Task: Create a split lighting setup to divide the face or scene into equal halves with contrasting light and shadow.
Action: Mouse moved to (56, 72)
Screenshot: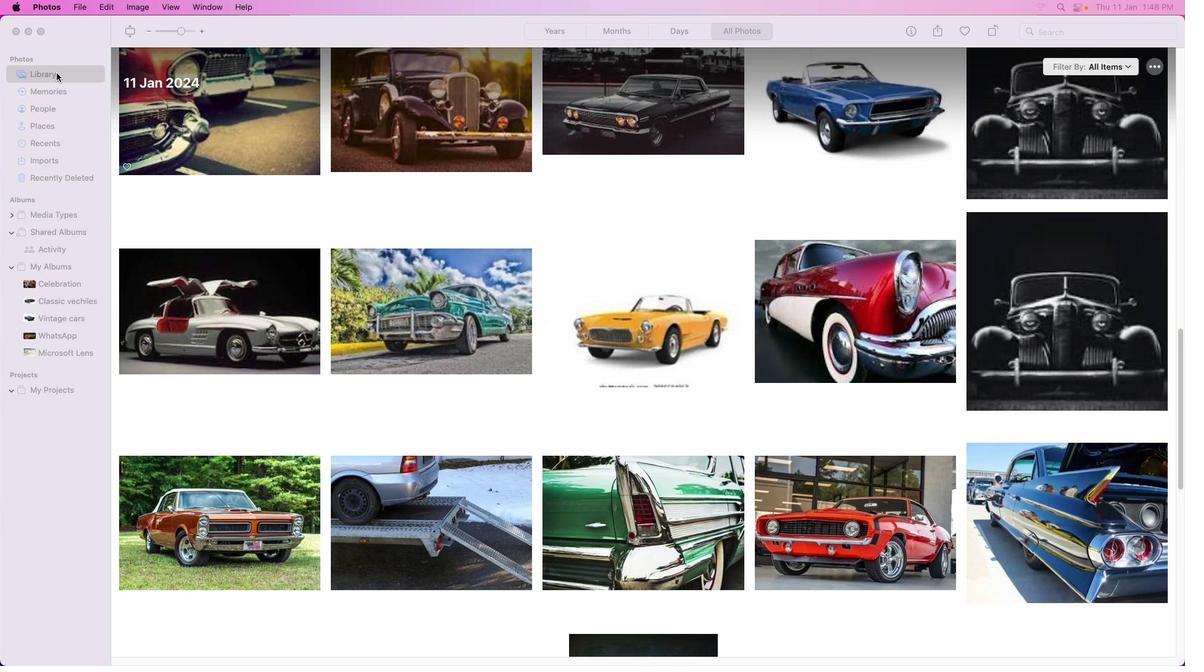 
Action: Mouse pressed left at (56, 72)
Screenshot: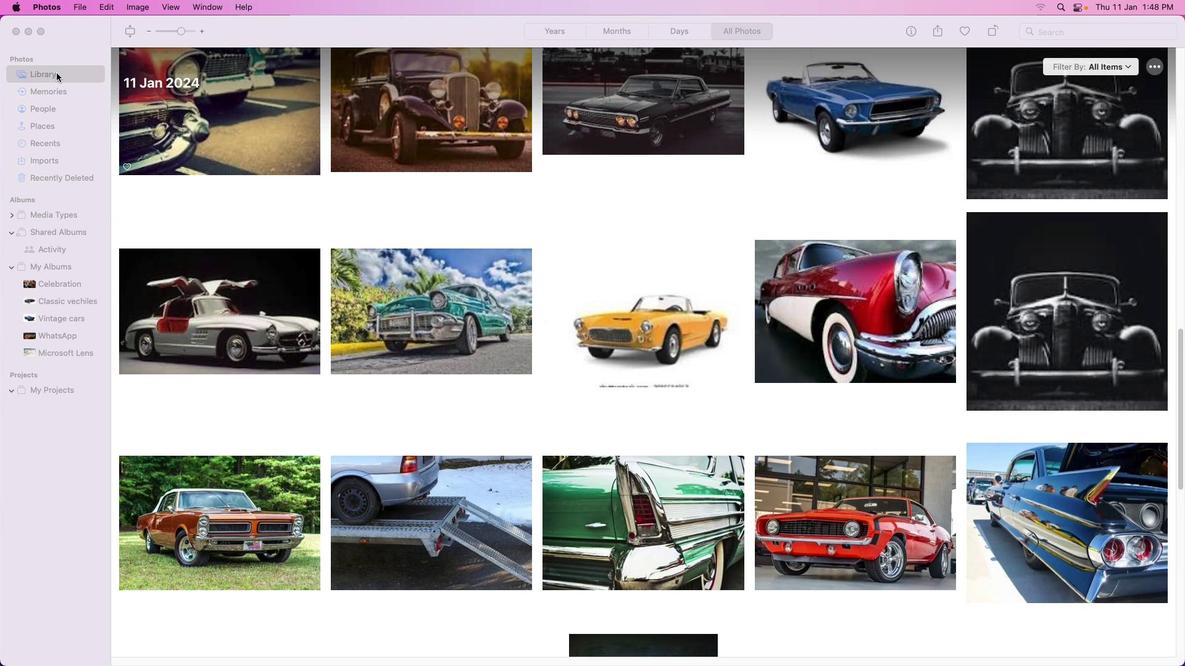 
Action: Mouse moved to (230, 243)
Screenshot: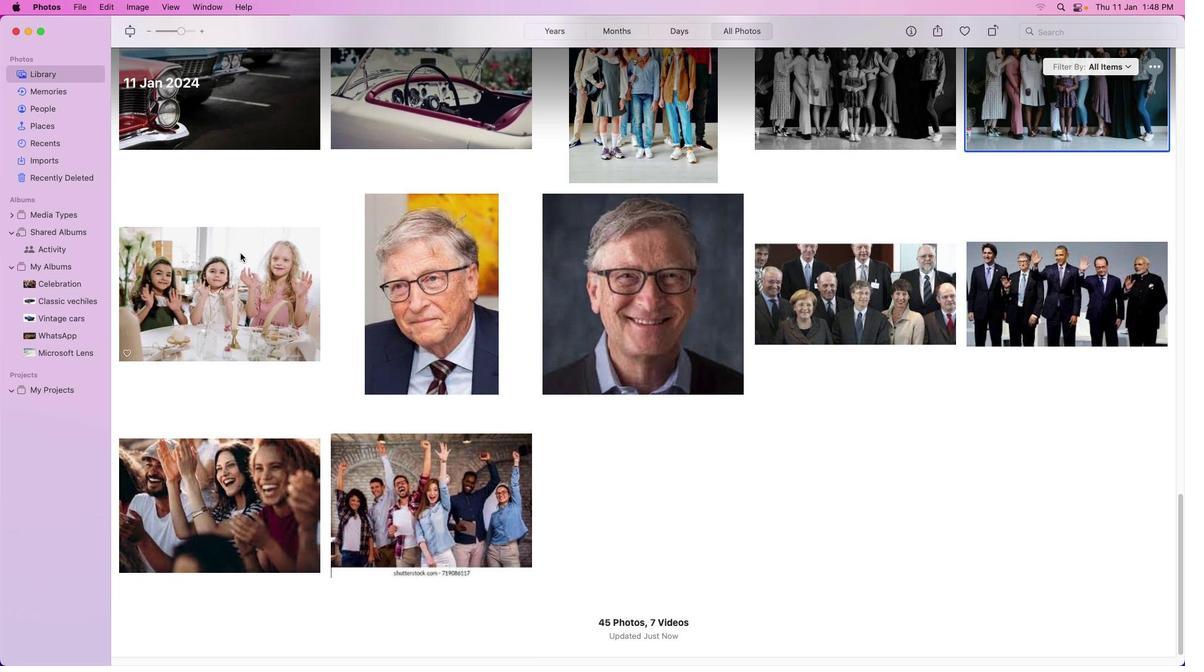 
Action: Mouse scrolled (230, 243) with delta (0, 0)
Screenshot: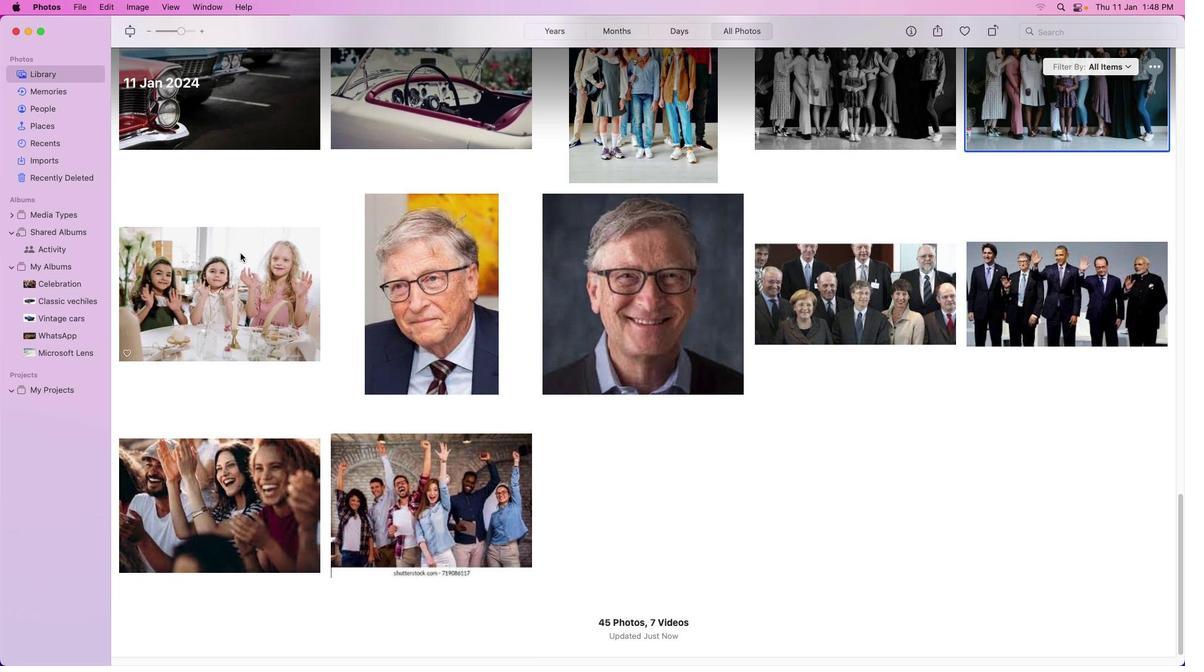 
Action: Mouse moved to (236, 248)
Screenshot: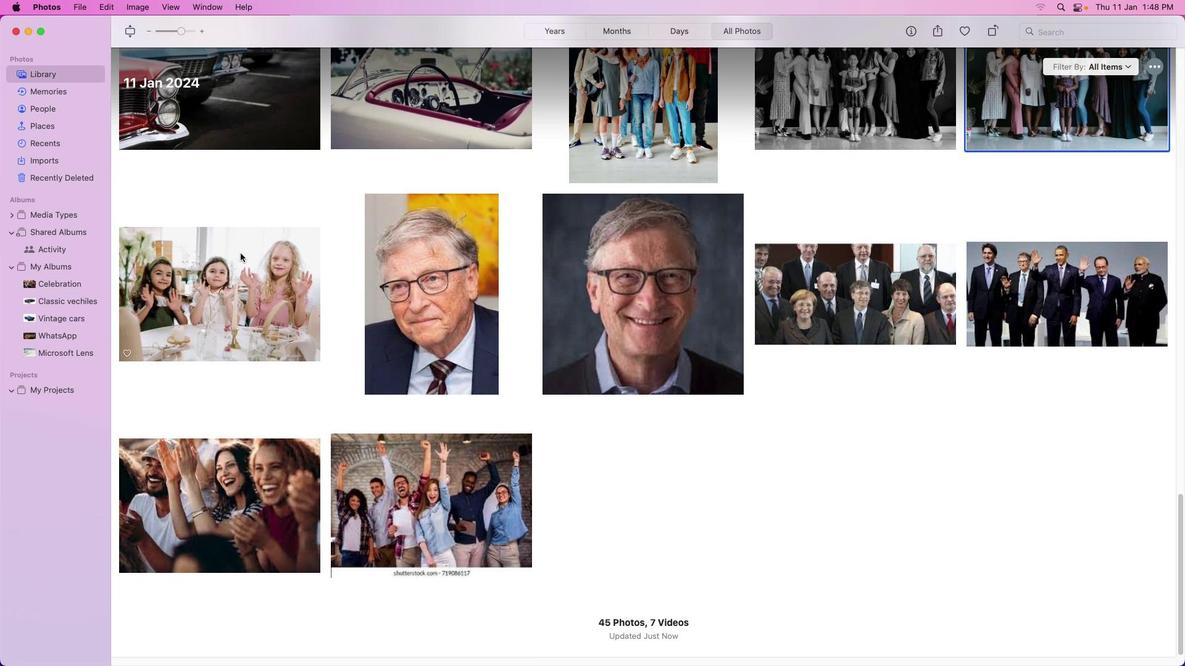 
Action: Mouse scrolled (236, 248) with delta (0, 0)
Screenshot: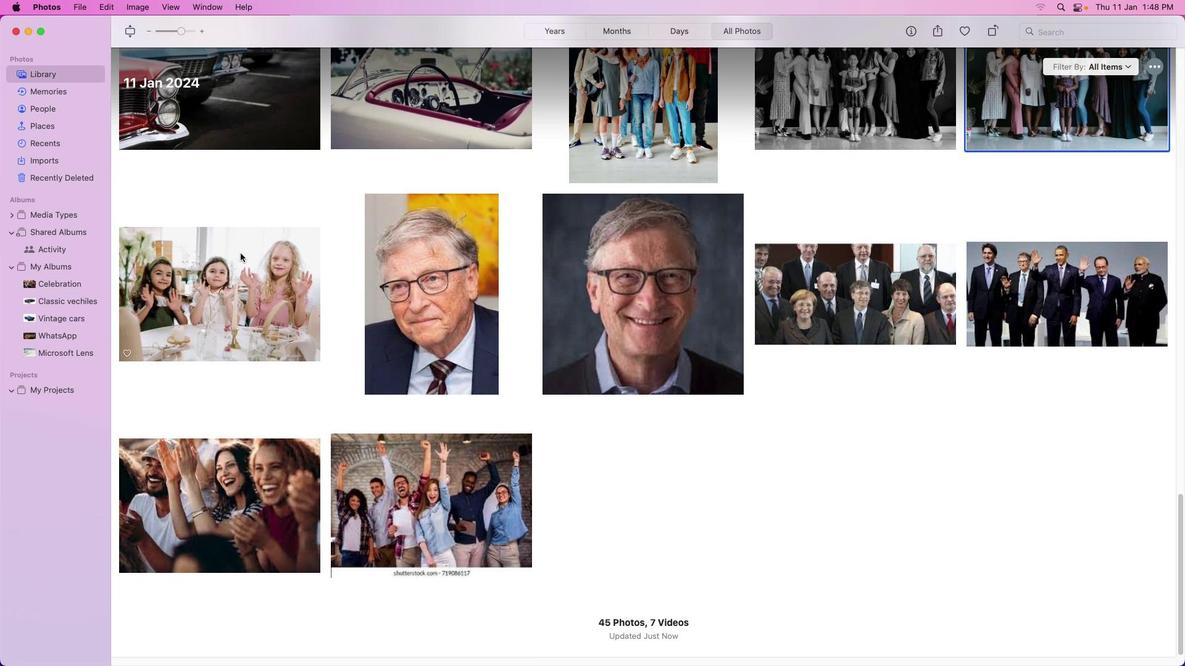 
Action: Mouse moved to (238, 251)
Screenshot: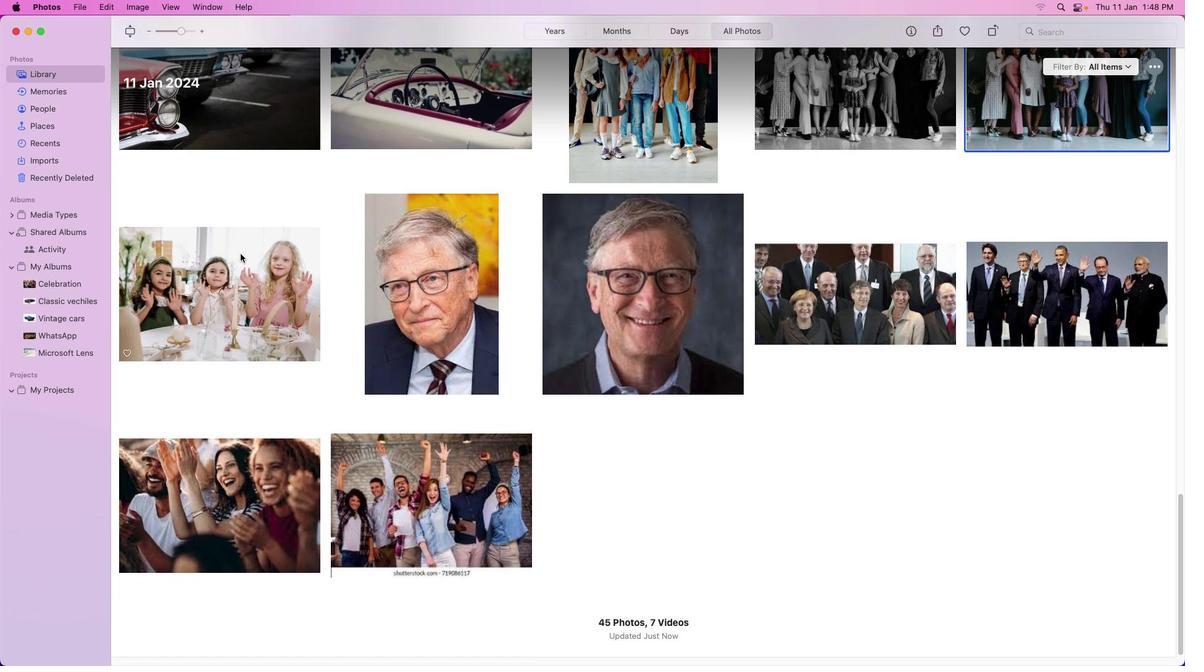
Action: Mouse scrolled (238, 251) with delta (0, -1)
Screenshot: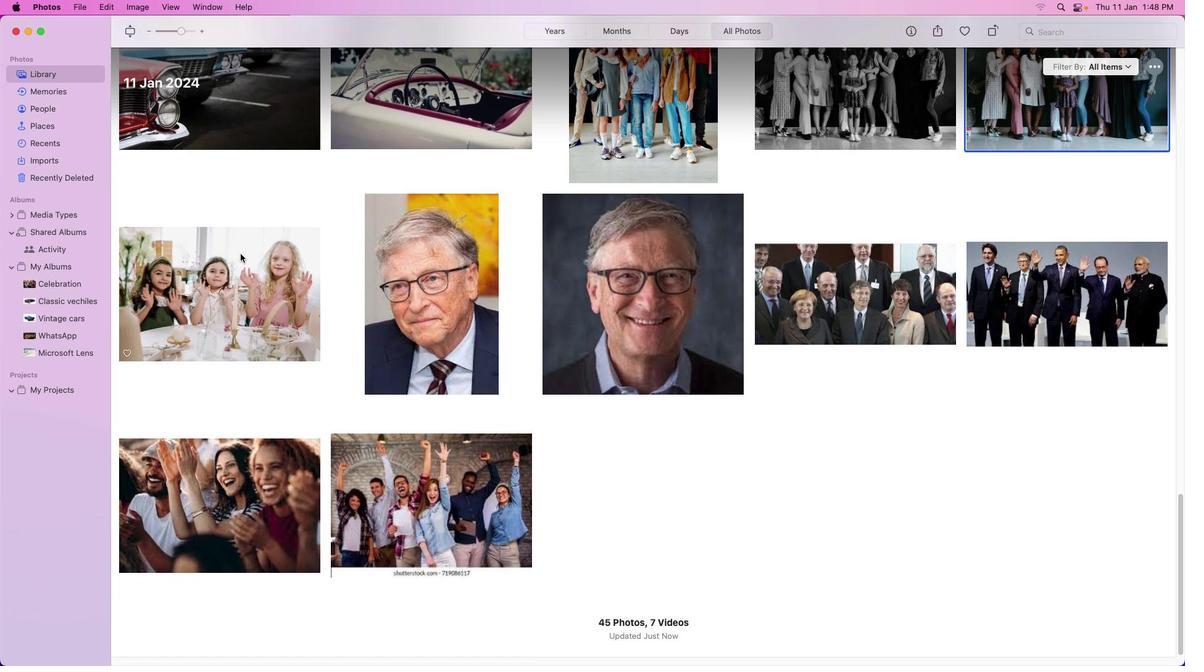 
Action: Mouse moved to (239, 253)
Screenshot: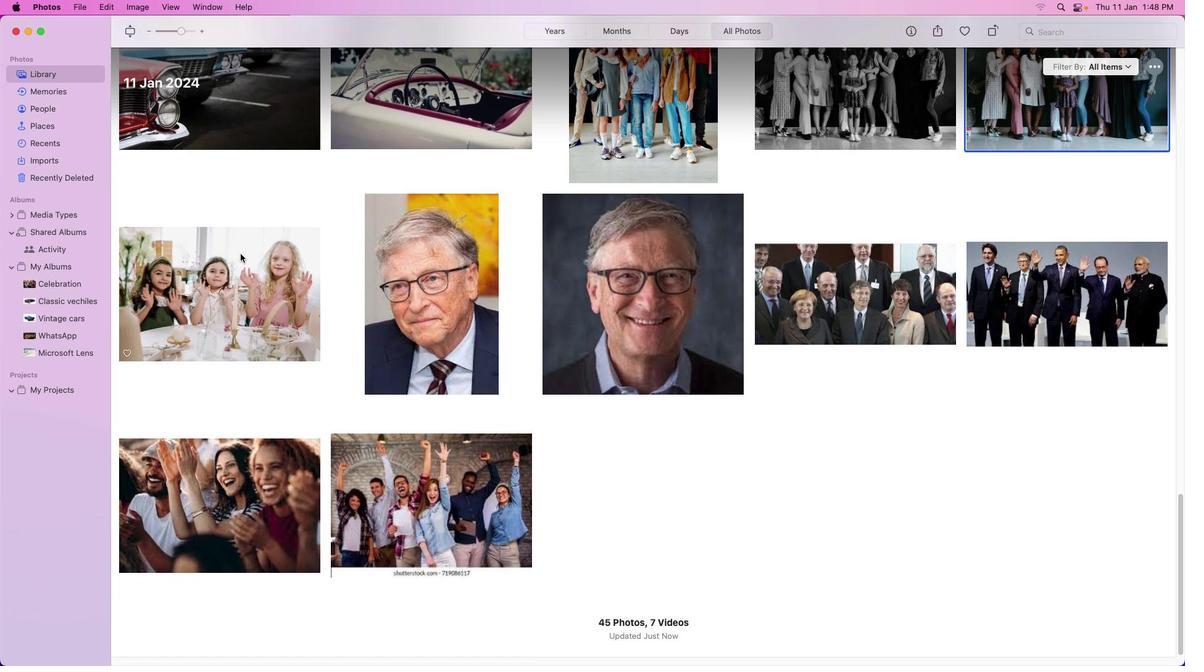 
Action: Mouse scrolled (239, 253) with delta (0, -3)
Screenshot: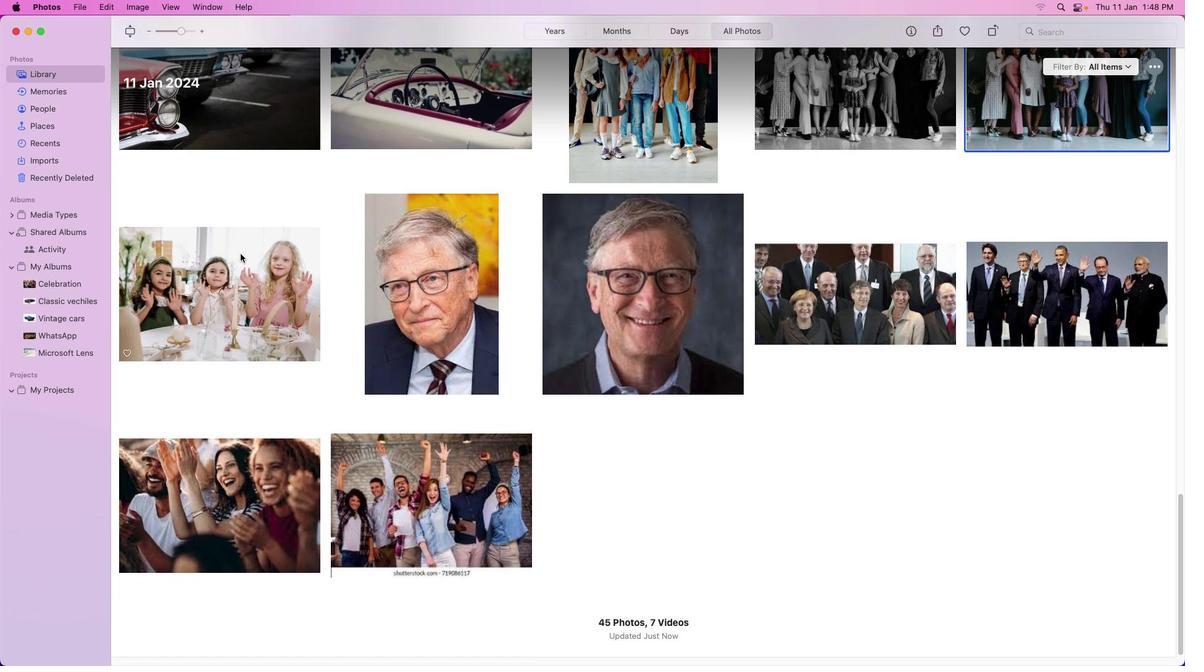 
Action: Mouse moved to (240, 253)
Screenshot: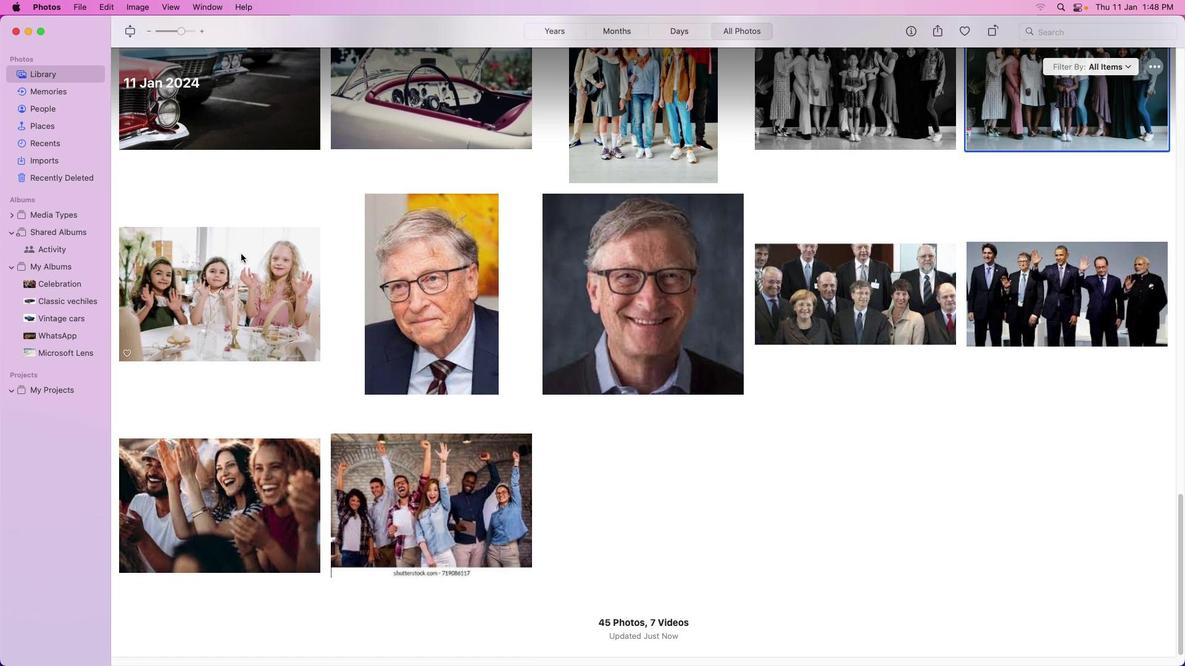 
Action: Mouse scrolled (240, 253) with delta (0, -3)
Screenshot: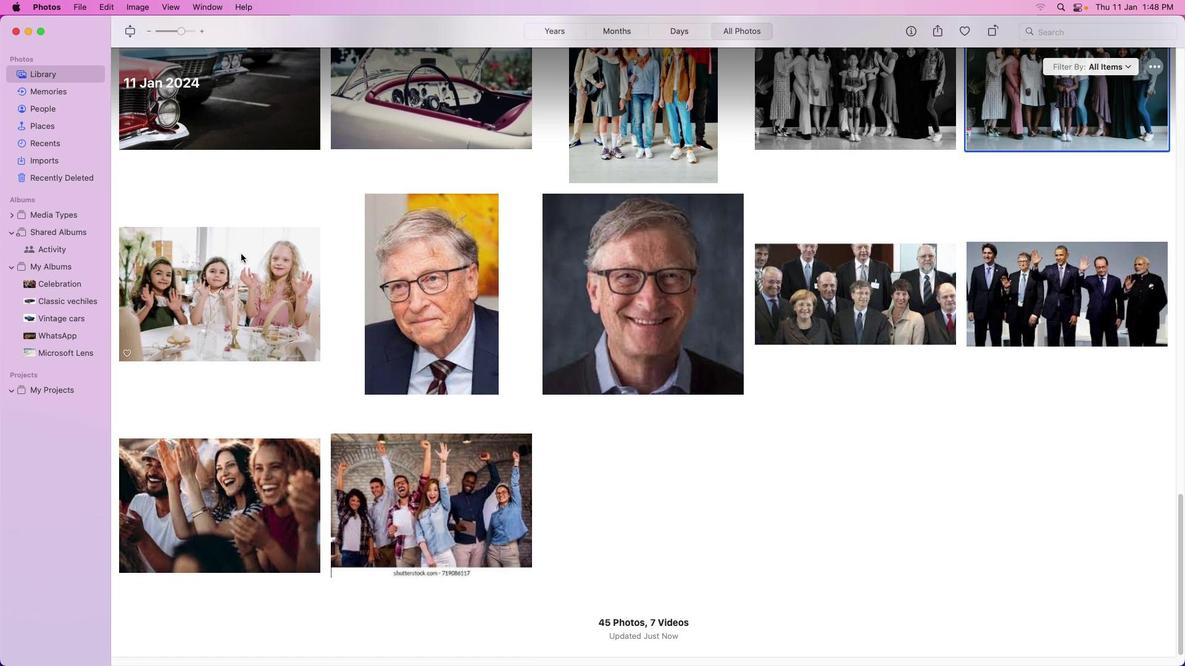 
Action: Mouse moved to (240, 253)
Screenshot: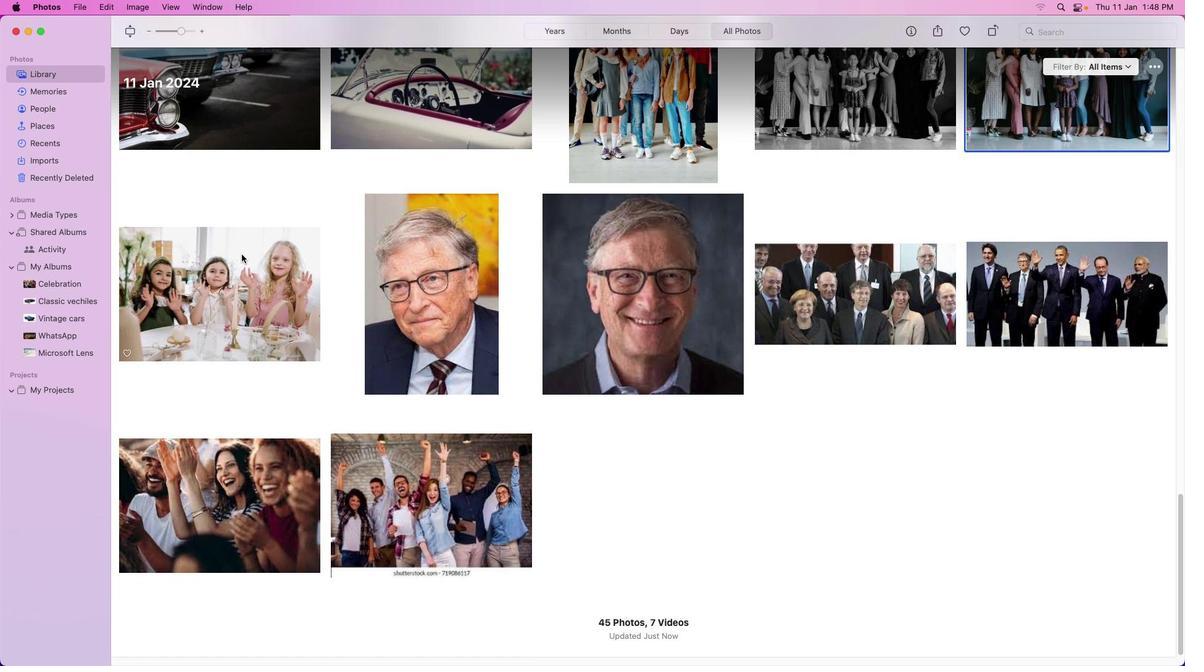 
Action: Mouse scrolled (240, 253) with delta (0, -3)
Screenshot: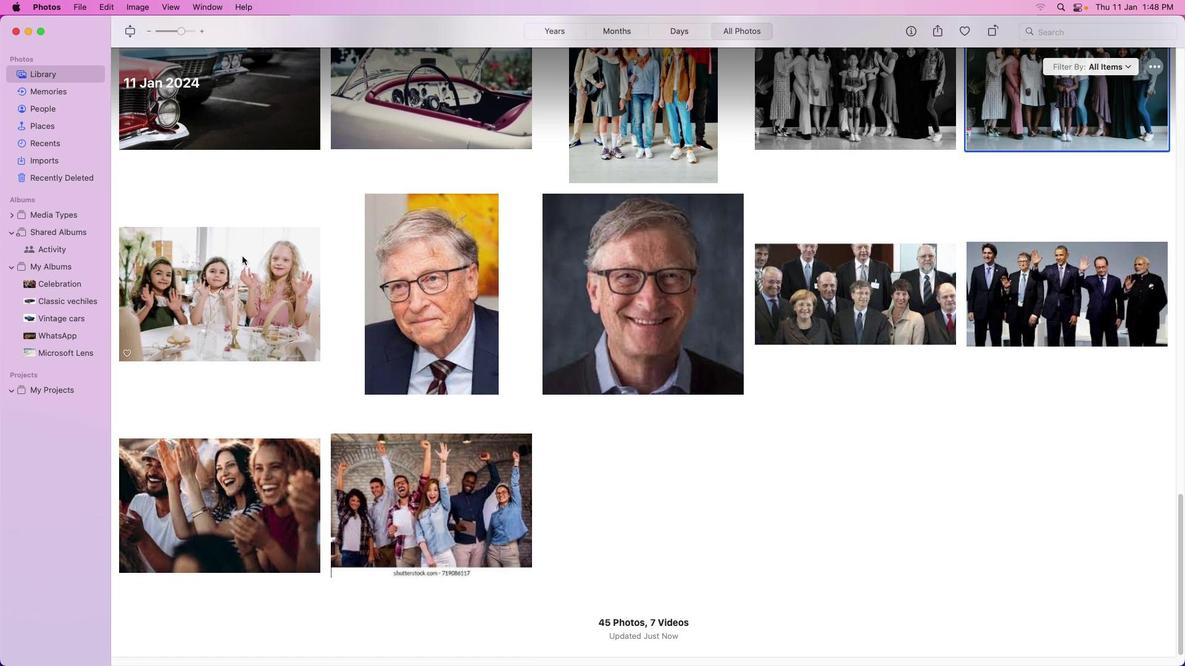 
Action: Mouse moved to (300, 312)
Screenshot: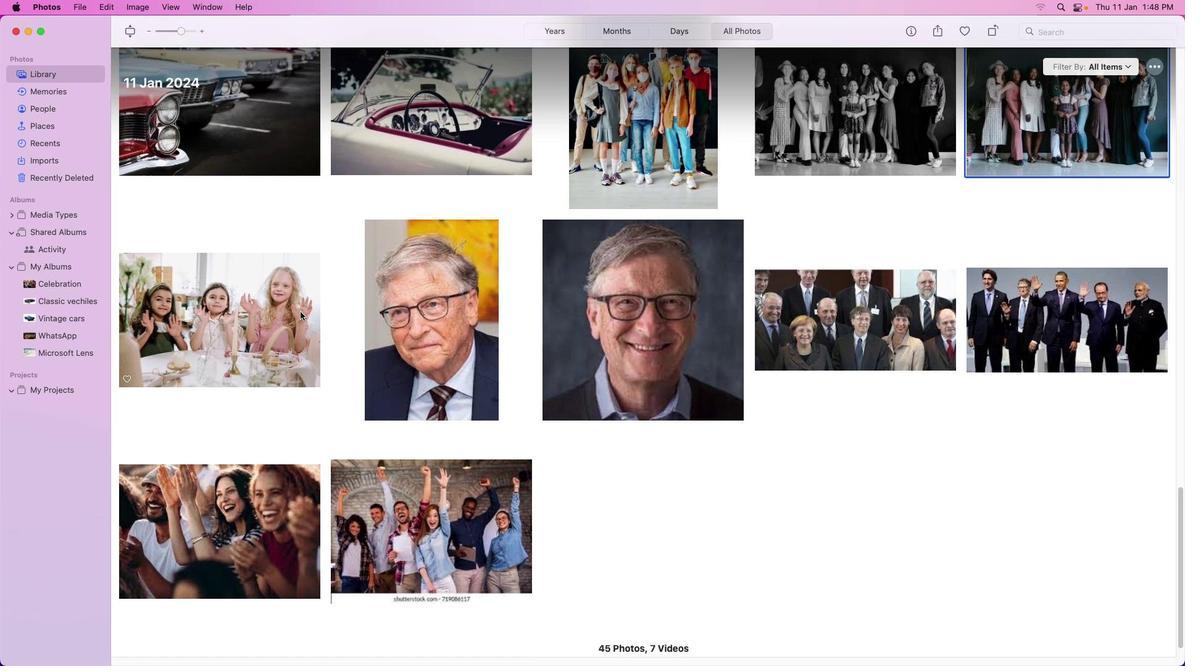 
Action: Mouse scrolled (300, 312) with delta (0, 0)
Screenshot: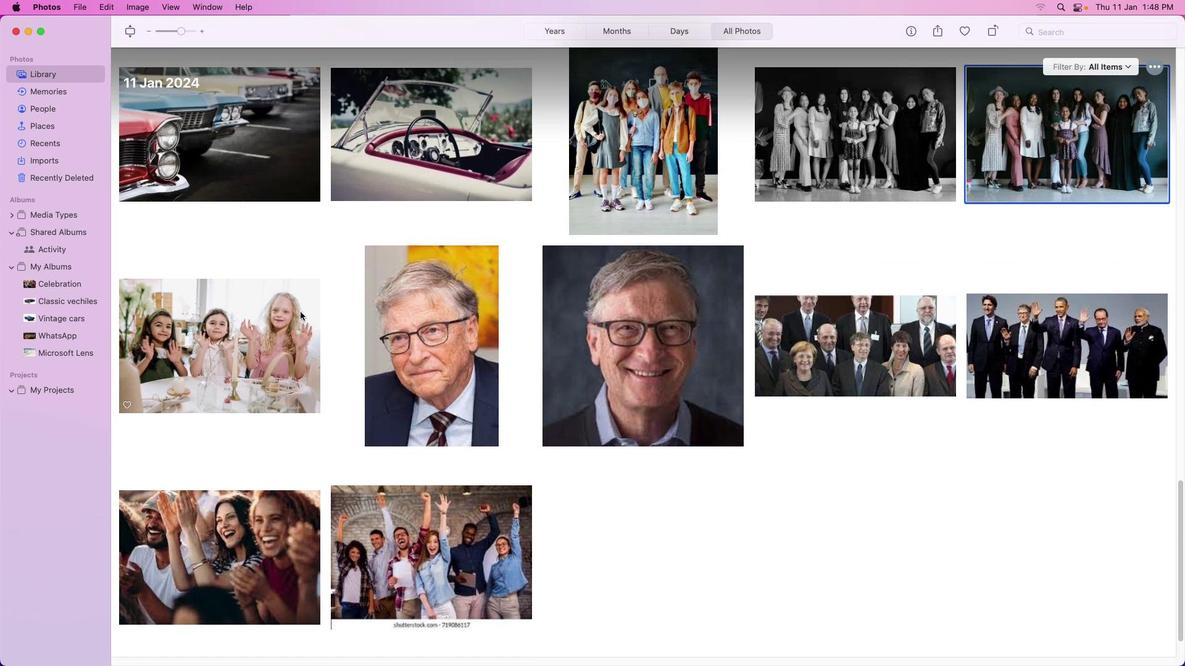 
Action: Mouse scrolled (300, 312) with delta (0, 0)
Screenshot: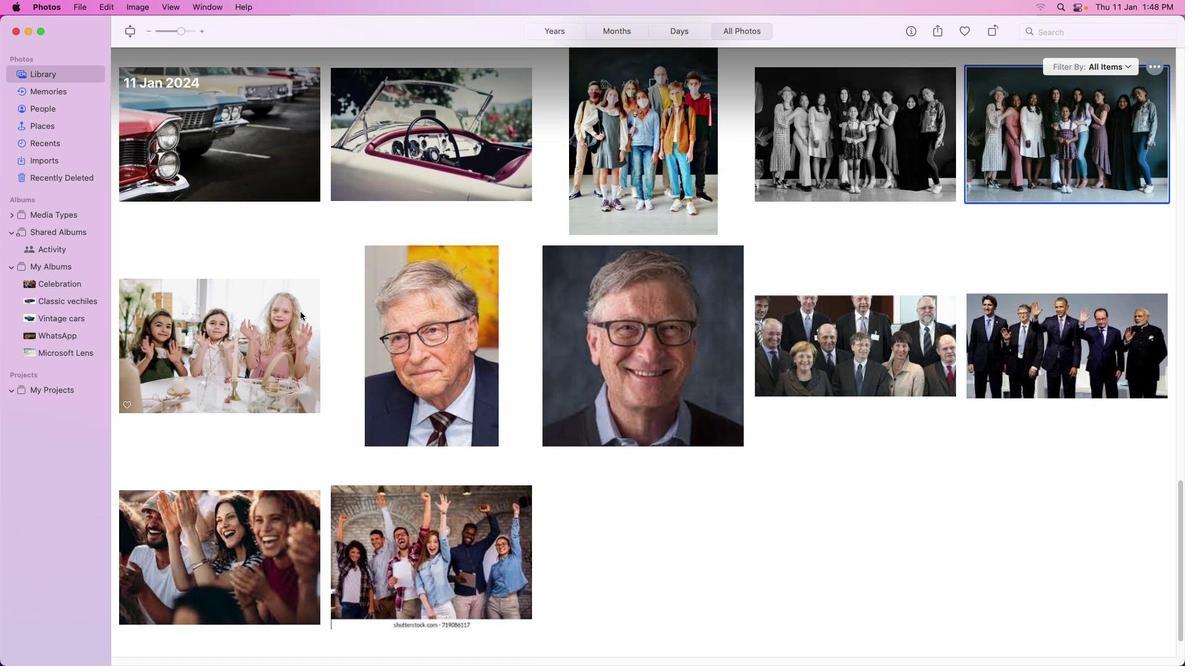 
Action: Mouse scrolled (300, 312) with delta (0, 1)
Screenshot: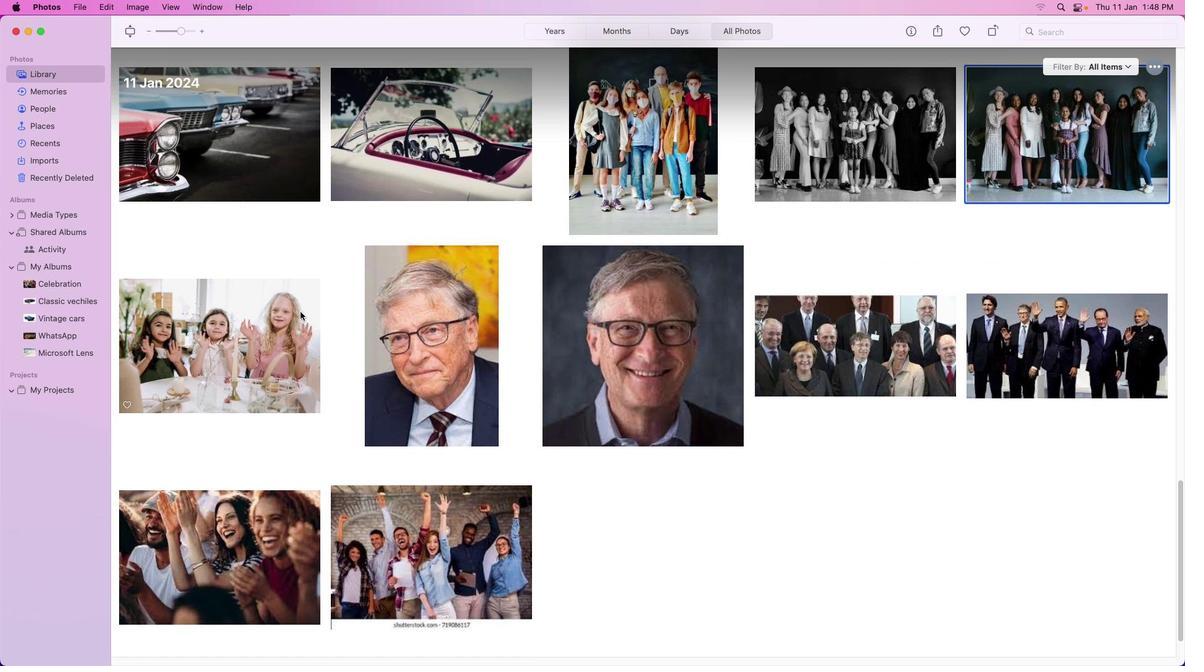 
Action: Mouse scrolled (300, 312) with delta (0, 2)
Screenshot: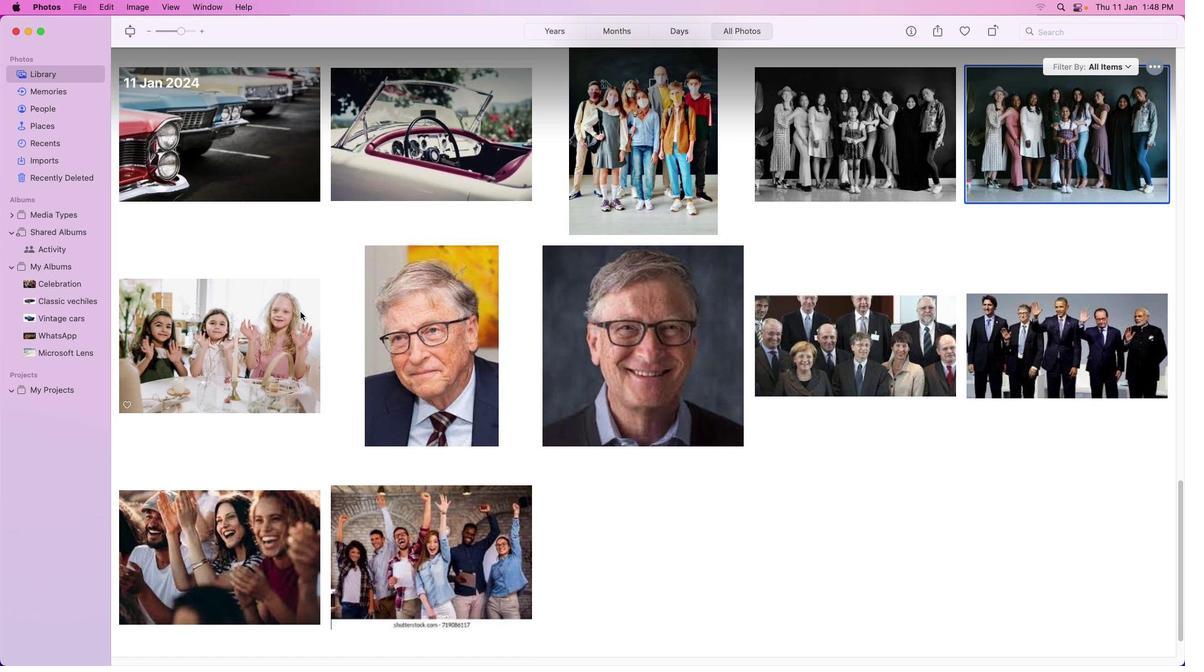 
Action: Mouse moved to (1077, 138)
Screenshot: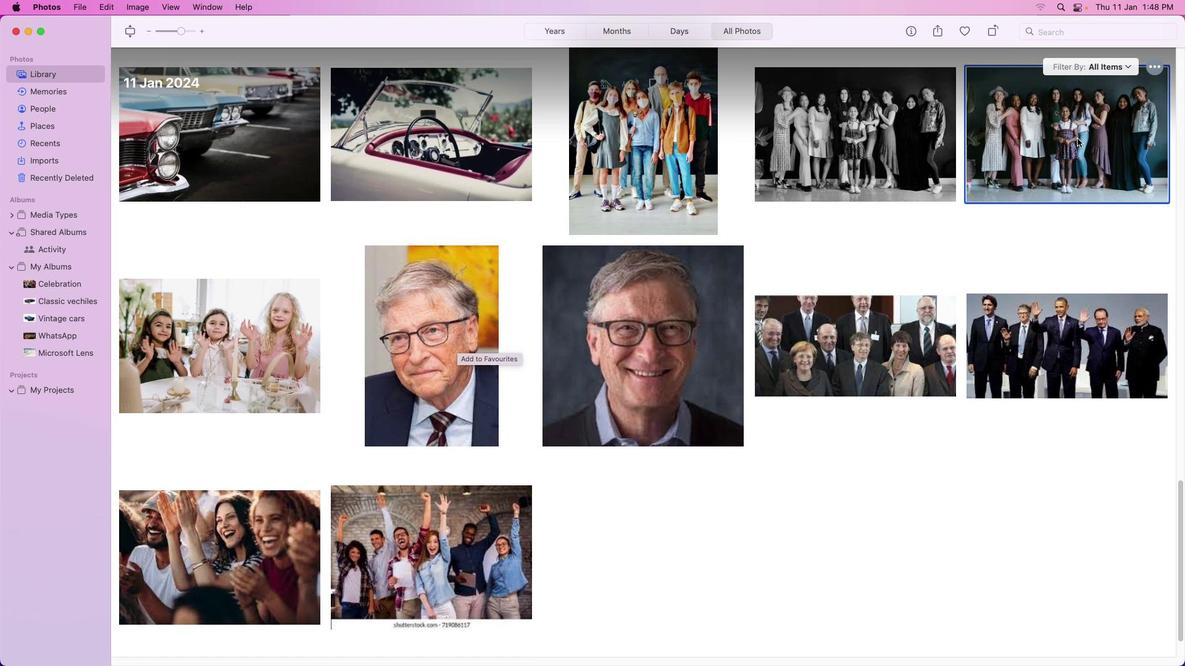 
Action: Mouse pressed left at (1077, 138)
Screenshot: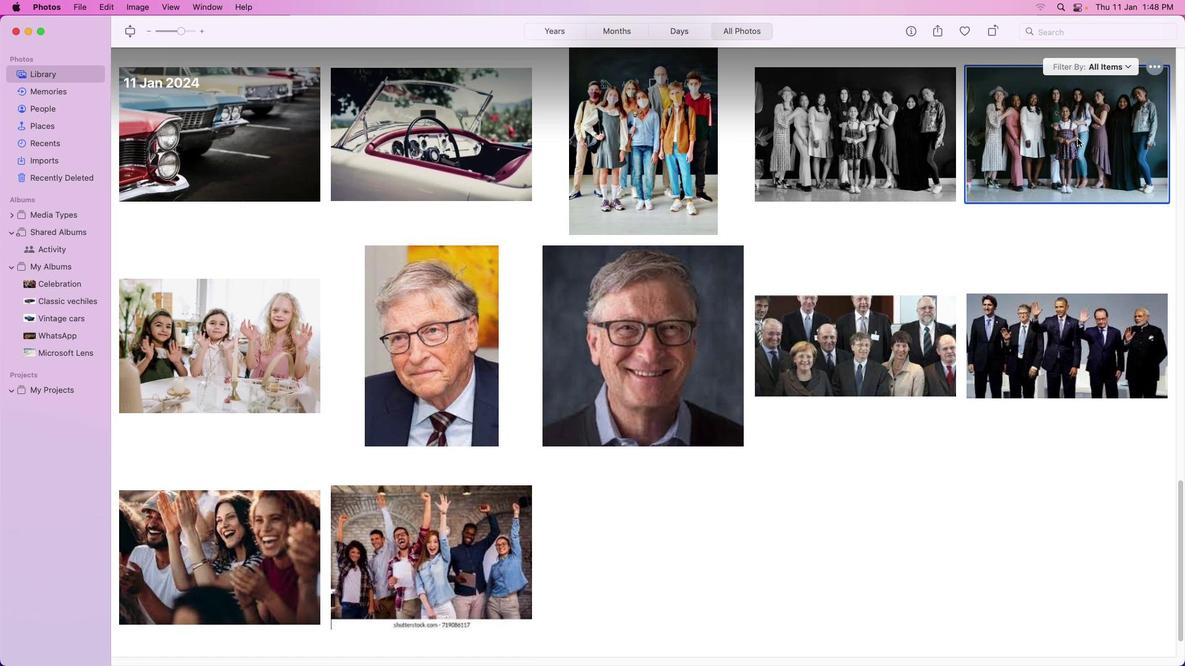
Action: Mouse pressed left at (1077, 138)
Screenshot: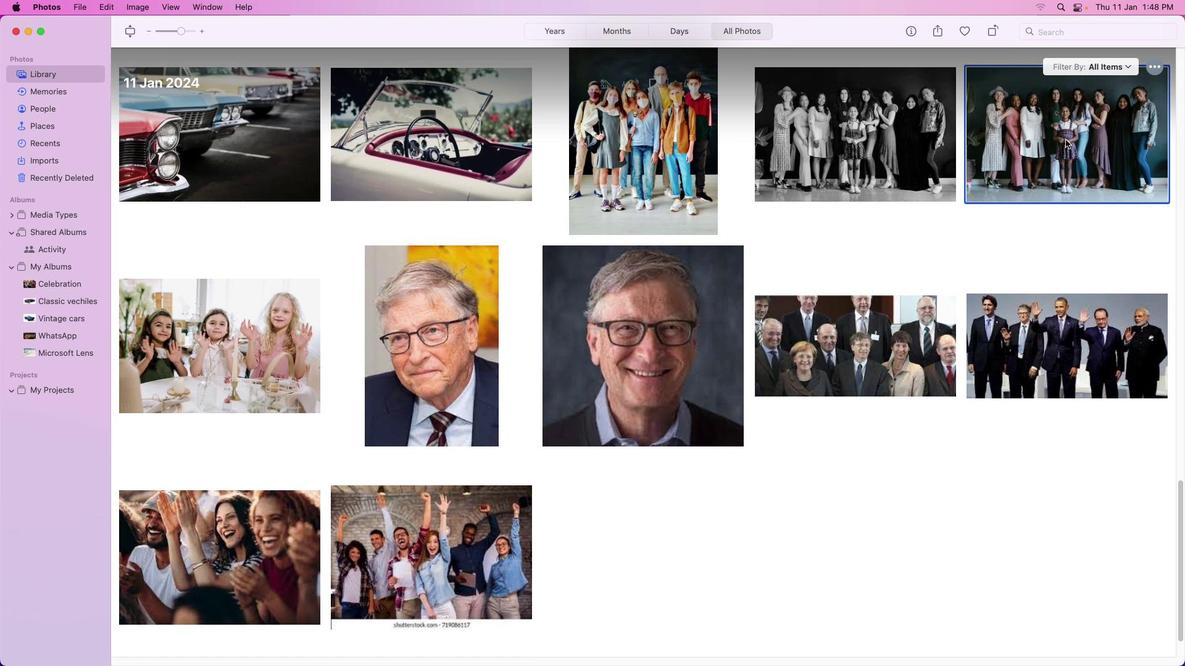 
Action: Mouse moved to (376, 219)
Screenshot: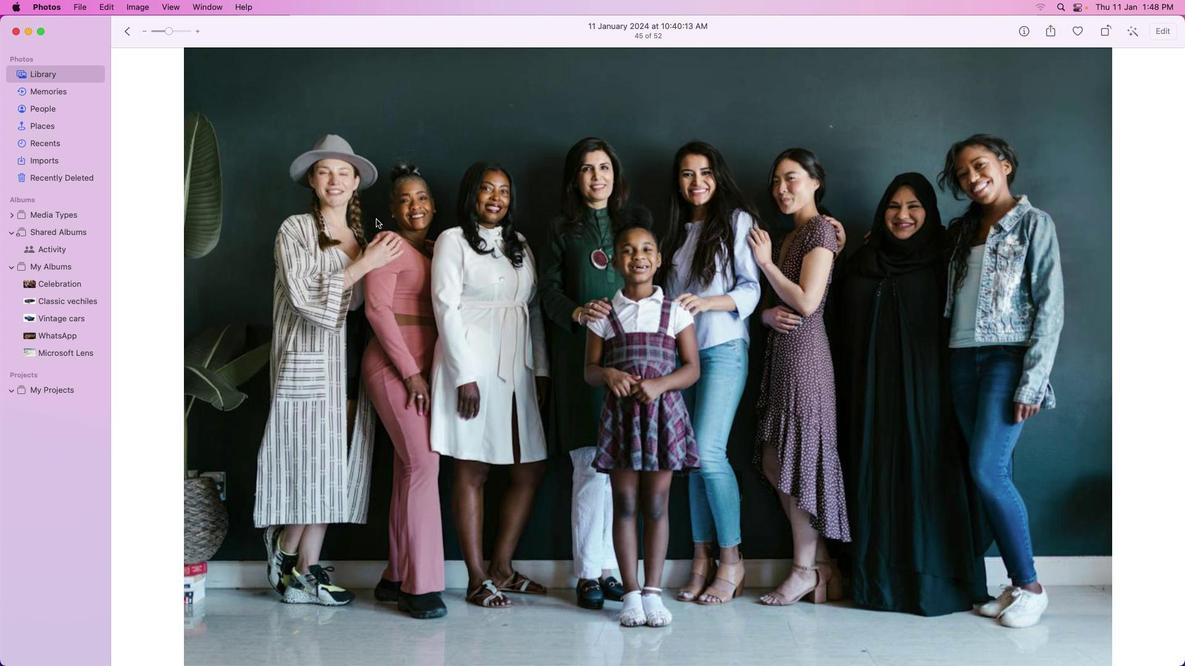 
Action: Mouse scrolled (376, 219) with delta (0, 0)
Screenshot: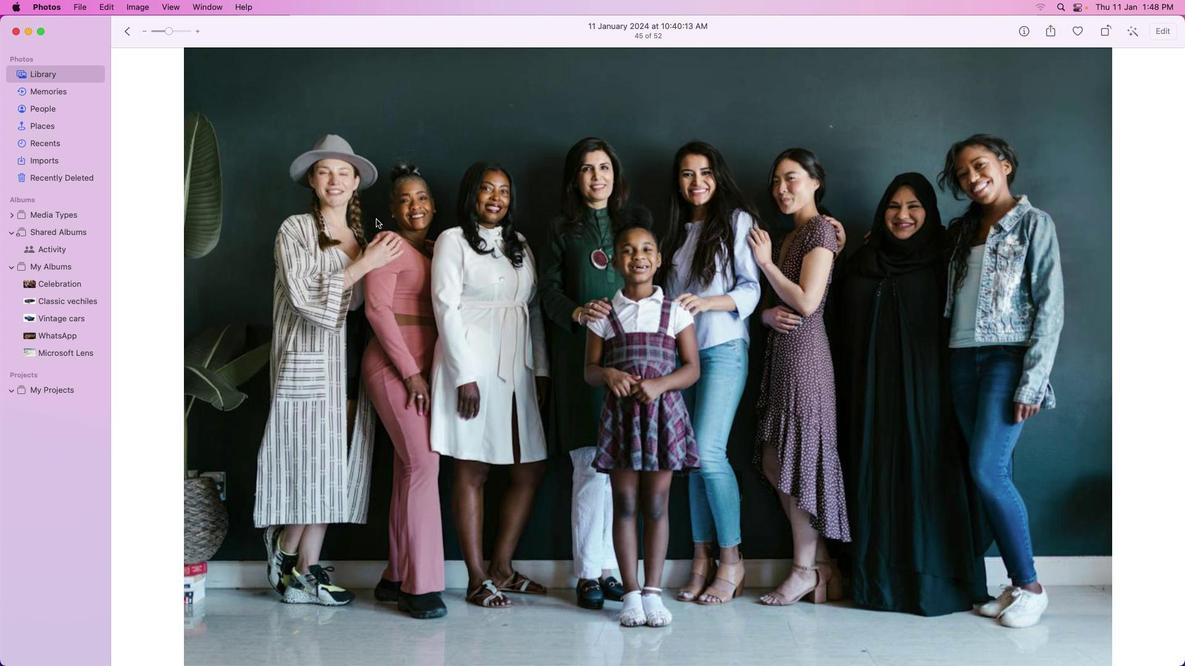 
Action: Mouse scrolled (376, 219) with delta (0, 0)
Screenshot: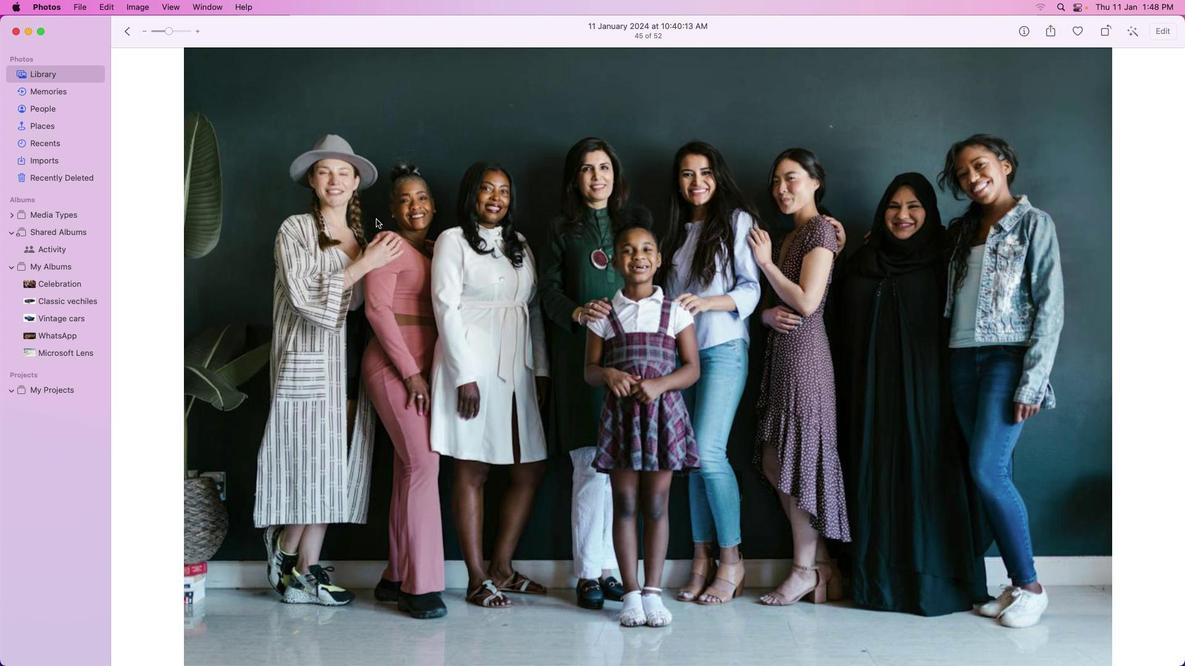 
Action: Mouse scrolled (376, 219) with delta (0, 1)
Screenshot: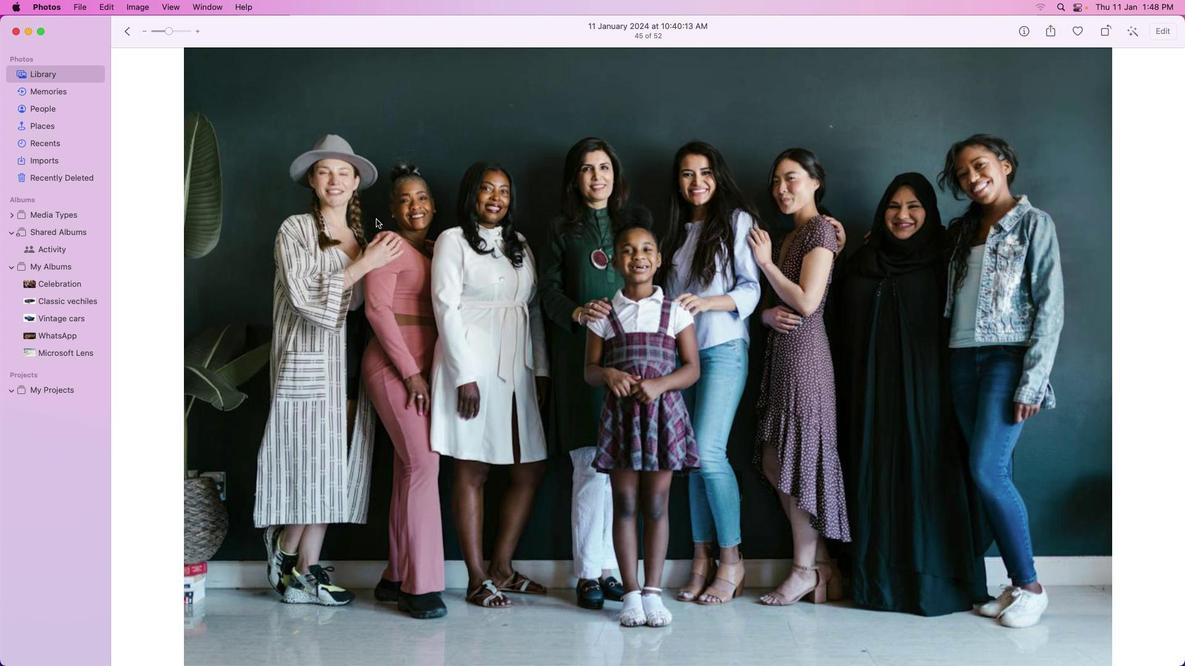 
Action: Mouse moved to (1138, 29)
Screenshot: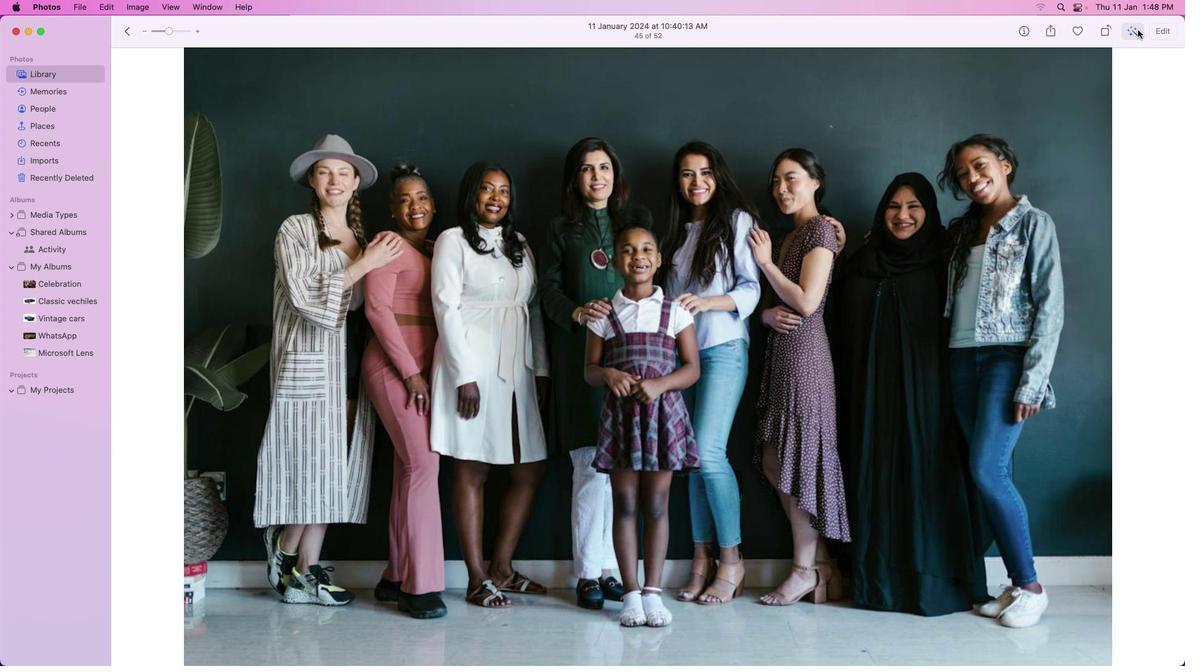 
Action: Mouse pressed left at (1138, 29)
Screenshot: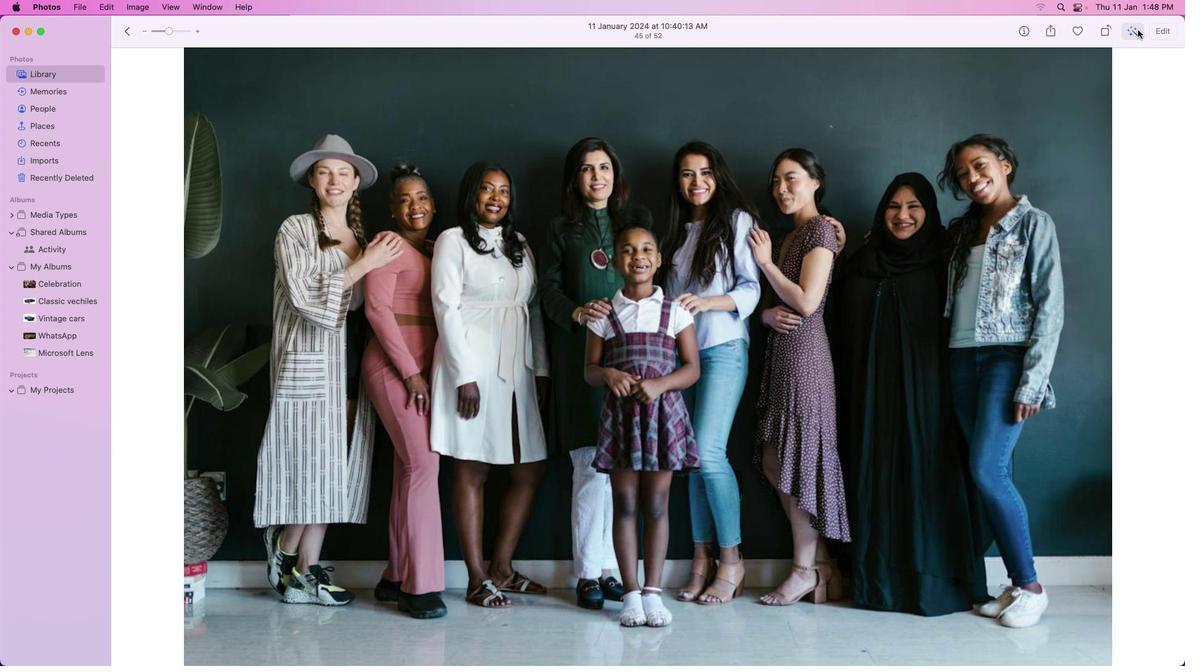 
Action: Mouse moved to (1170, 32)
Screenshot: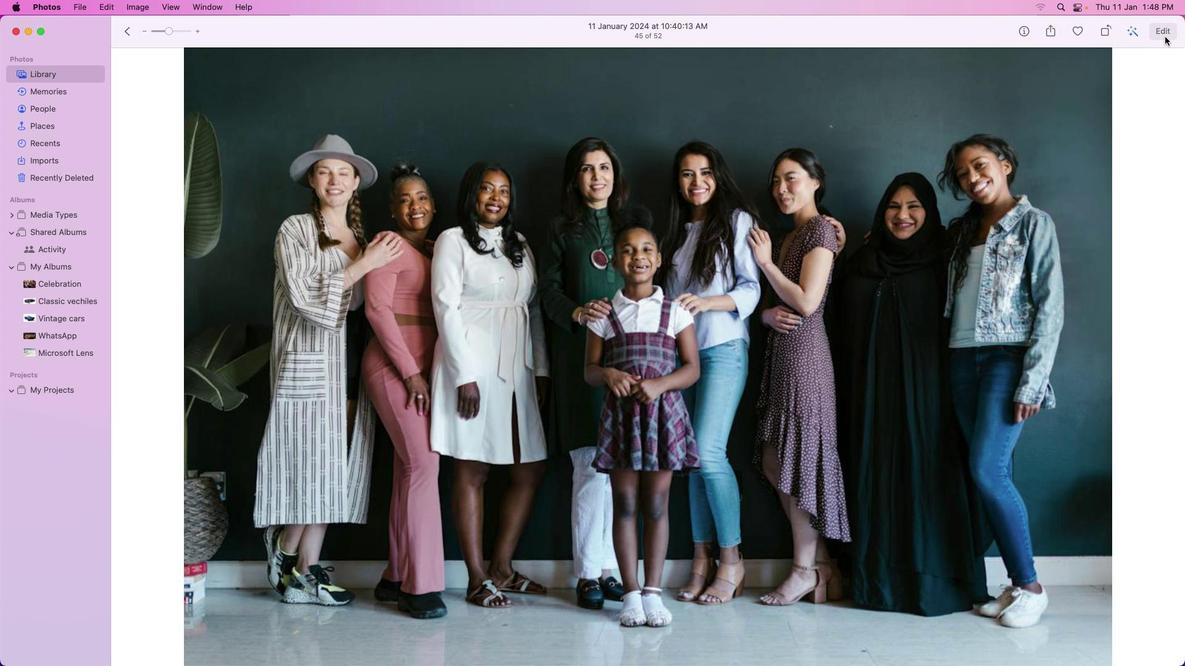 
Action: Mouse pressed left at (1170, 32)
Screenshot: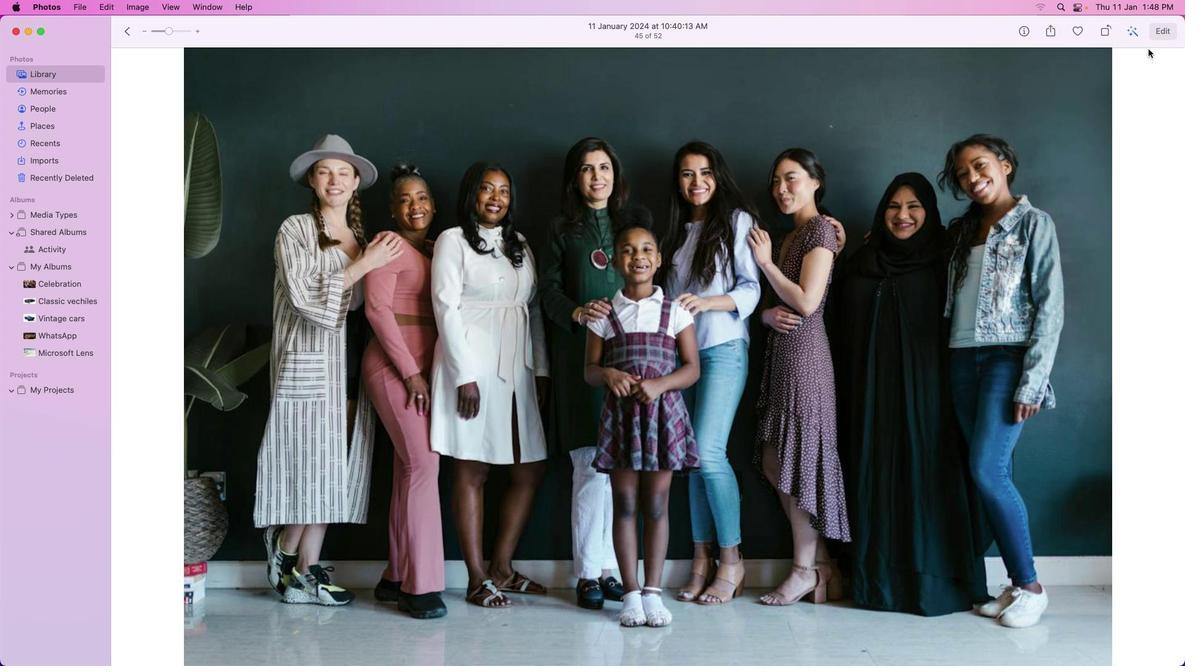 
Action: Mouse moved to (1121, 104)
Screenshot: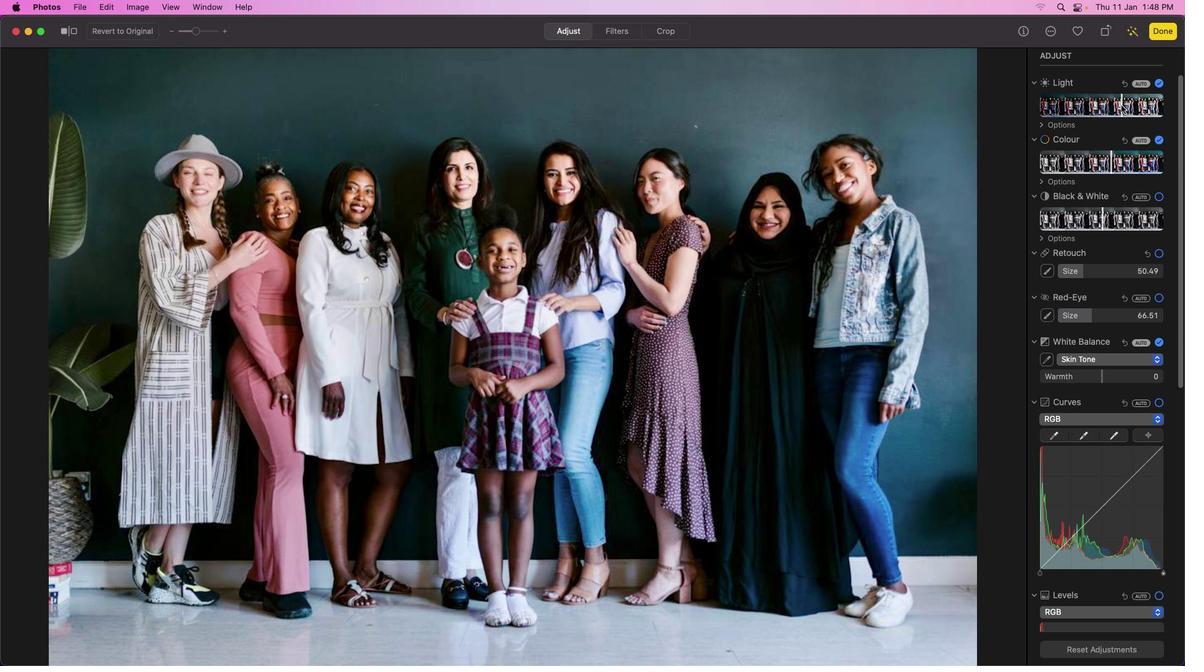 
Action: Mouse pressed left at (1121, 104)
Screenshot: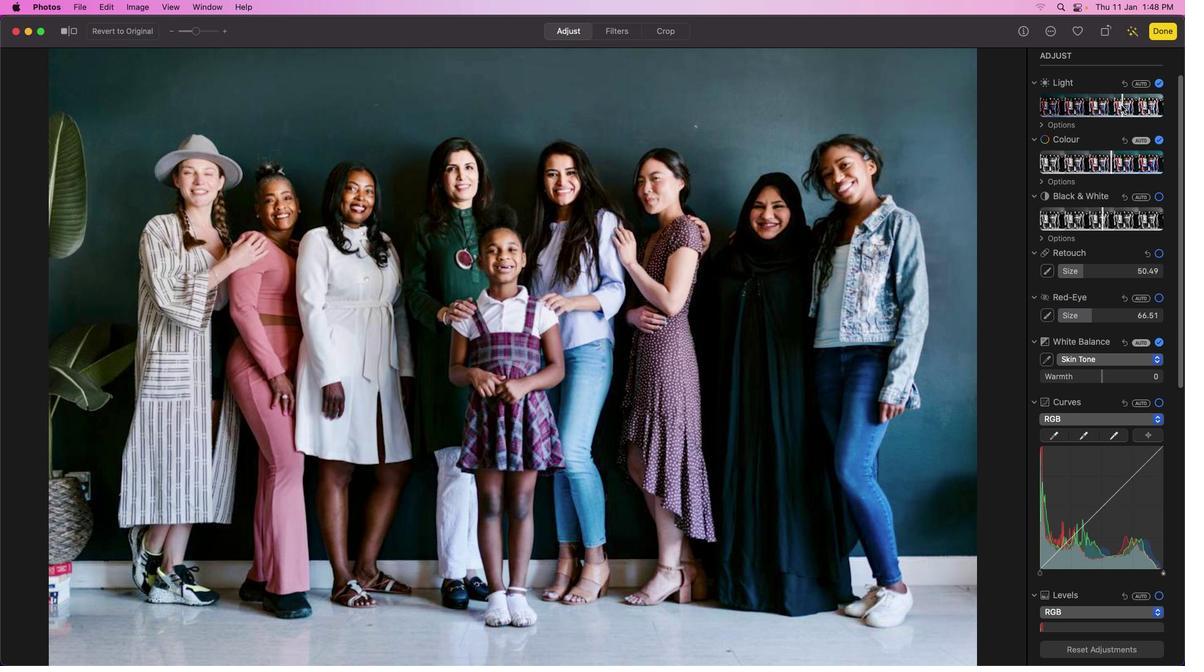 
Action: Mouse moved to (584, 313)
Screenshot: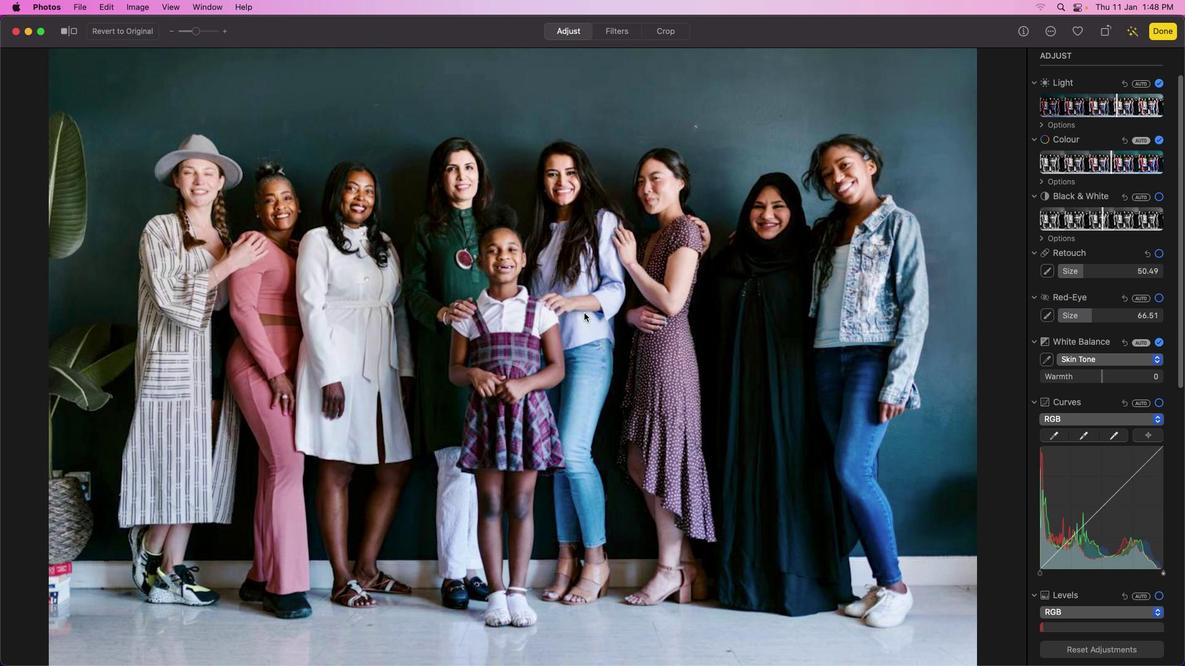 
Action: Mouse scrolled (584, 313) with delta (0, 0)
Screenshot: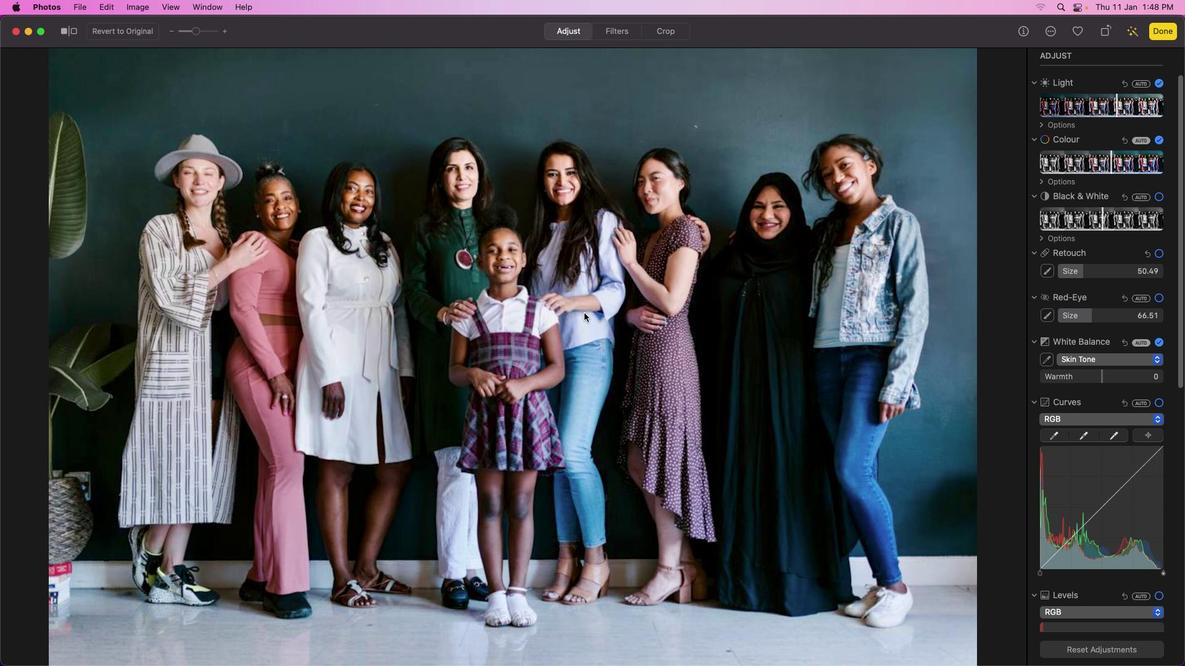 
Action: Mouse scrolled (584, 313) with delta (0, 0)
Screenshot: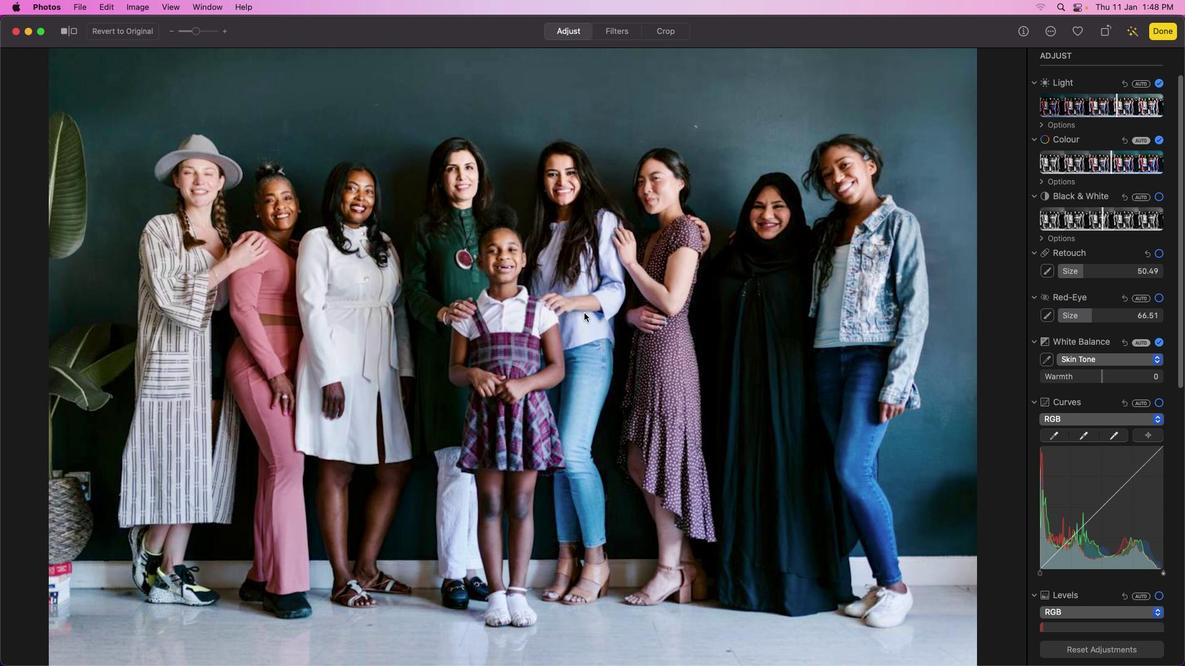 
Action: Mouse scrolled (584, 313) with delta (0, 0)
Screenshot: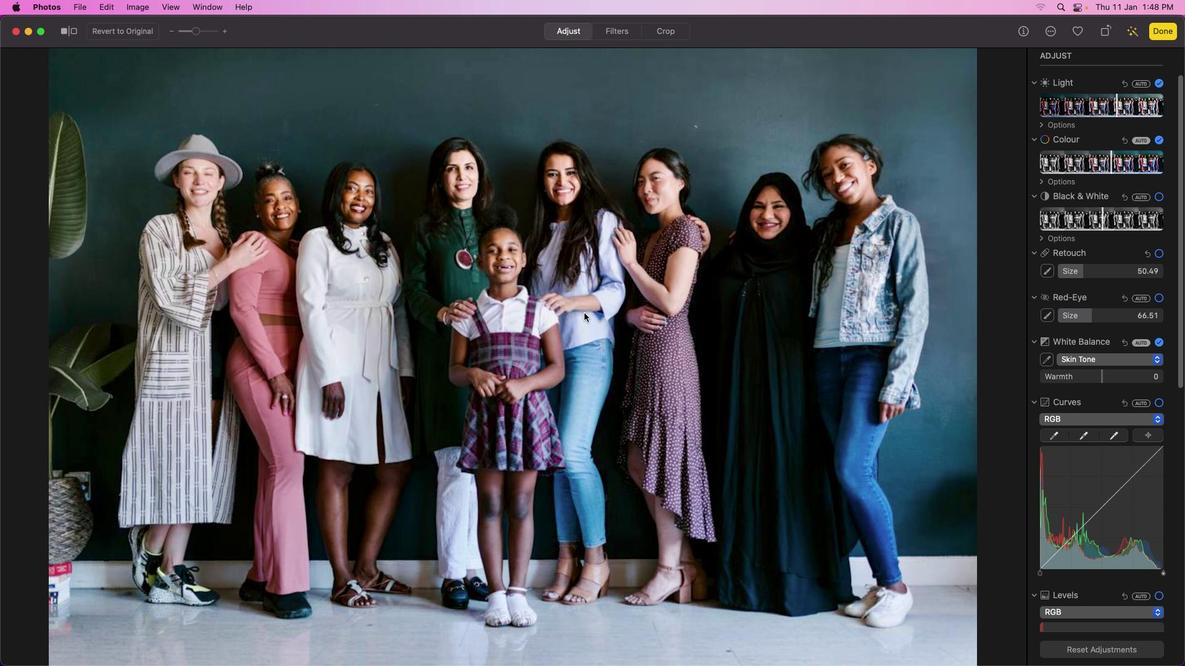 
Action: Mouse scrolled (584, 313) with delta (0, 0)
Screenshot: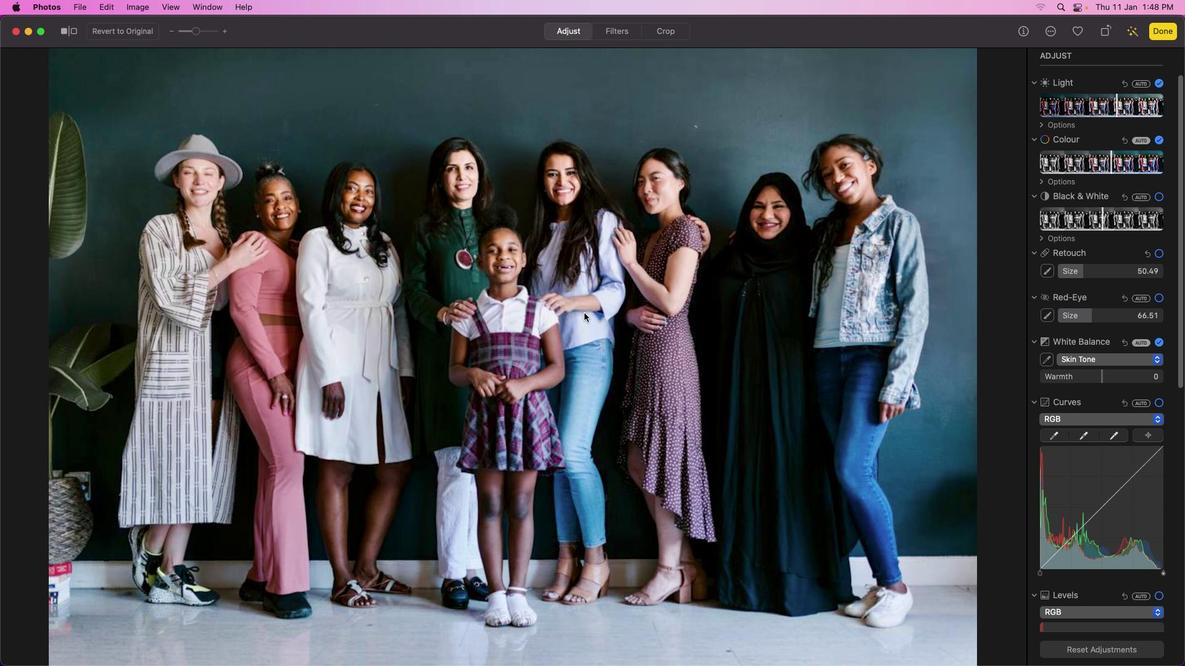 
Action: Mouse scrolled (584, 313) with delta (0, 0)
Screenshot: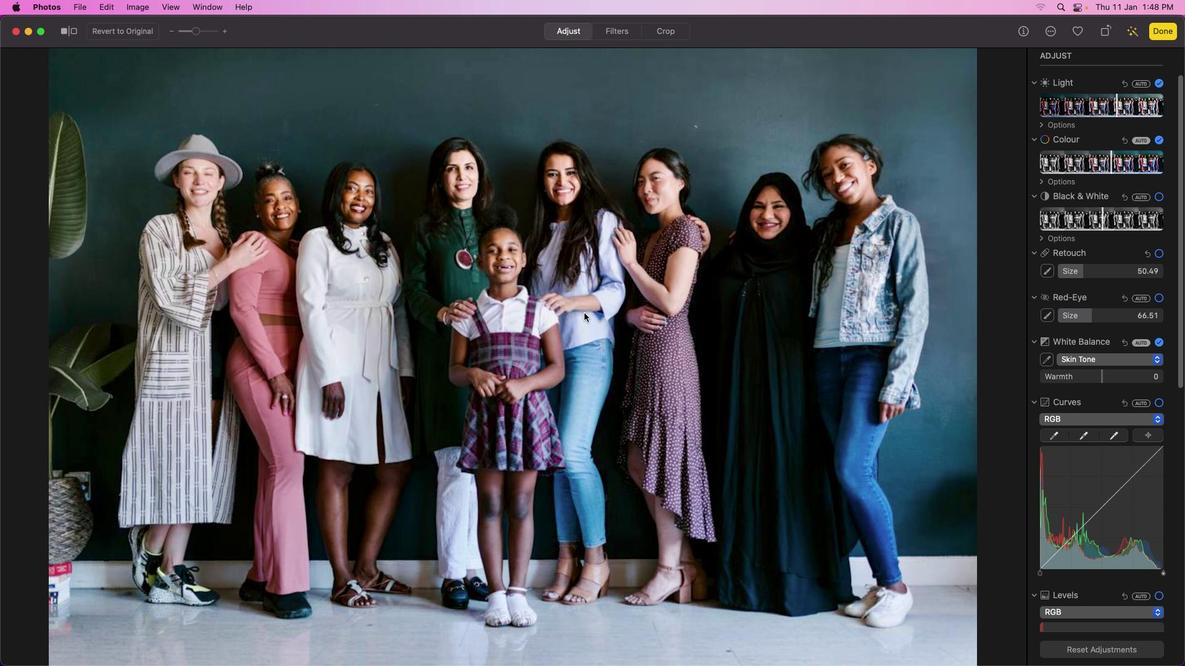 
Action: Mouse moved to (666, 32)
Screenshot: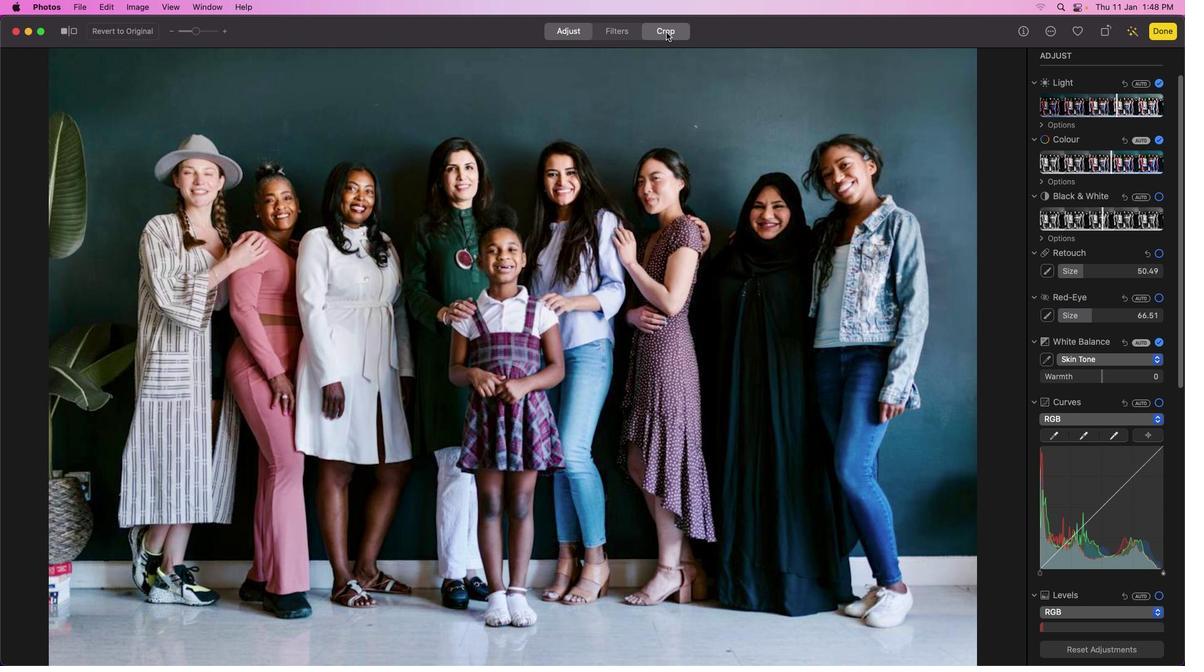
Action: Mouse pressed left at (666, 32)
Screenshot: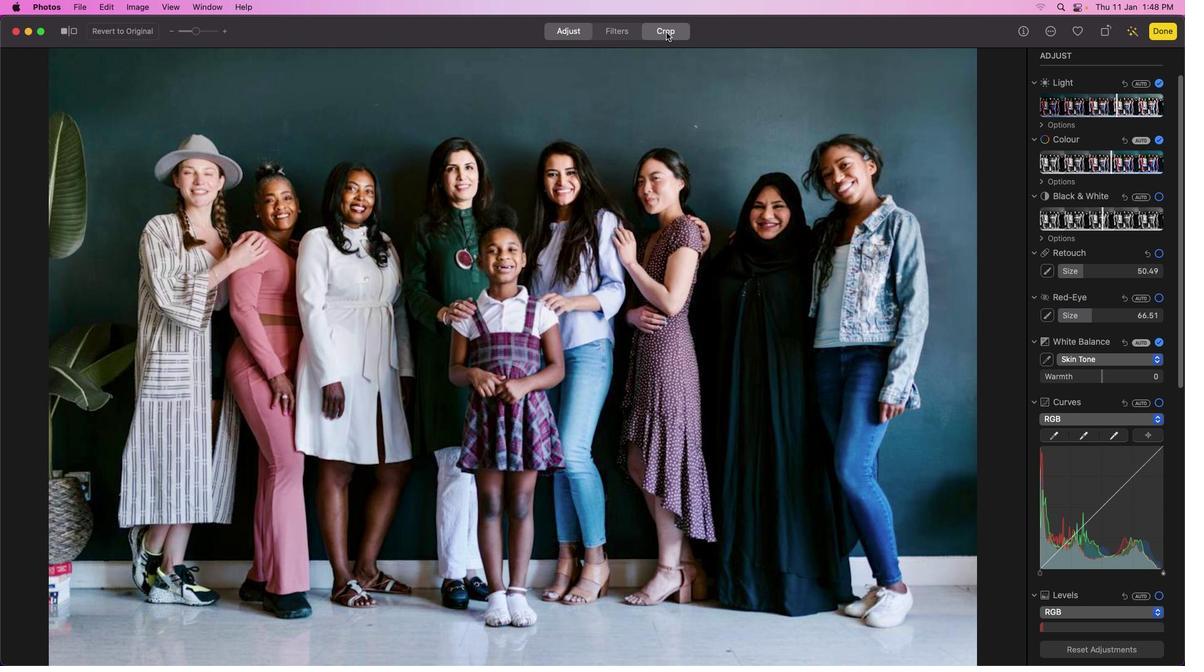 
Action: Mouse moved to (444, 204)
Screenshot: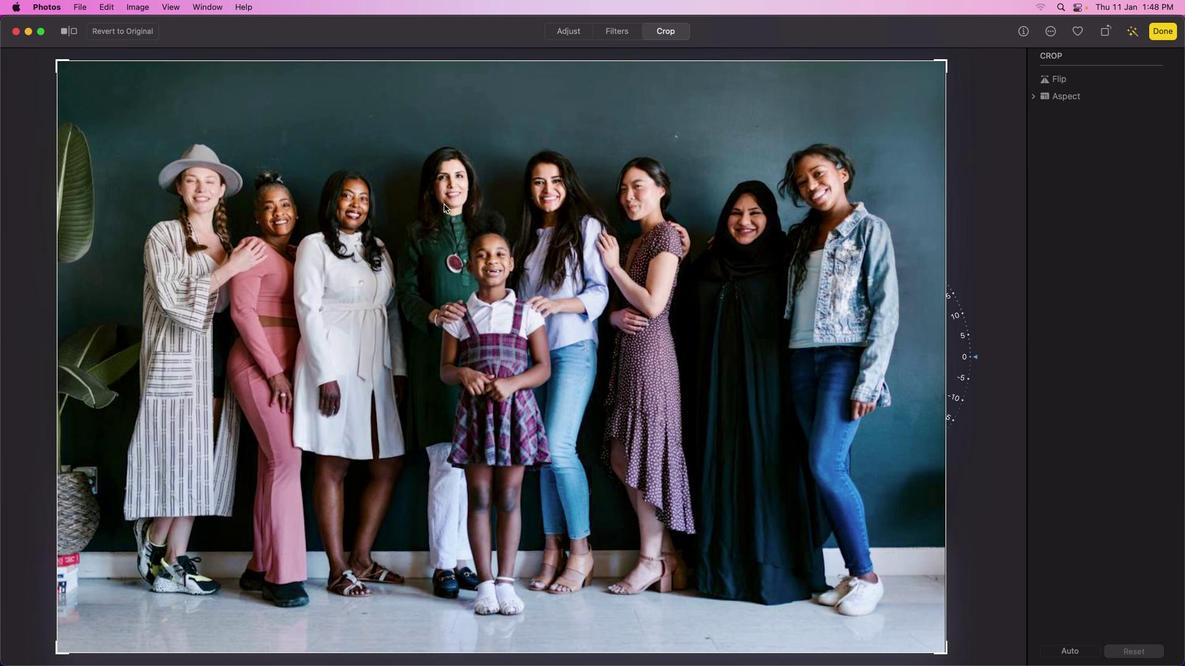 
Action: Mouse scrolled (444, 204) with delta (0, 0)
Screenshot: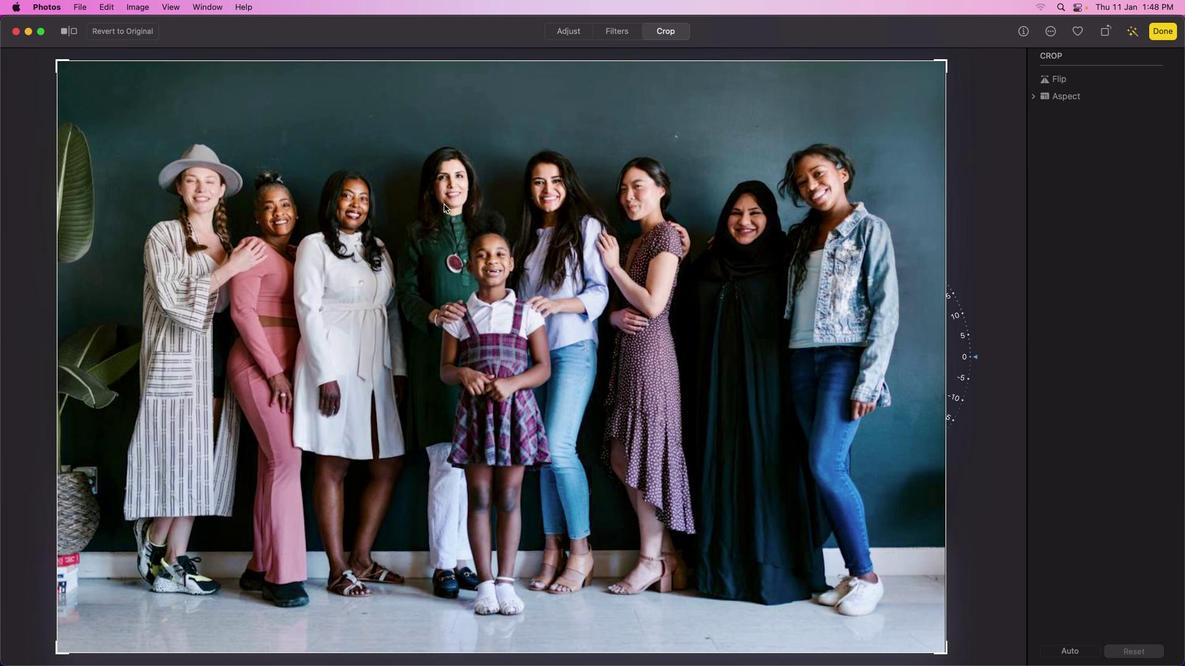 
Action: Mouse scrolled (444, 204) with delta (0, 0)
Screenshot: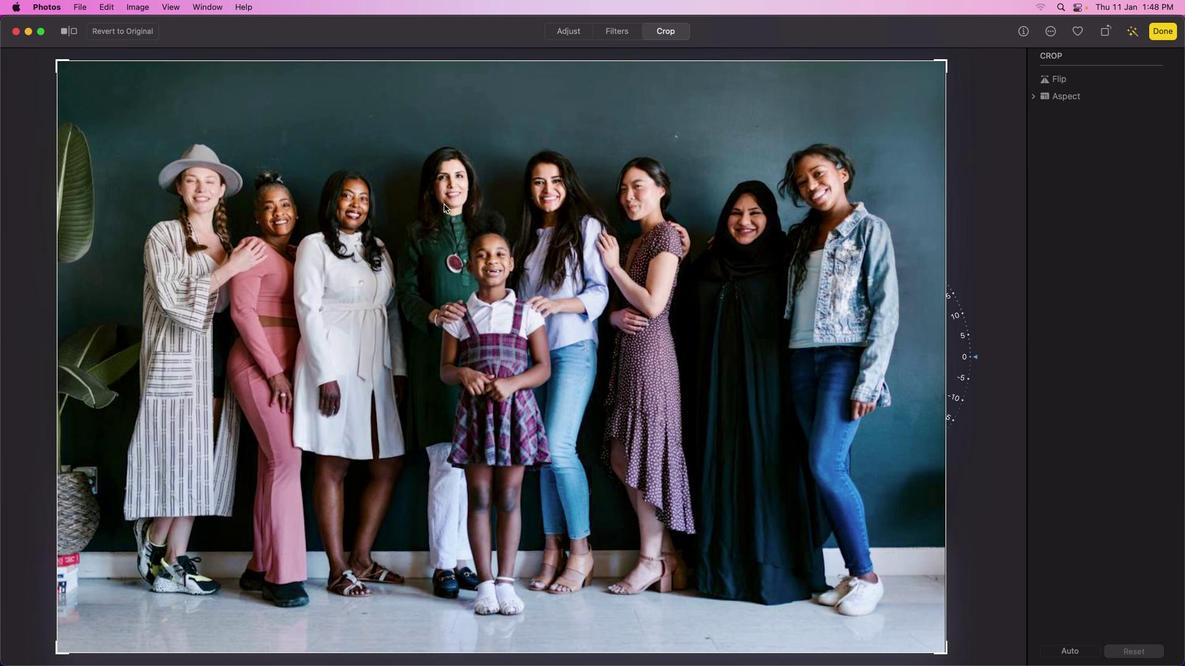 
Action: Mouse scrolled (444, 204) with delta (0, -1)
Screenshot: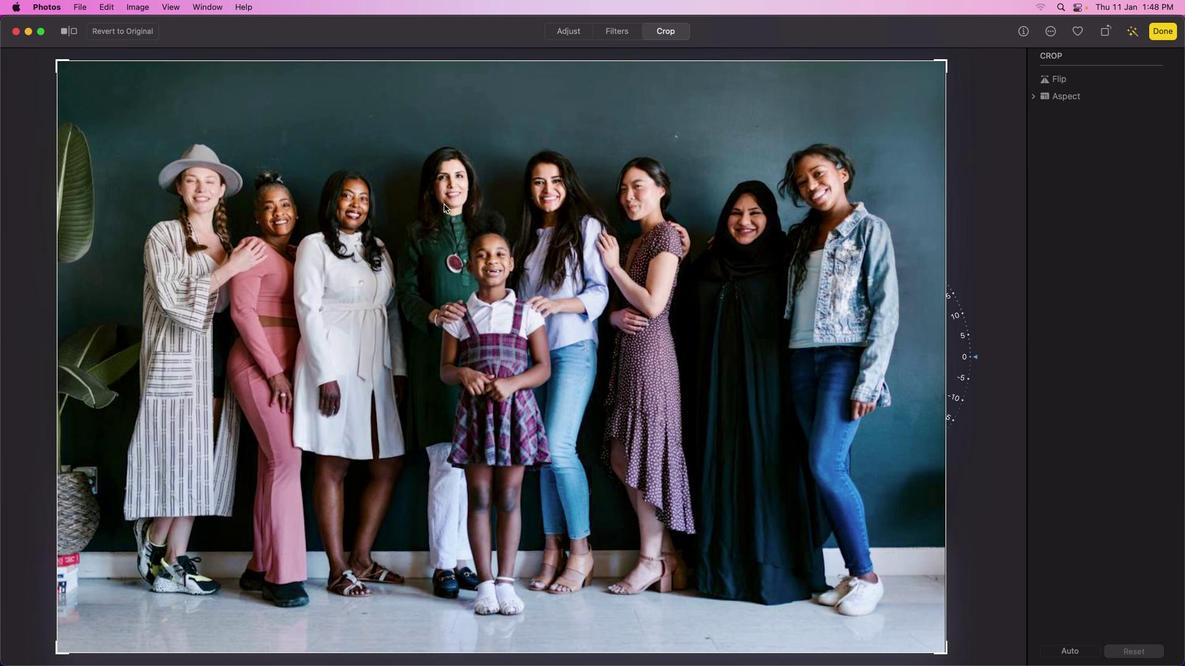 
Action: Mouse scrolled (444, 204) with delta (0, -1)
Screenshot: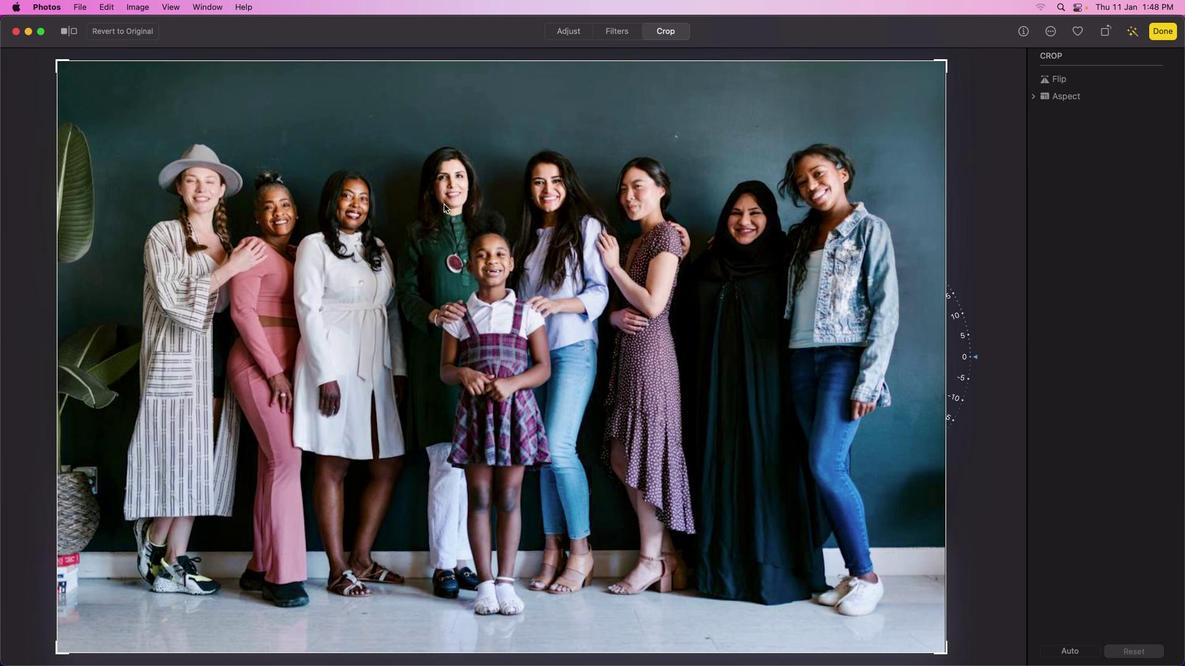 
Action: Mouse scrolled (444, 204) with delta (0, -2)
Screenshot: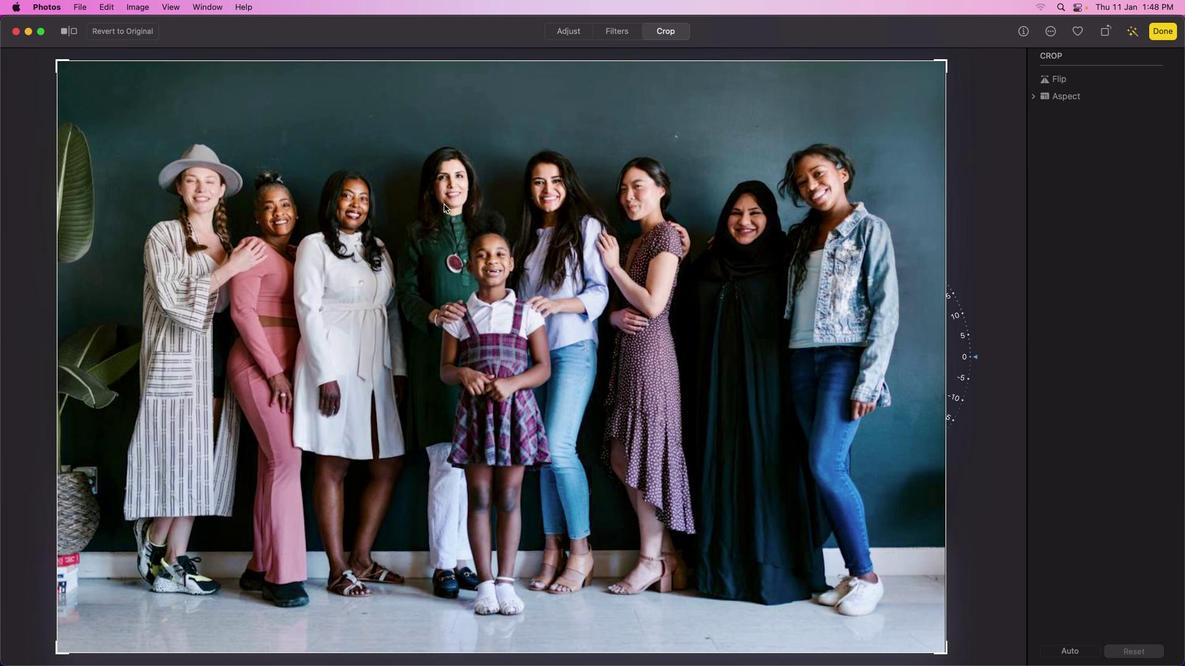
Action: Mouse moved to (946, 653)
Screenshot: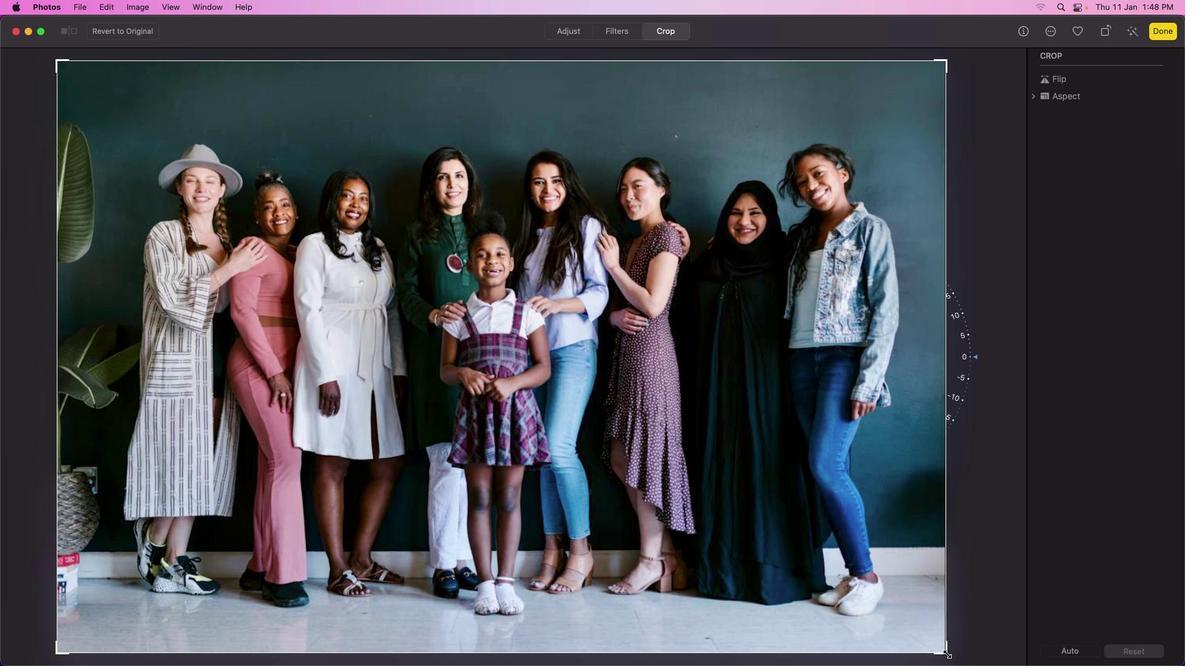 
Action: Mouse pressed left at (946, 653)
Screenshot: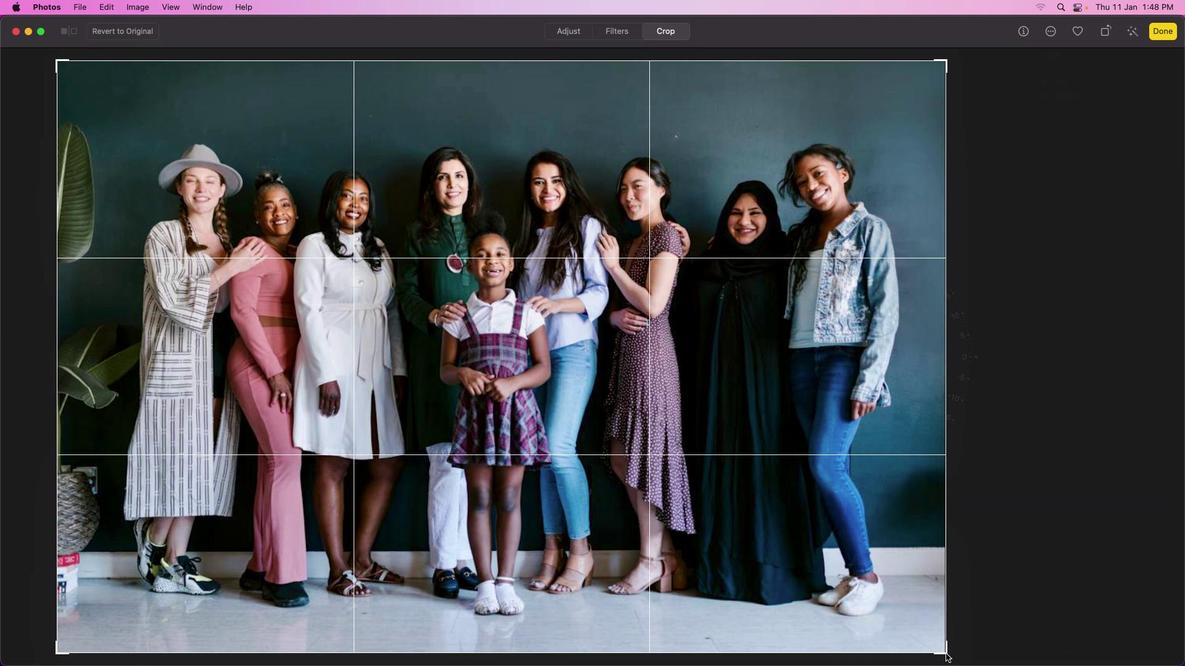 
Action: Mouse moved to (675, 32)
Screenshot: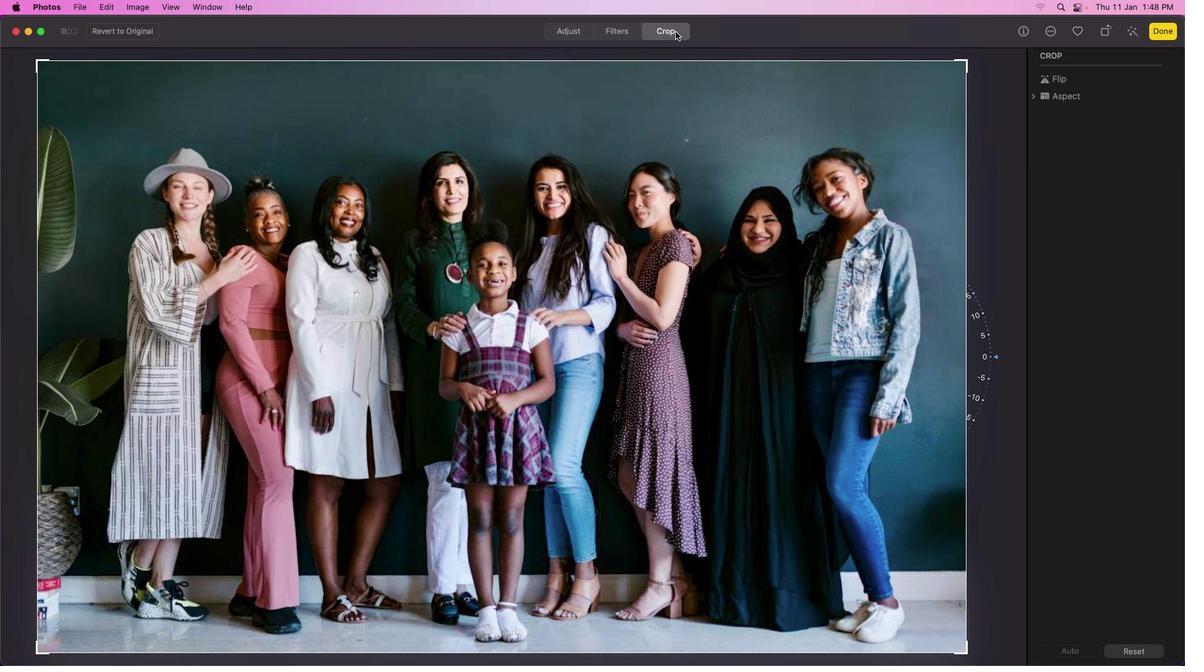 
Action: Mouse pressed left at (675, 32)
Screenshot: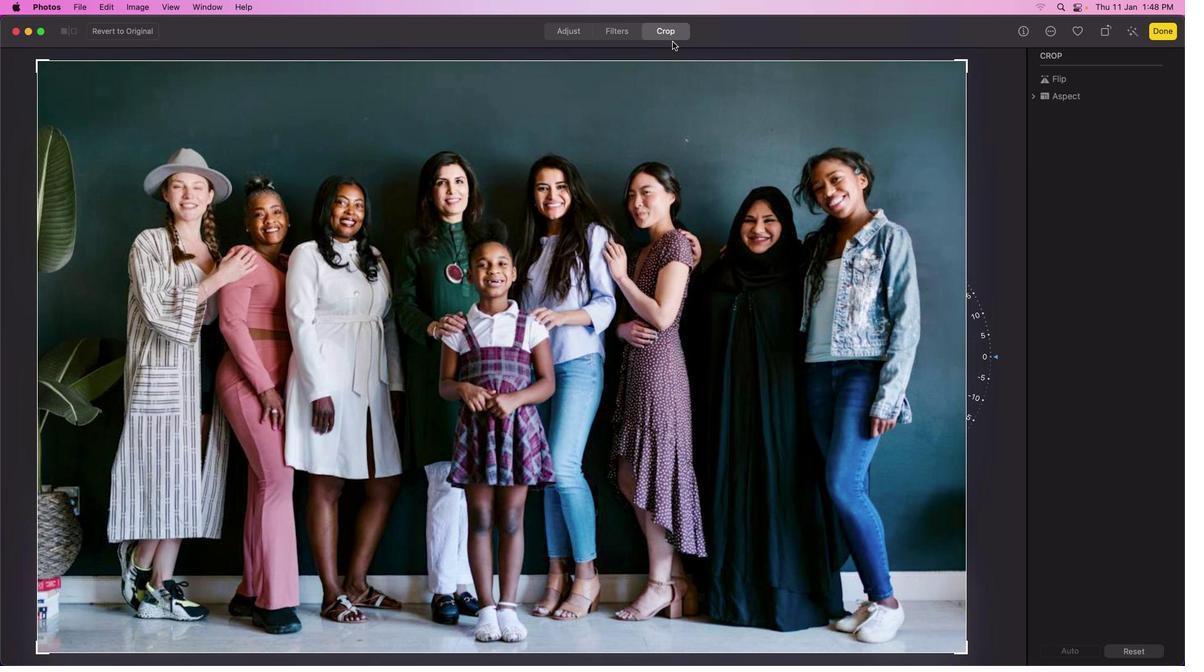 
Action: Mouse moved to (674, 30)
Screenshot: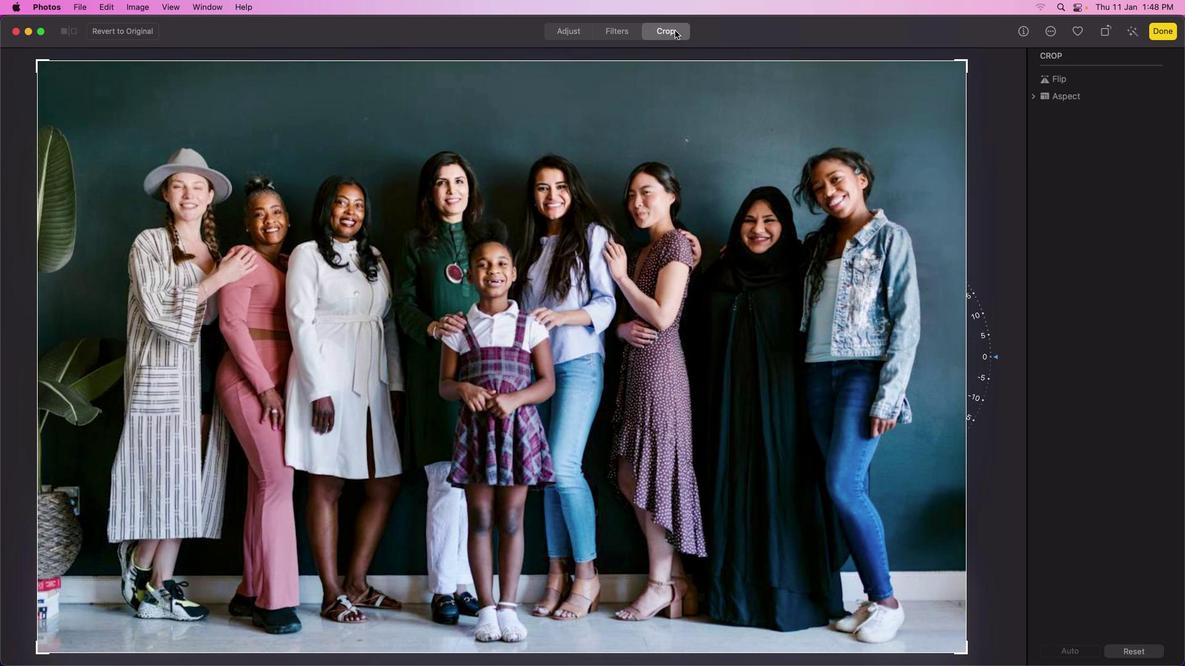 
Action: Mouse pressed left at (674, 30)
Screenshot: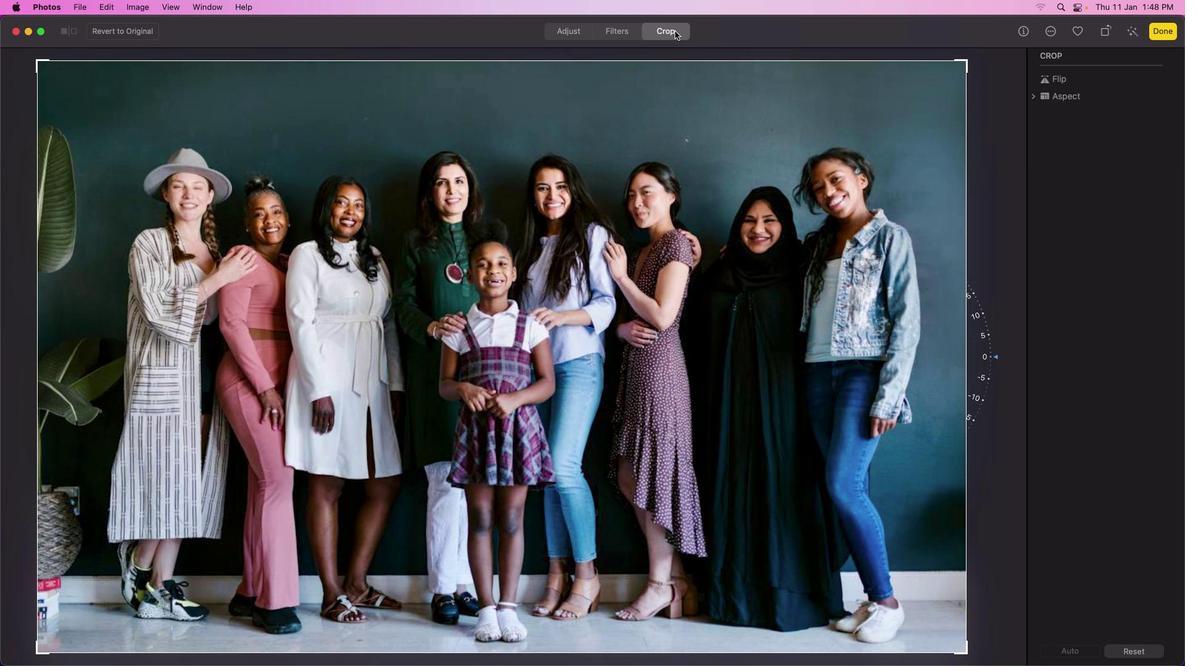 
Action: Mouse moved to (1156, 34)
Screenshot: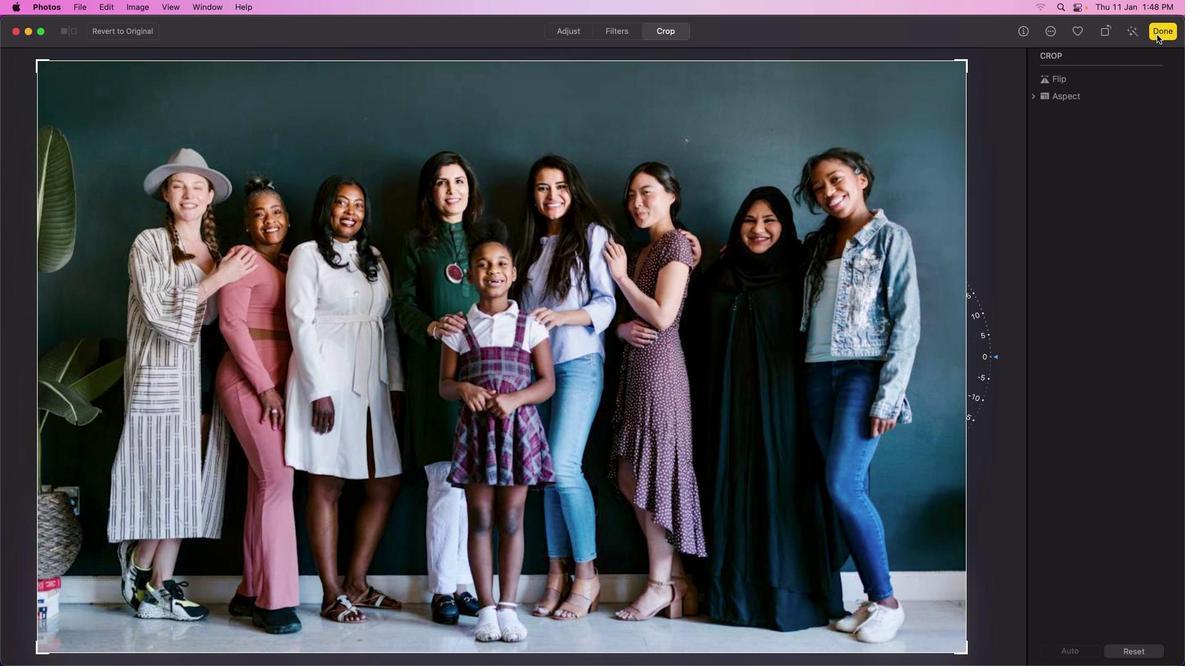 
Action: Mouse pressed left at (1156, 34)
Screenshot: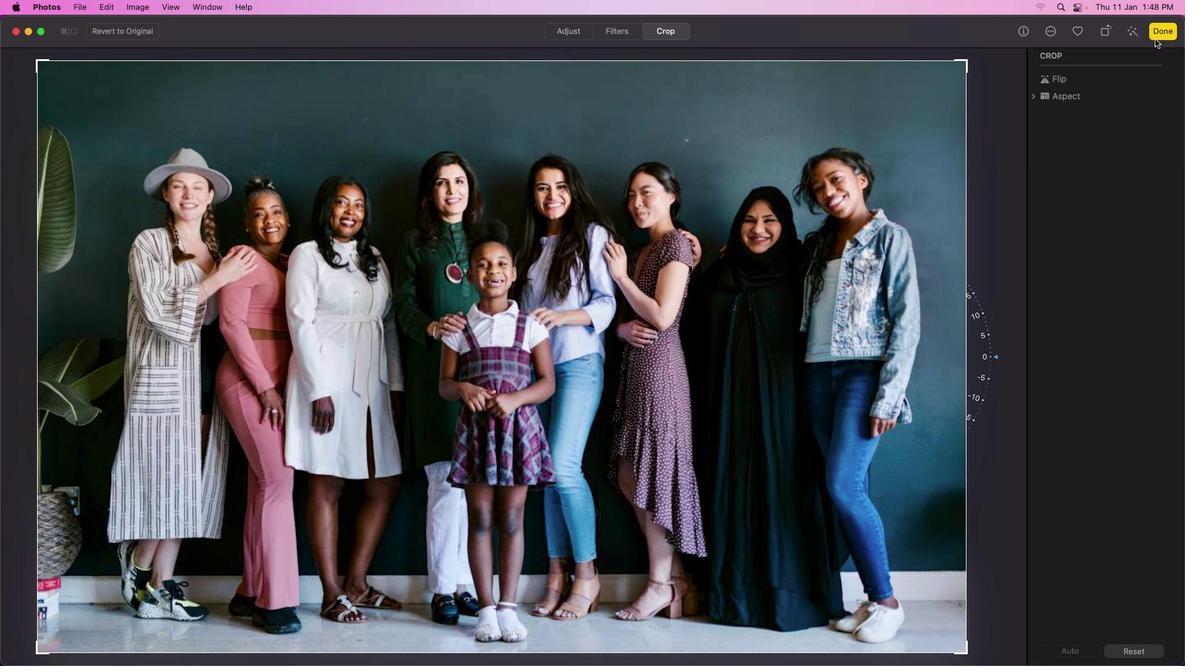 
Action: Mouse moved to (1141, 33)
Screenshot: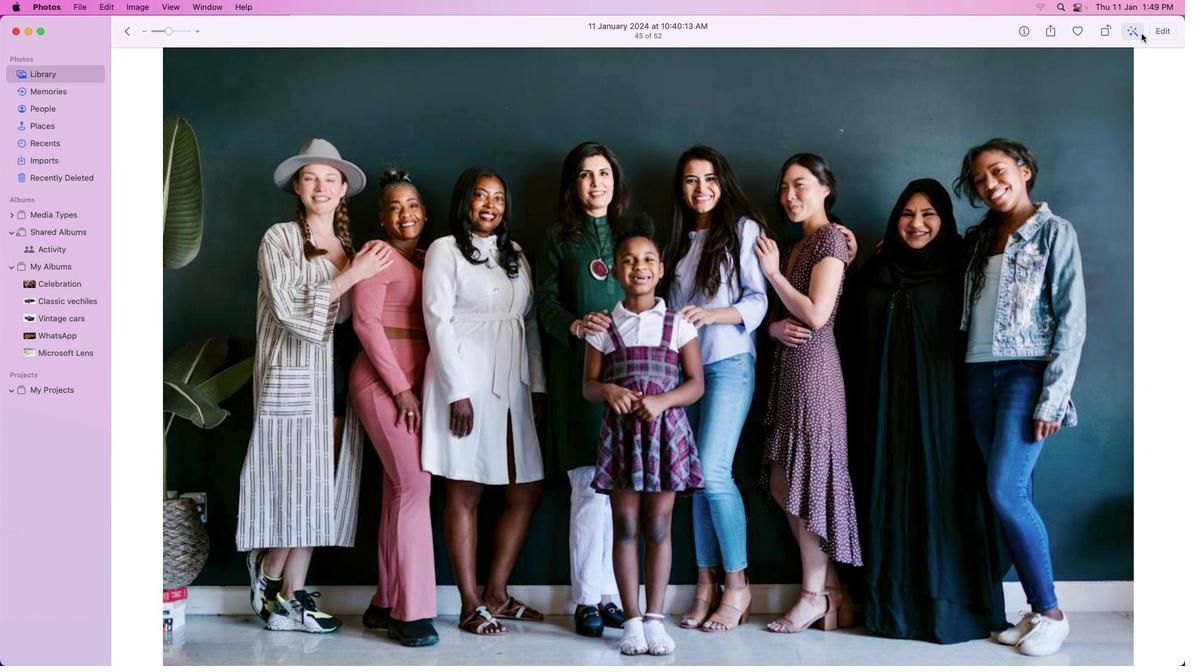 
Action: Mouse pressed left at (1141, 33)
Screenshot: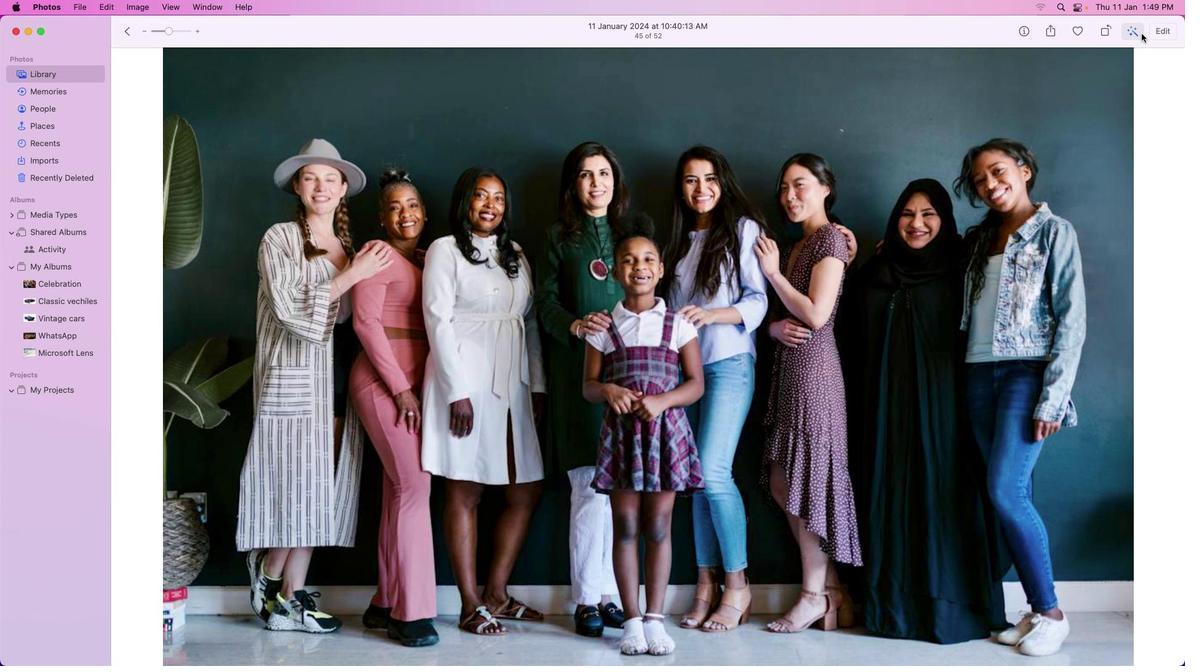 
Action: Mouse moved to (1166, 32)
Screenshot: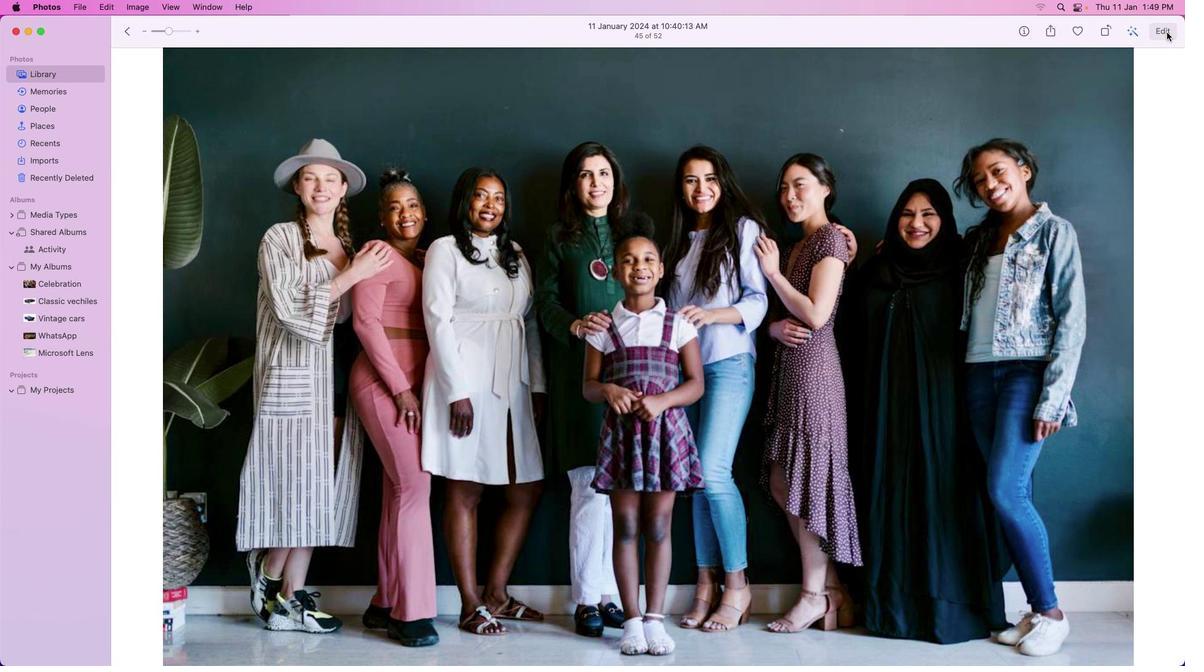 
Action: Mouse pressed left at (1166, 32)
Screenshot: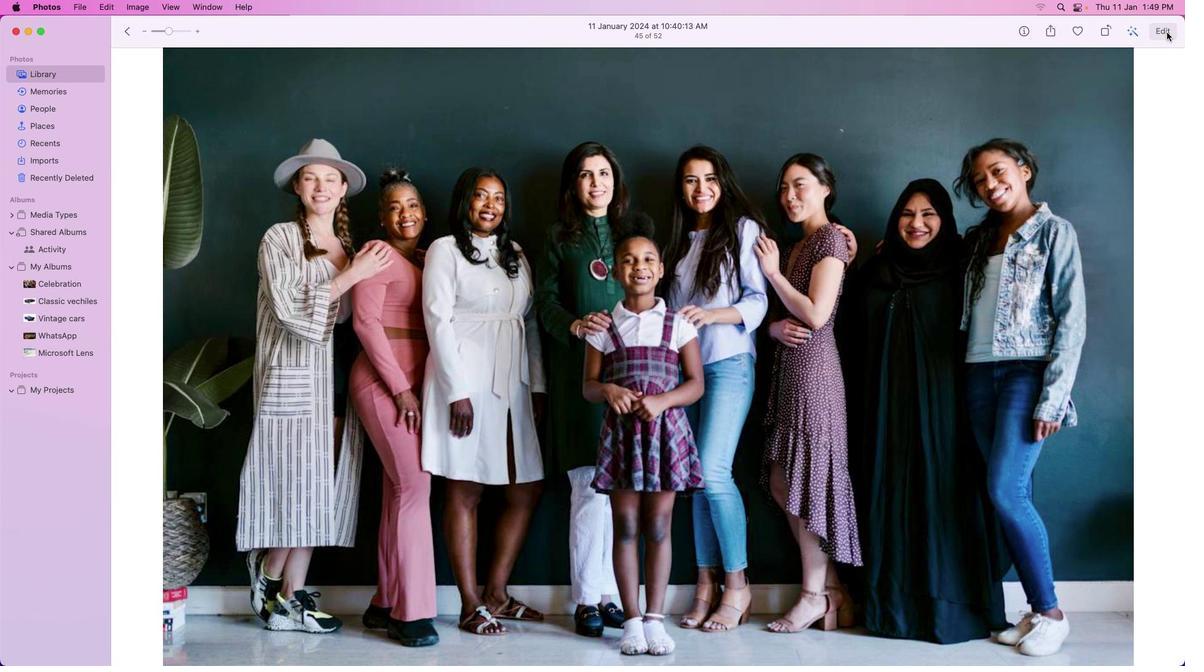 
Action: Mouse moved to (1129, 169)
Screenshot: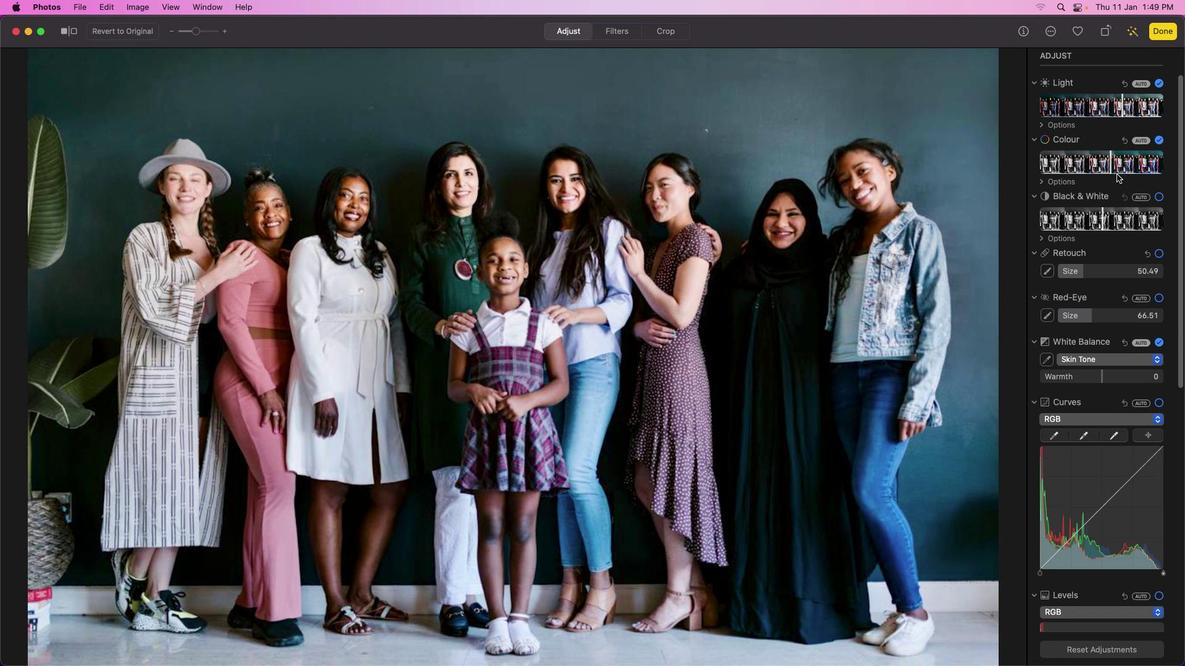 
Action: Mouse scrolled (1129, 169) with delta (0, 0)
Screenshot: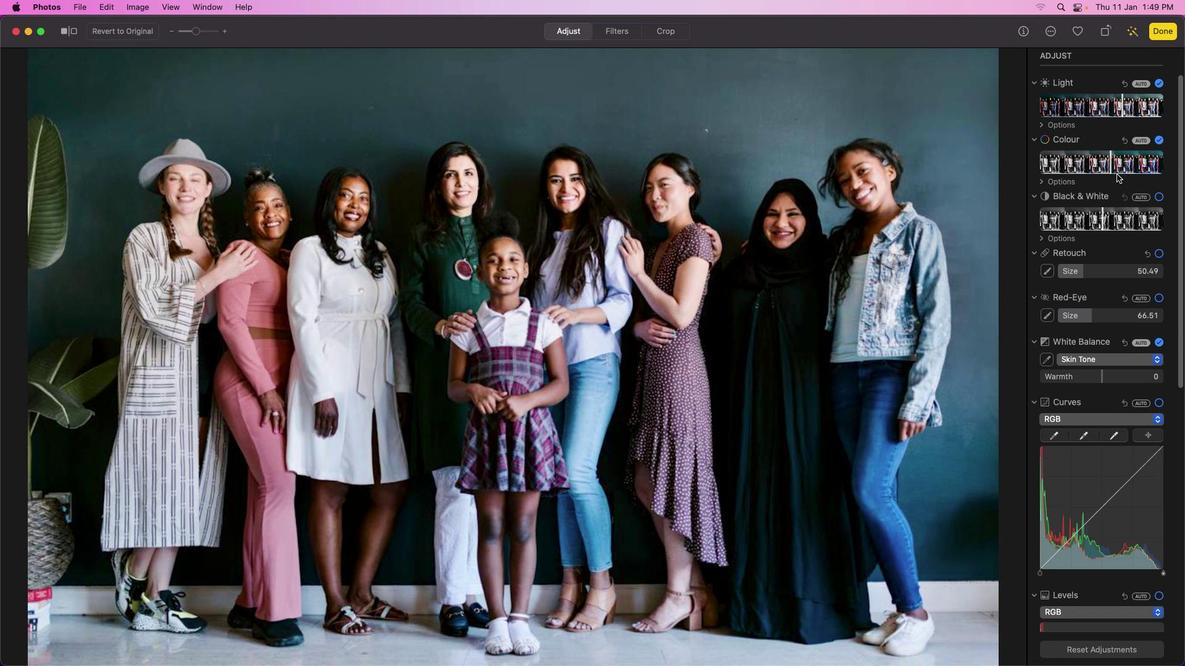 
Action: Mouse moved to (1121, 172)
Screenshot: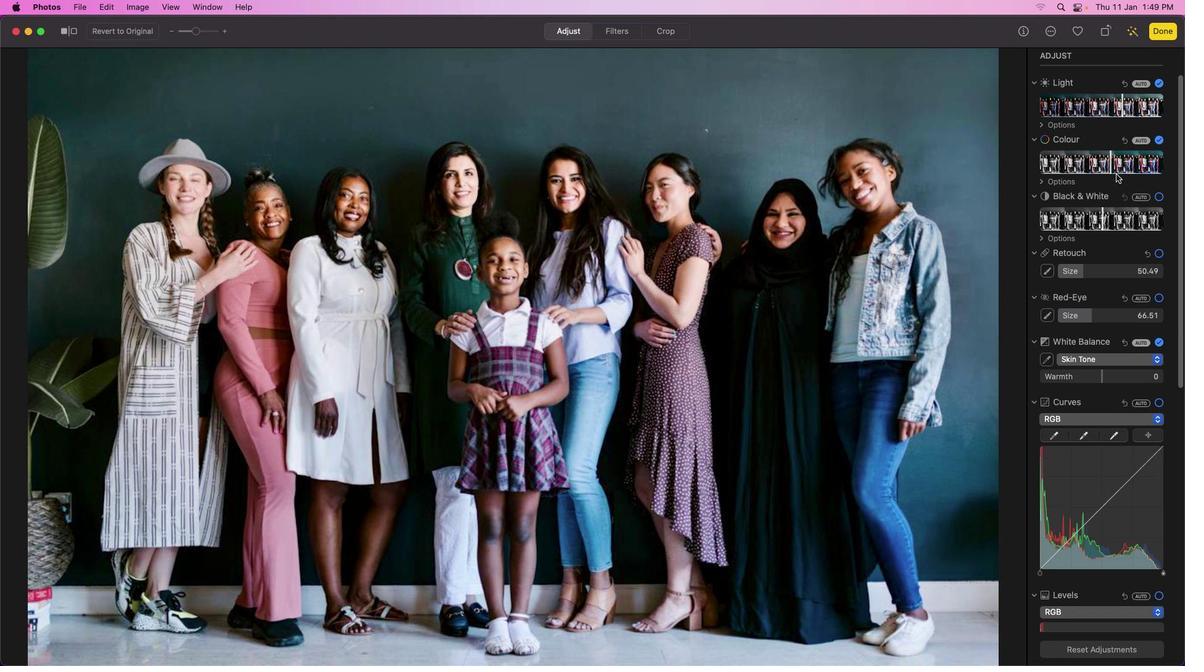 
Action: Mouse scrolled (1121, 172) with delta (0, 0)
Screenshot: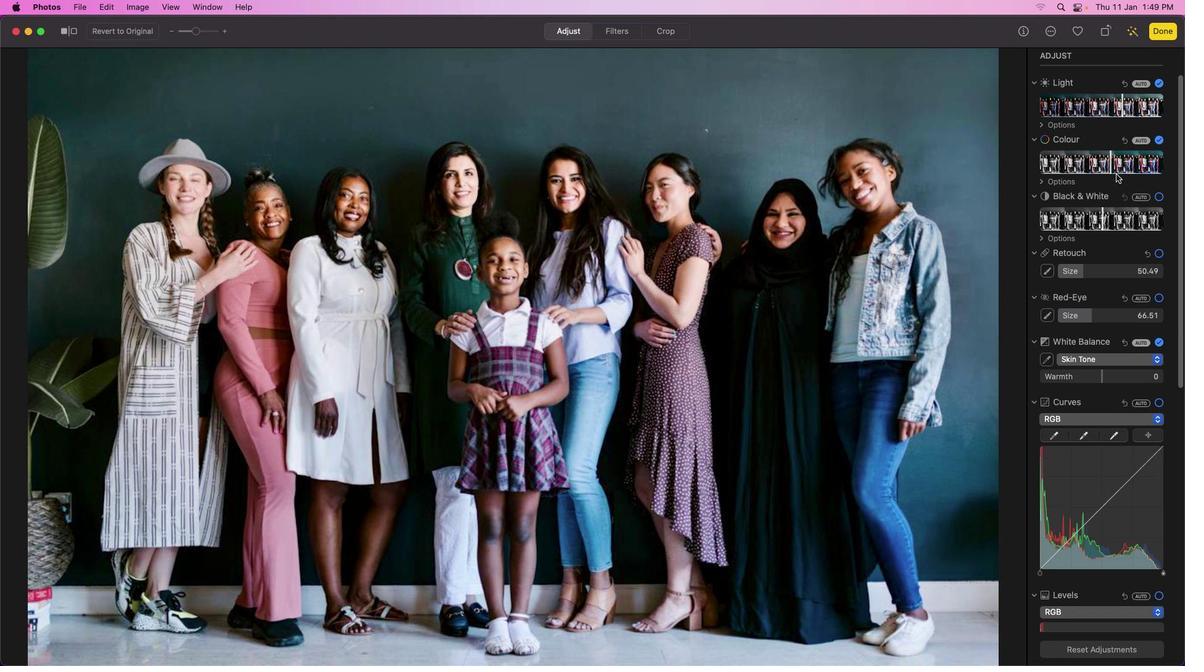 
Action: Mouse moved to (1117, 173)
Screenshot: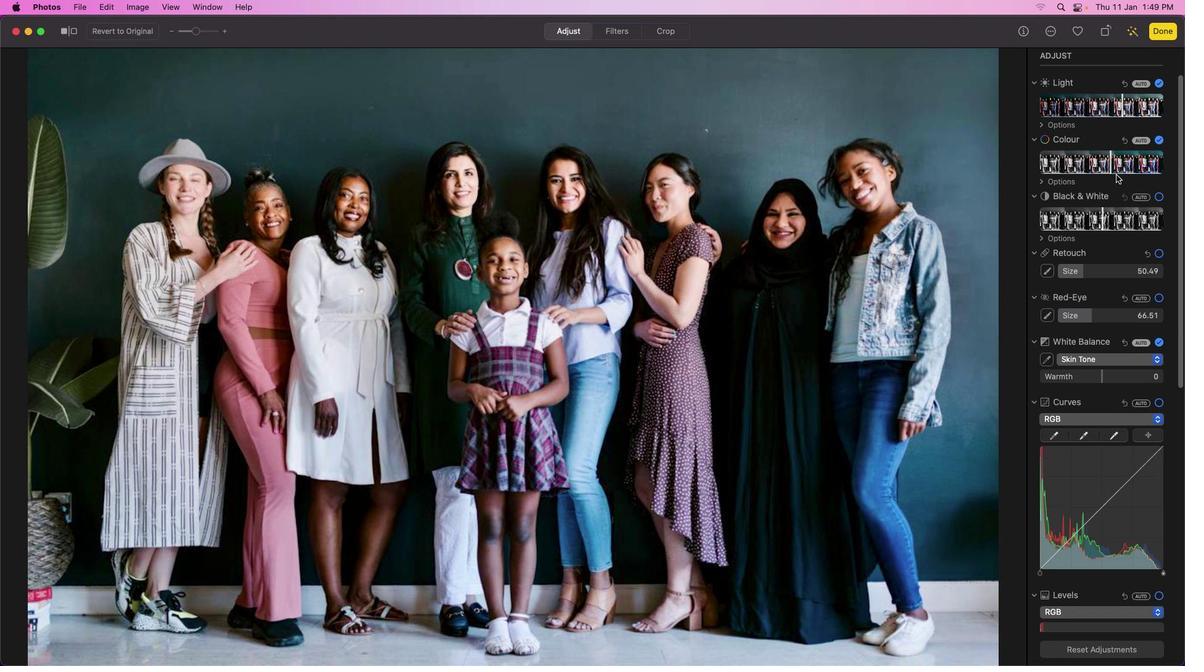 
Action: Mouse scrolled (1117, 173) with delta (0, 0)
Screenshot: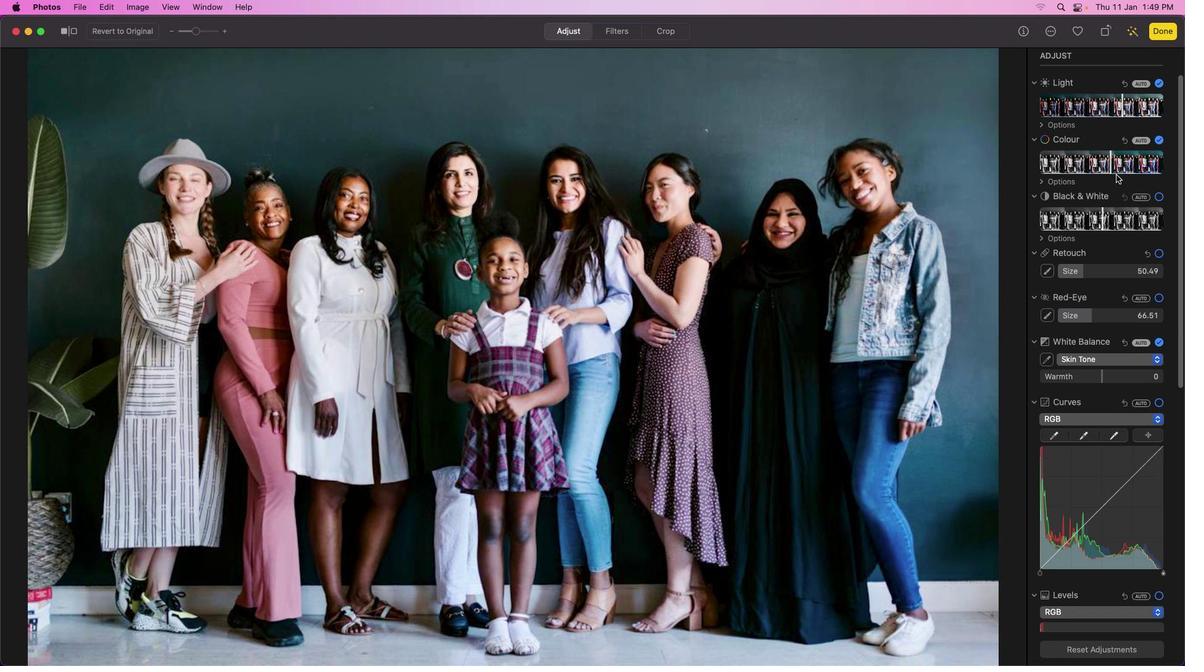 
Action: Mouse moved to (1117, 174)
Screenshot: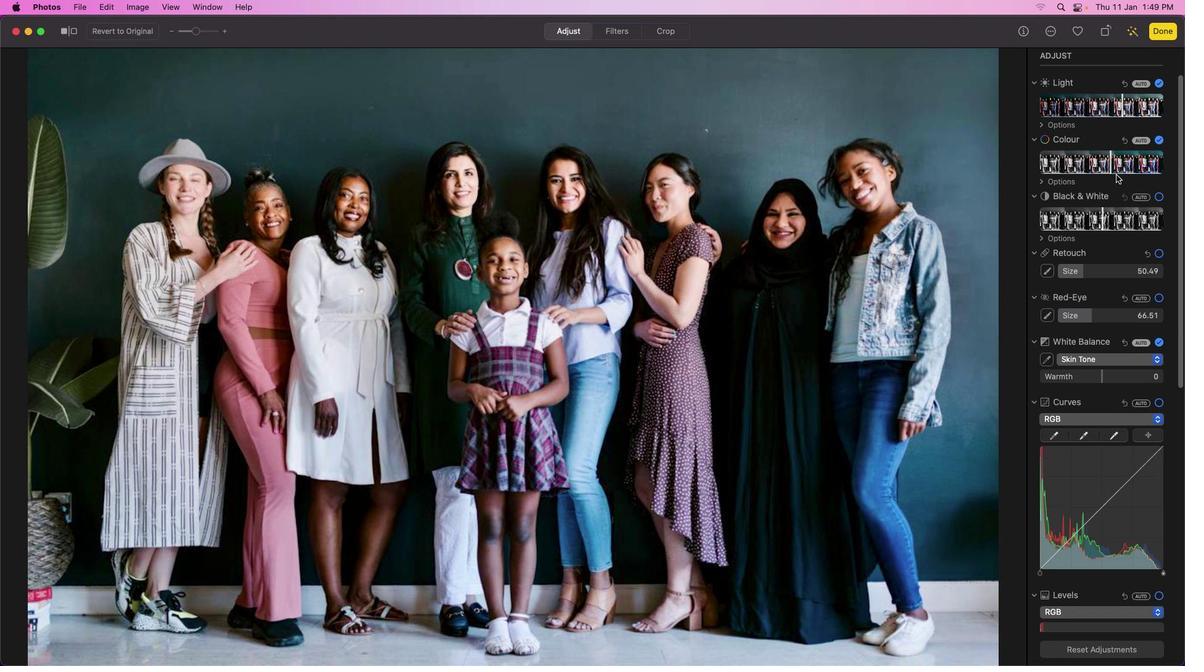 
Action: Mouse scrolled (1117, 174) with delta (0, 1)
Screenshot: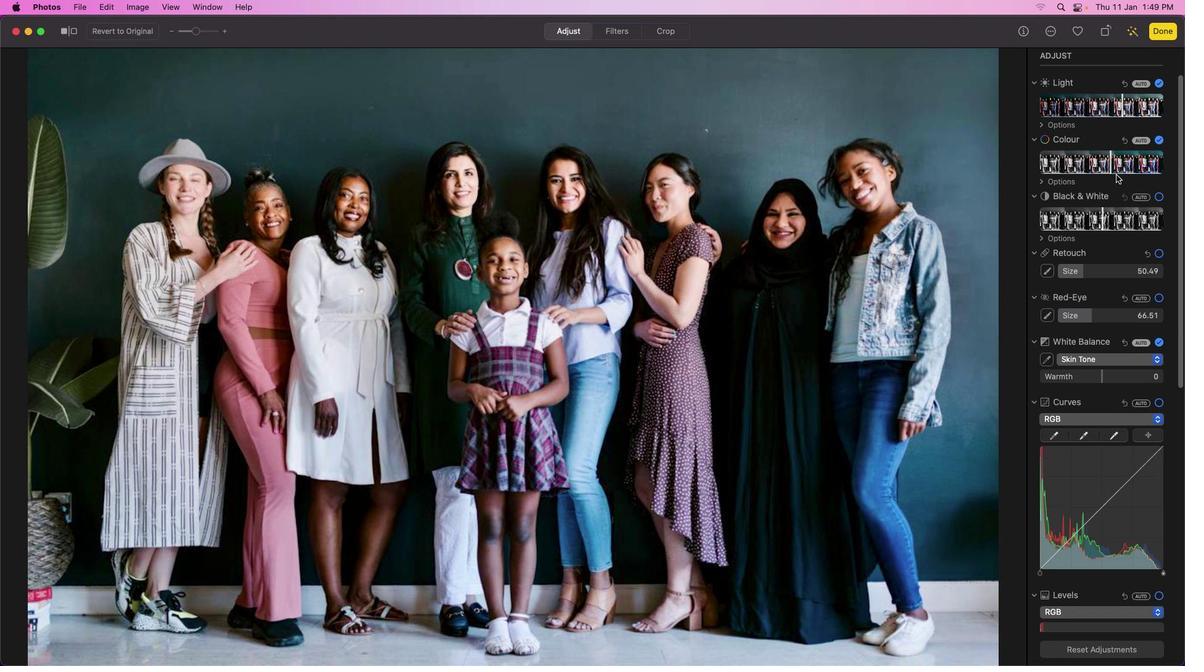 
Action: Mouse moved to (1116, 174)
Screenshot: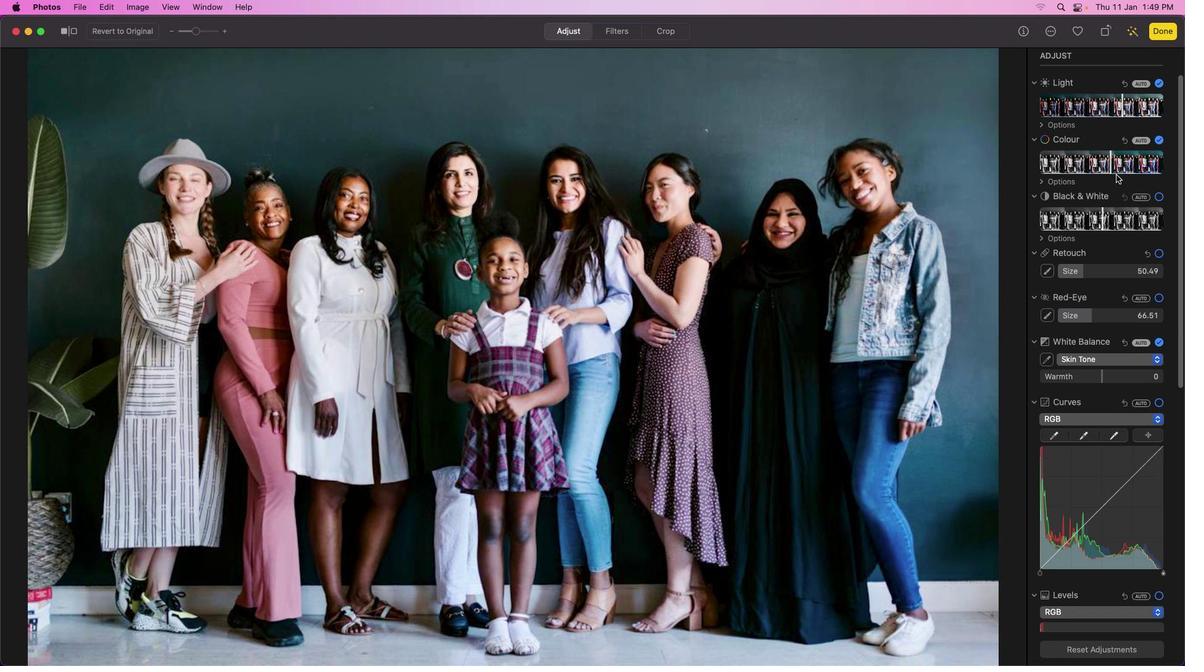 
Action: Mouse scrolled (1116, 174) with delta (0, 1)
Screenshot: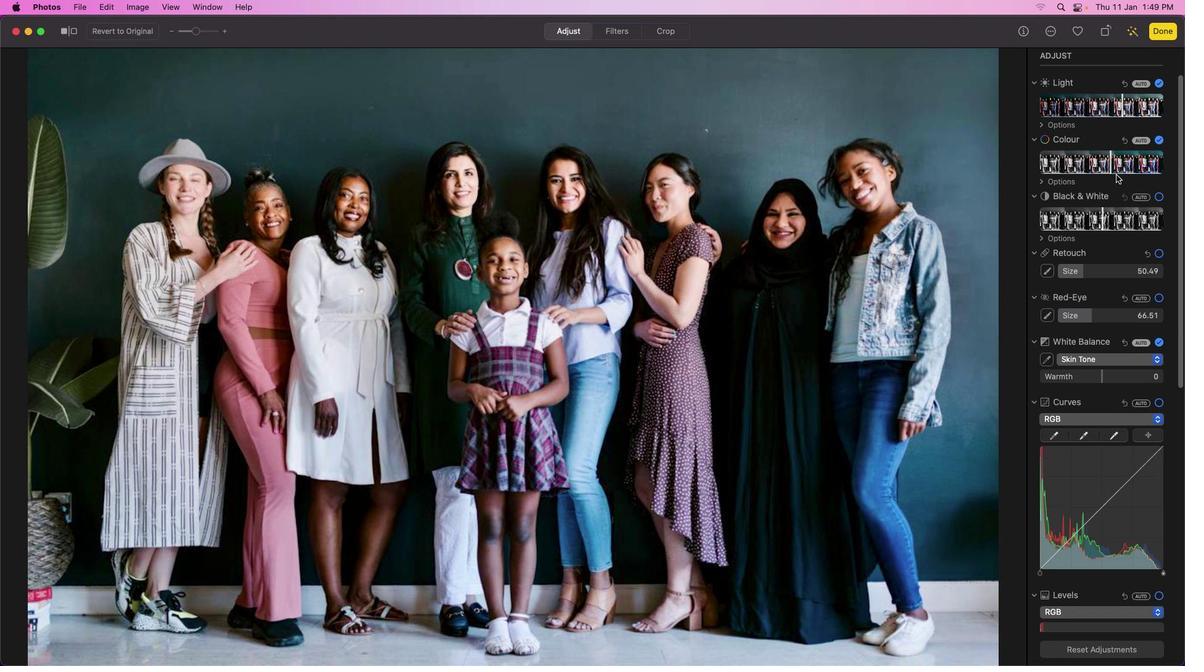 
Action: Mouse moved to (1120, 106)
Screenshot: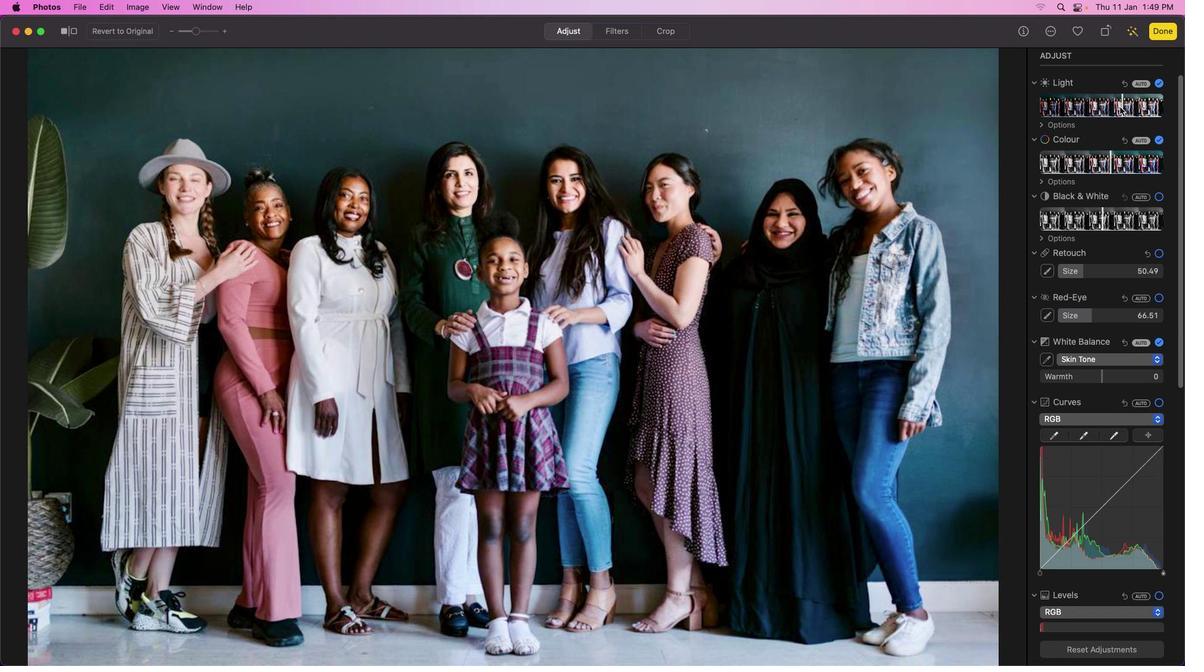 
Action: Mouse pressed left at (1120, 106)
Screenshot: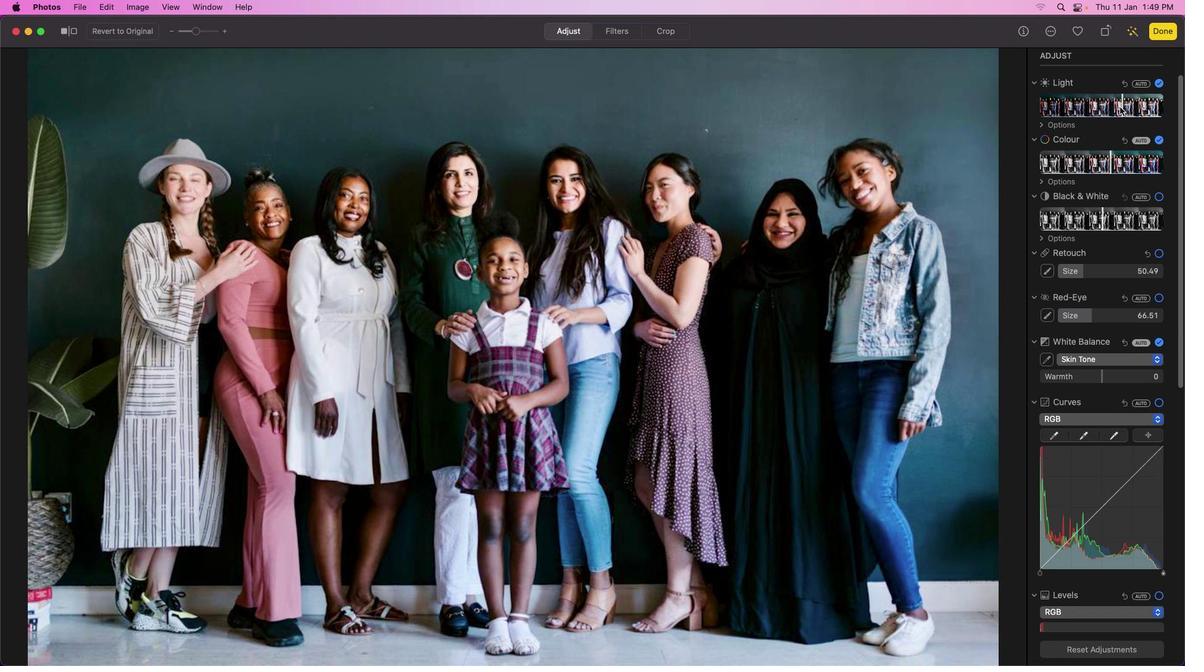 
Action: Mouse moved to (1038, 141)
Screenshot: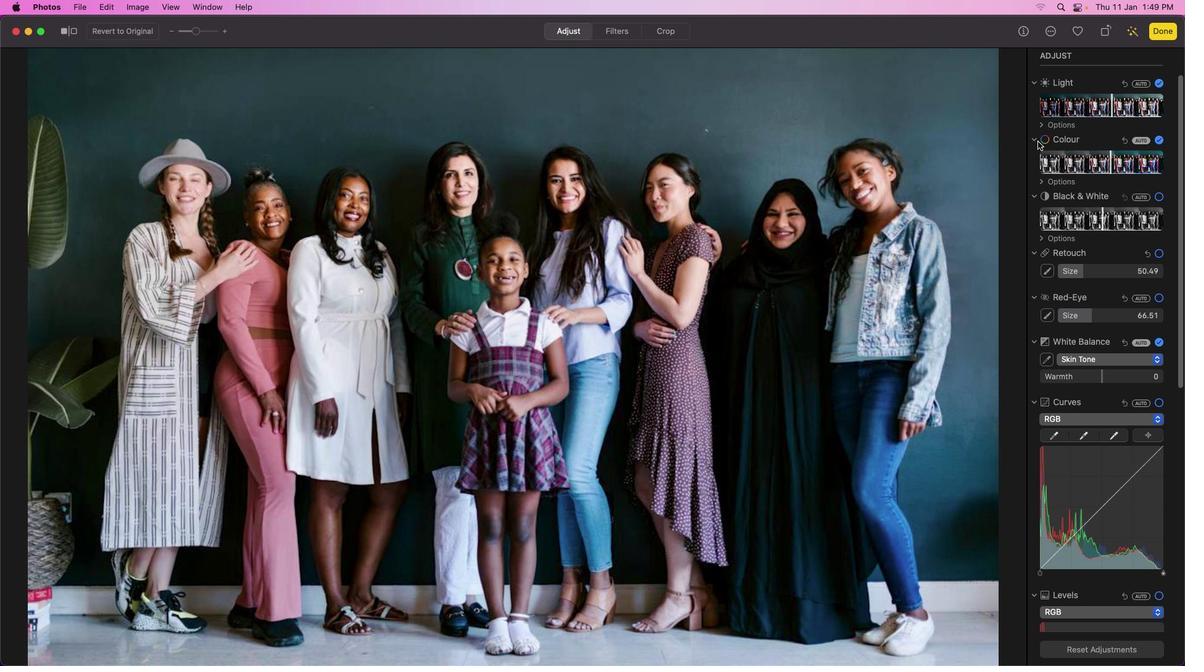 
Action: Mouse pressed left at (1038, 141)
Screenshot: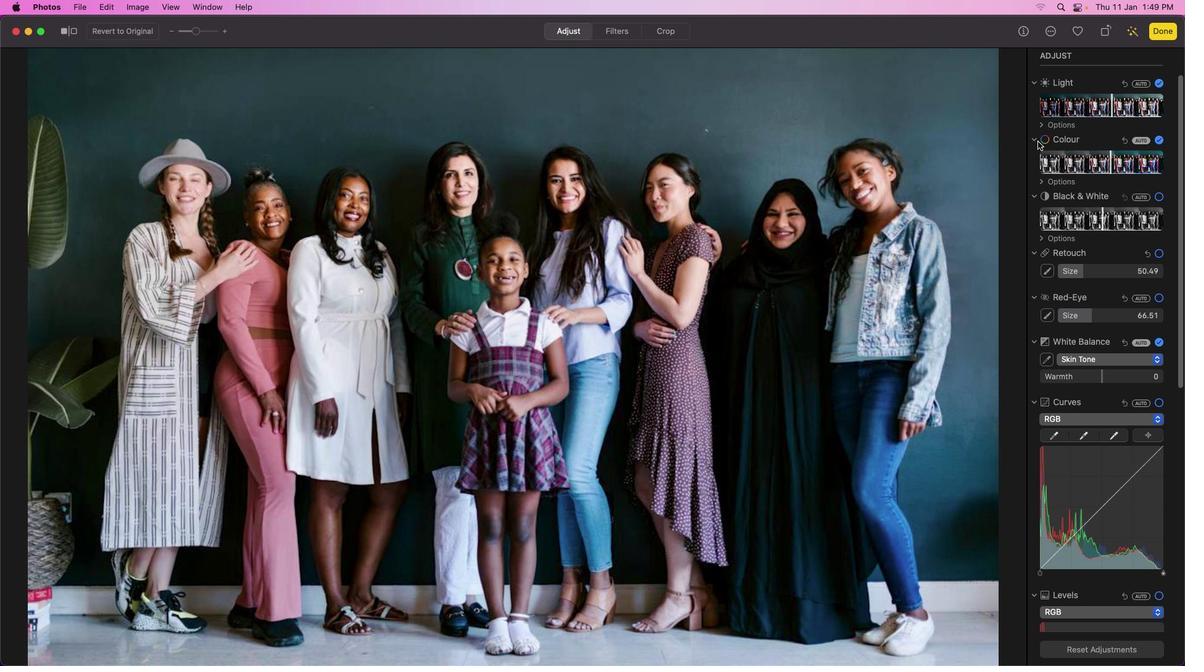 
Action: Mouse moved to (1033, 136)
Screenshot: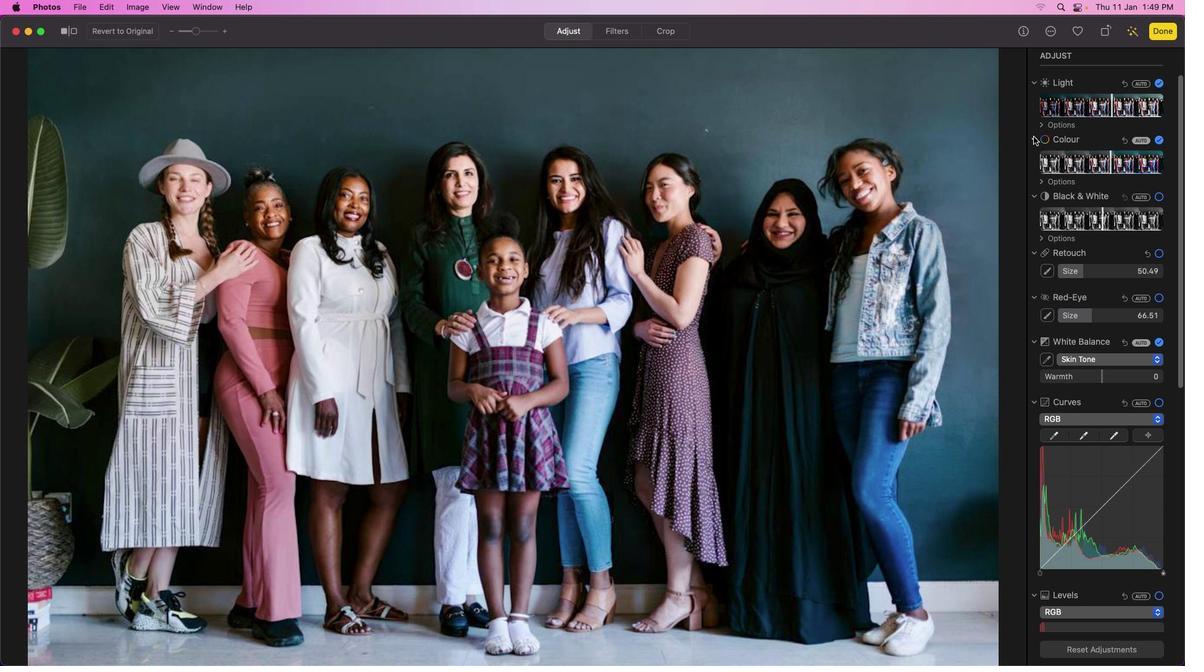 
Action: Mouse pressed left at (1033, 136)
Screenshot: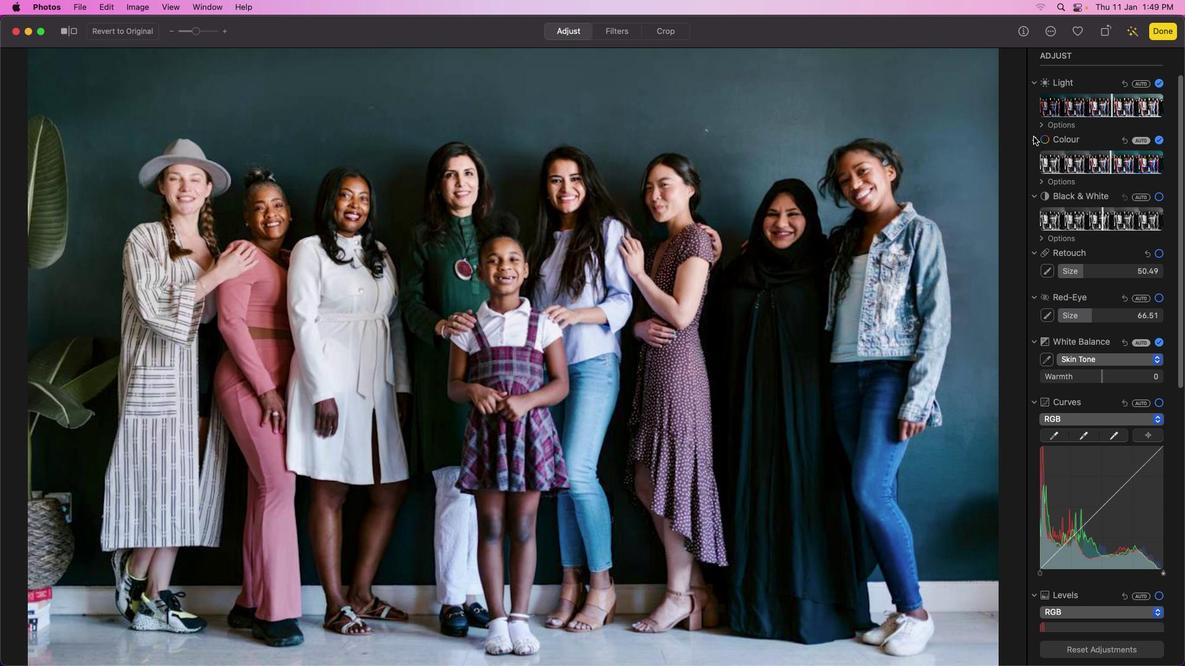 
Action: Mouse moved to (1035, 140)
Screenshot: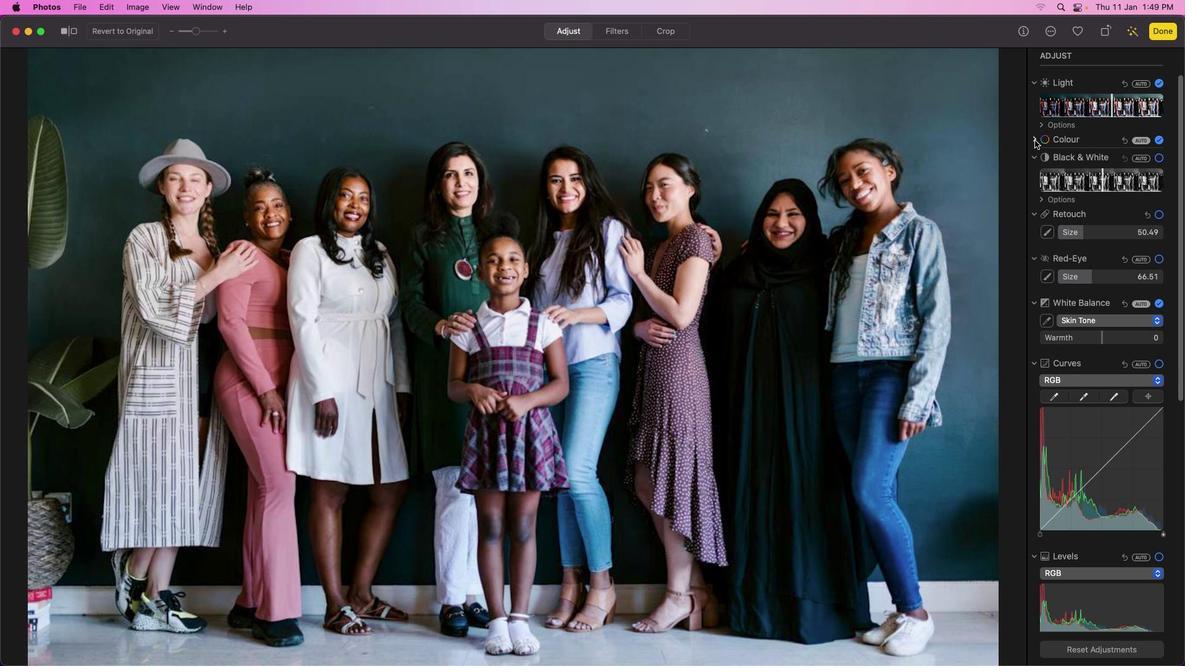 
Action: Mouse pressed left at (1035, 140)
Screenshot: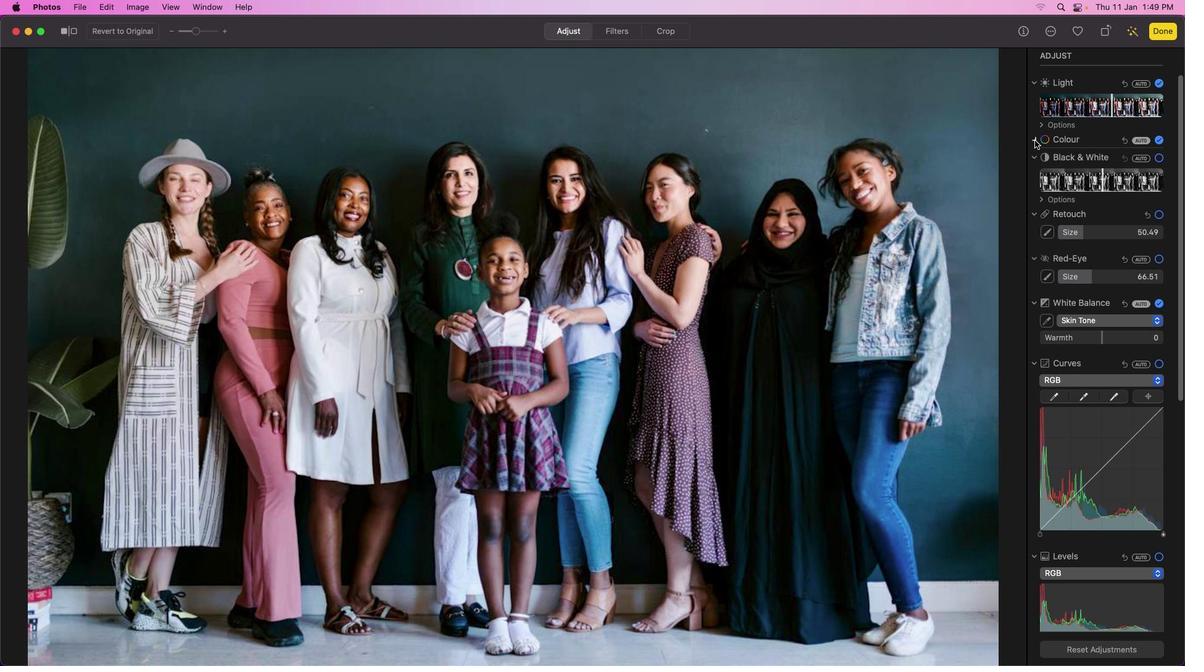 
Action: Mouse moved to (1120, 167)
Screenshot: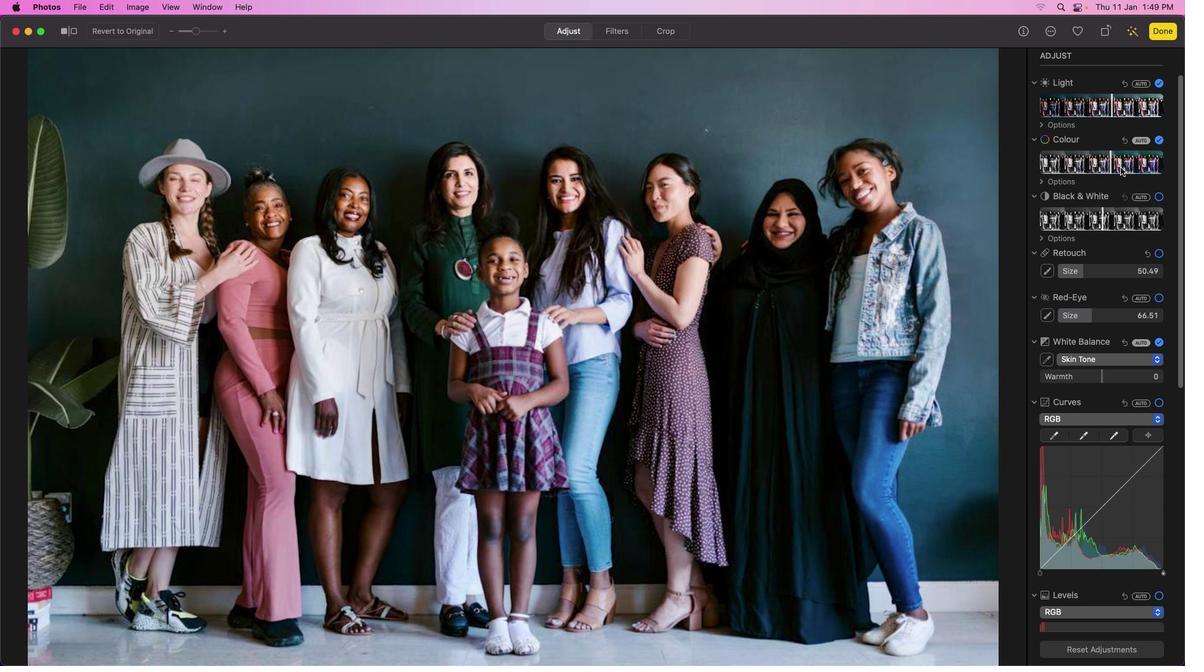 
Action: Mouse pressed left at (1120, 167)
Screenshot: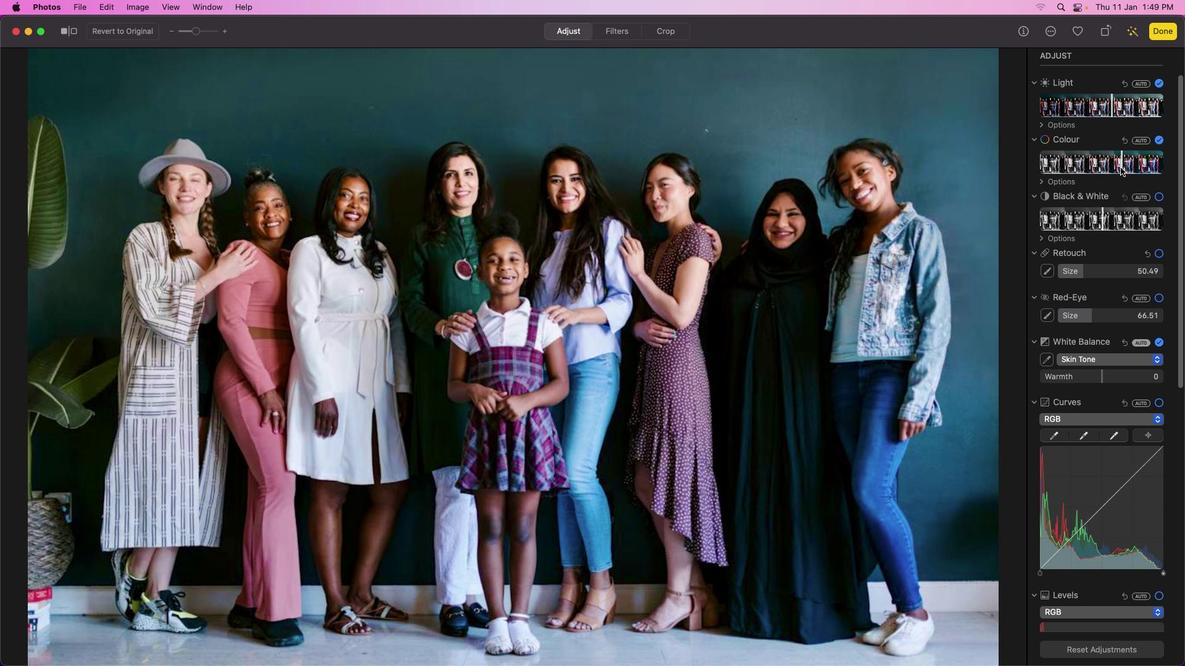 
Action: Mouse moved to (1104, 195)
Screenshot: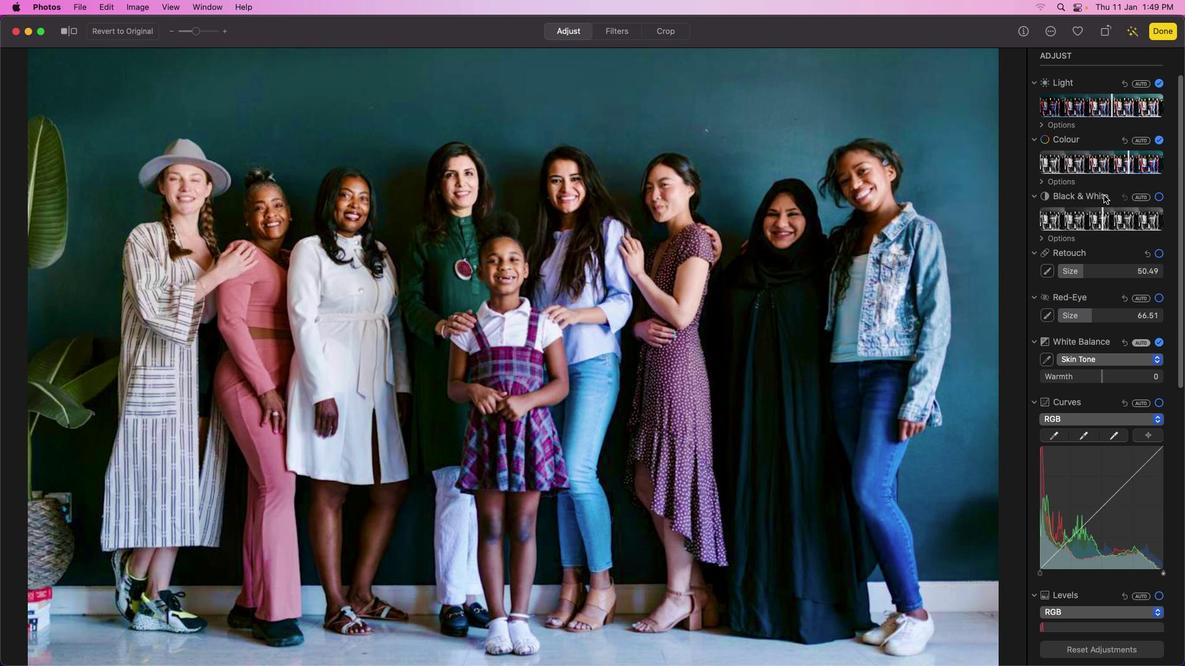 
Action: Mouse scrolled (1104, 195) with delta (0, 0)
Screenshot: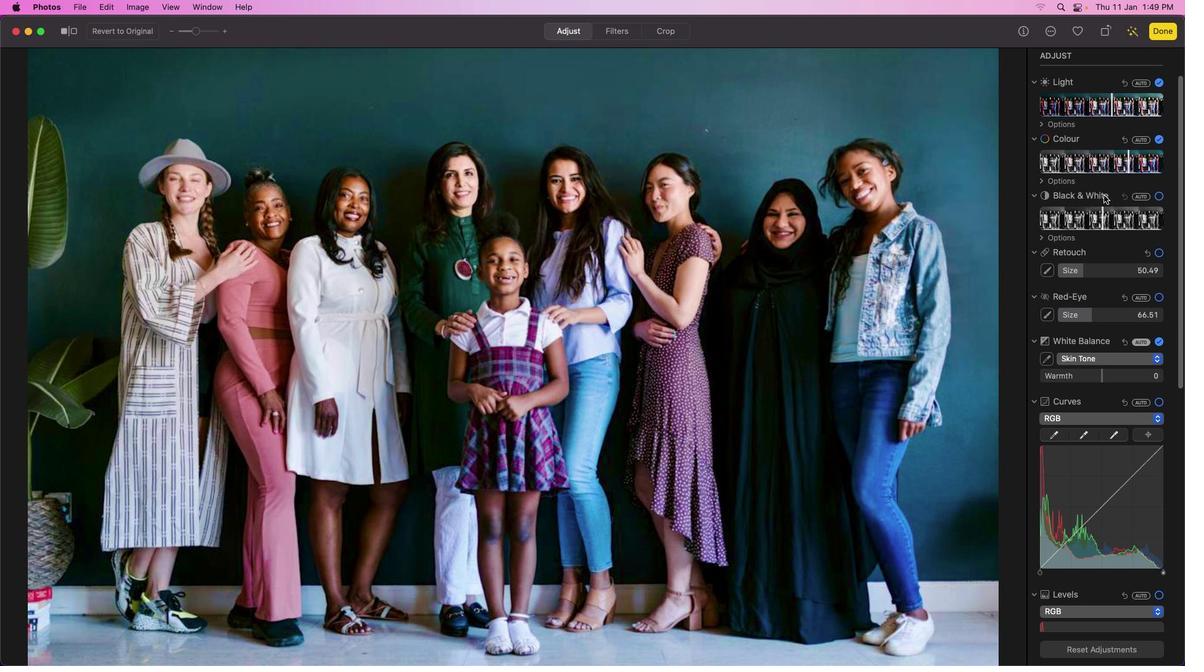 
Action: Mouse moved to (1129, 158)
Screenshot: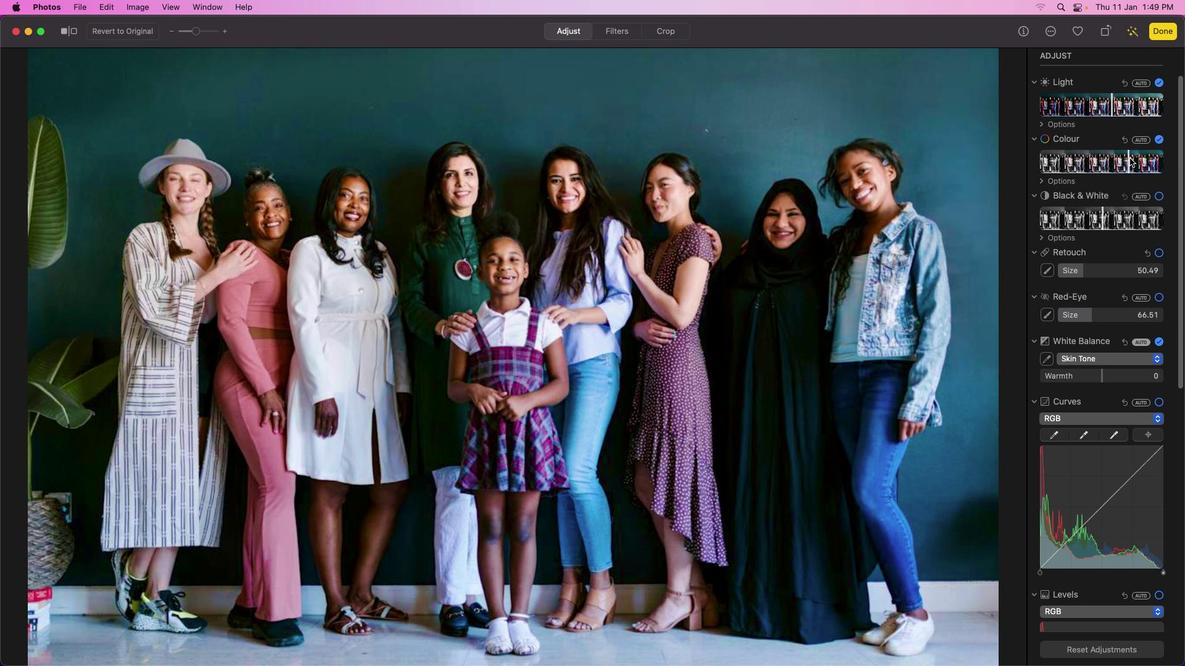 
Action: Mouse pressed left at (1129, 158)
Screenshot: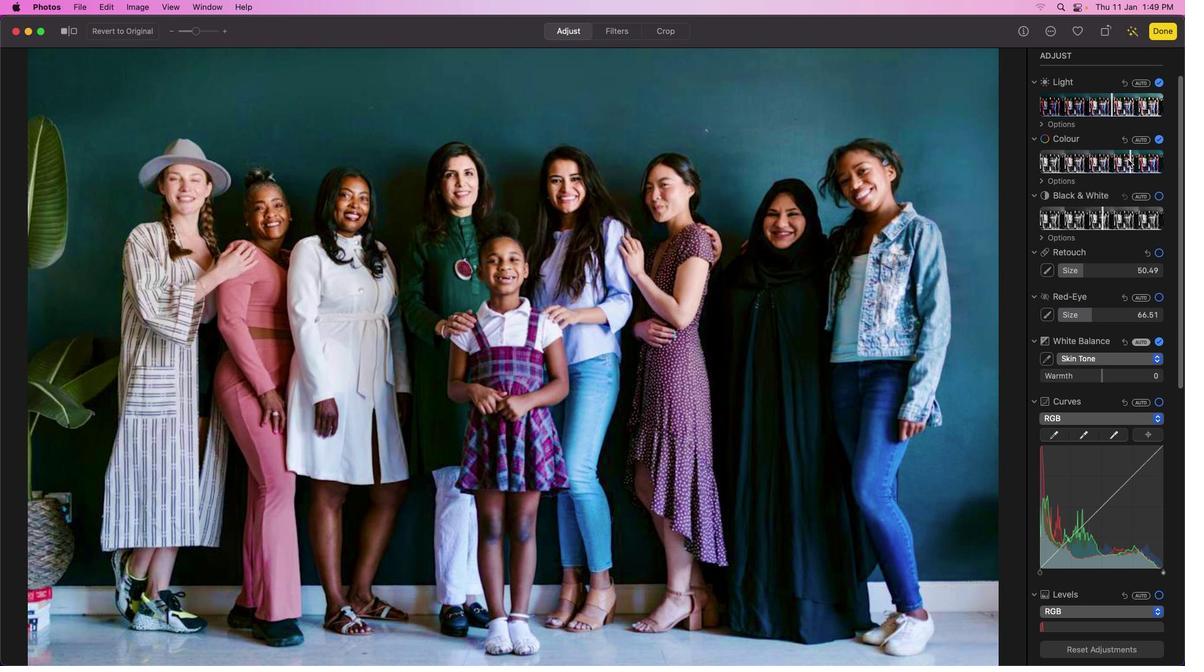 
Action: Mouse moved to (1098, 166)
Screenshot: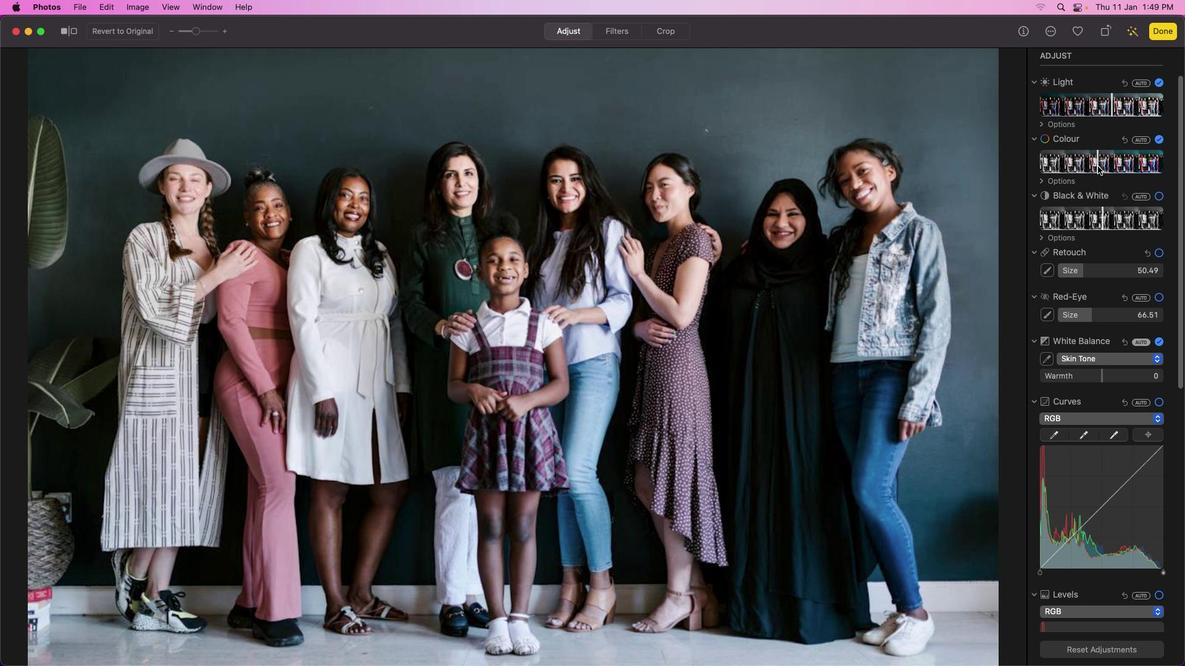 
Action: Mouse pressed left at (1098, 166)
Screenshot: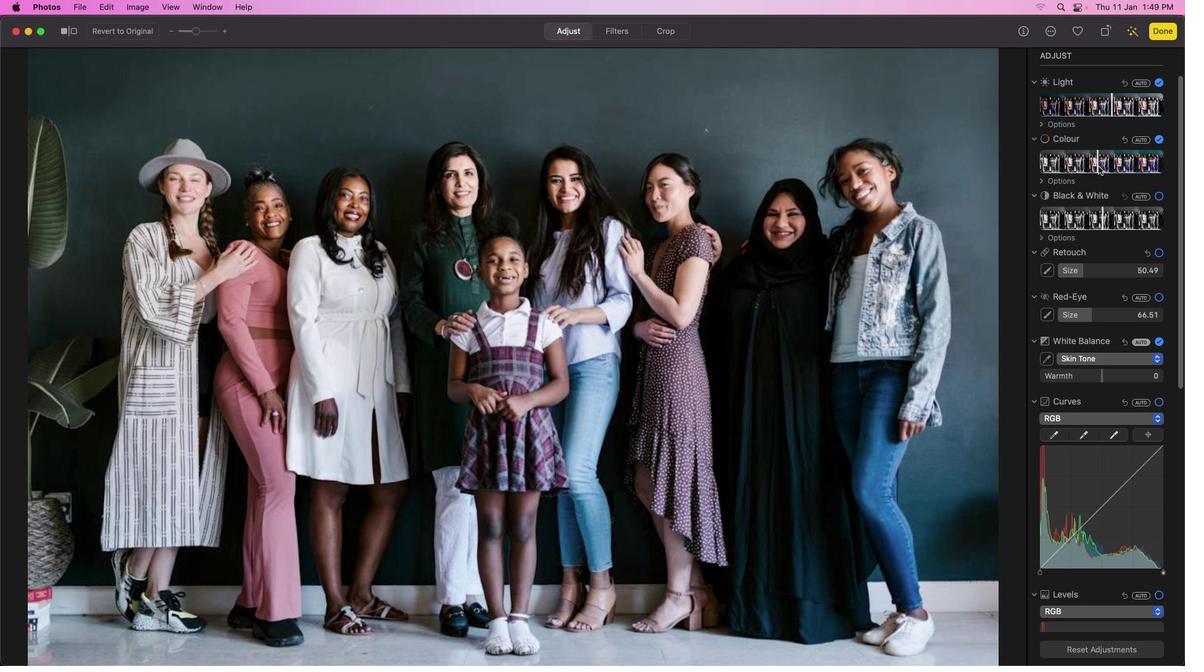 
Action: Mouse moved to (1152, 162)
Screenshot: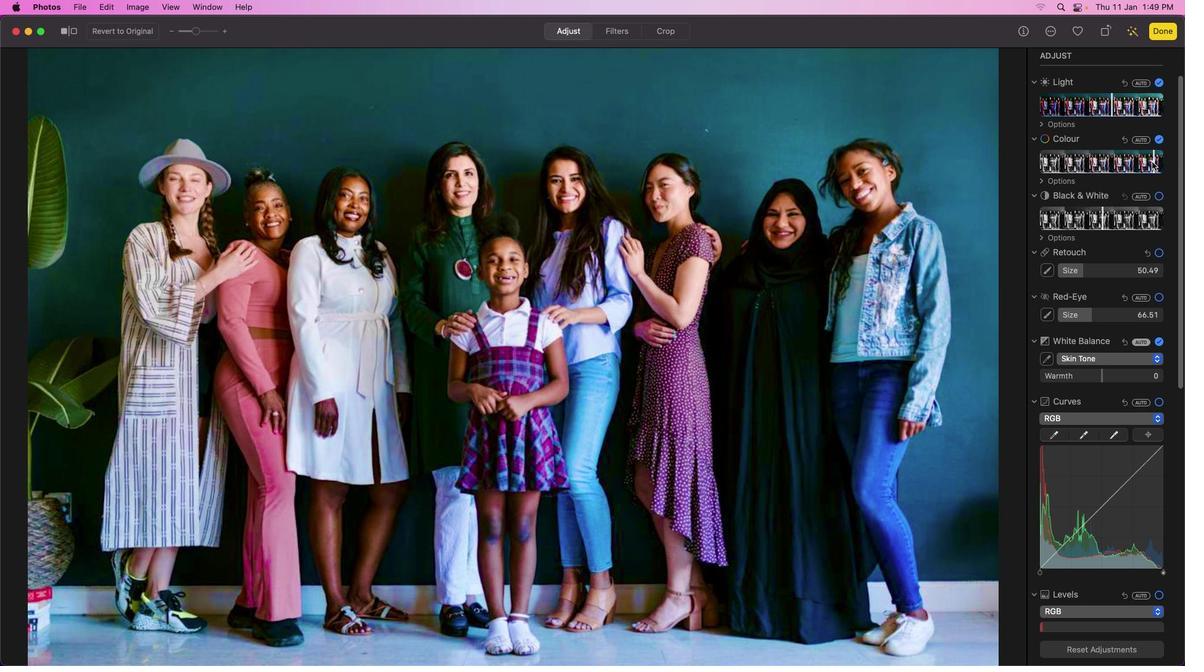 
Action: Mouse pressed left at (1152, 162)
Screenshot: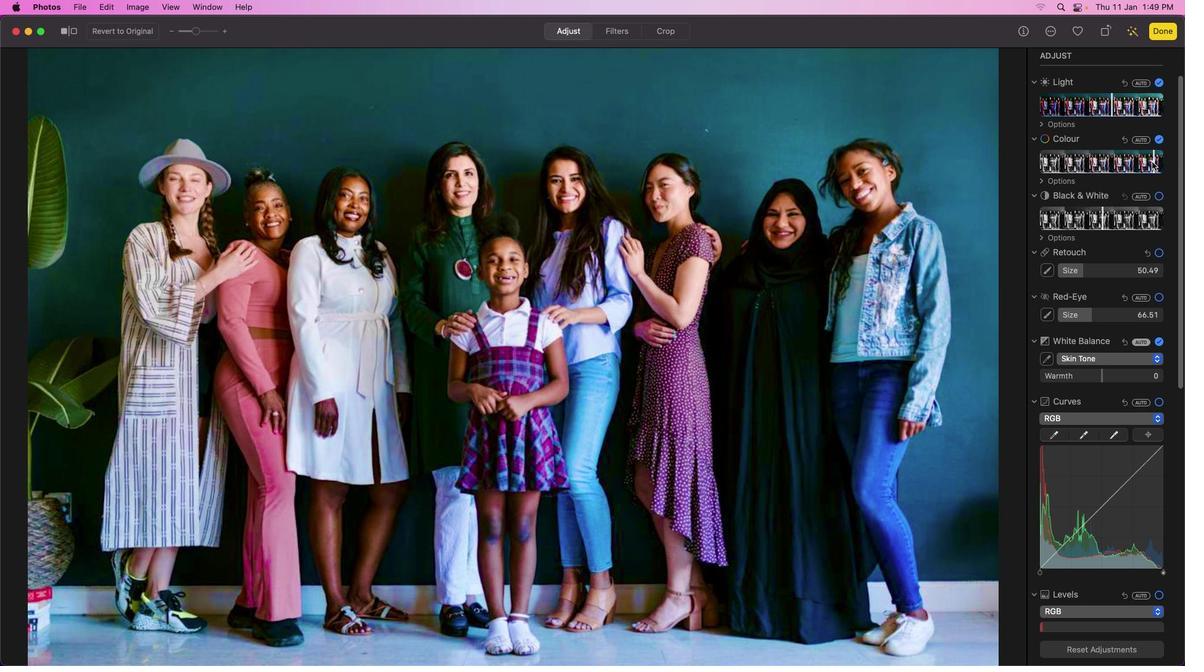 
Action: Mouse moved to (579, 251)
Screenshot: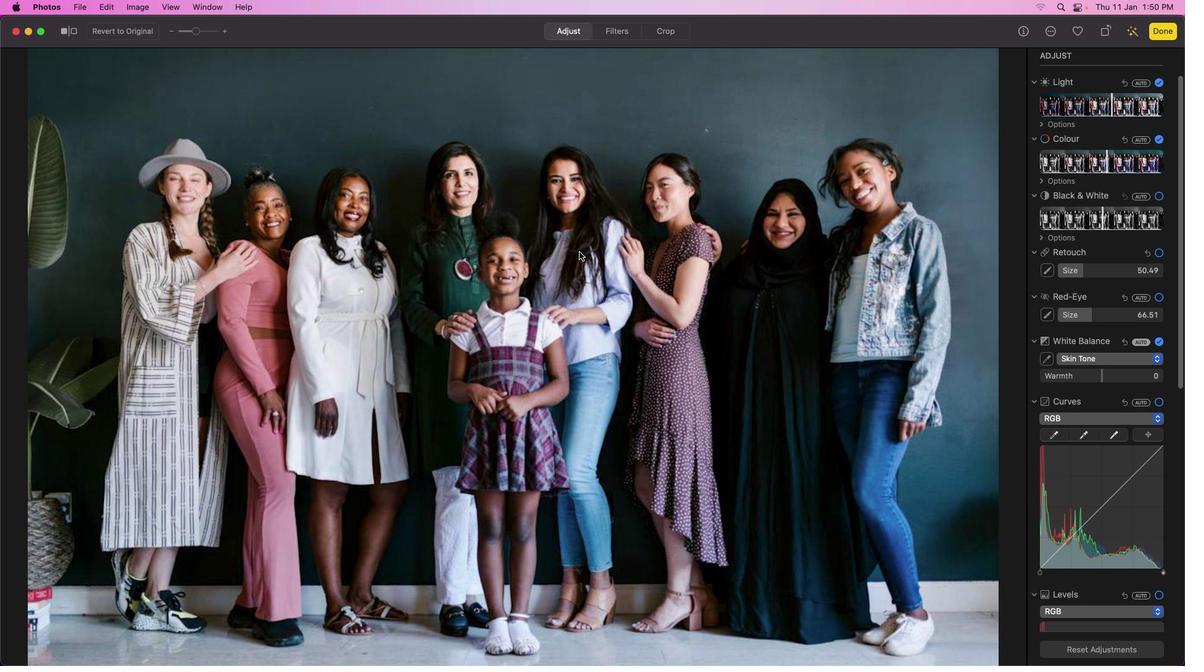 
Action: Mouse scrolled (579, 251) with delta (0, 0)
Screenshot: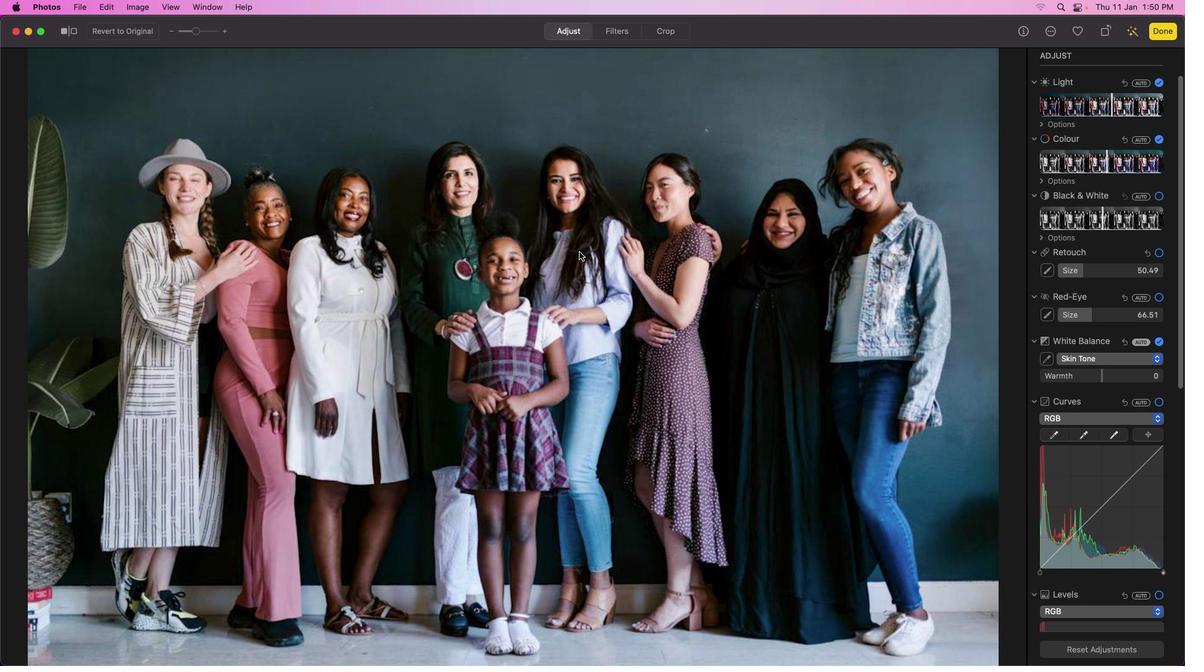 
Action: Mouse scrolled (579, 251) with delta (0, 0)
Screenshot: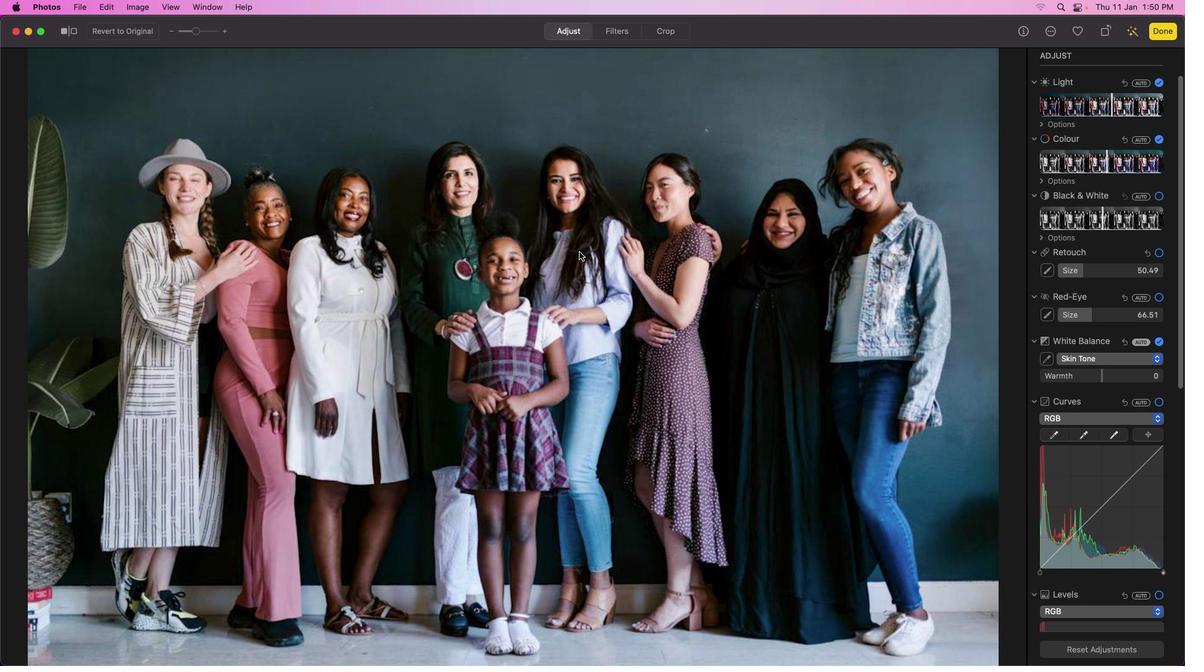 
Action: Mouse scrolled (579, 251) with delta (0, -1)
Screenshot: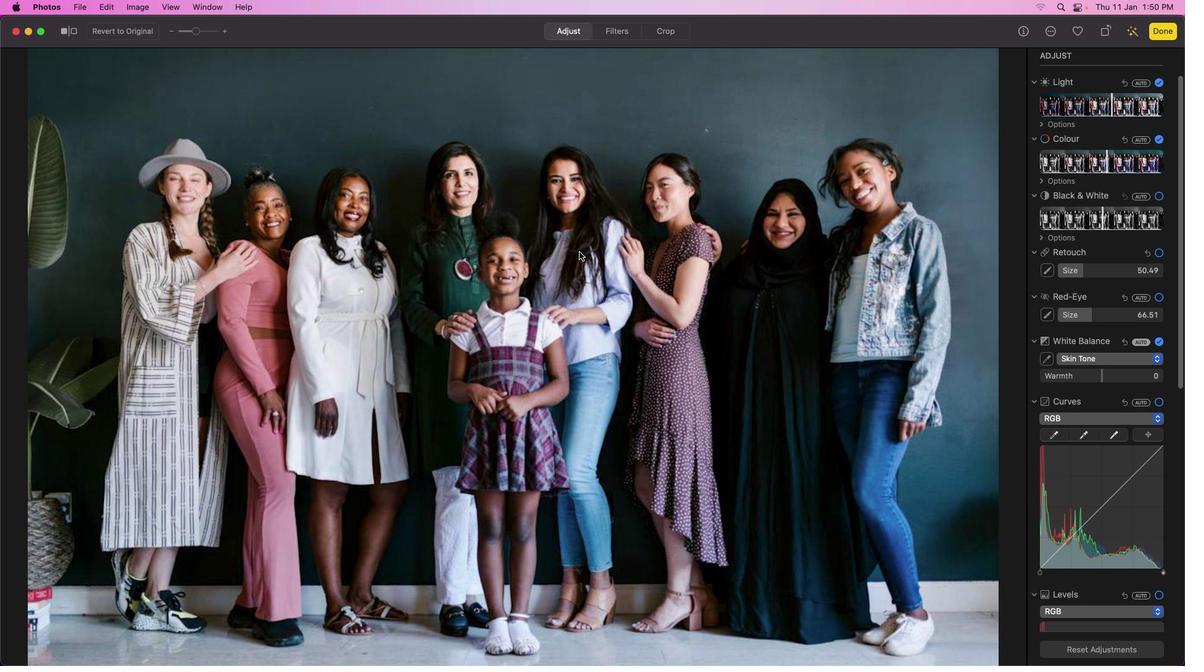 
Action: Mouse moved to (579, 252)
Screenshot: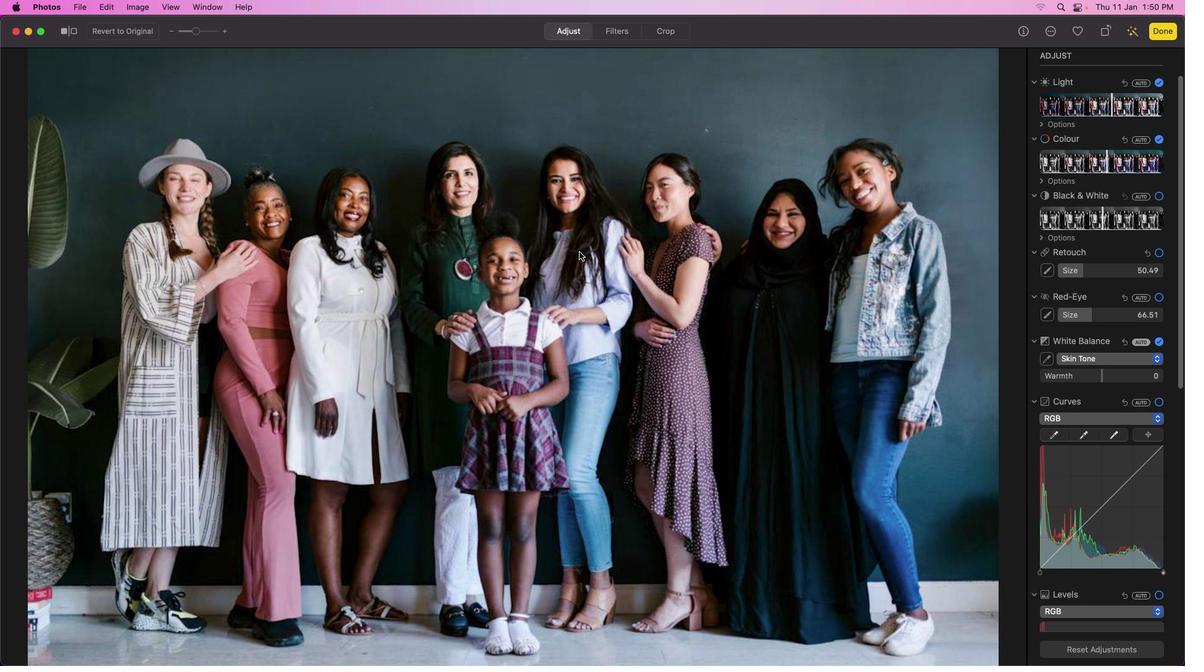 
Action: Mouse scrolled (579, 252) with delta (0, -2)
Screenshot: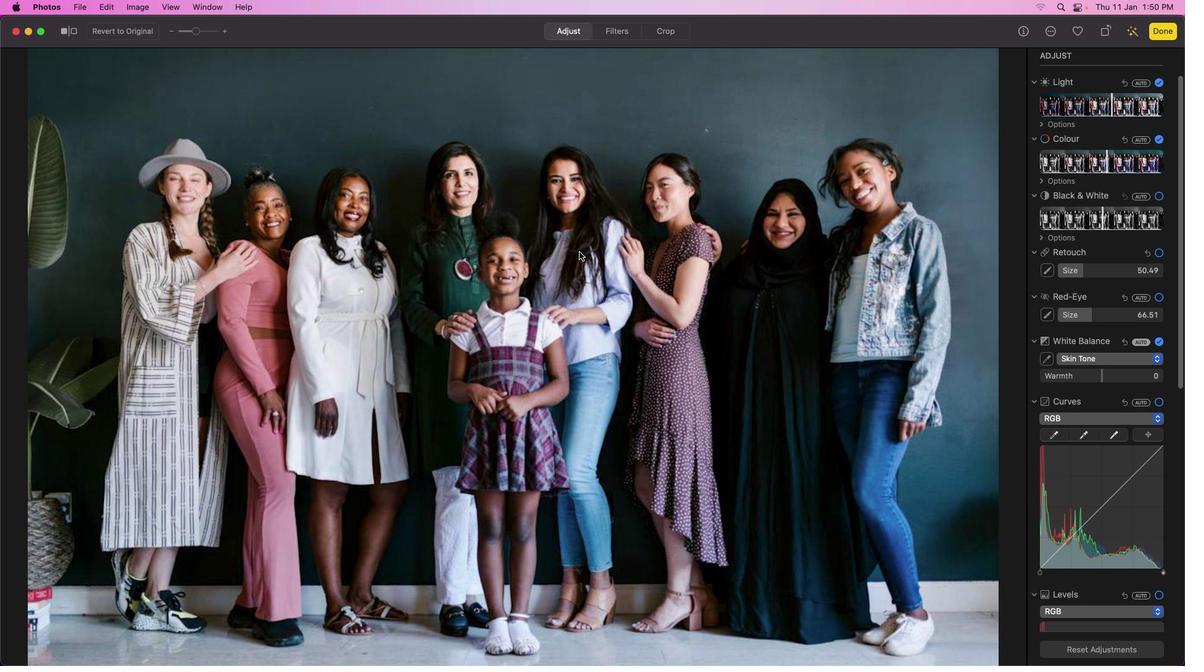 
Action: Mouse moved to (579, 252)
Screenshot: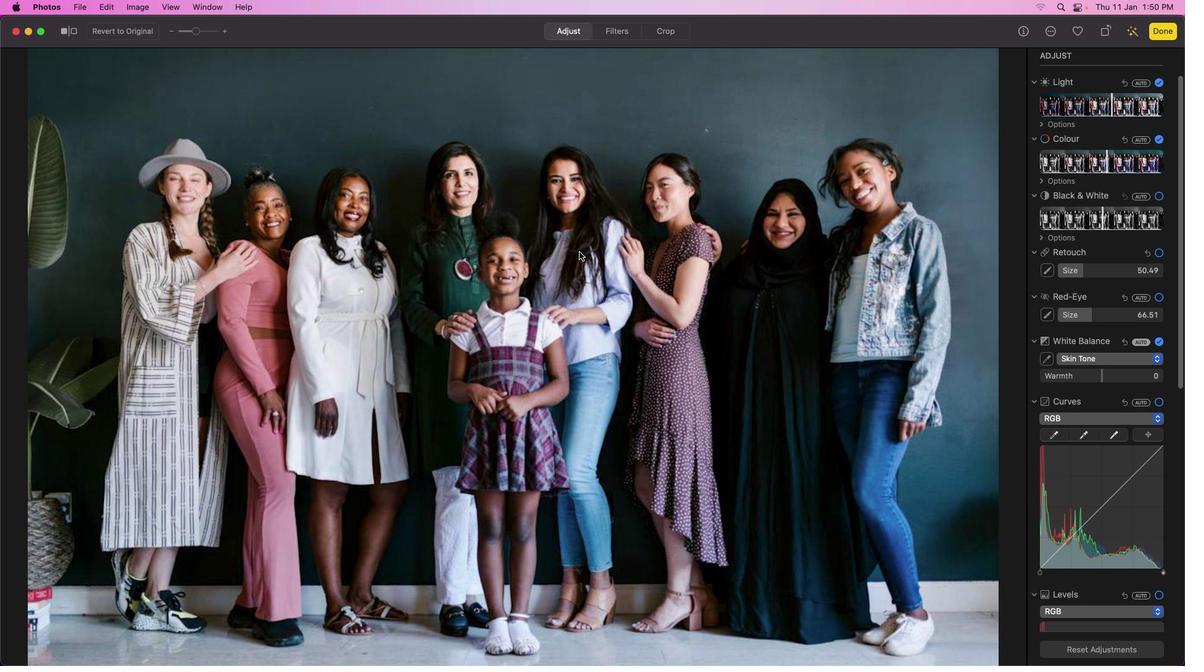
Action: Mouse scrolled (579, 252) with delta (0, -3)
Screenshot: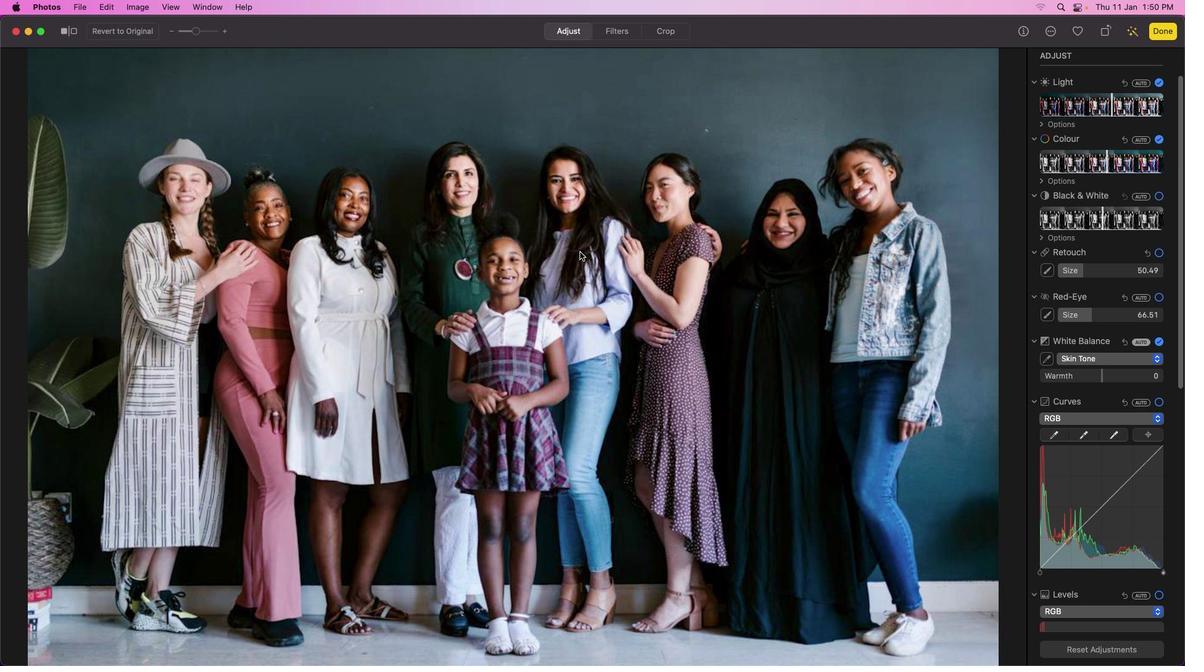 
Action: Mouse scrolled (579, 252) with delta (0, 0)
Screenshot: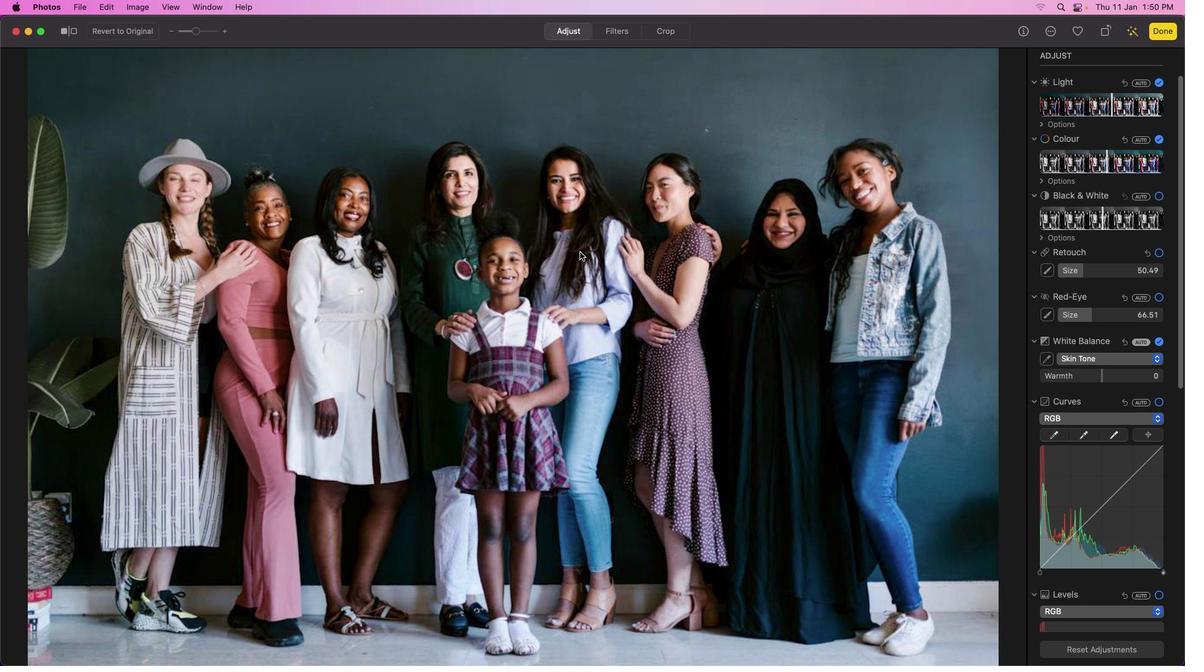 
Action: Mouse moved to (579, 252)
Screenshot: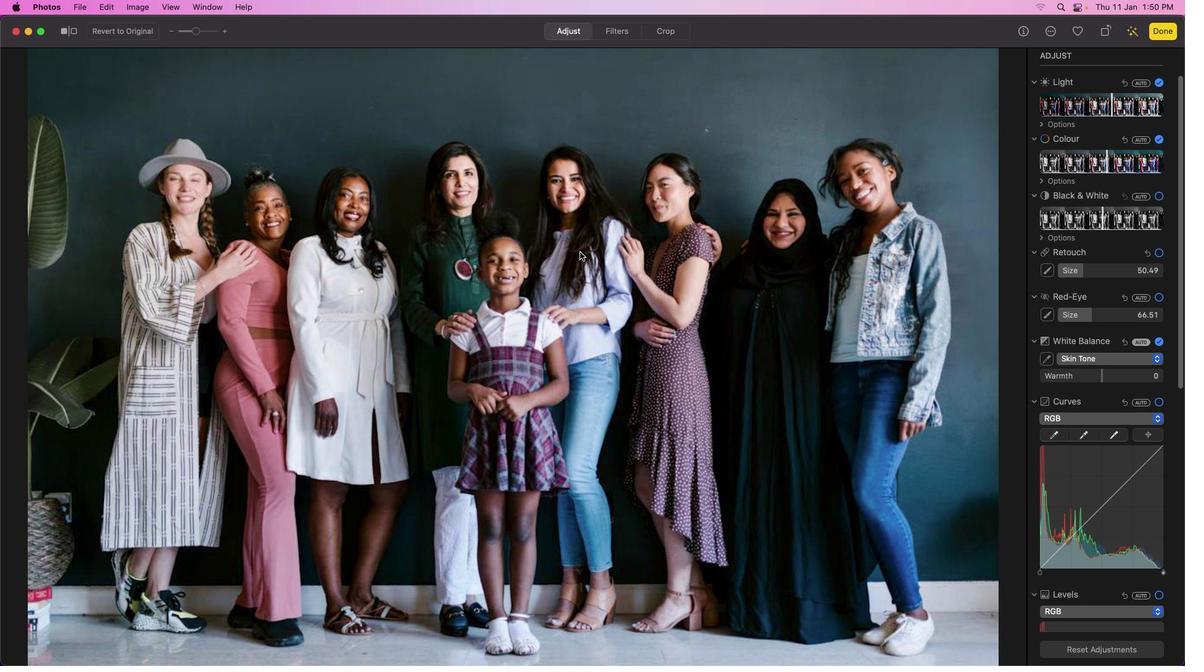 
Action: Mouse scrolled (579, 252) with delta (0, 0)
Screenshot: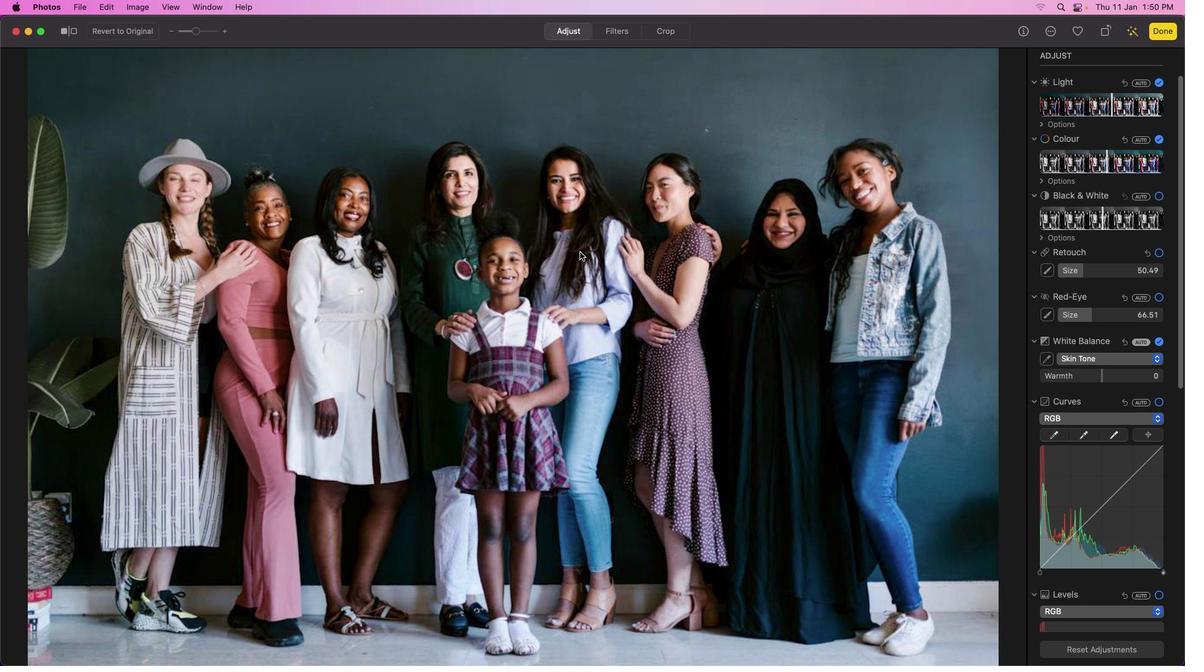 
Action: Mouse moved to (579, 252)
Screenshot: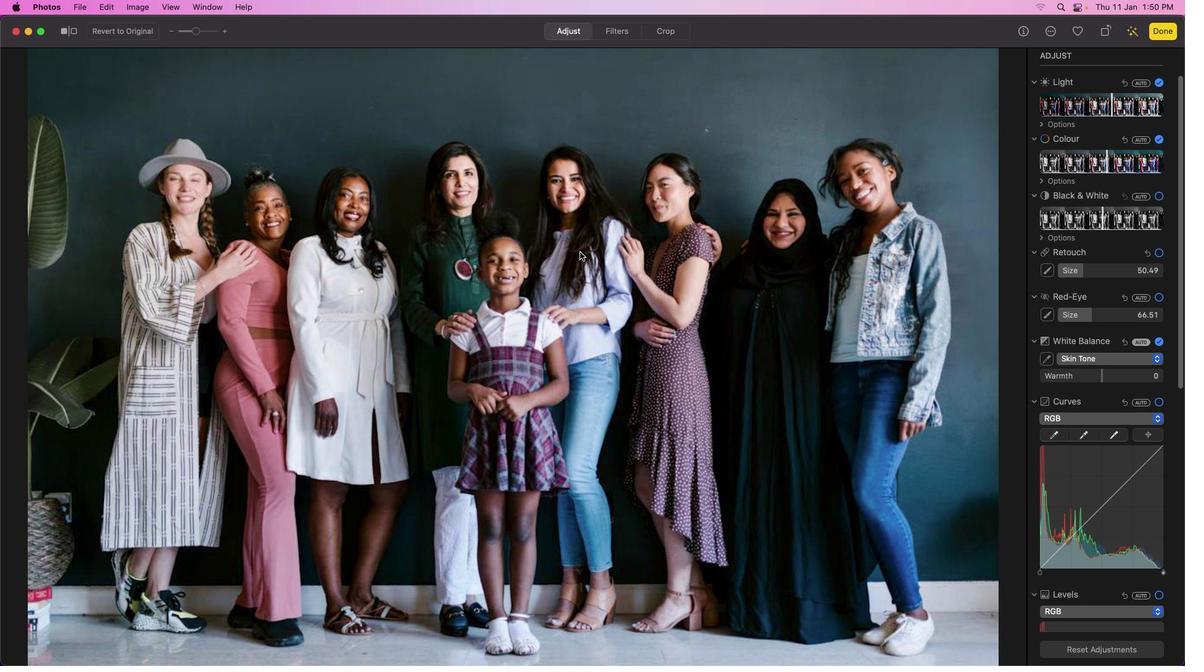
Action: Mouse scrolled (579, 252) with delta (0, 1)
Screenshot: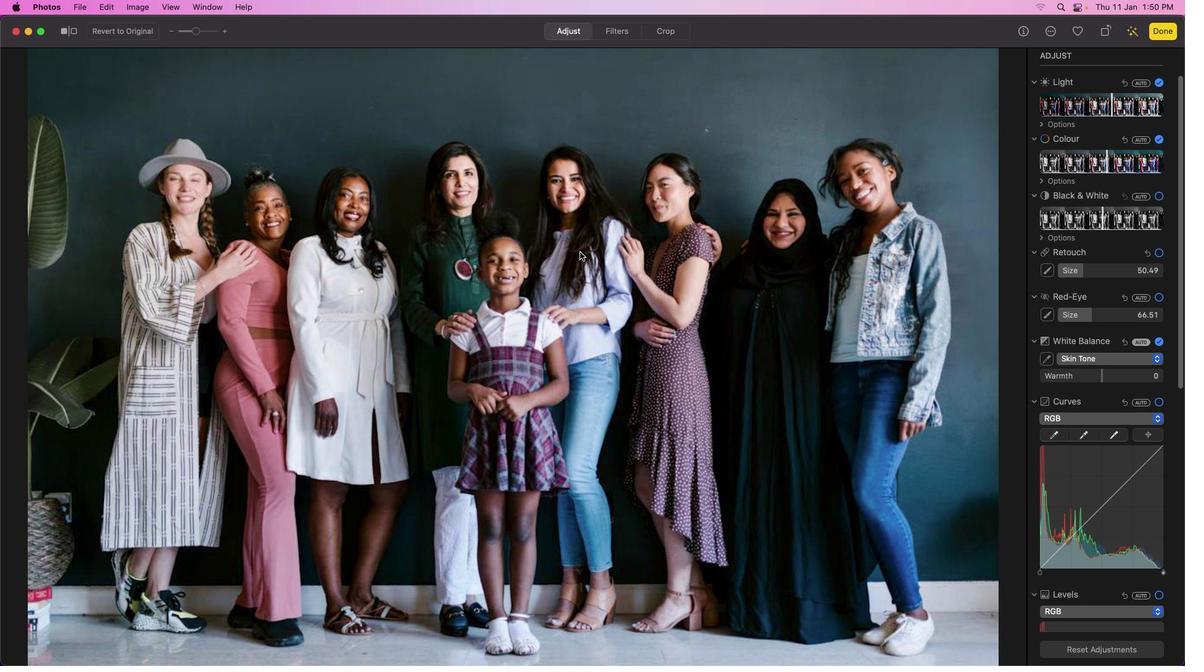 
Action: Mouse moved to (580, 252)
Screenshot: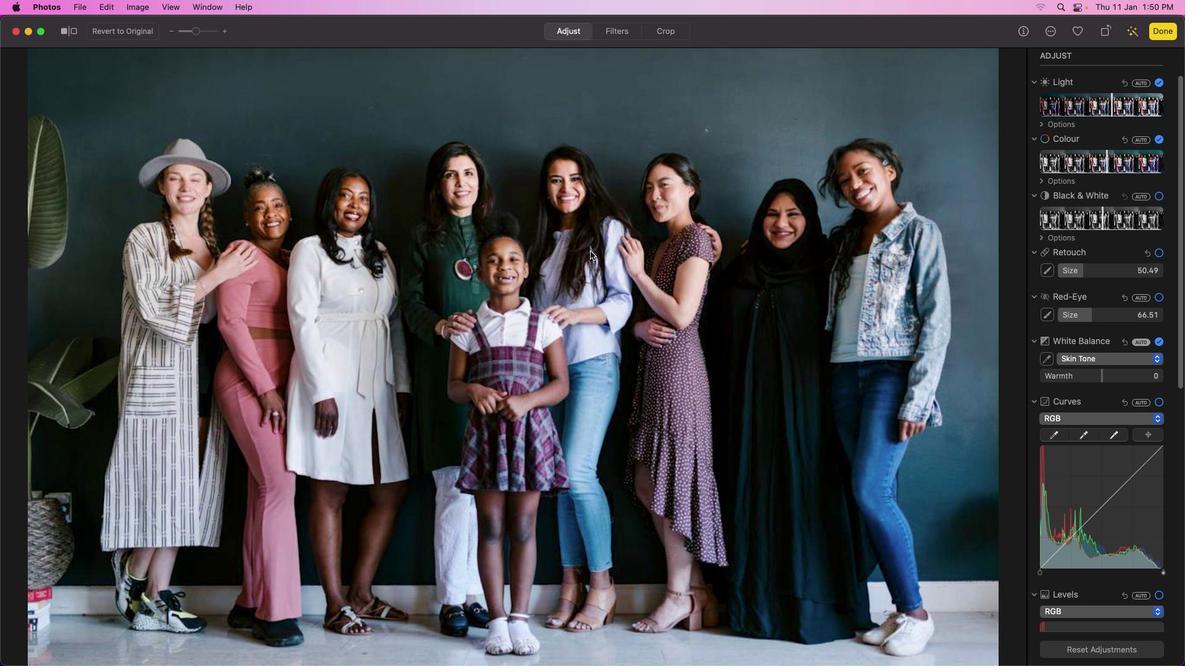 
Action: Mouse scrolled (580, 252) with delta (0, 1)
Screenshot: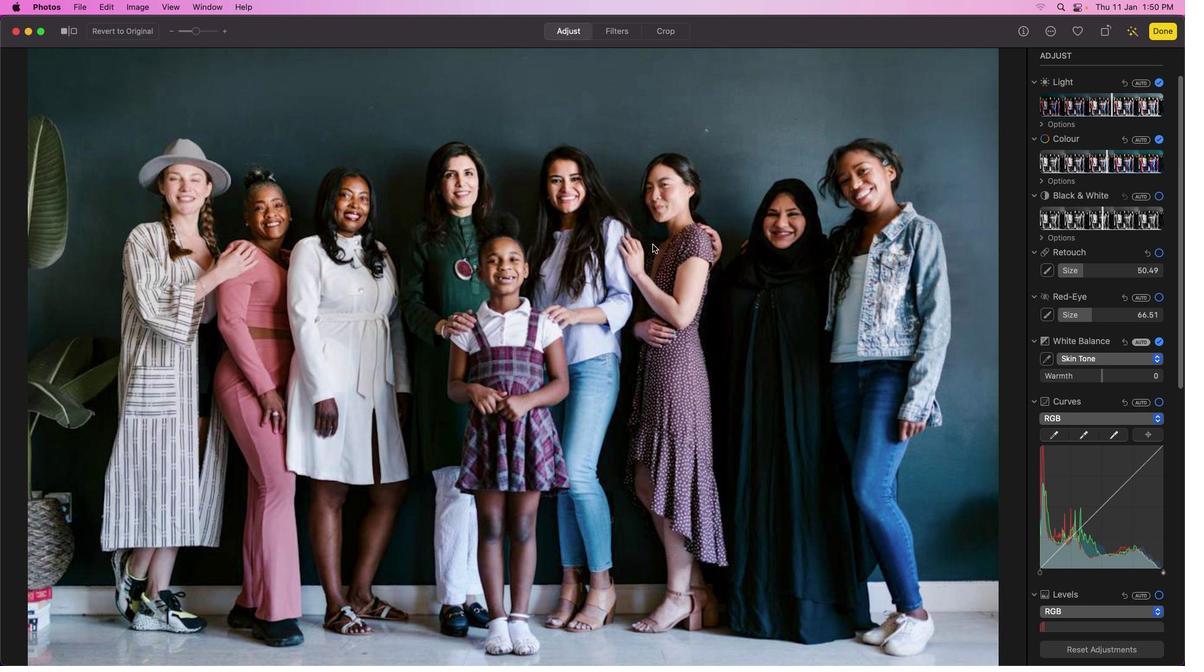 
Action: Mouse moved to (1155, 197)
Screenshot: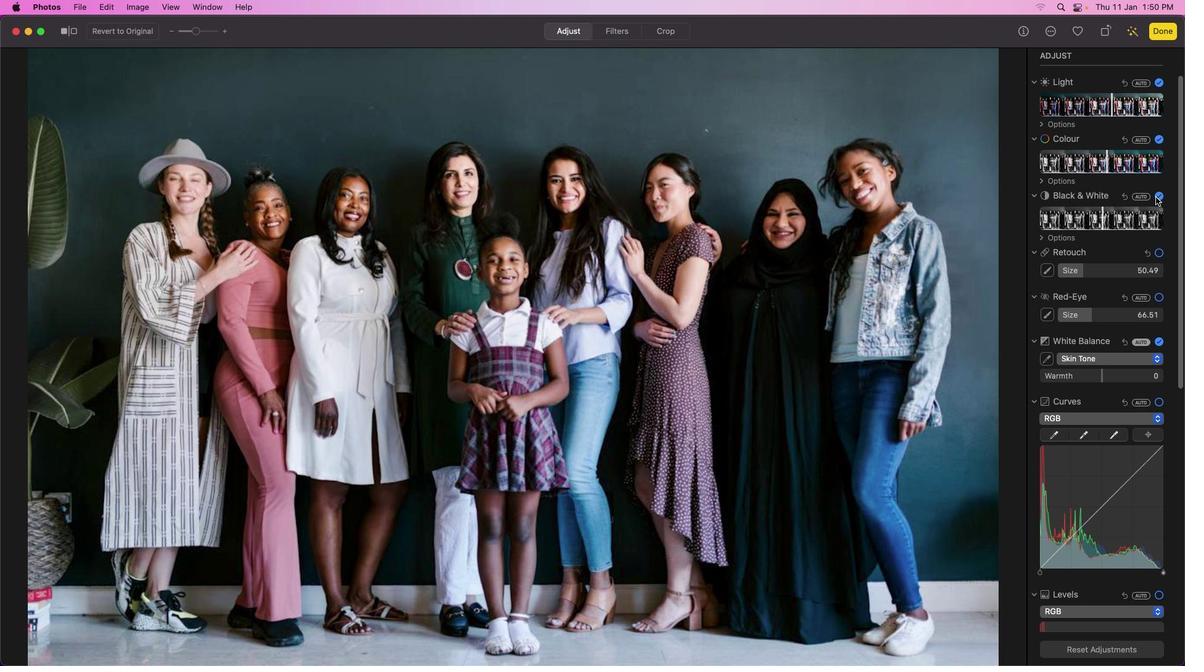 
Action: Mouse pressed left at (1155, 197)
Screenshot: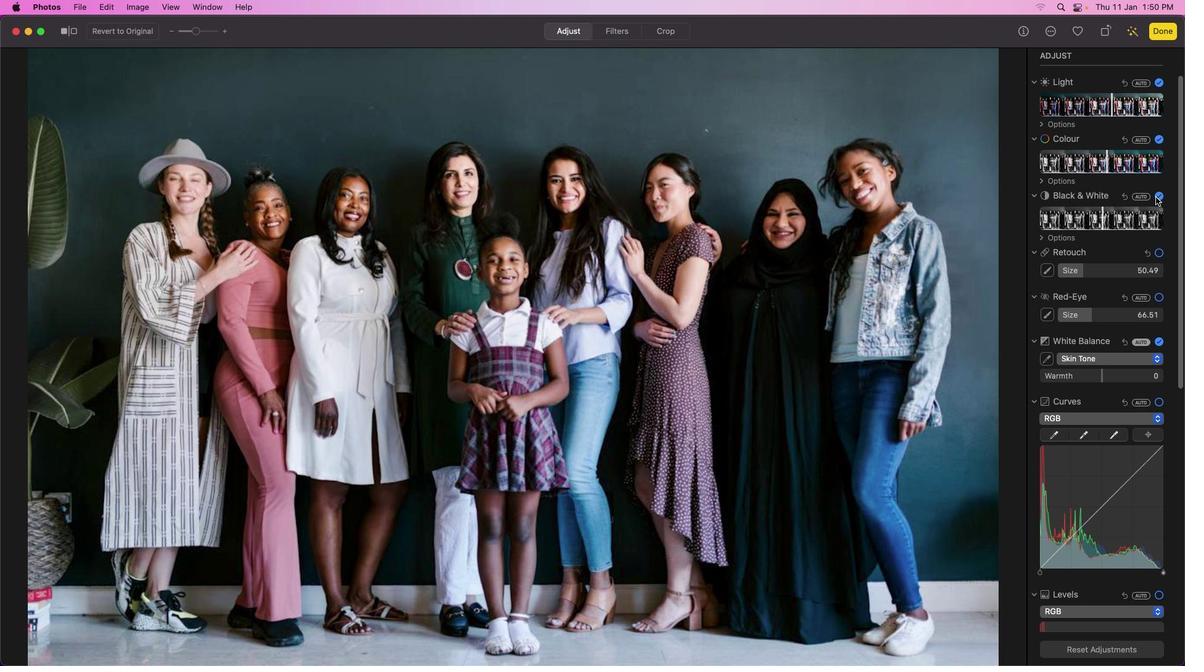 
Action: Mouse pressed left at (1155, 197)
Screenshot: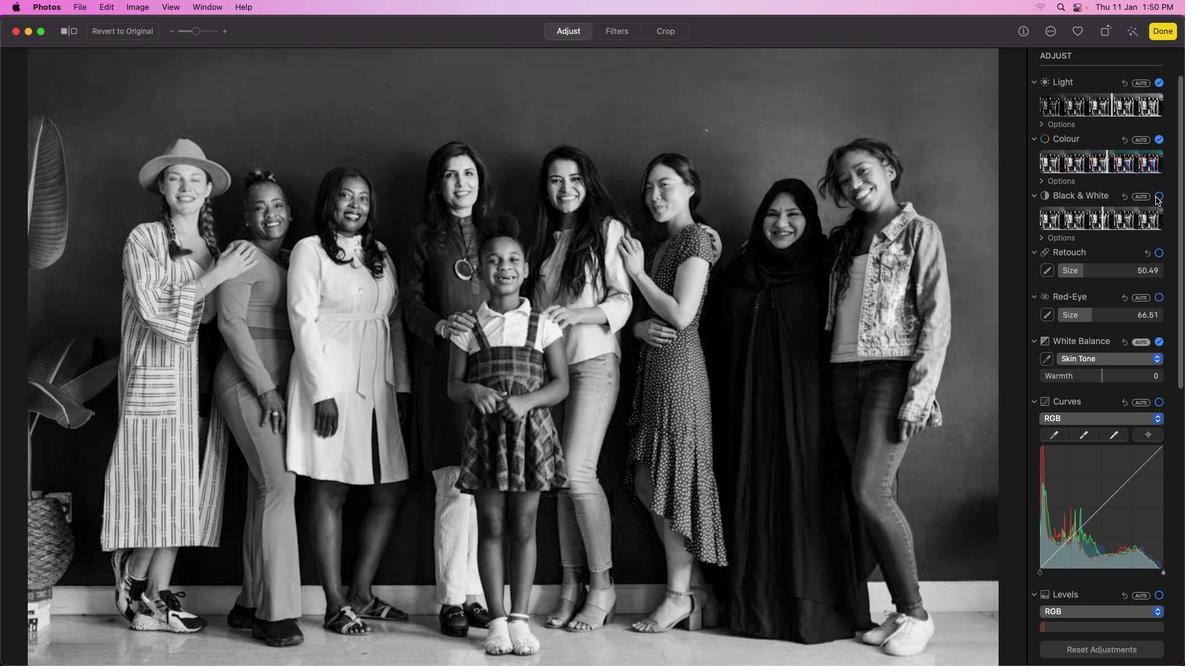 
Action: Mouse pressed left at (1155, 197)
Screenshot: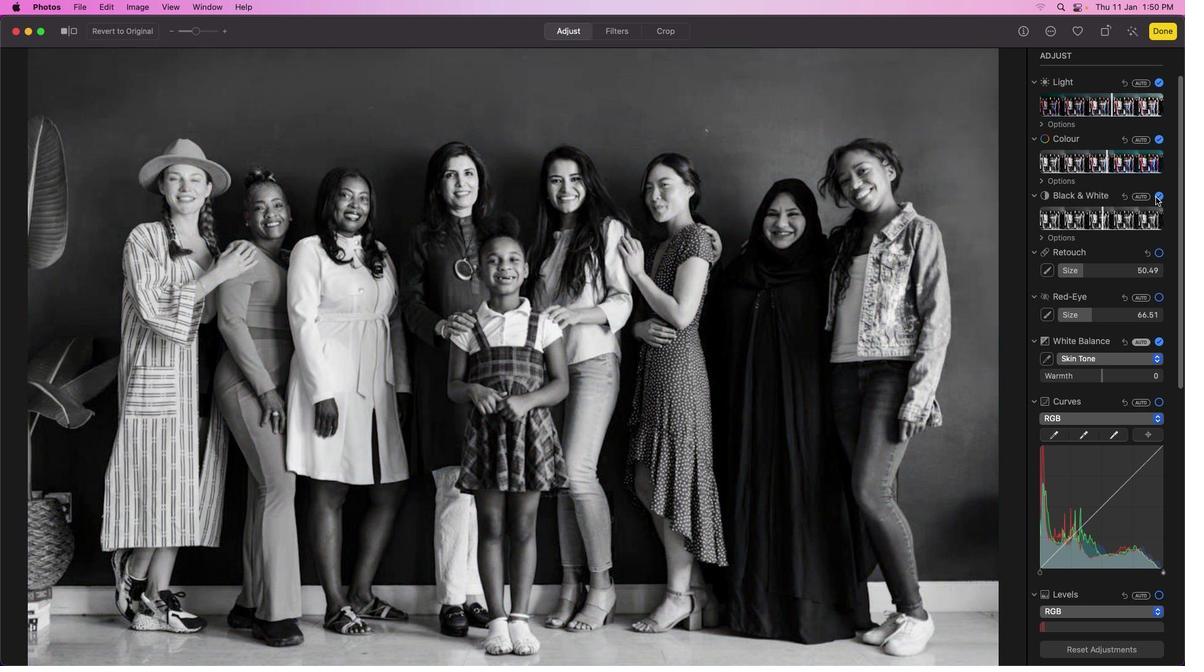 
Action: Mouse pressed left at (1155, 197)
Screenshot: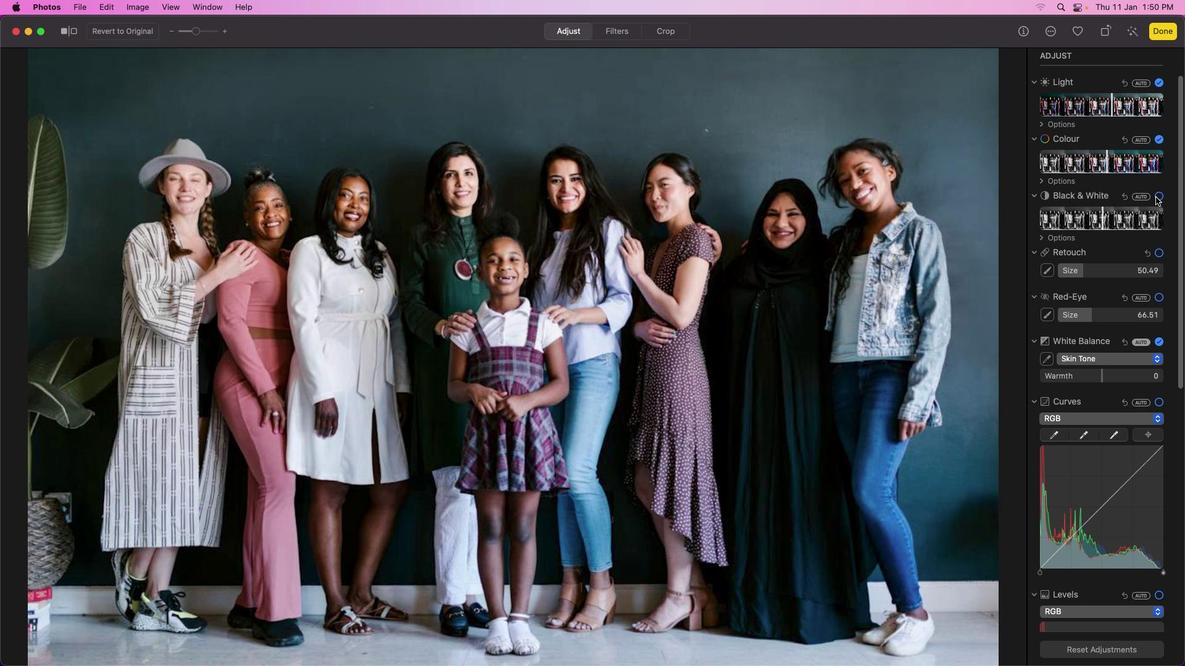 
Action: Mouse moved to (1081, 270)
Screenshot: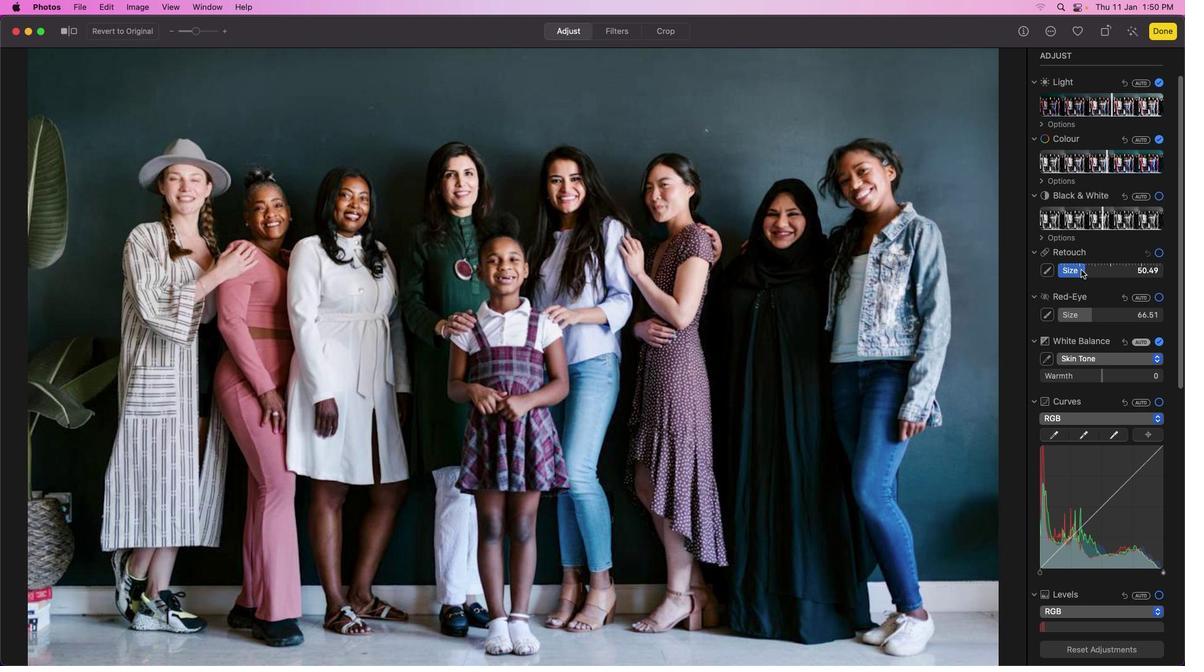 
Action: Mouse pressed left at (1081, 270)
Screenshot: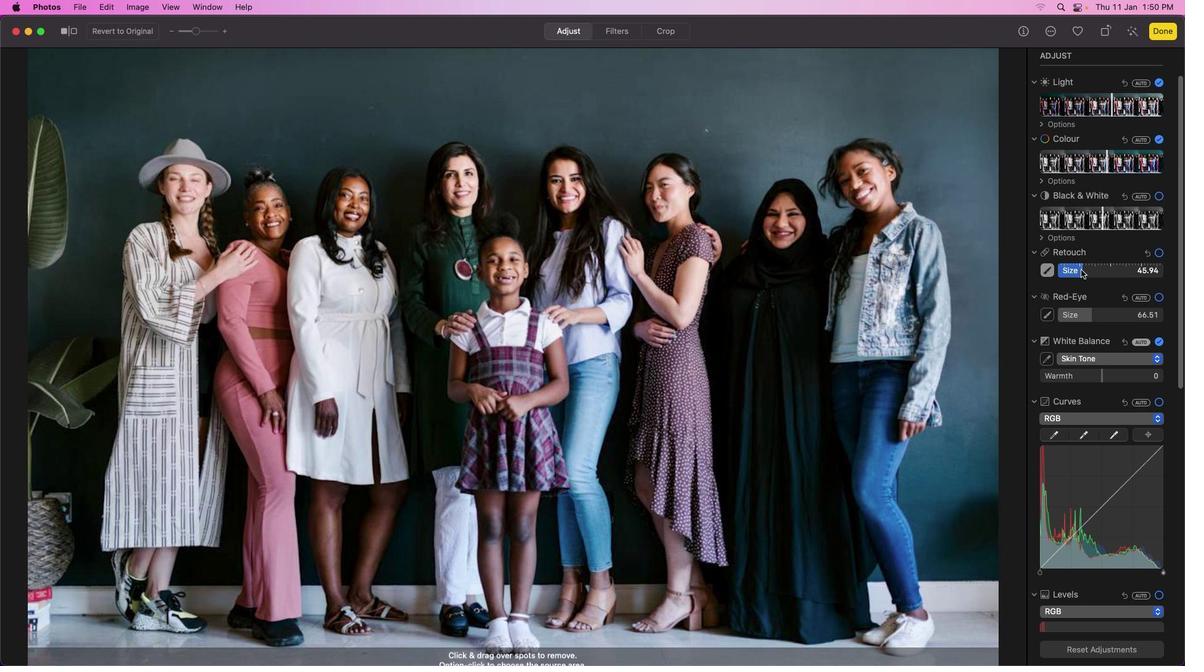 
Action: Mouse moved to (1053, 272)
Screenshot: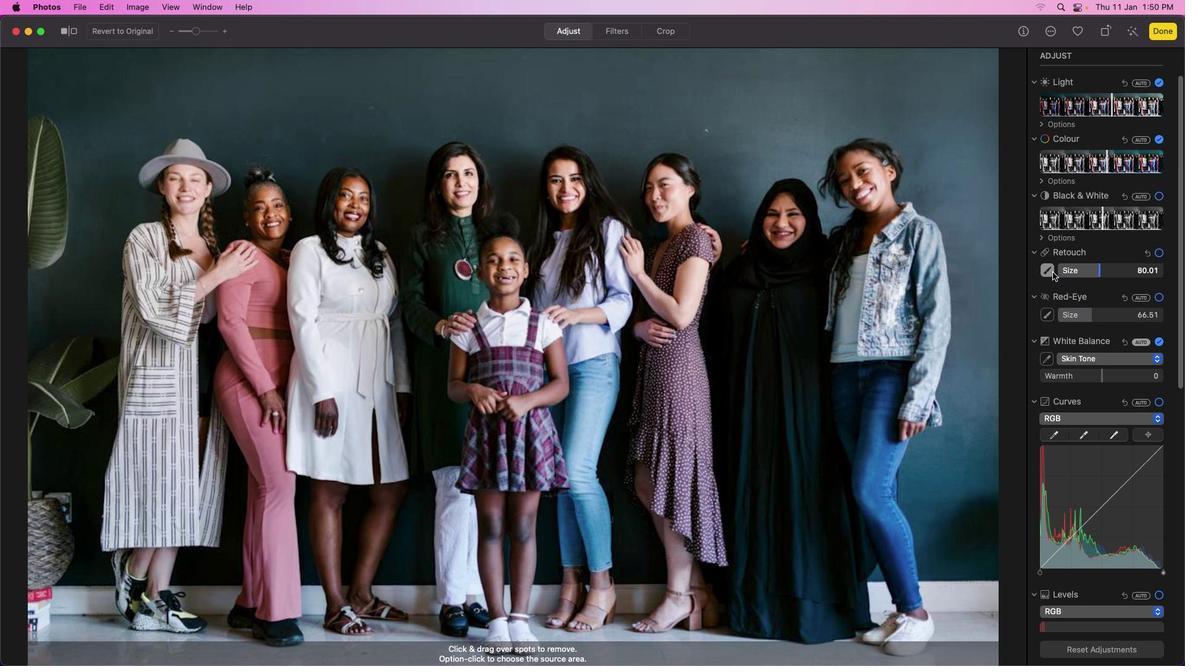 
Action: Mouse pressed left at (1053, 272)
Screenshot: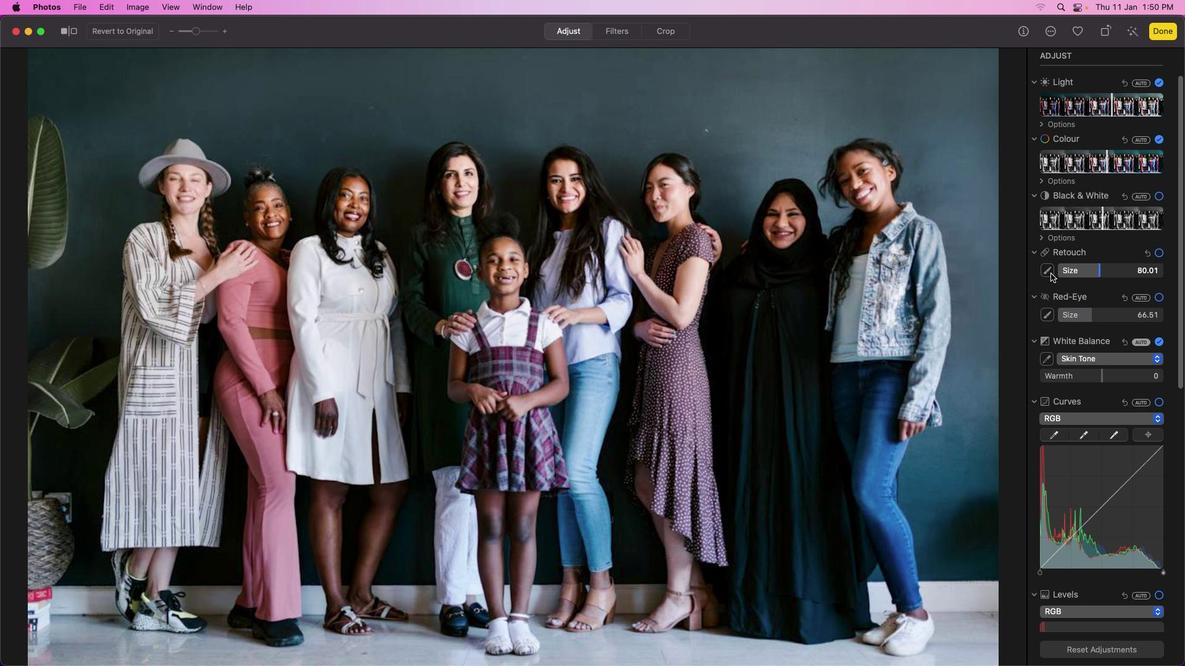 
Action: Mouse moved to (1046, 270)
Screenshot: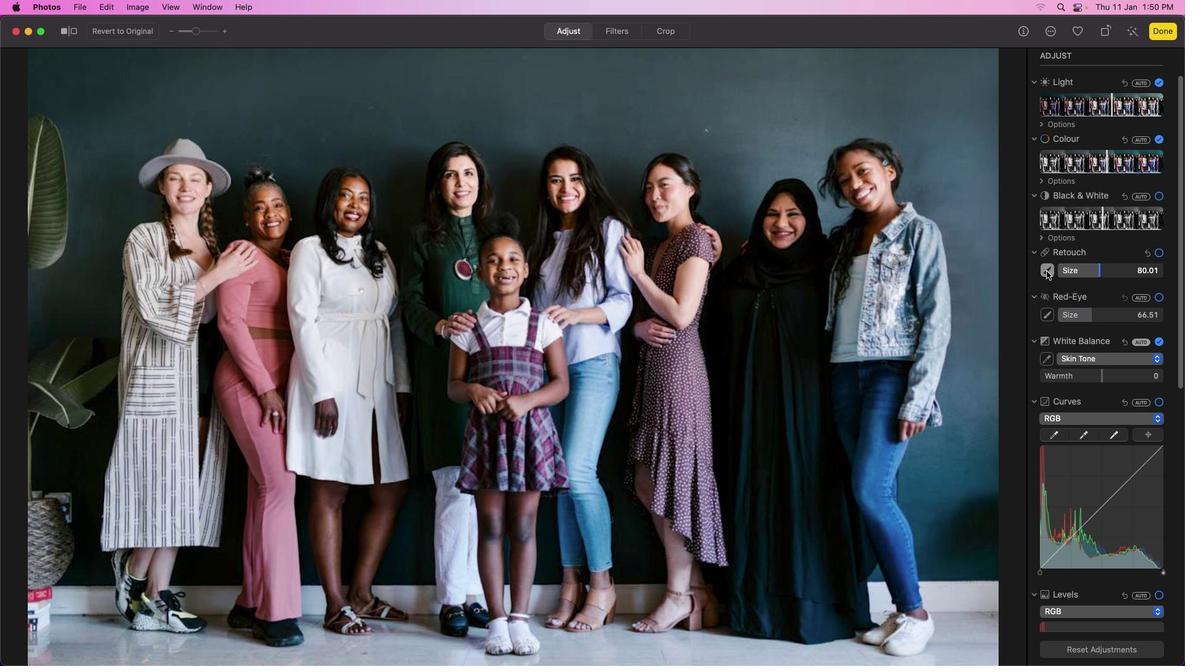 
Action: Mouse pressed left at (1046, 270)
Screenshot: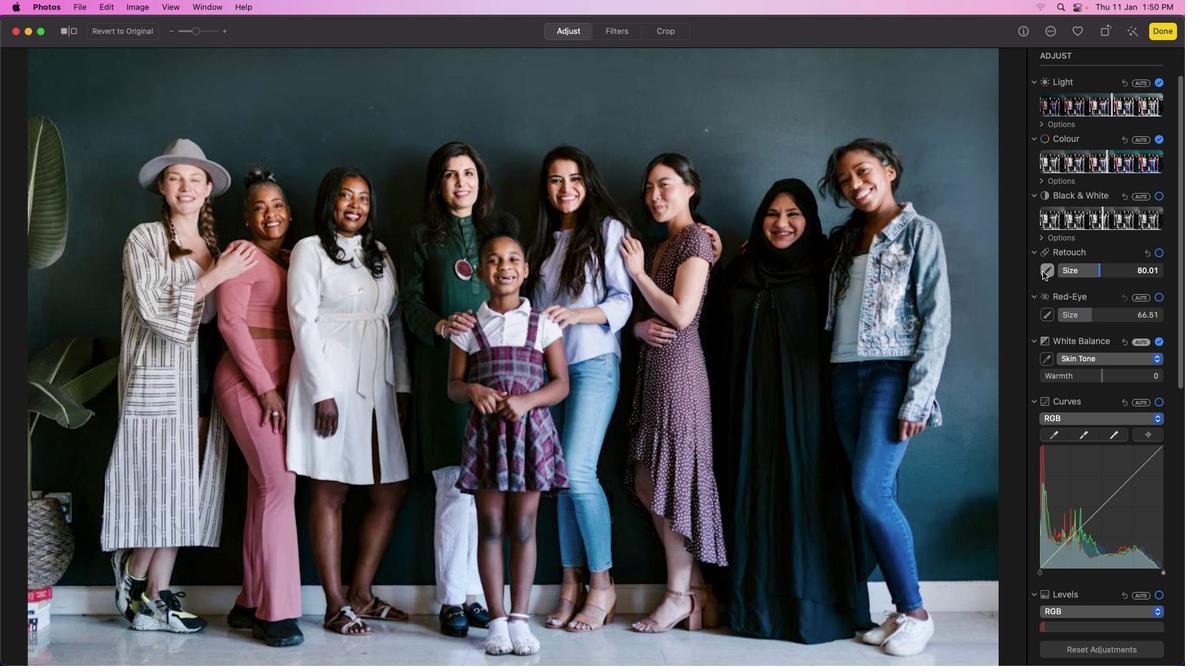 
Action: Mouse moved to (975, 312)
Screenshot: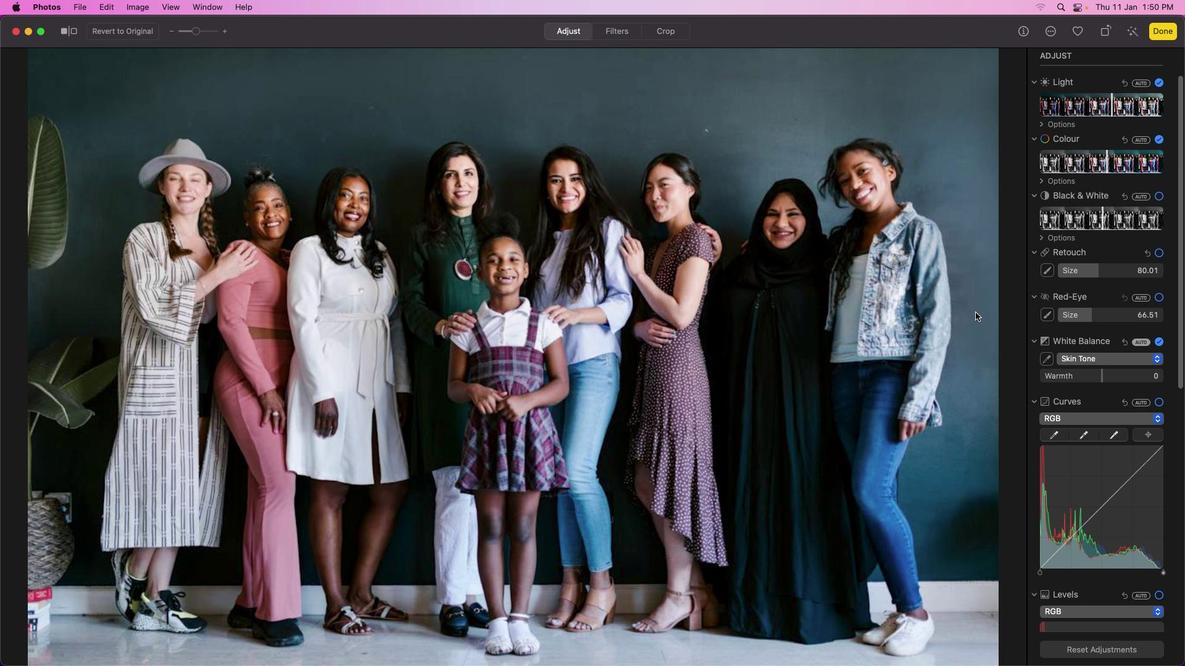 
Action: Mouse pressed left at (975, 312)
Screenshot: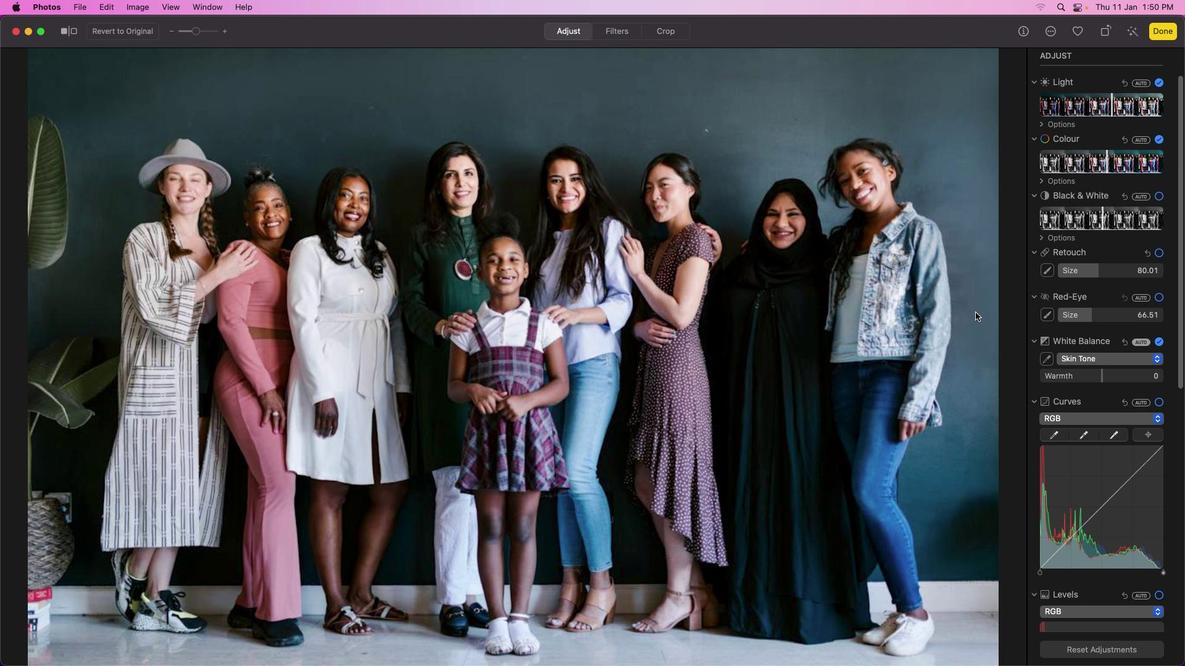 
Action: Mouse moved to (1100, 270)
Screenshot: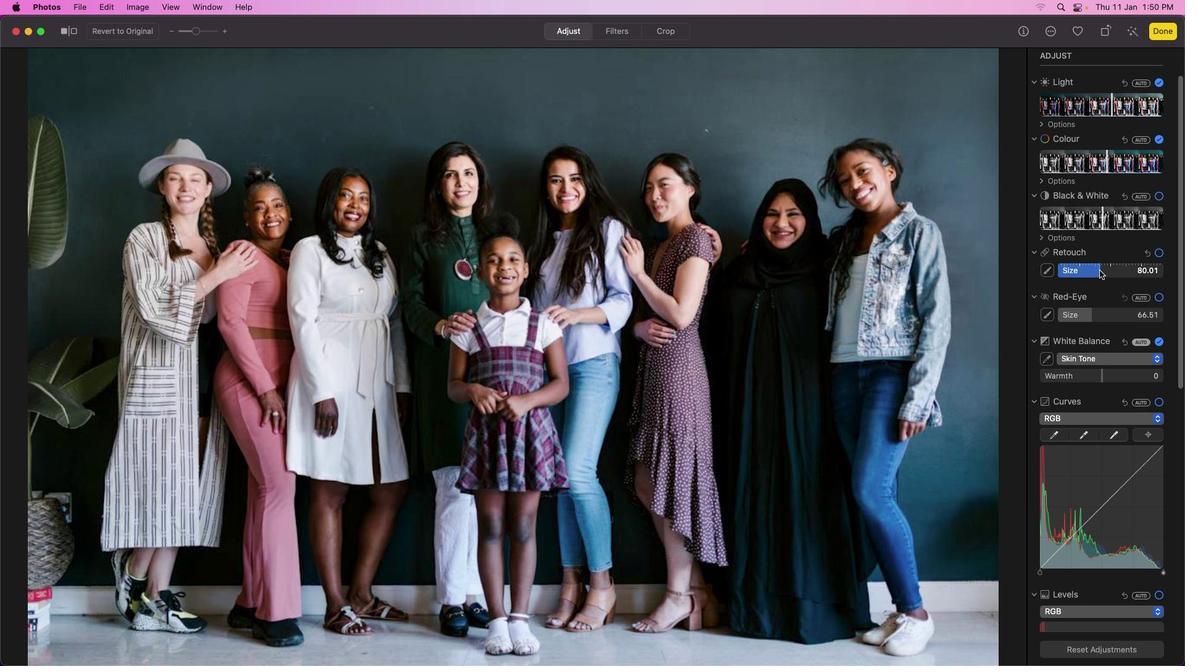 
Action: Mouse pressed left at (1100, 270)
Screenshot: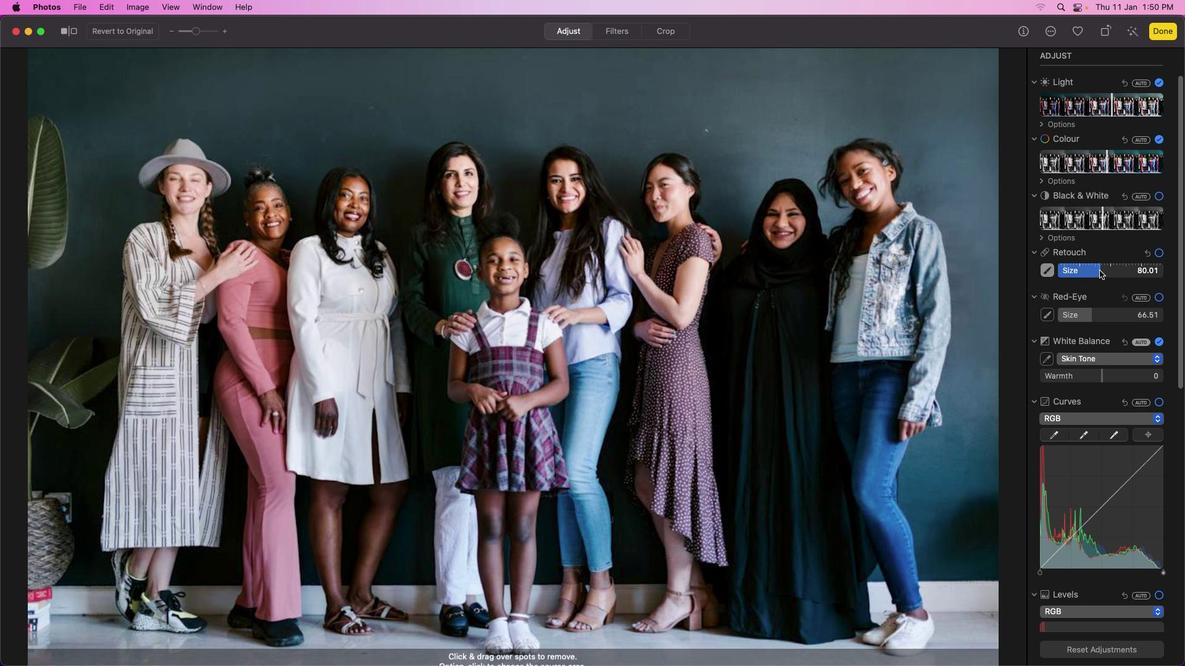
Action: Mouse moved to (1091, 317)
Screenshot: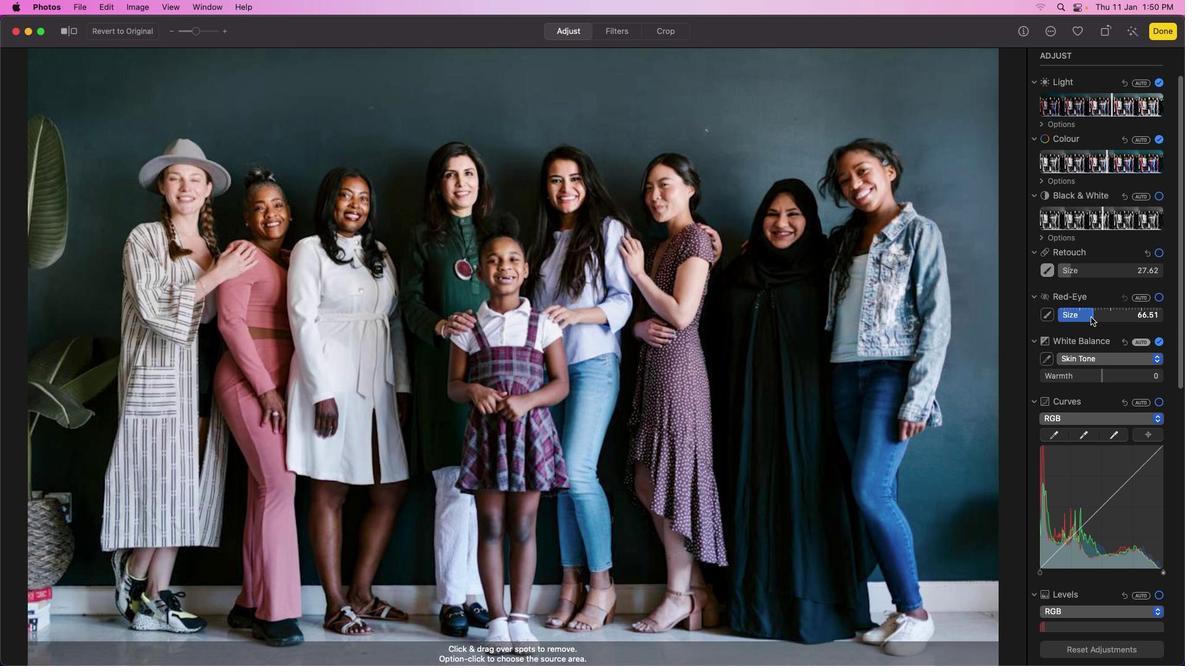 
Action: Mouse pressed left at (1091, 317)
Screenshot: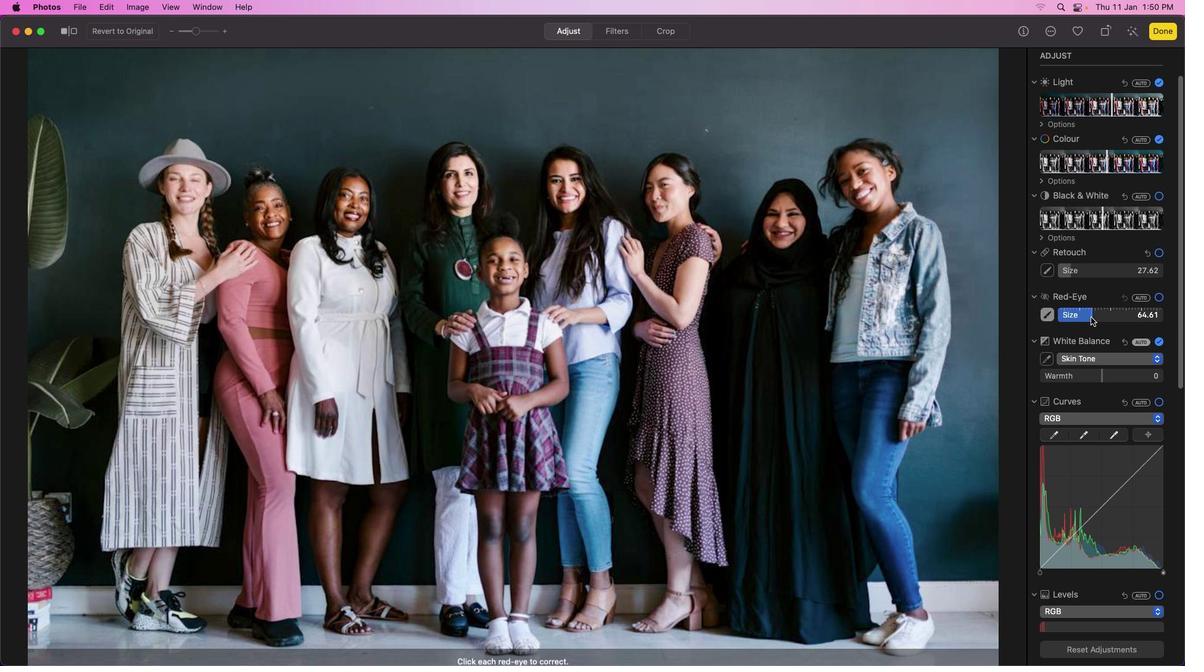 
Action: Mouse moved to (680, 189)
Screenshot: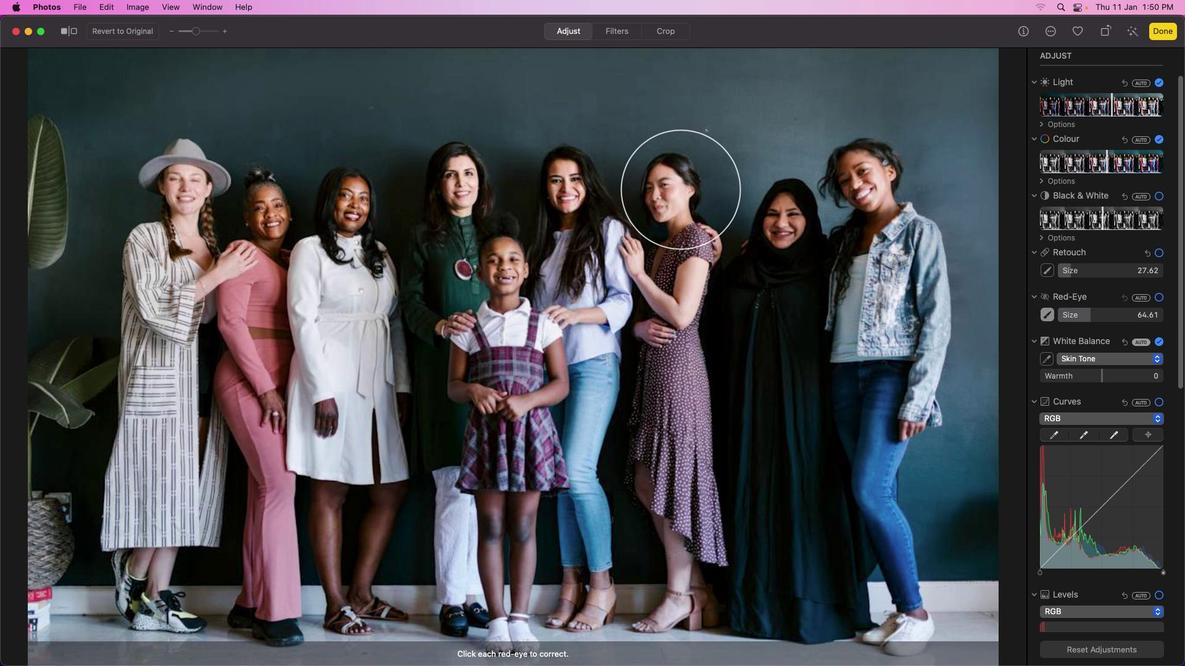 
Action: Mouse pressed left at (680, 189)
Screenshot: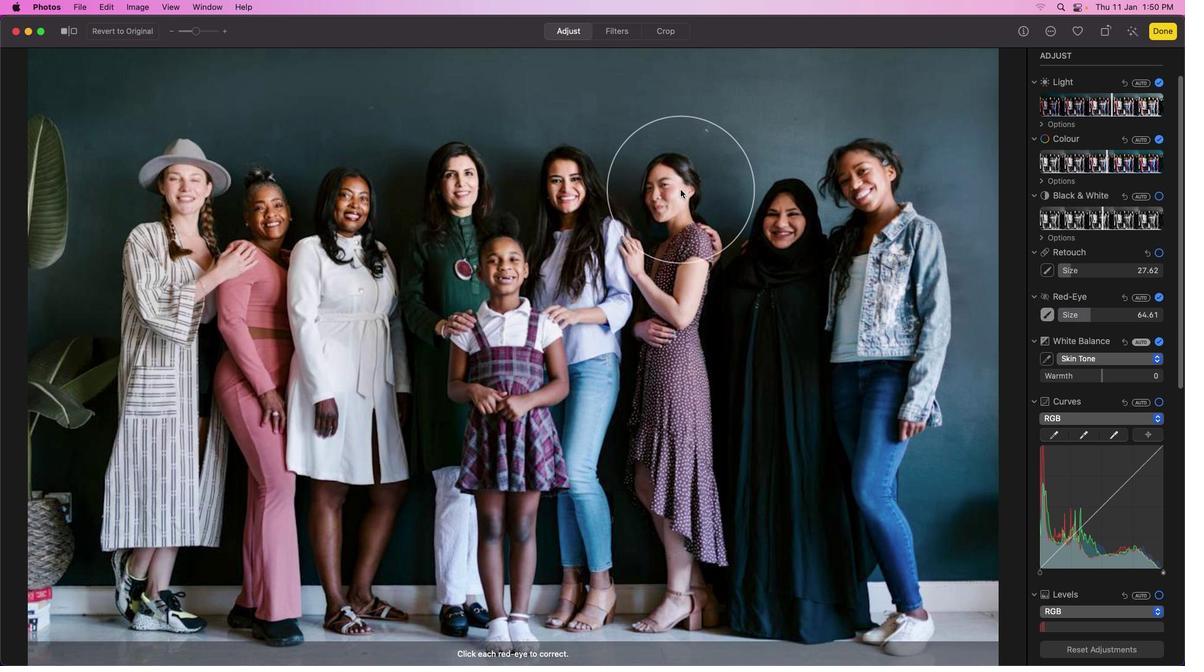
Action: Mouse moved to (669, 187)
Screenshot: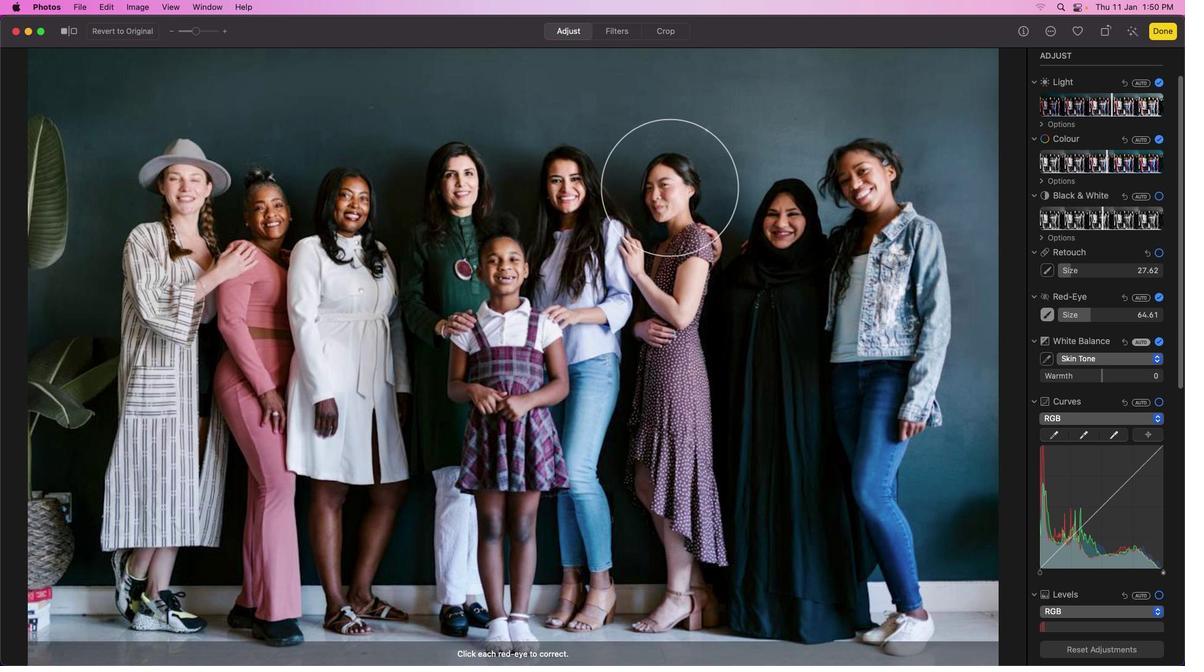 
Action: Mouse pressed left at (669, 187)
Screenshot: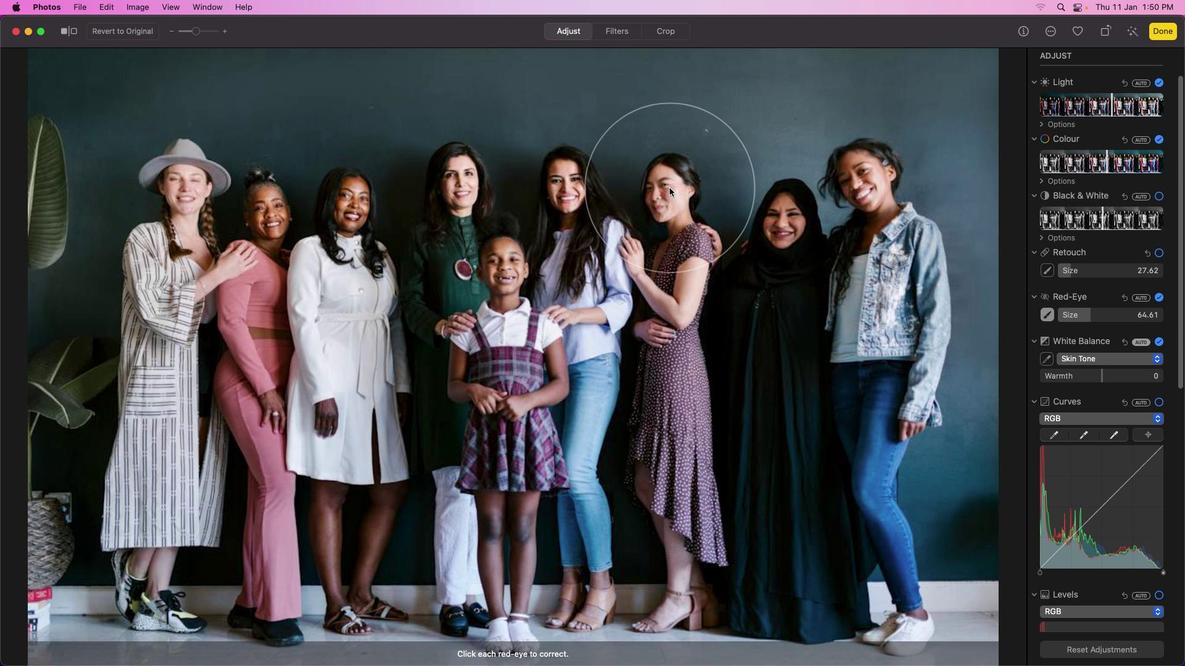 
Action: Mouse moved to (664, 187)
Screenshot: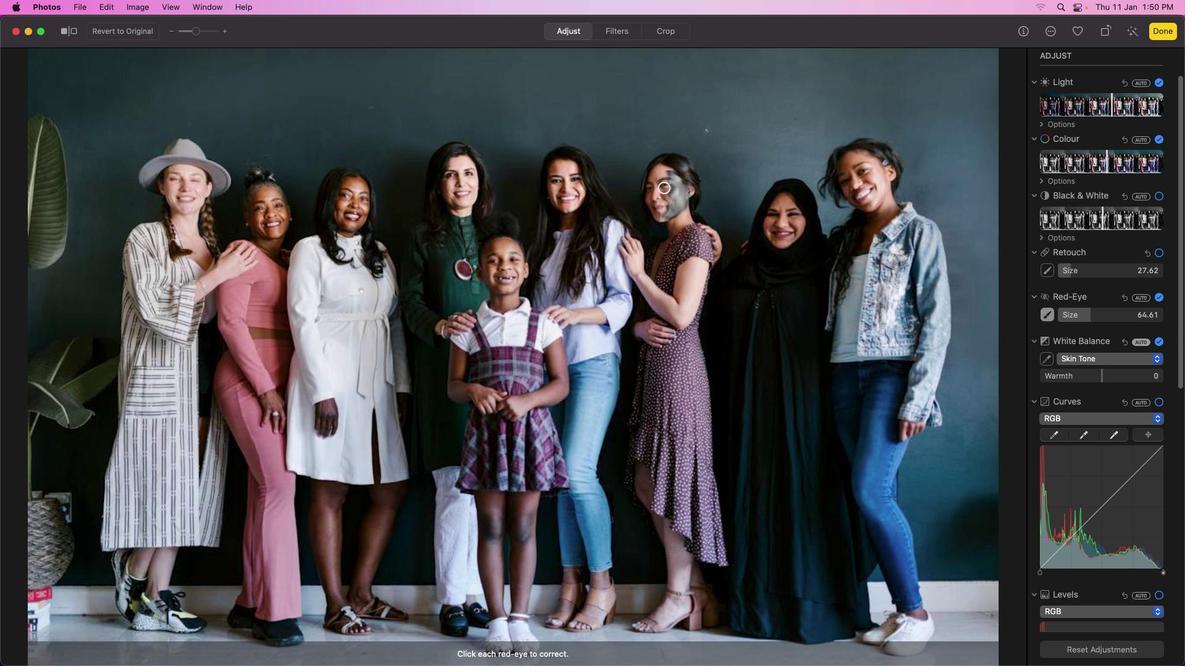 
Action: Mouse pressed left at (664, 187)
Screenshot: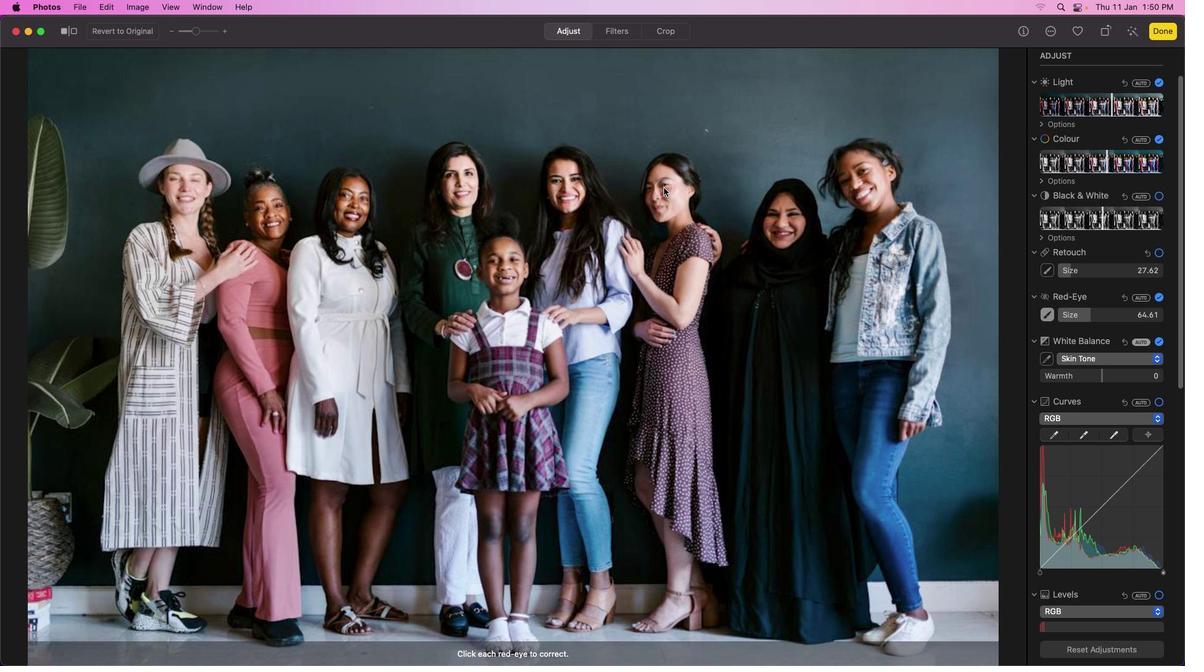
Action: Mouse pressed left at (664, 187)
Screenshot: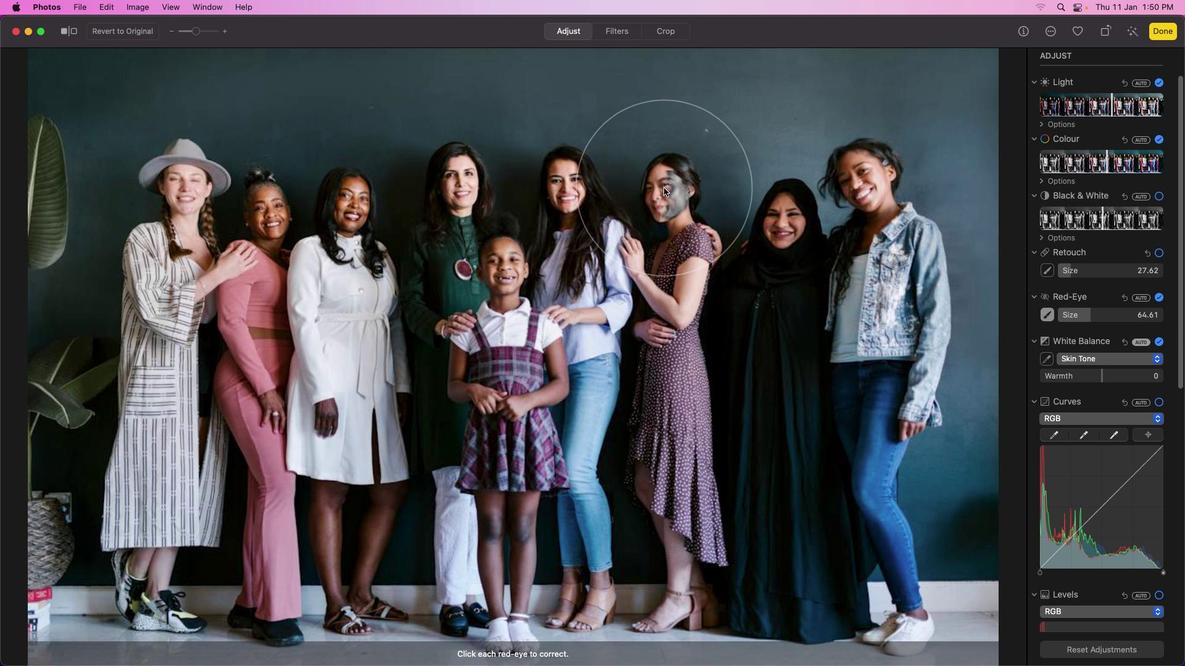 
Action: Mouse moved to (669, 195)
Screenshot: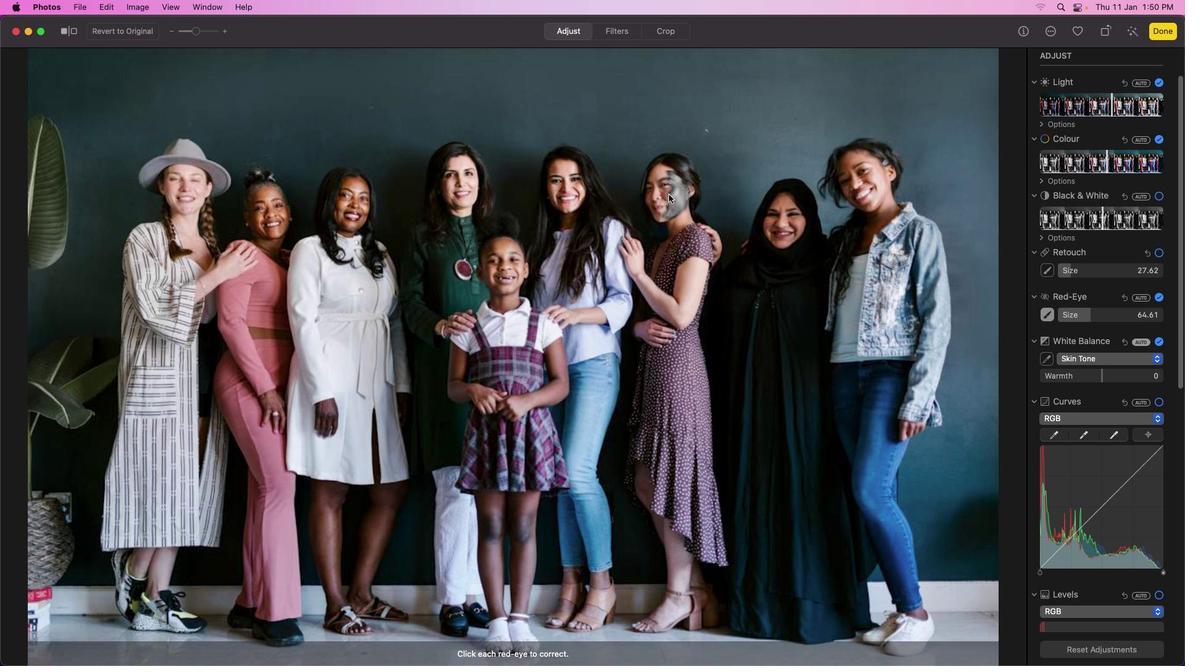 
Action: Mouse pressed left at (669, 195)
Screenshot: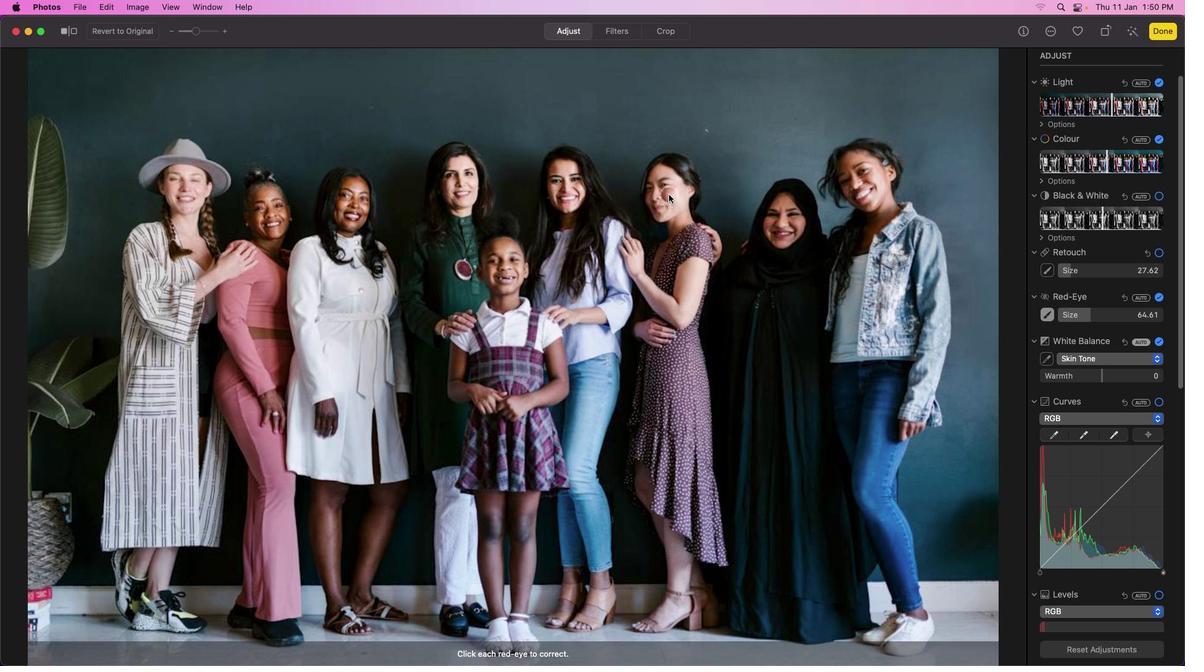 
Action: Mouse moved to (1161, 256)
Screenshot: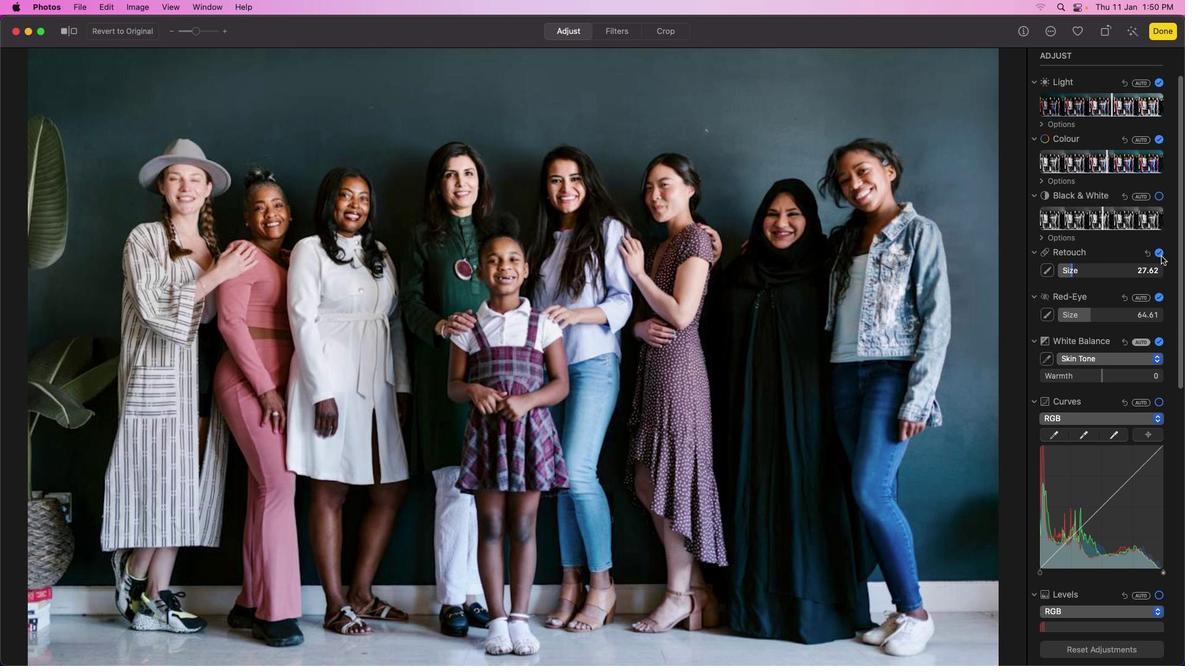 
Action: Mouse pressed left at (1161, 256)
Screenshot: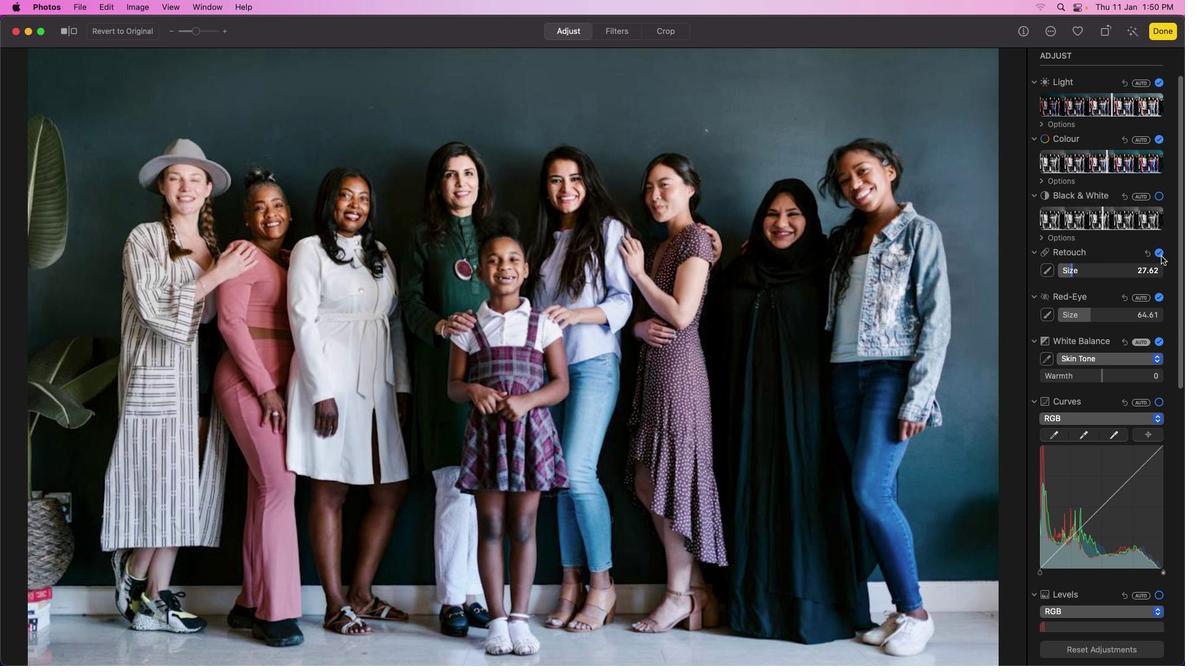
Action: Mouse moved to (1121, 269)
Screenshot: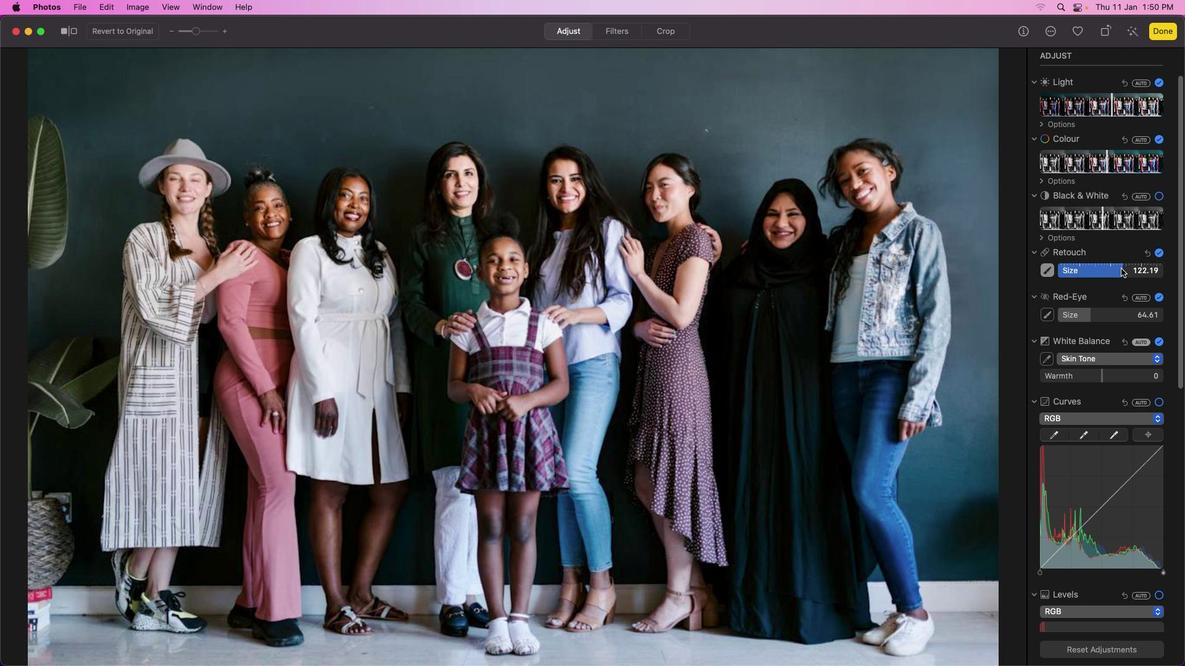 
Action: Mouse pressed left at (1121, 269)
Screenshot: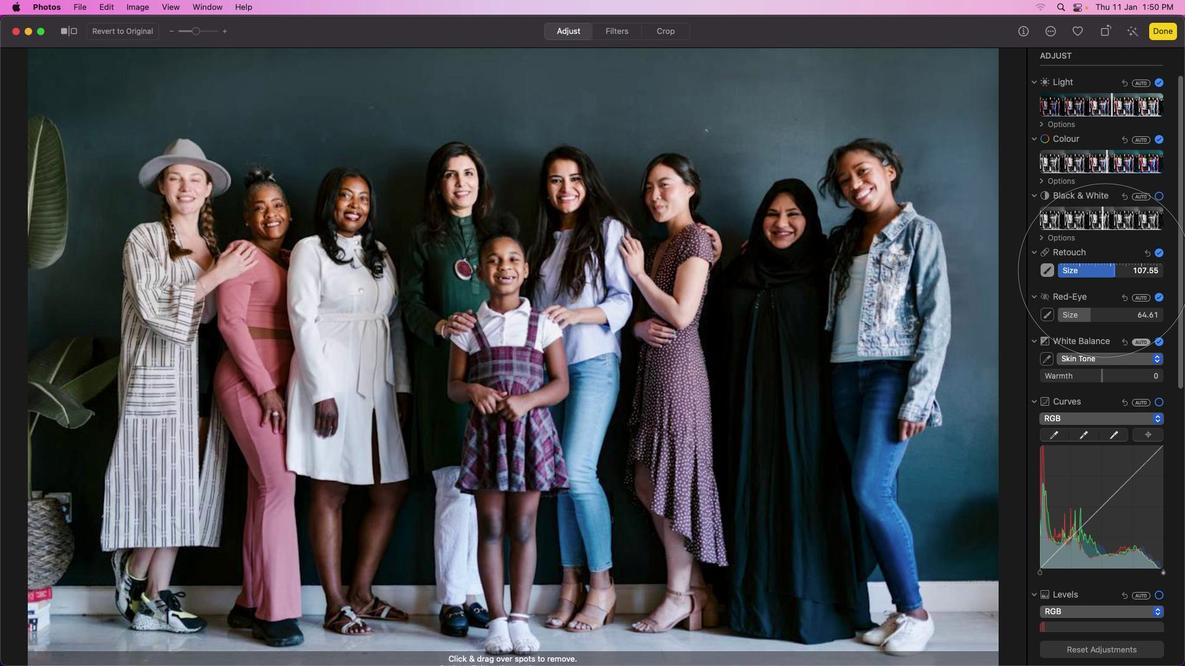 
Action: Mouse moved to (904, 119)
Screenshot: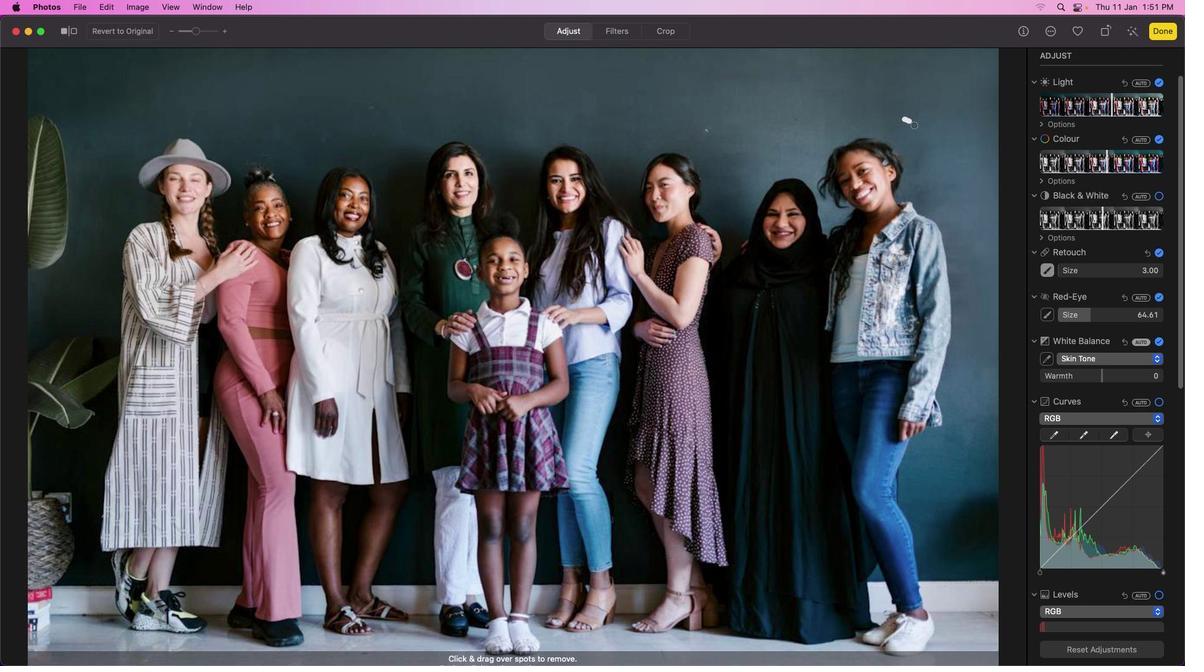 
Action: Mouse pressed left at (904, 119)
Screenshot: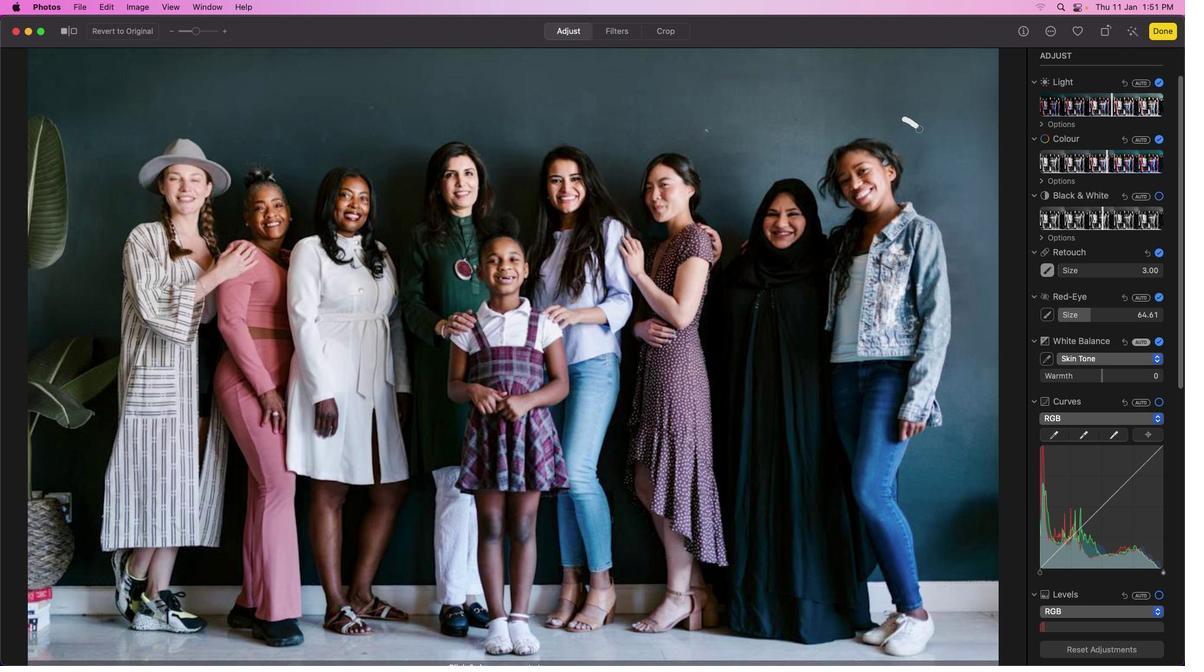 
Action: Mouse moved to (1066, 272)
Screenshot: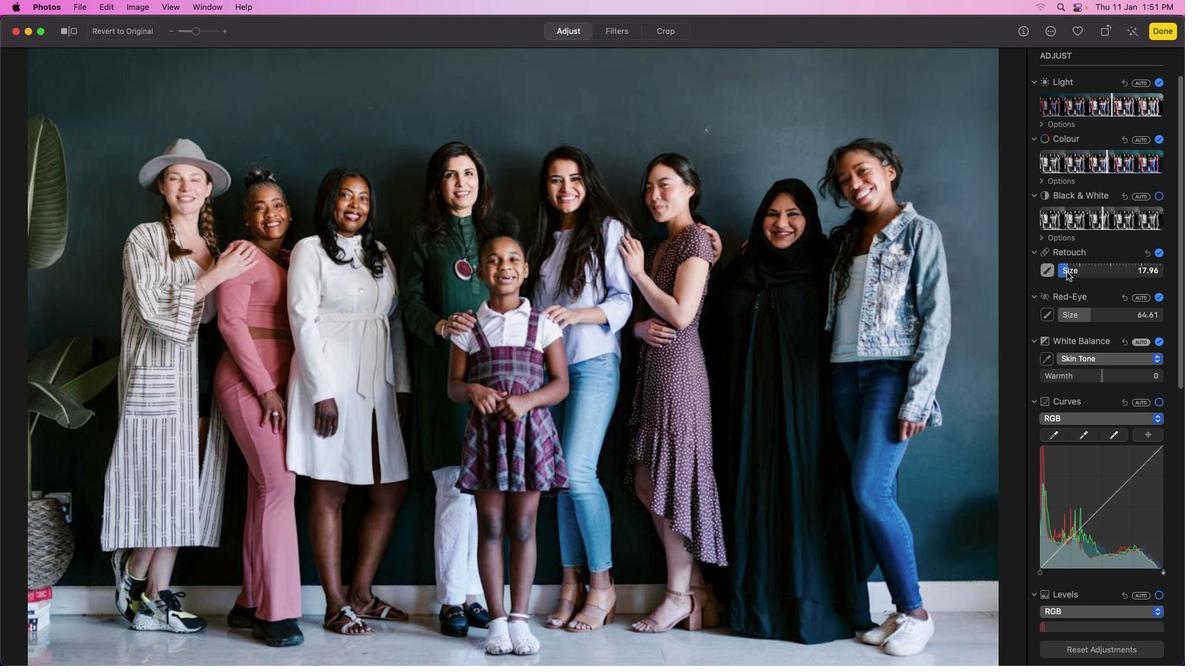 
Action: Mouse pressed left at (1066, 272)
Screenshot: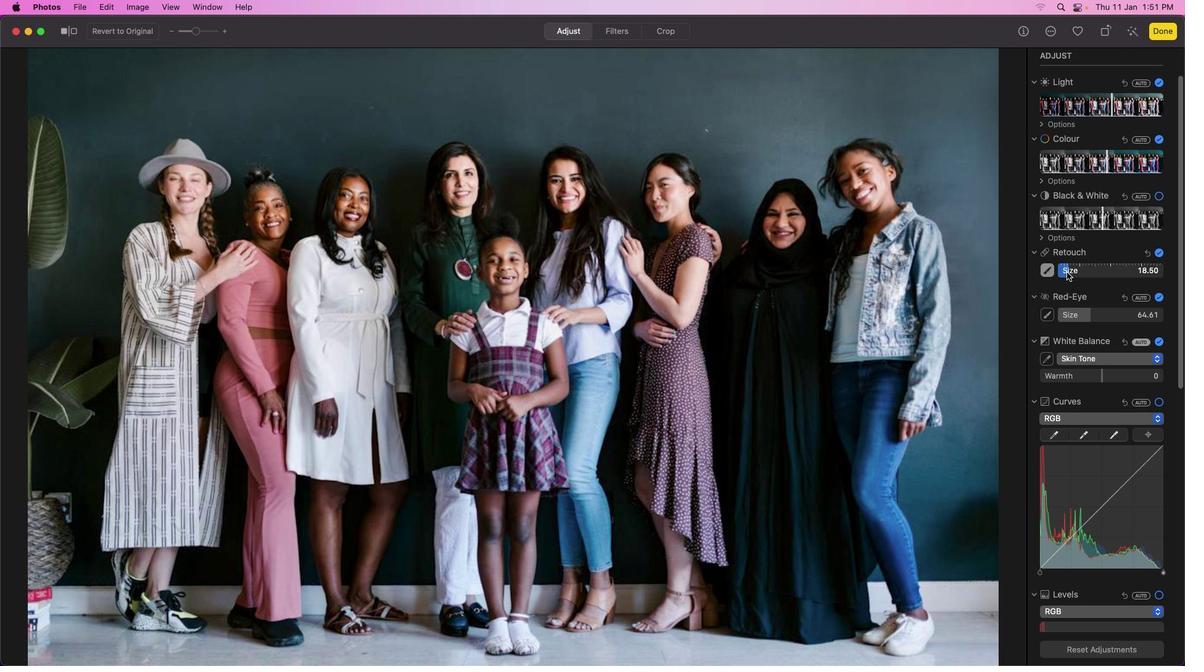 
Action: Mouse moved to (972, 315)
Screenshot: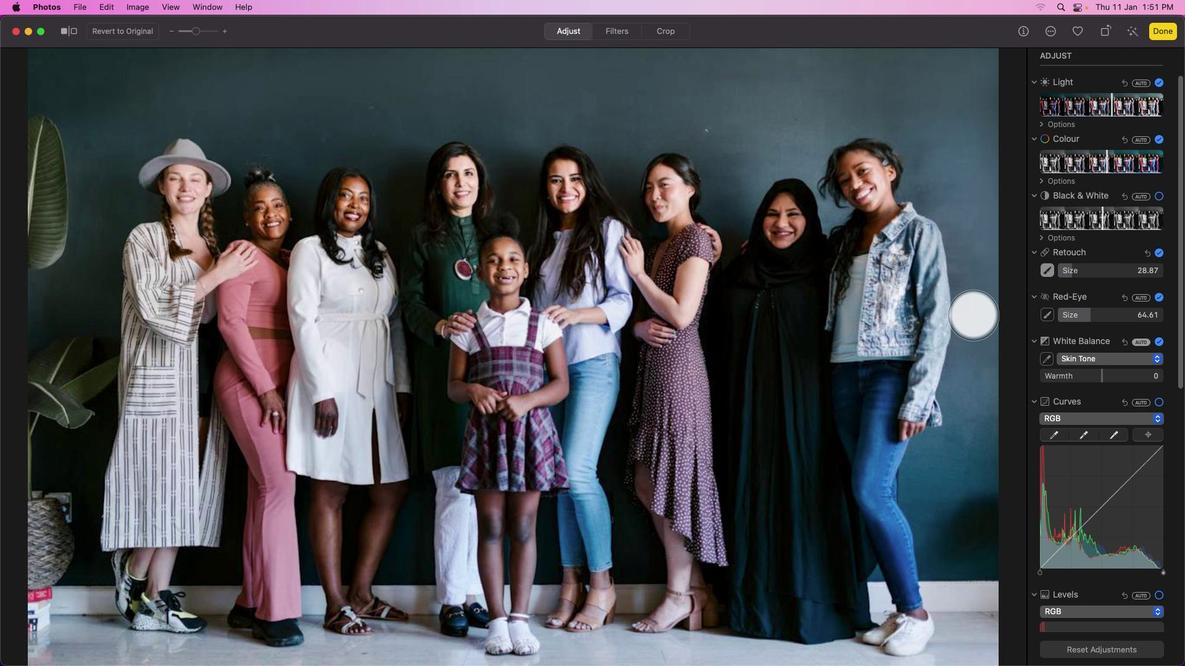 
Action: Mouse pressed left at (972, 315)
Screenshot: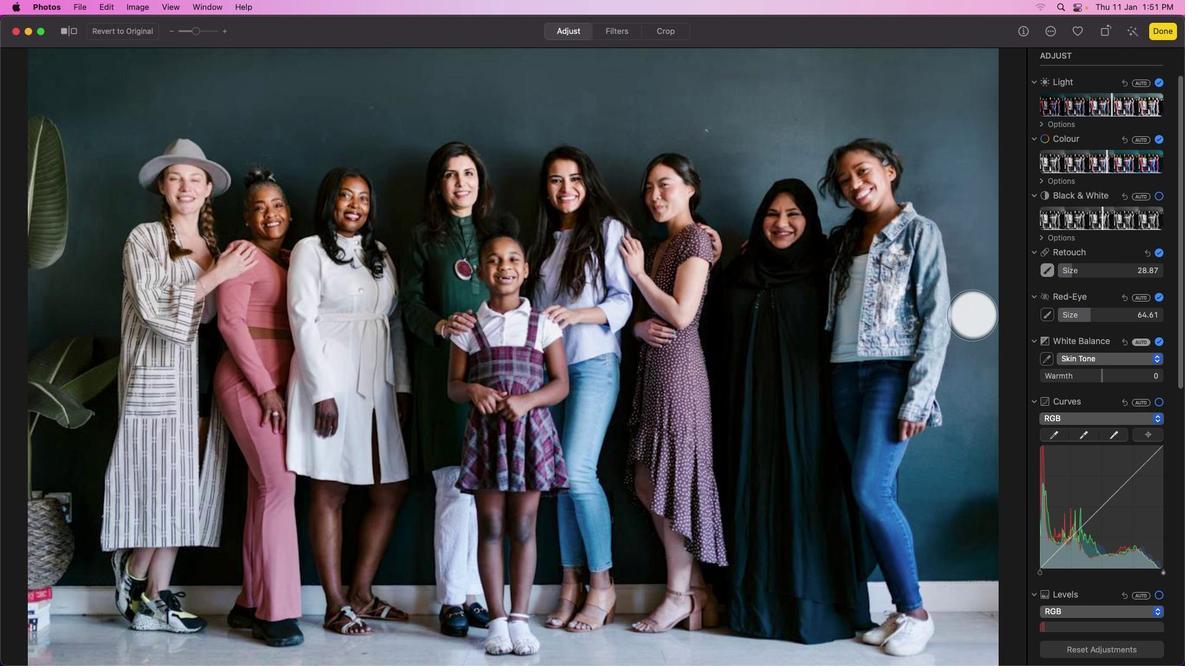 
Action: Mouse moved to (1048, 272)
Screenshot: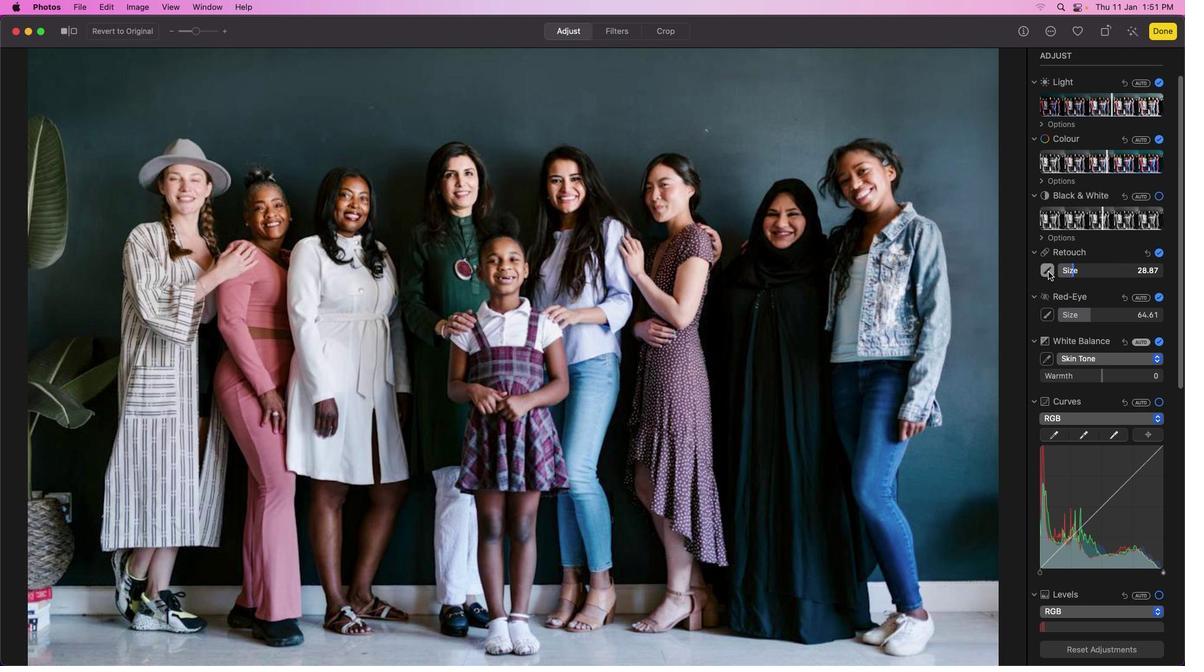 
Action: Mouse pressed left at (1048, 272)
Screenshot: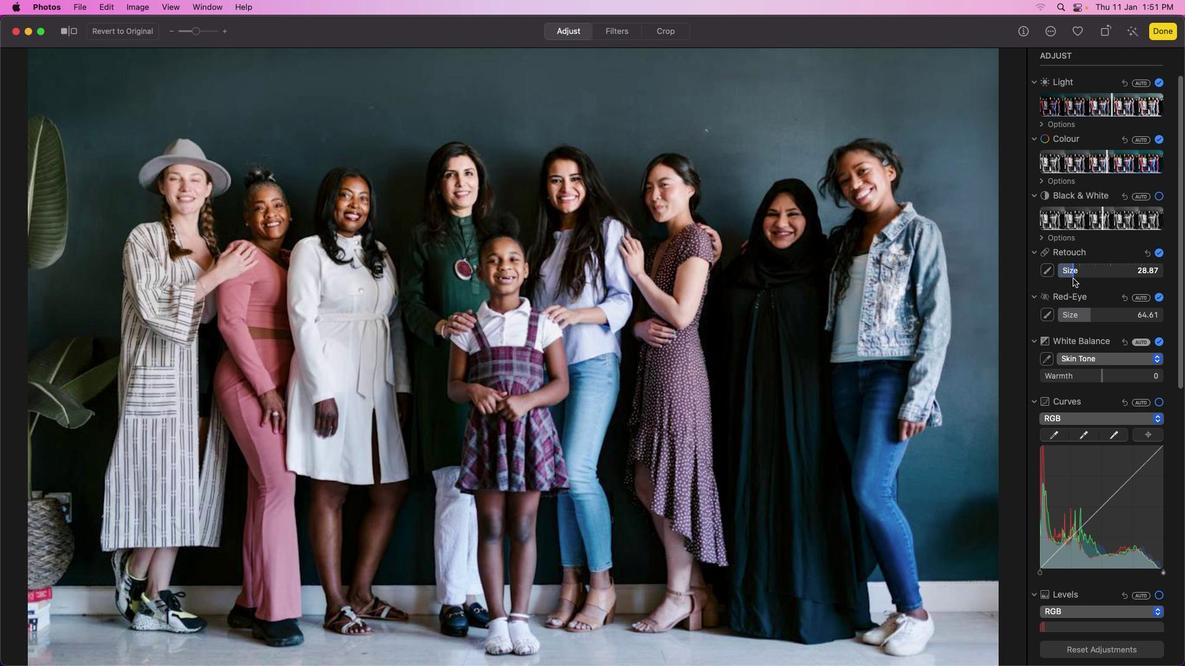 
Action: Mouse moved to (1046, 315)
Screenshot: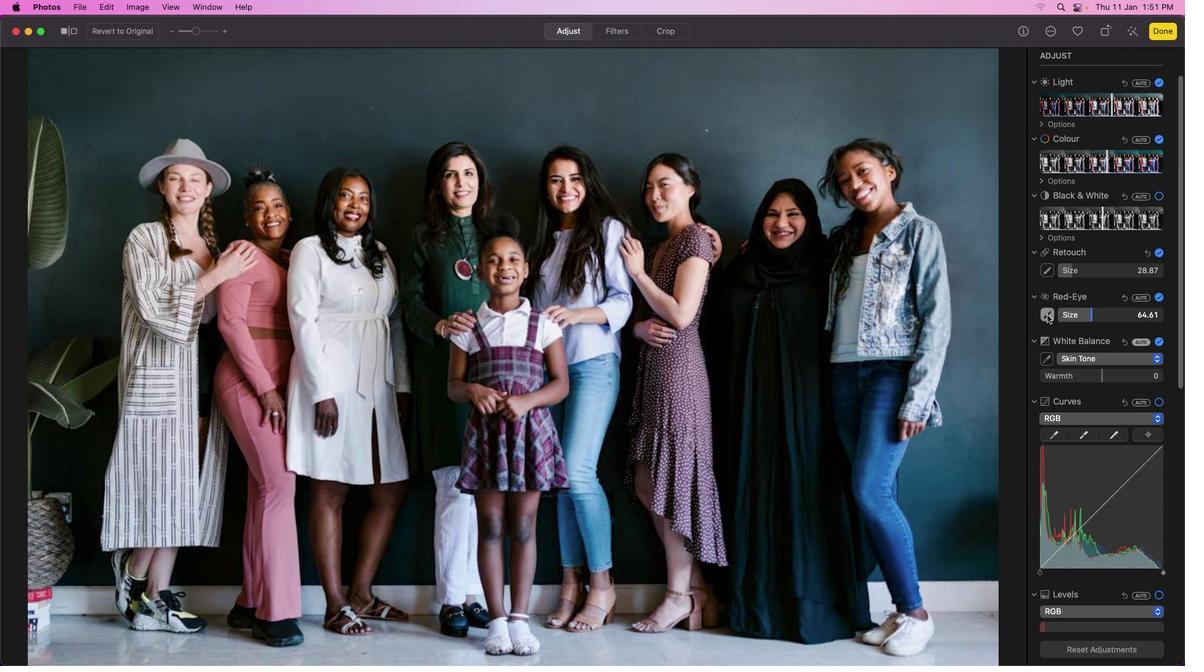 
Action: Mouse pressed left at (1046, 315)
Screenshot: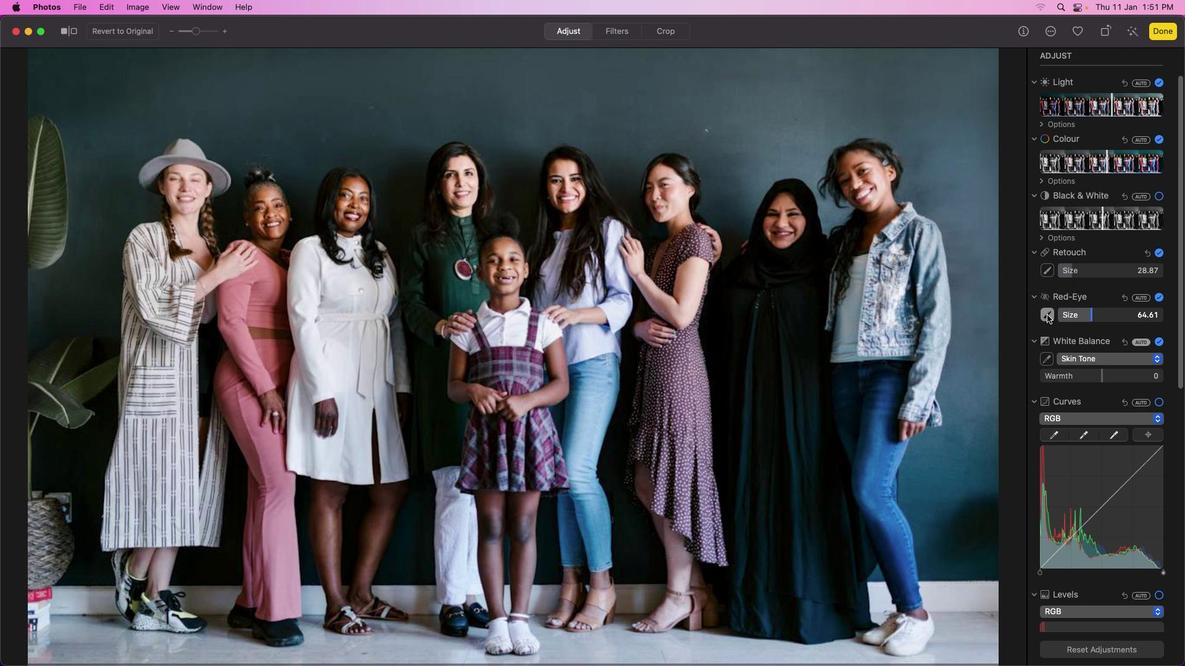 
Action: Mouse moved to (862, 185)
Screenshot: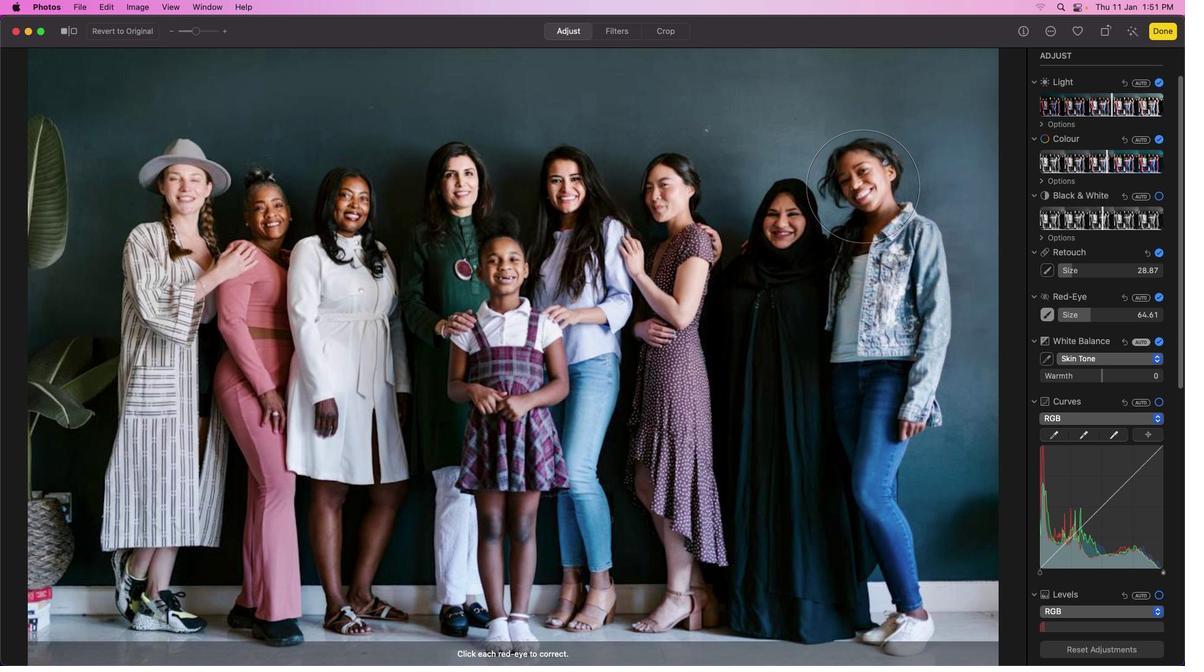 
Action: Mouse scrolled (862, 185) with delta (0, 0)
Screenshot: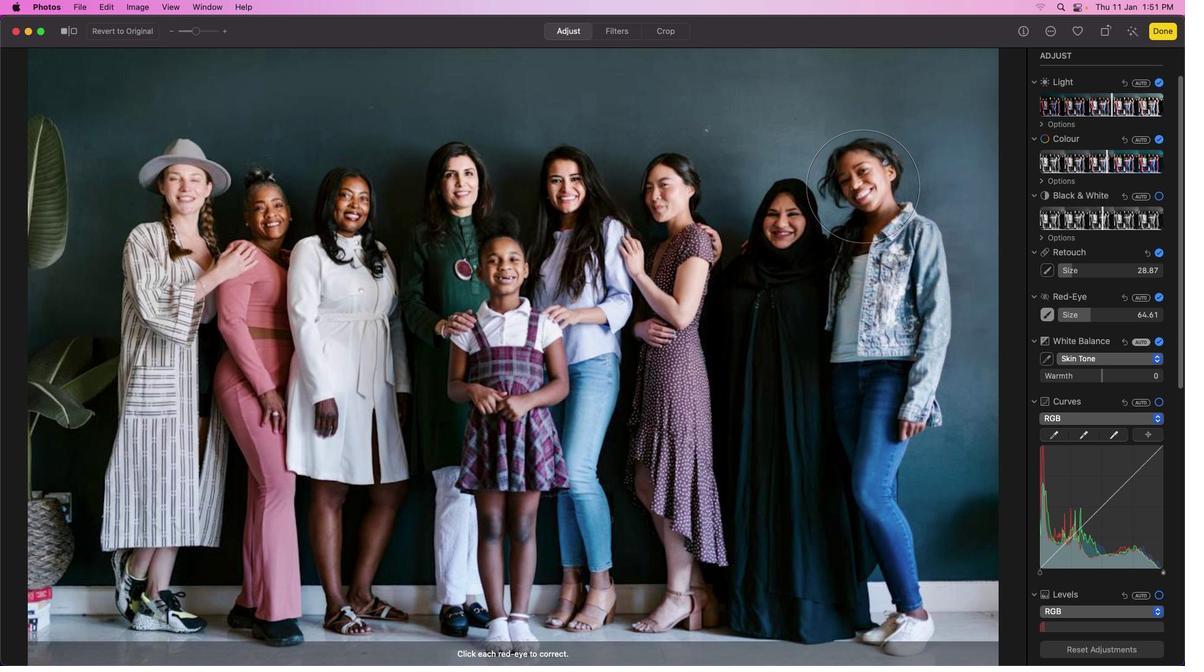 
Action: Mouse scrolled (862, 185) with delta (0, 0)
Screenshot: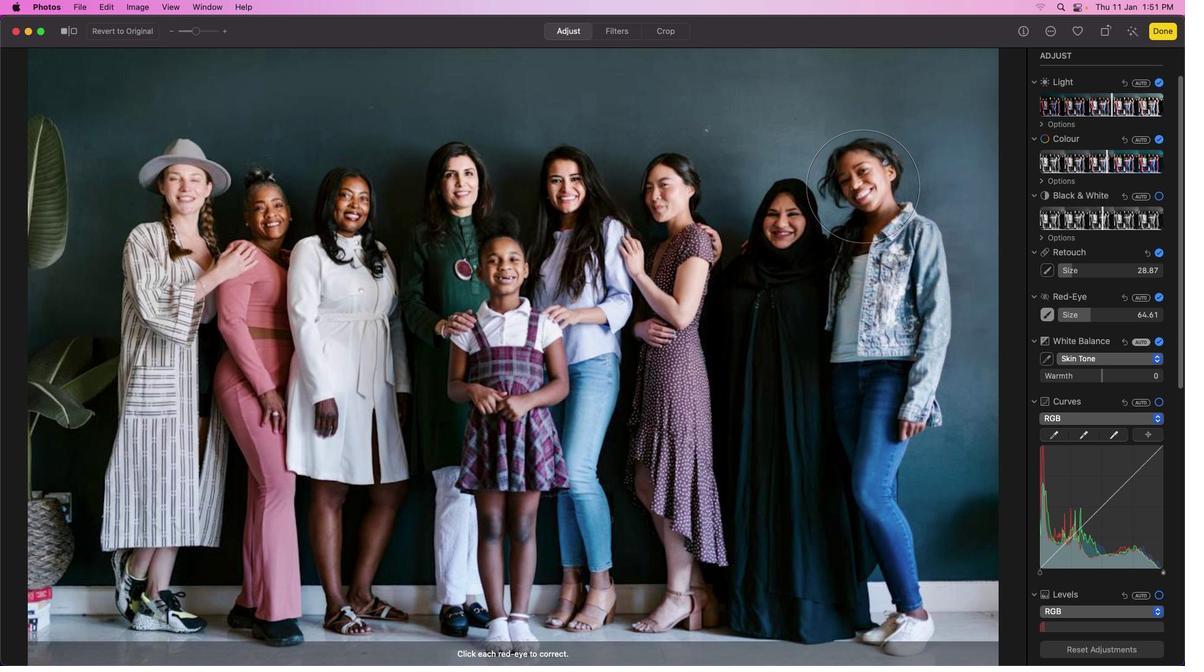 
Action: Mouse moved to (1090, 314)
Screenshot: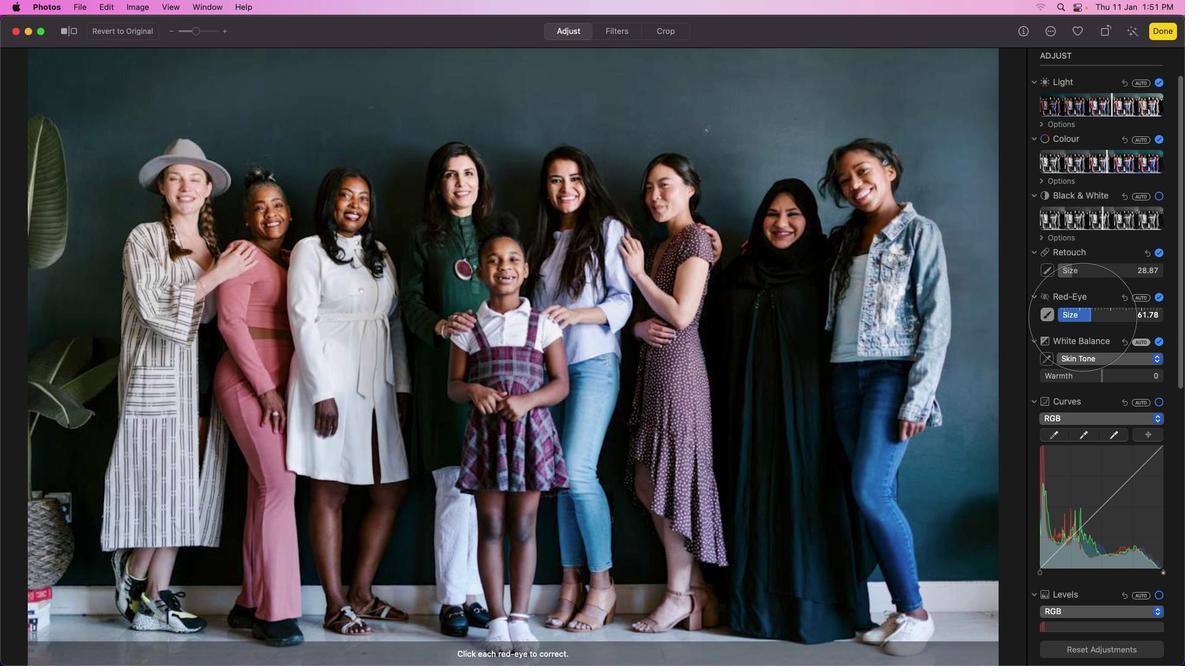 
Action: Mouse pressed left at (1090, 314)
Screenshot: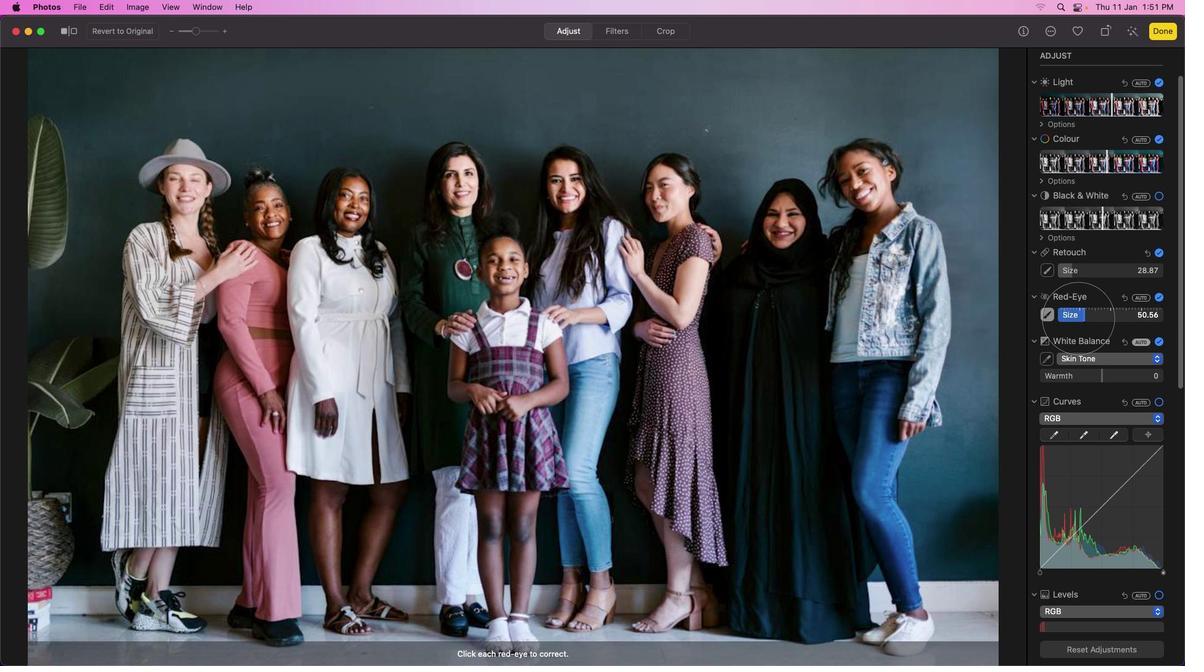 
Action: Mouse moved to (551, 171)
Screenshot: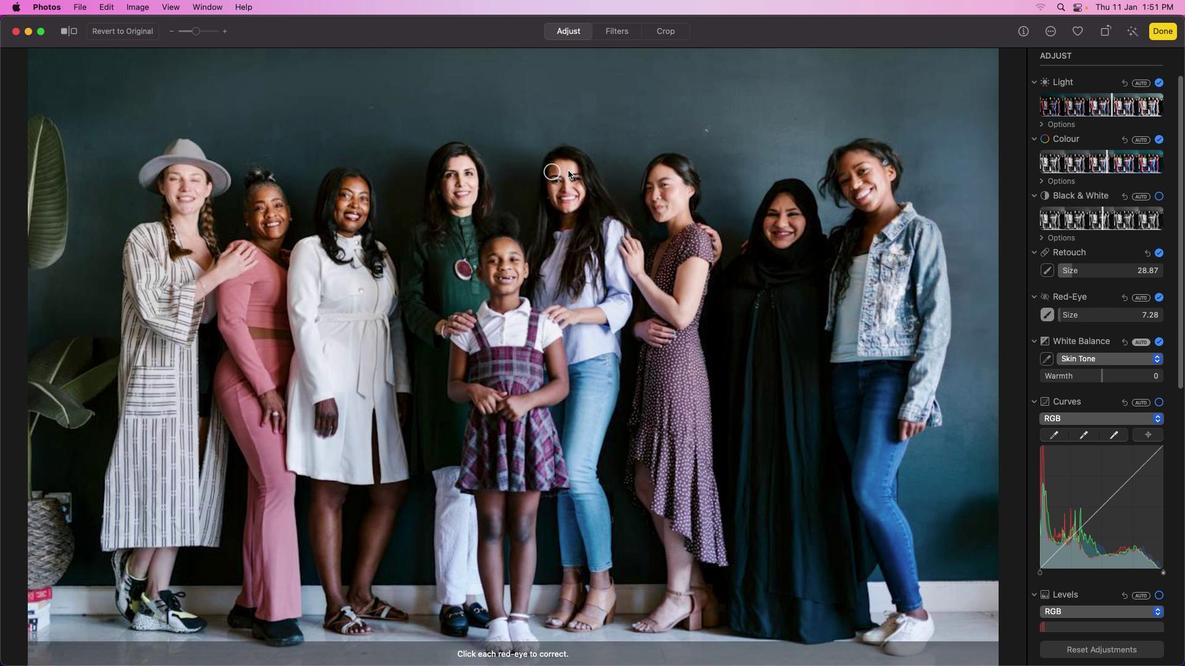 
Action: Mouse pressed left at (551, 171)
Screenshot: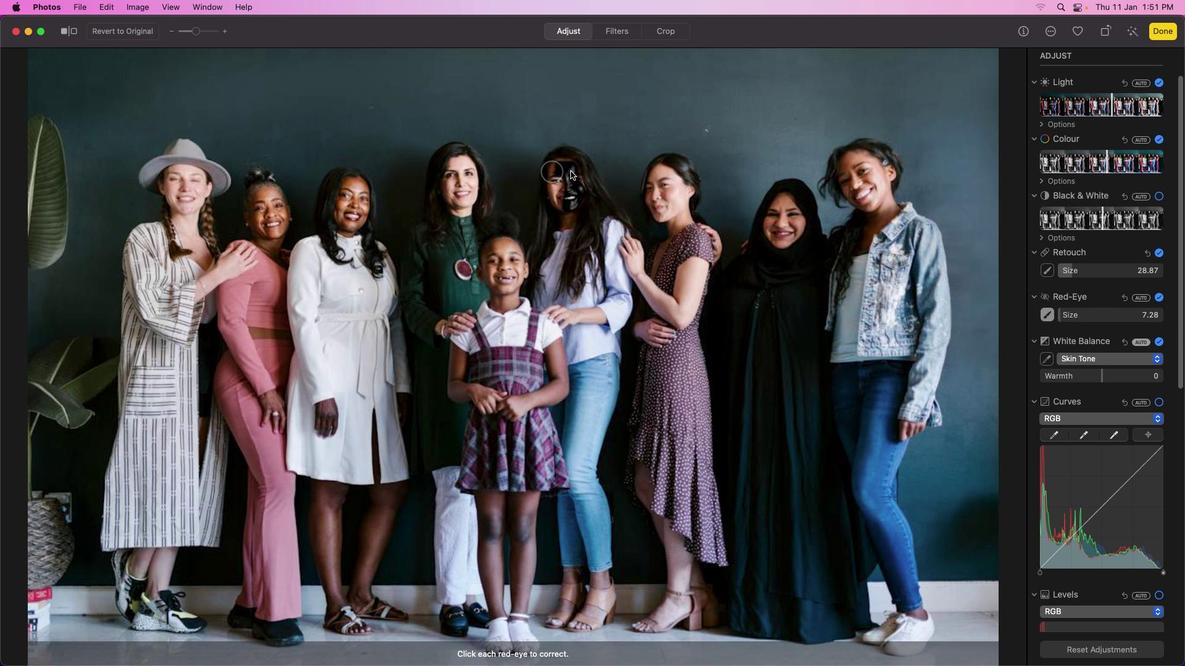 
Action: Mouse moved to (575, 175)
Screenshot: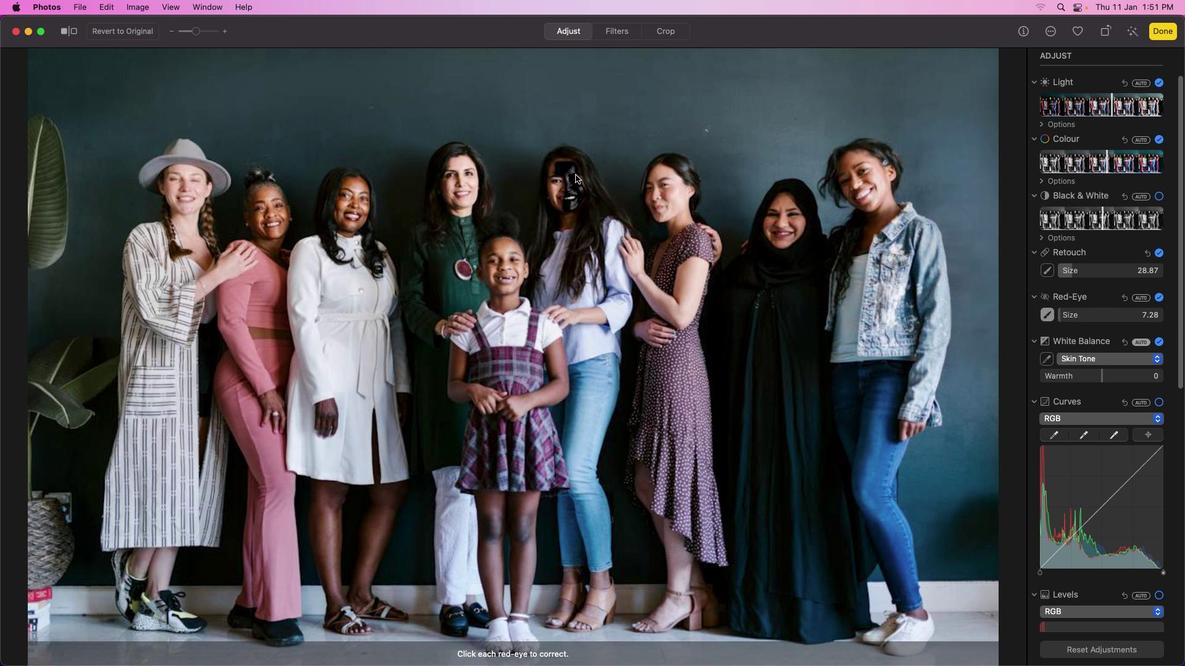
Action: Mouse pressed left at (575, 175)
Screenshot: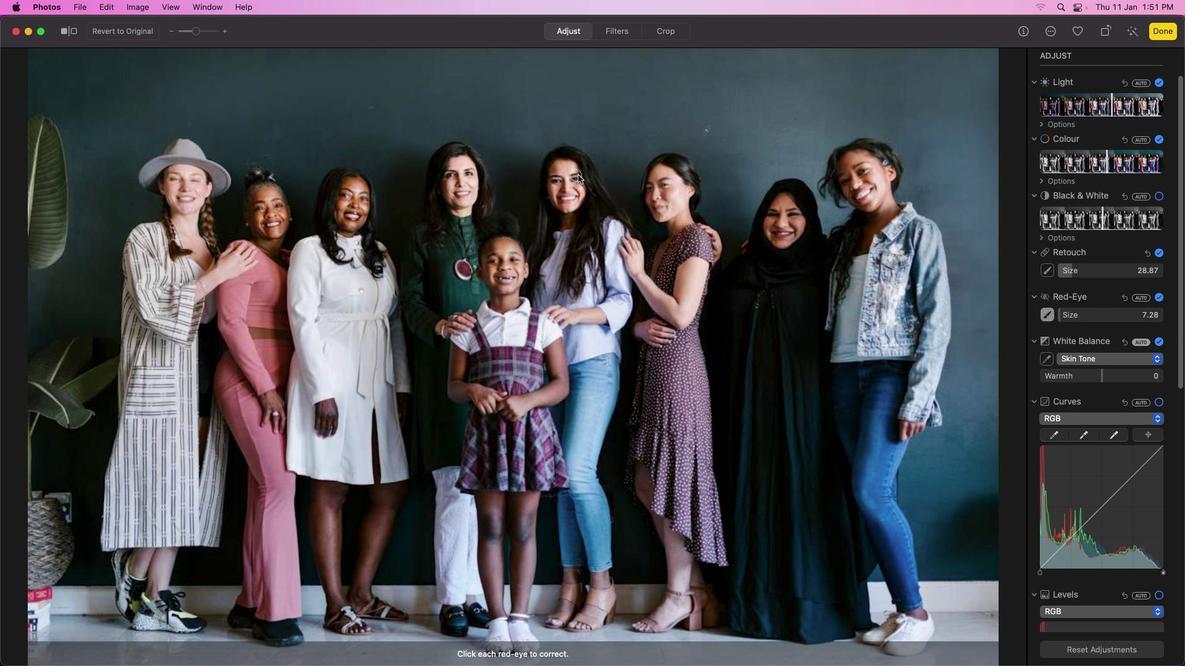 
Action: Mouse moved to (1088, 356)
Screenshot: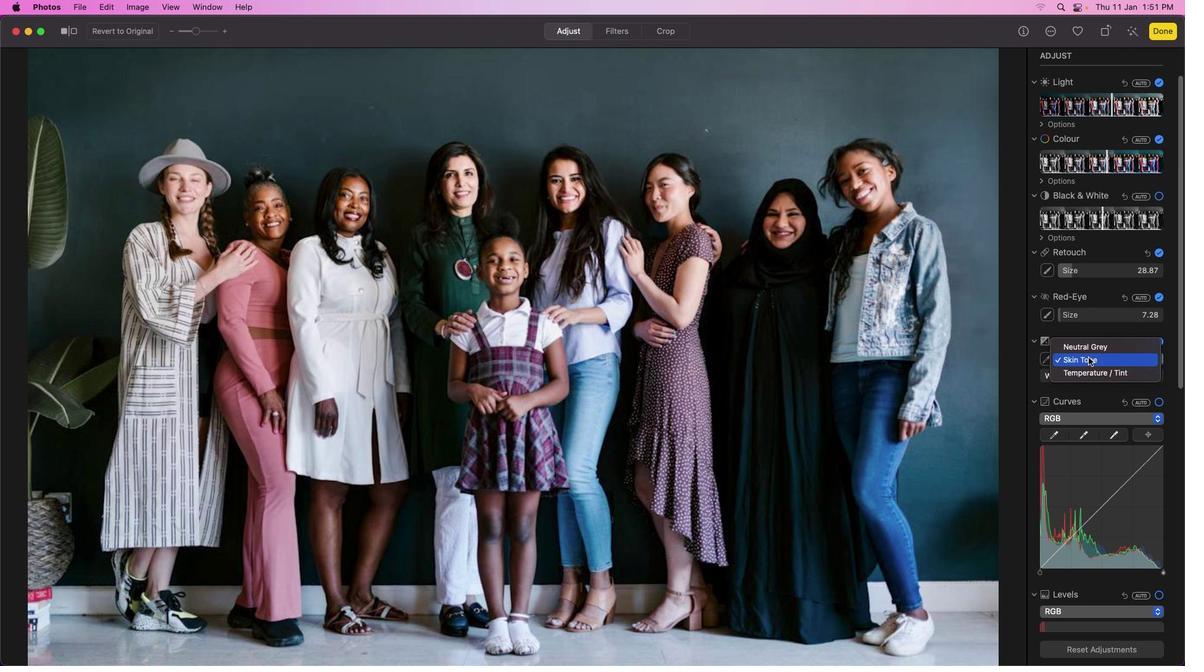 
Action: Mouse pressed left at (1088, 356)
Screenshot: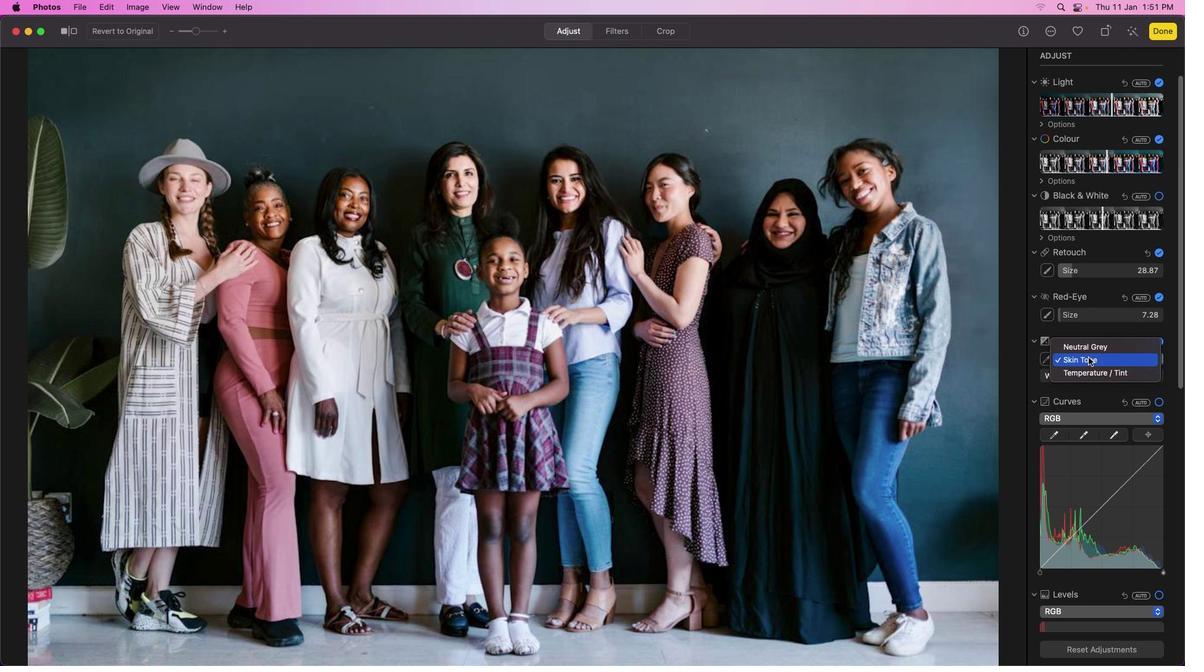 
Action: Mouse moved to (1087, 350)
Screenshot: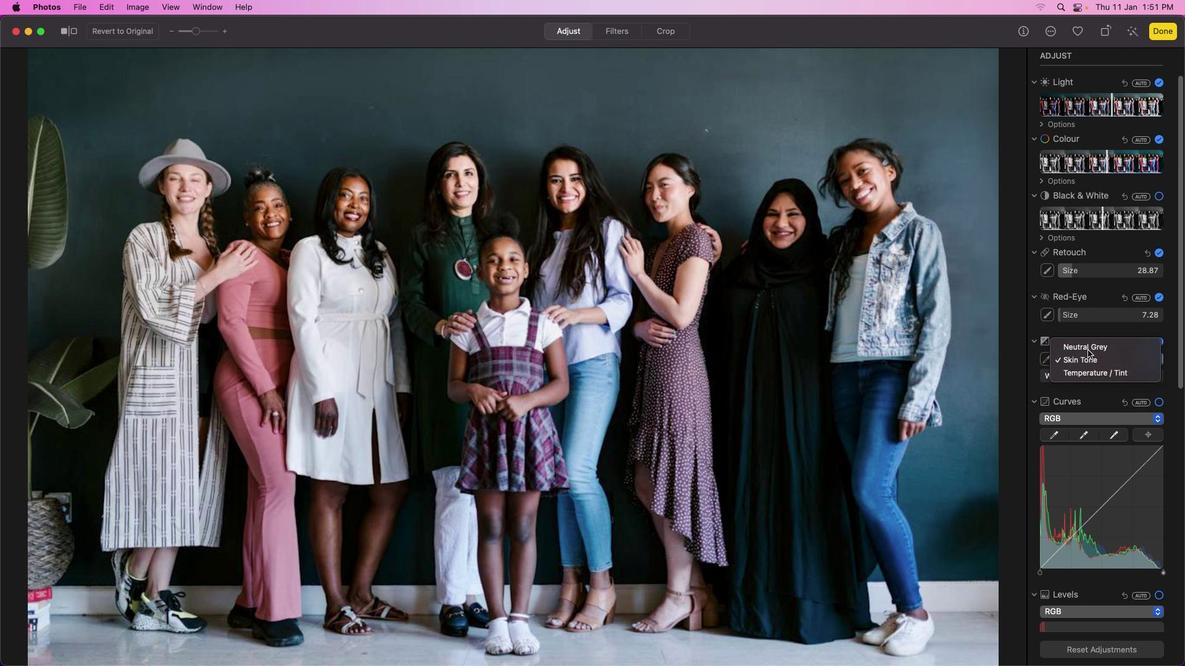 
Action: Mouse pressed left at (1087, 350)
Screenshot: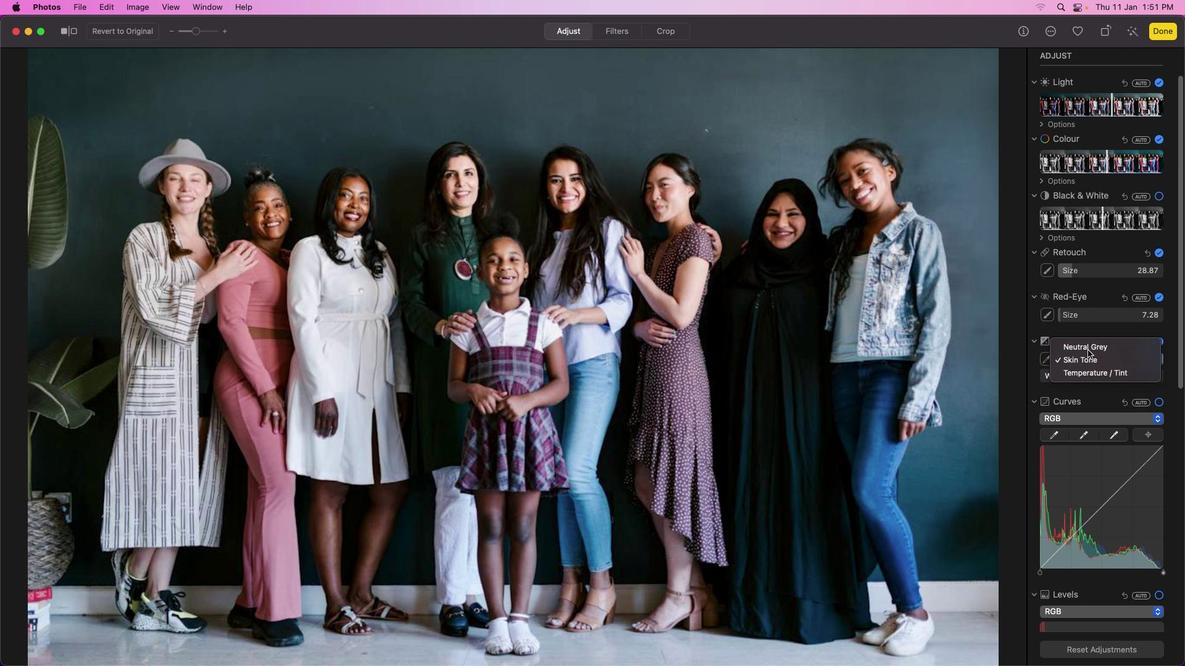 
Action: Mouse moved to (1107, 362)
Screenshot: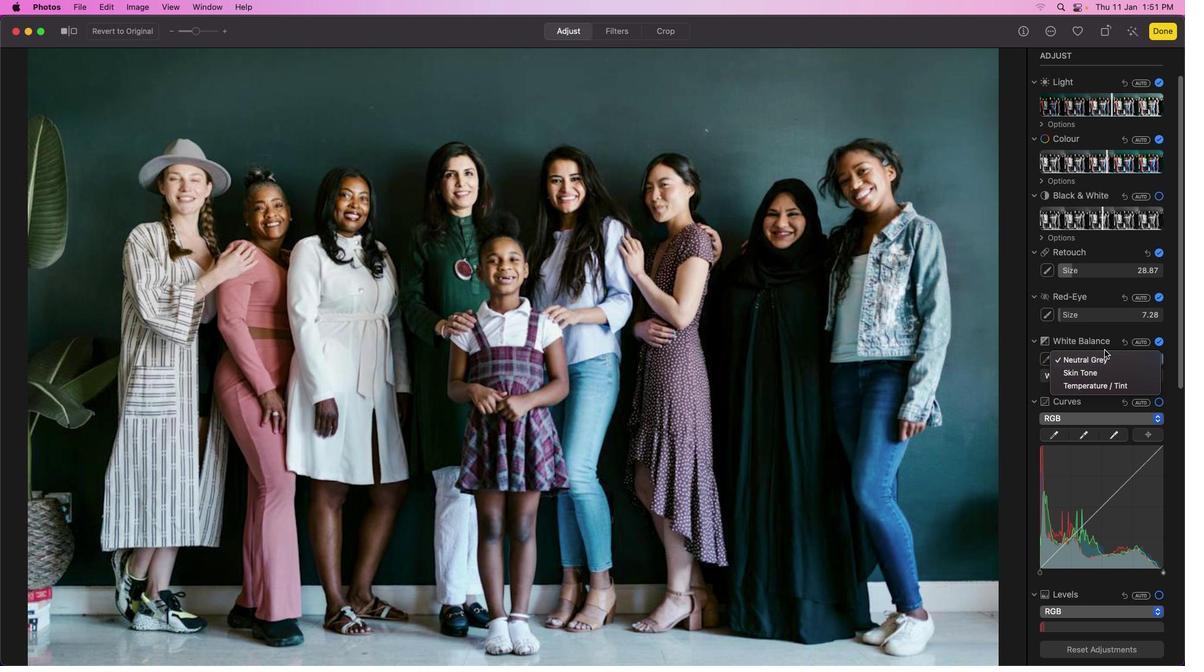 
Action: Mouse pressed left at (1107, 362)
Screenshot: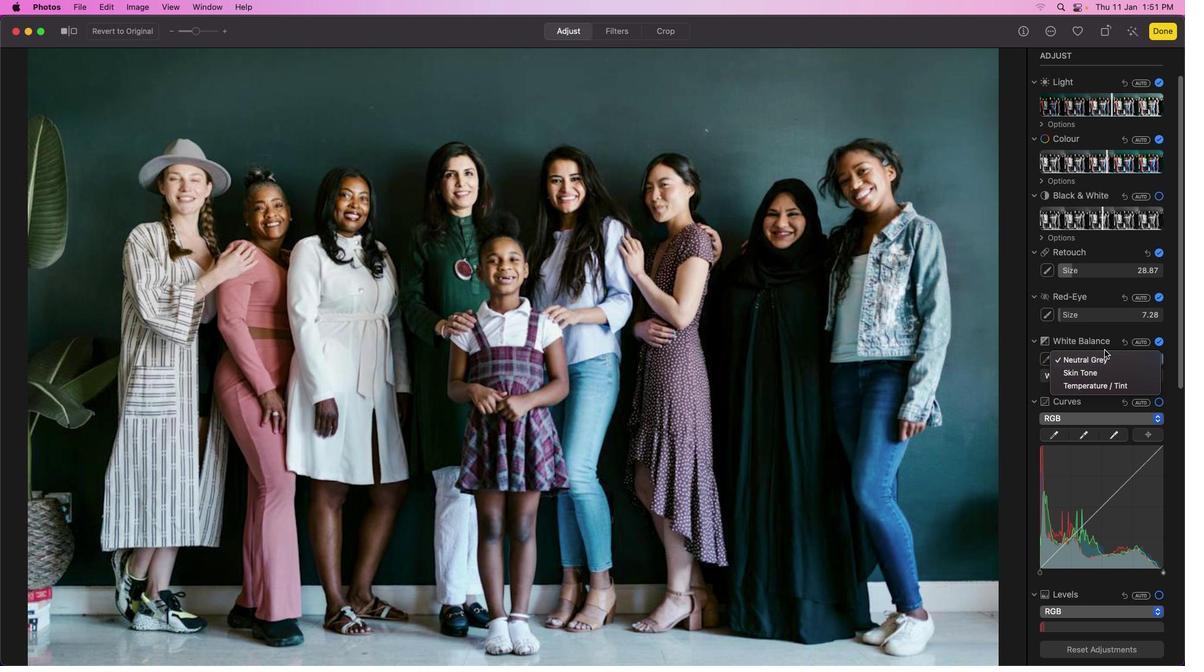 
Action: Mouse moved to (1123, 387)
Screenshot: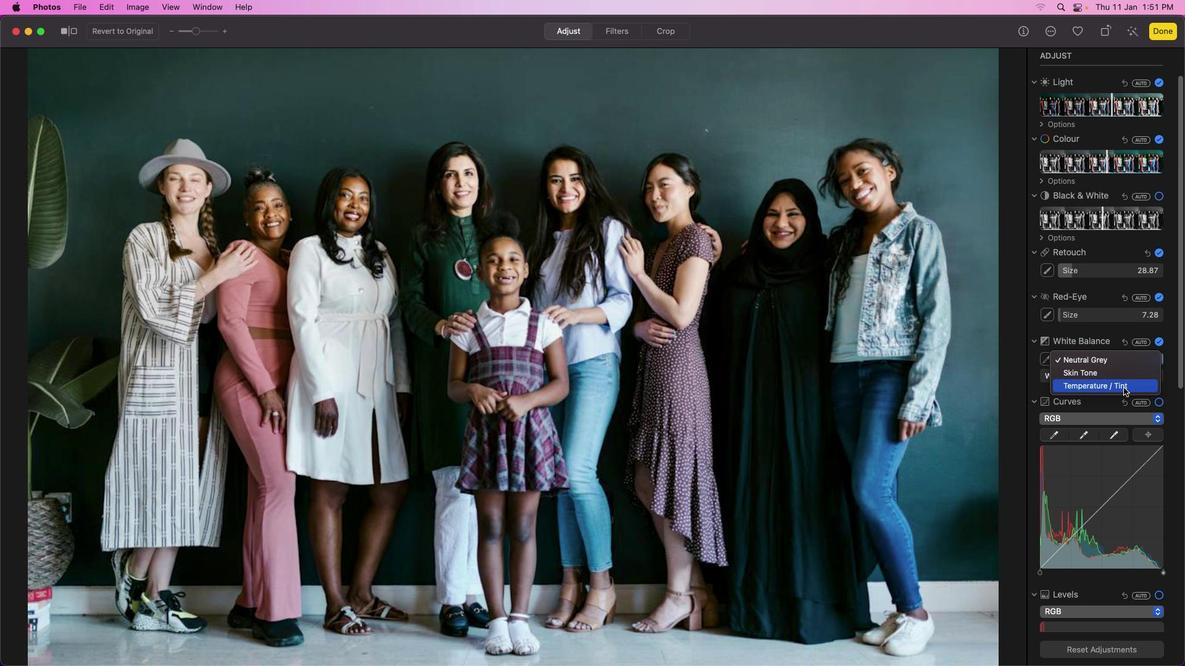 
Action: Mouse pressed left at (1123, 387)
Screenshot: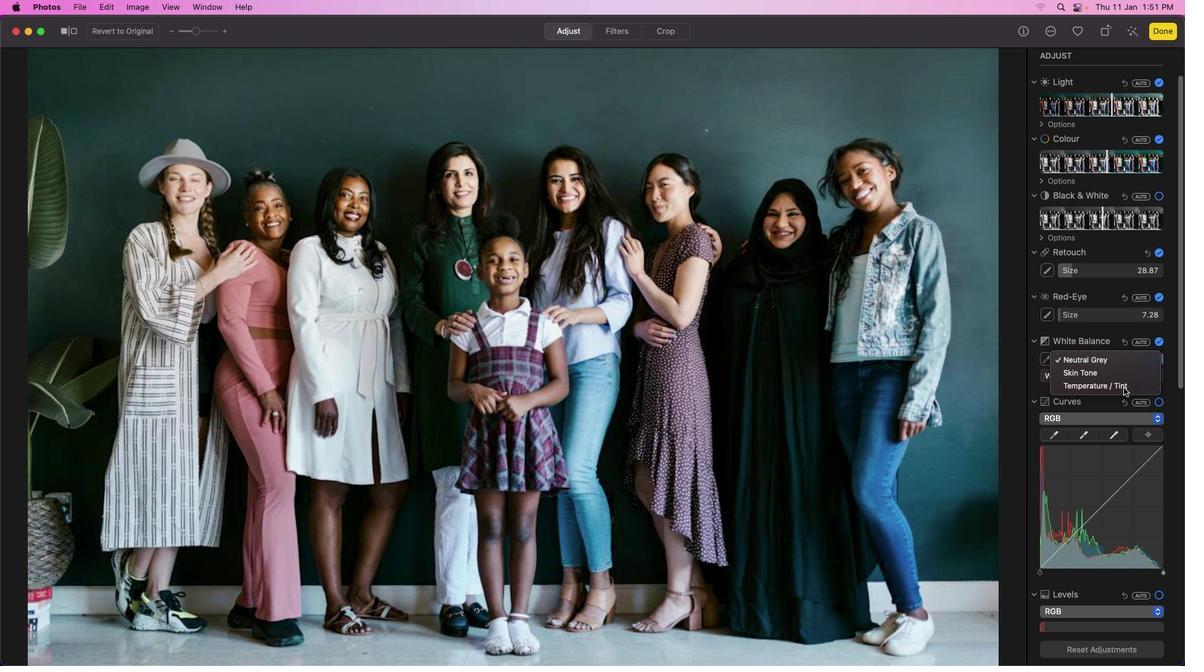 
Action: Mouse moved to (1083, 375)
Screenshot: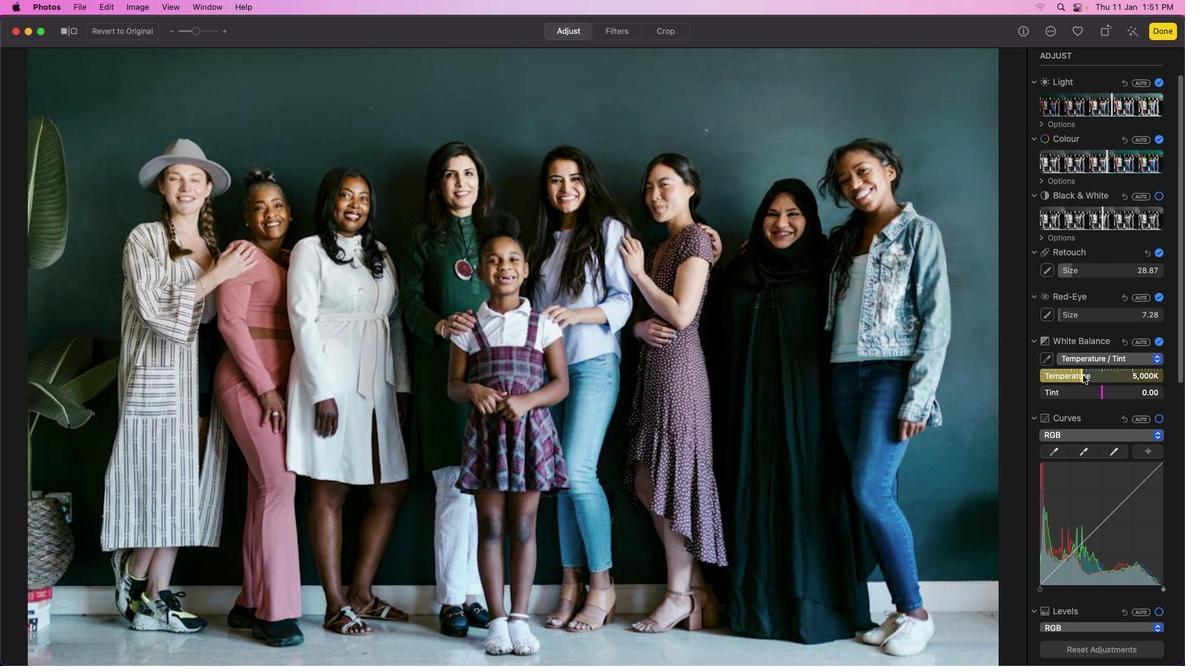 
Action: Mouse pressed left at (1083, 375)
Screenshot: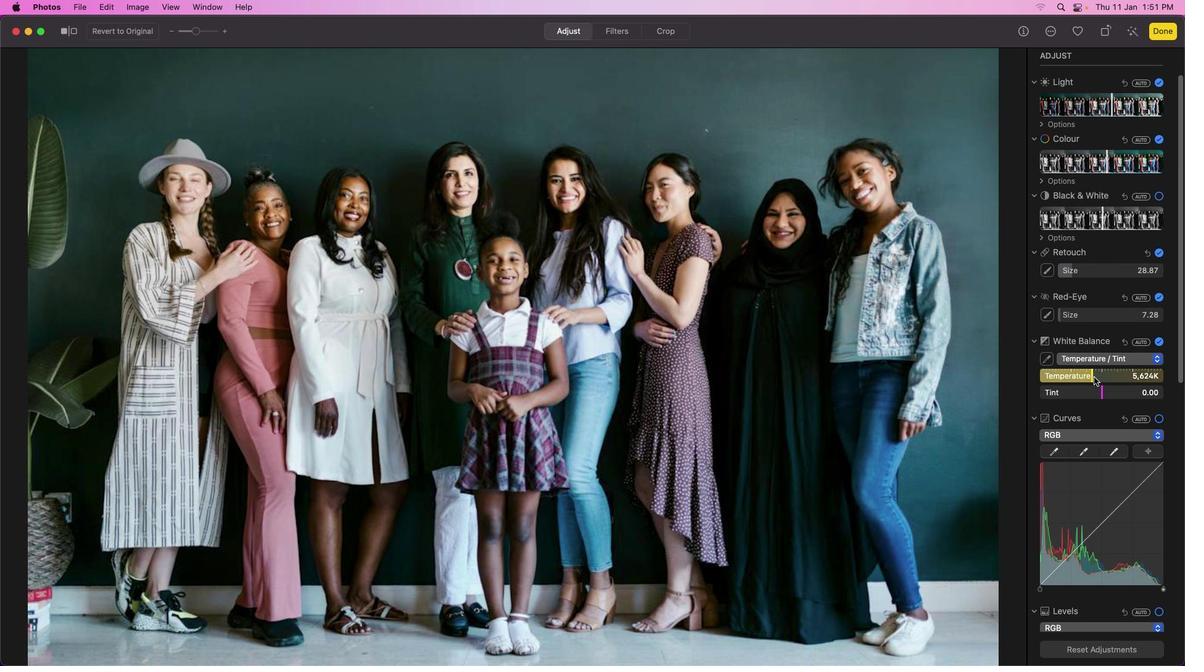 
Action: Mouse moved to (1117, 388)
Screenshot: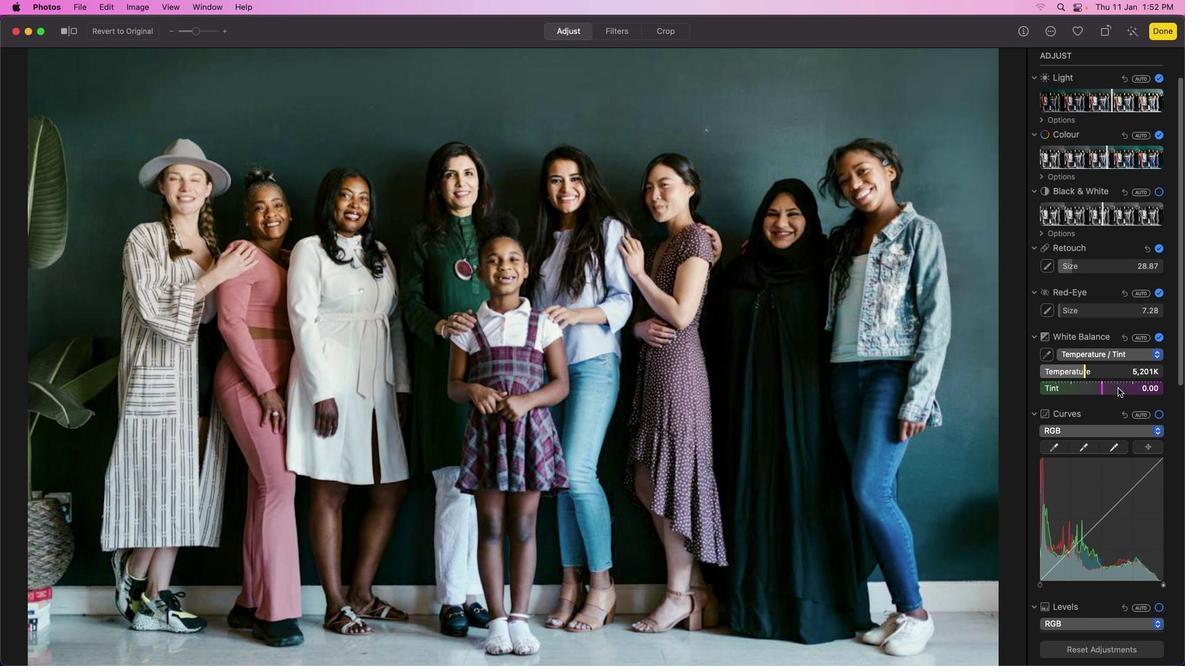 
Action: Mouse scrolled (1117, 388) with delta (0, 0)
Screenshot: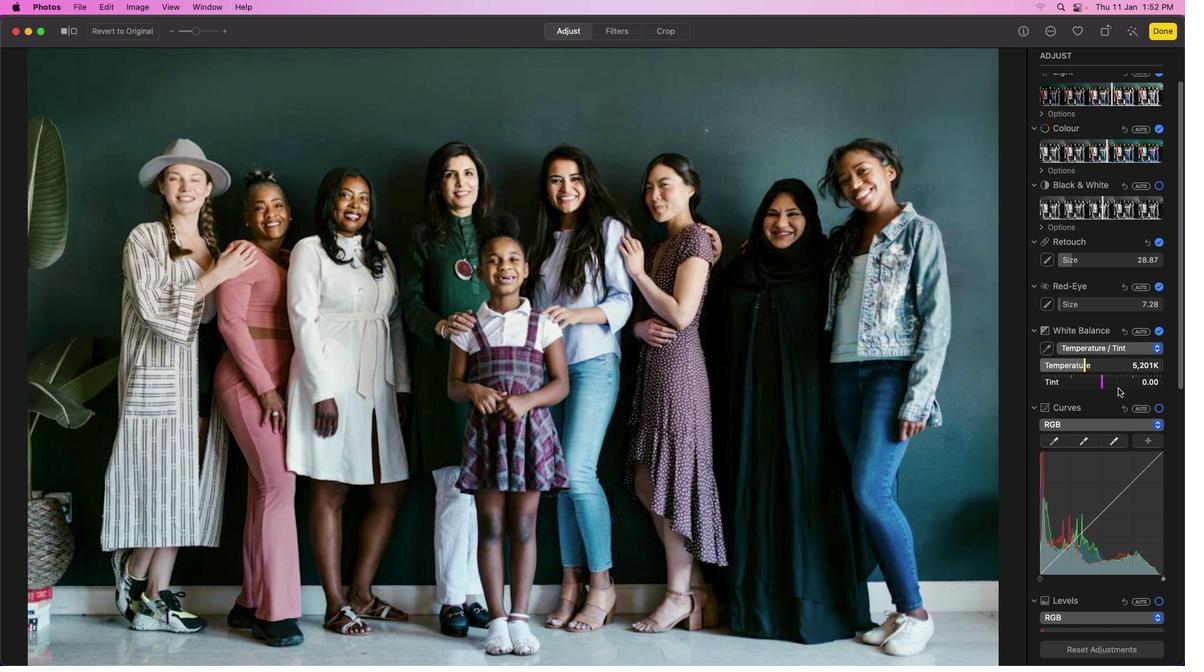 
Action: Mouse scrolled (1117, 388) with delta (0, 0)
Screenshot: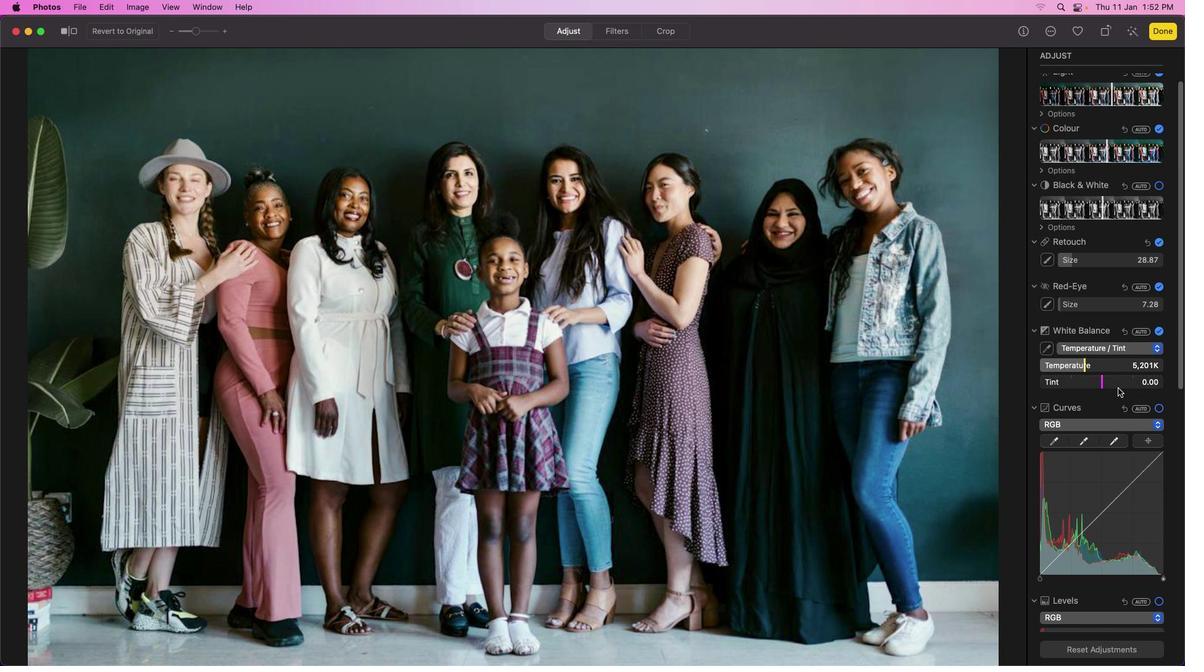 
Action: Mouse moved to (1117, 388)
Screenshot: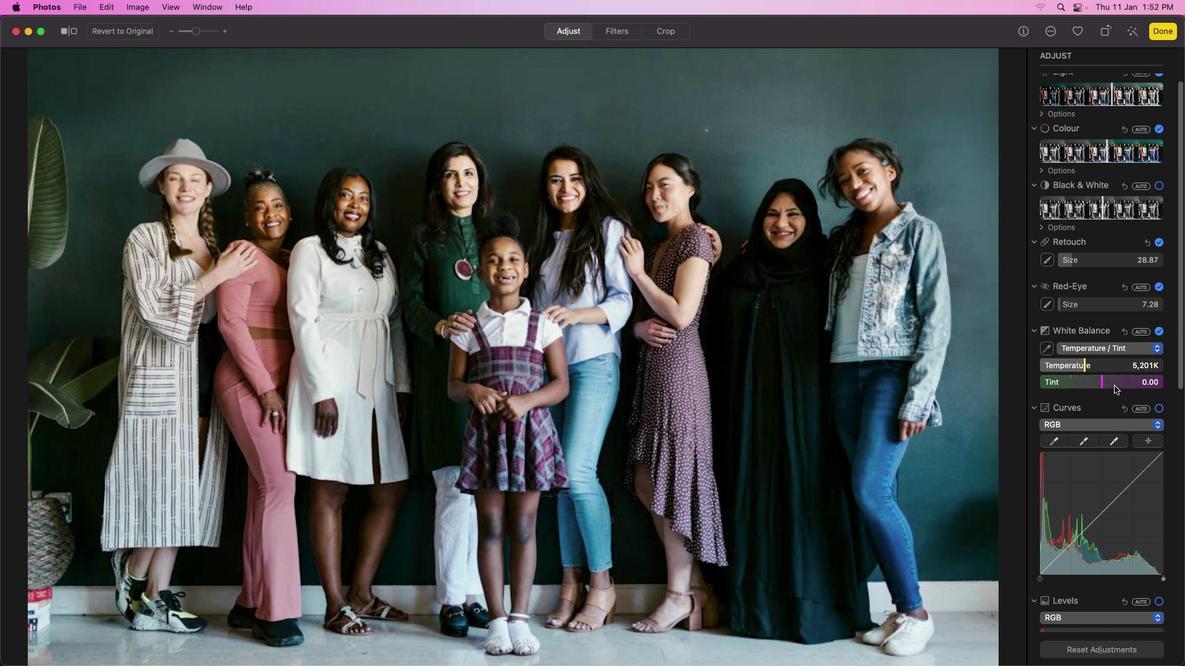 
Action: Mouse scrolled (1117, 388) with delta (0, 0)
Screenshot: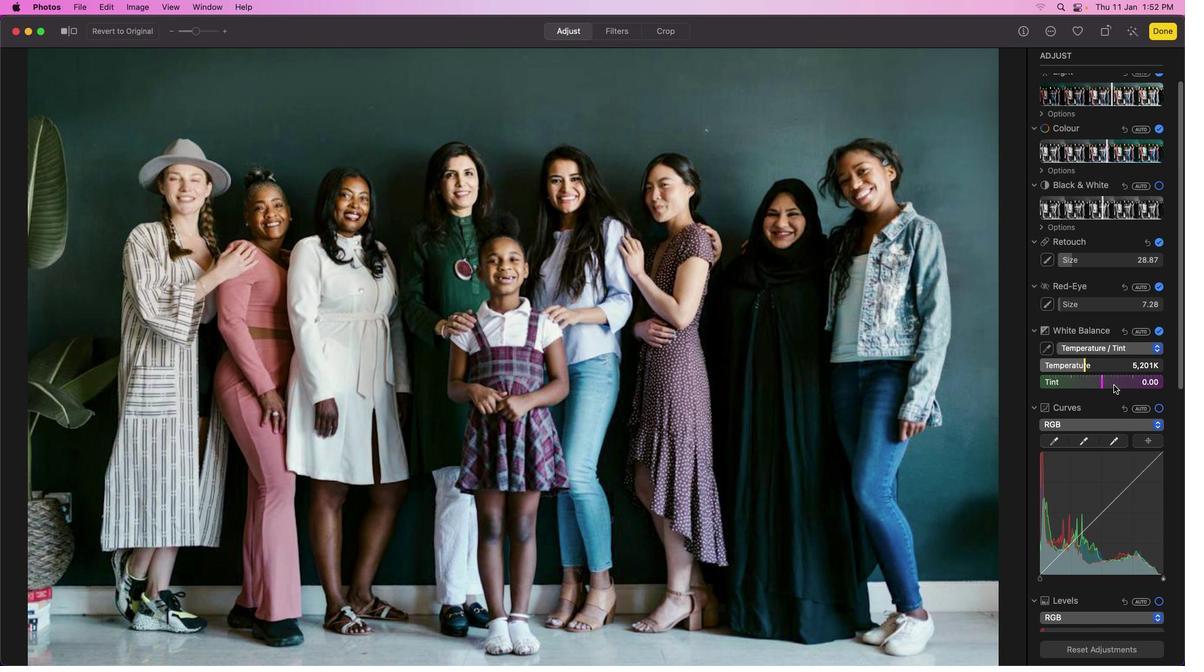 
Action: Mouse moved to (1112, 382)
Screenshot: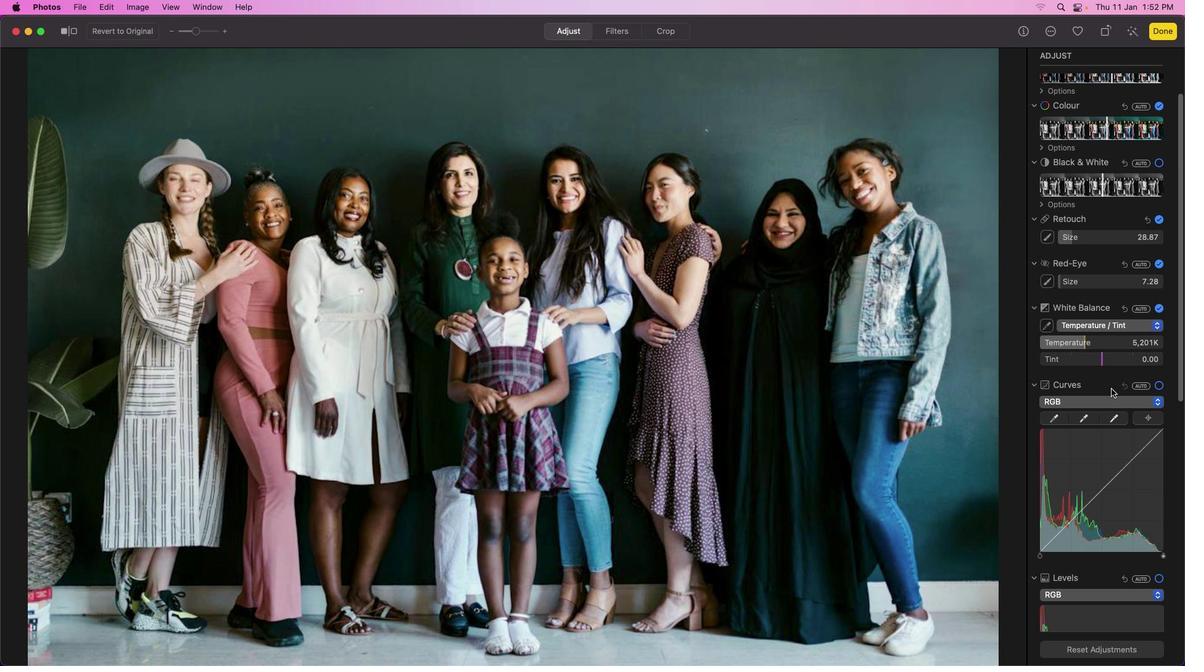 
Action: Mouse scrolled (1112, 382) with delta (0, 0)
Screenshot: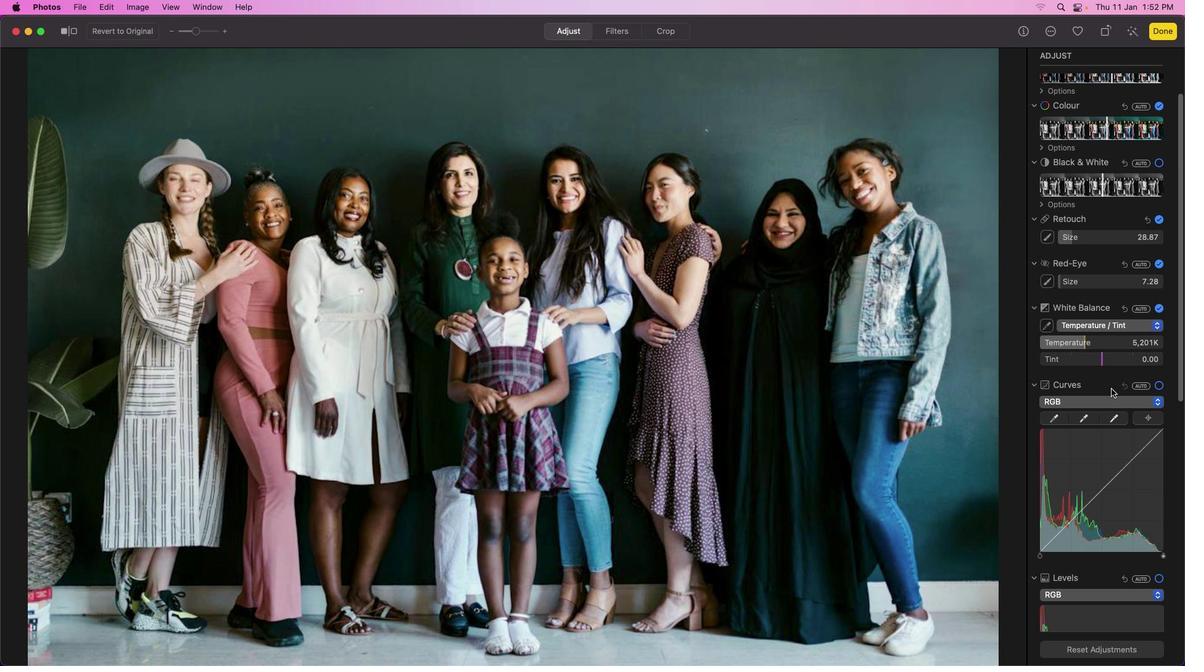 
Action: Mouse moved to (1112, 383)
Screenshot: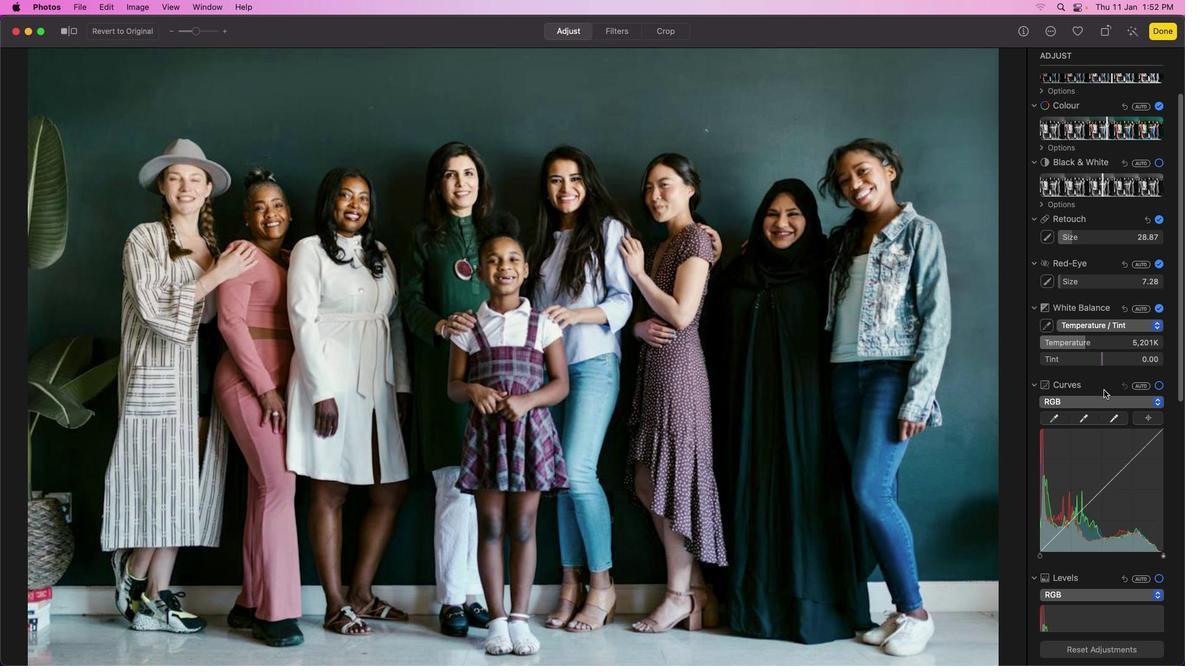 
Action: Mouse scrolled (1112, 383) with delta (0, 0)
Screenshot: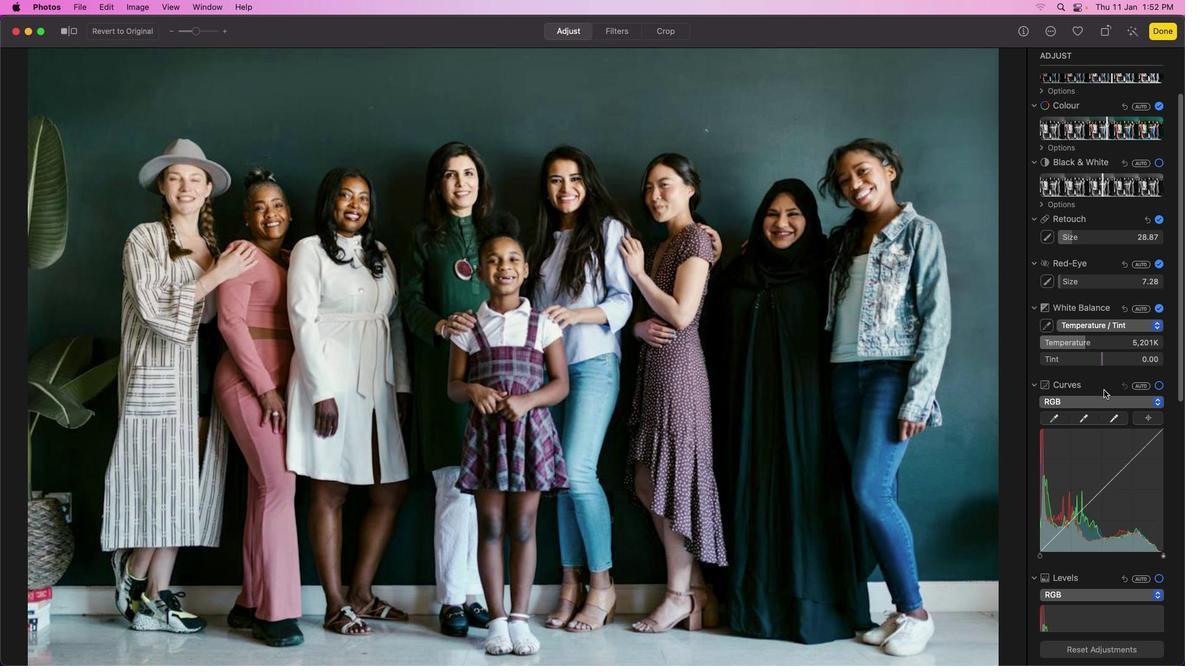 
Action: Mouse moved to (1111, 387)
Screenshot: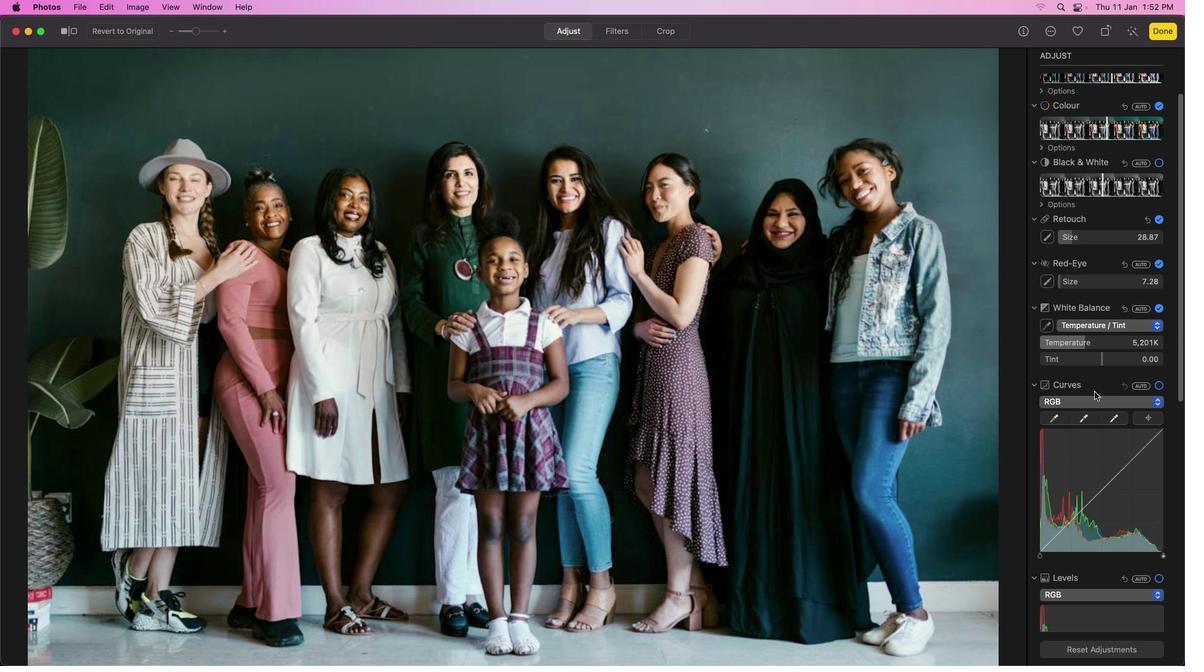 
Action: Mouse scrolled (1111, 387) with delta (0, -1)
Screenshot: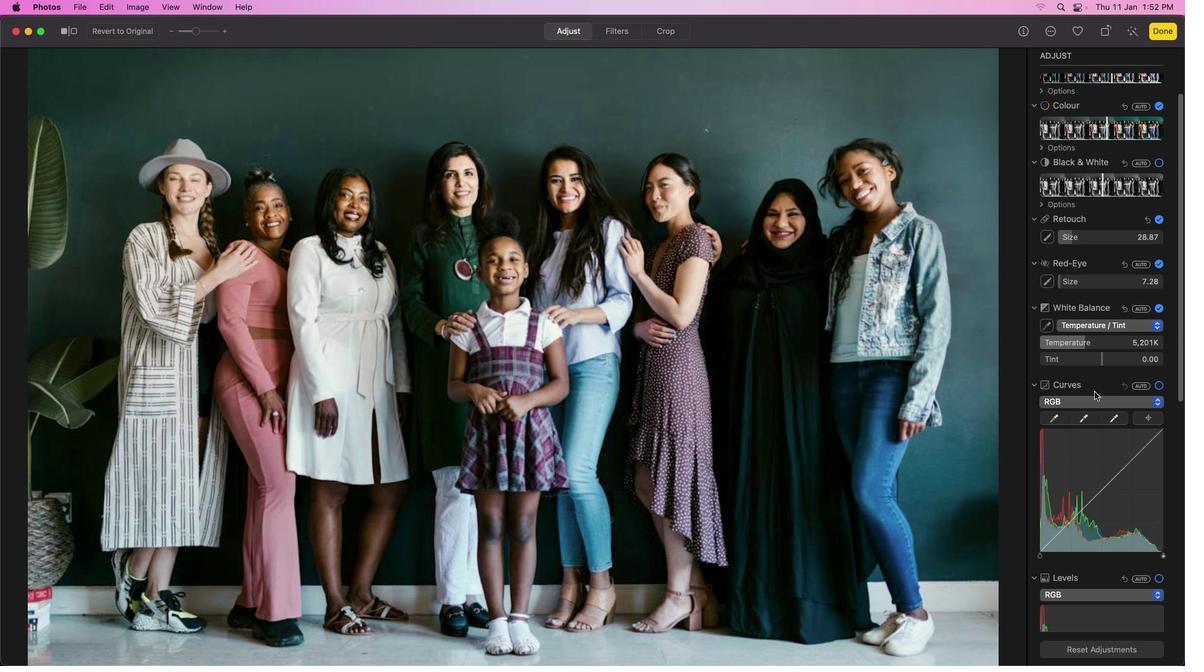 
Action: Mouse moved to (1045, 386)
Screenshot: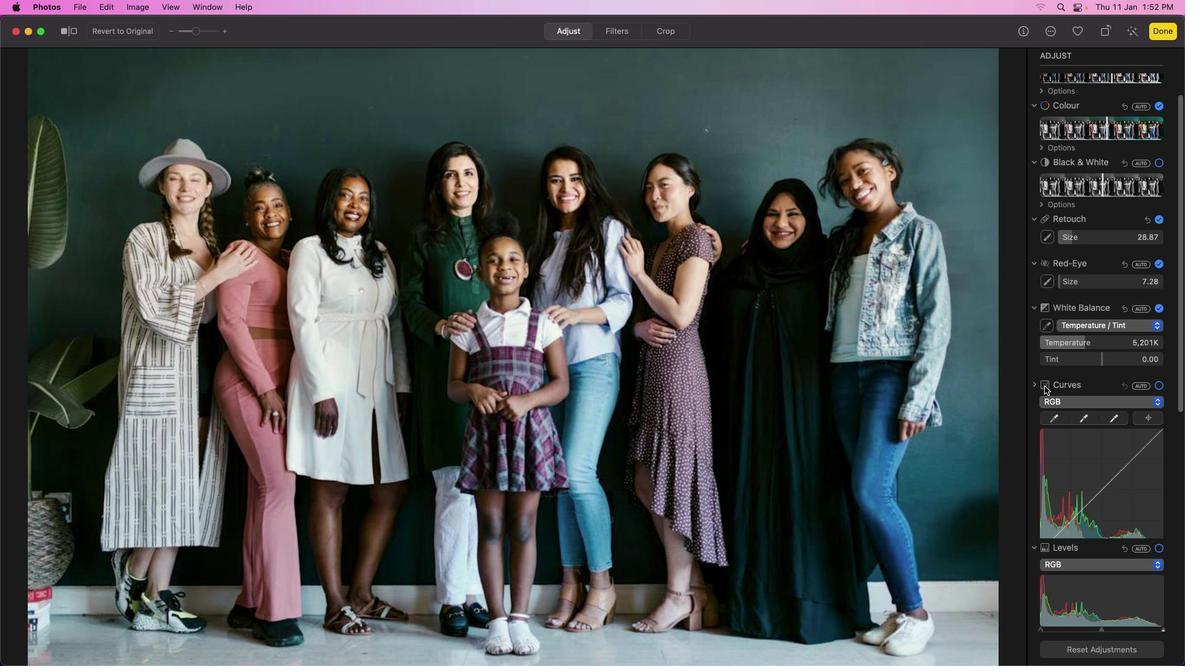
Action: Mouse pressed left at (1045, 386)
Screenshot: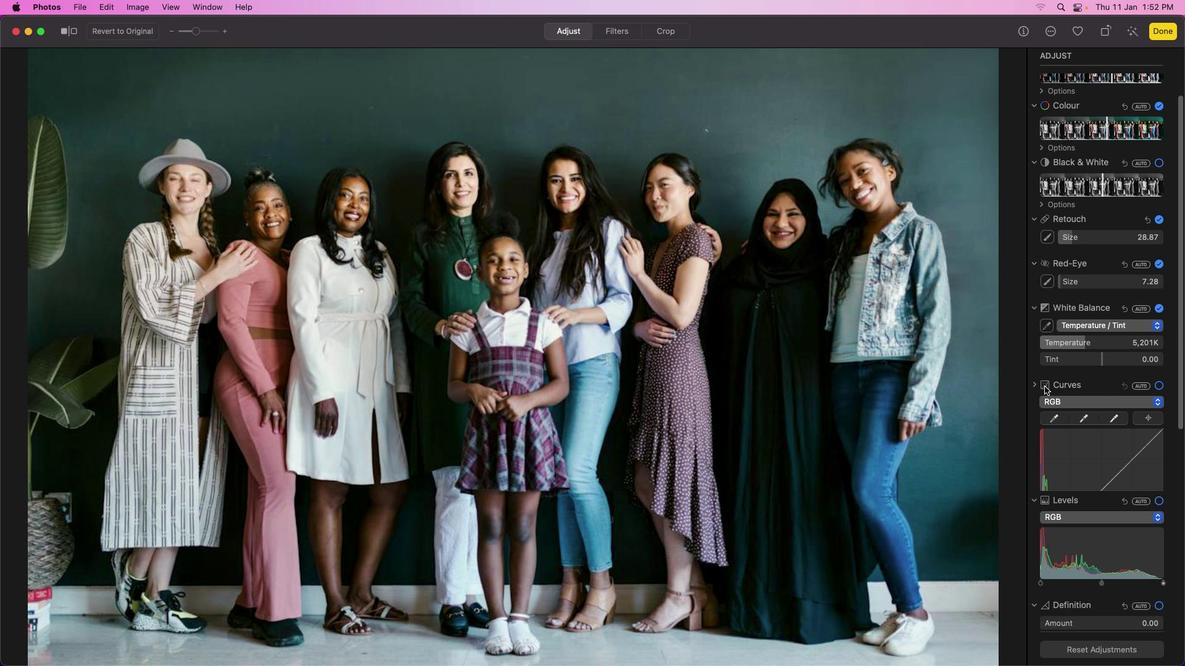
Action: Mouse pressed left at (1045, 386)
Screenshot: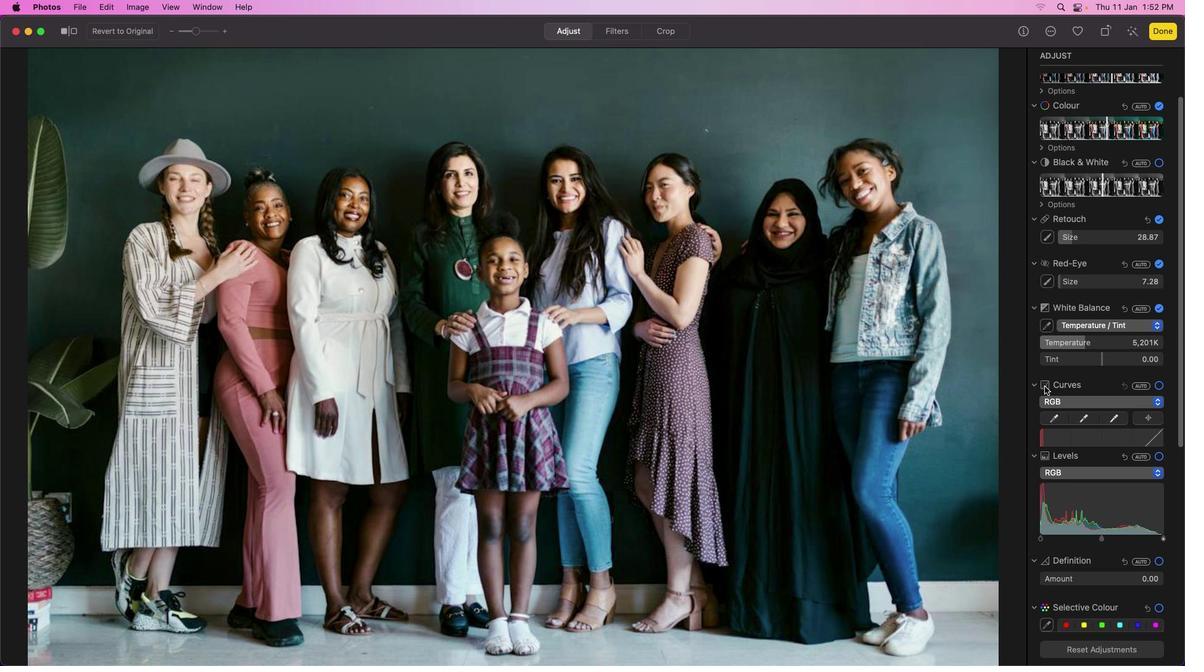 
Action: Mouse moved to (1059, 419)
Screenshot: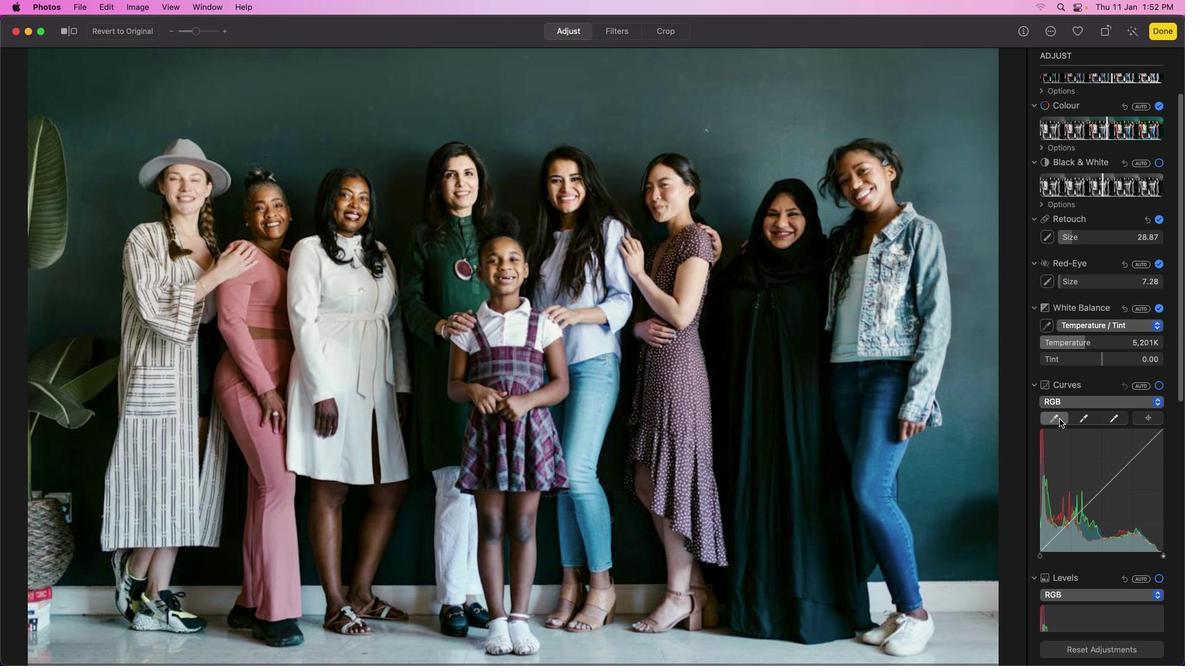 
Action: Mouse pressed left at (1059, 419)
Screenshot: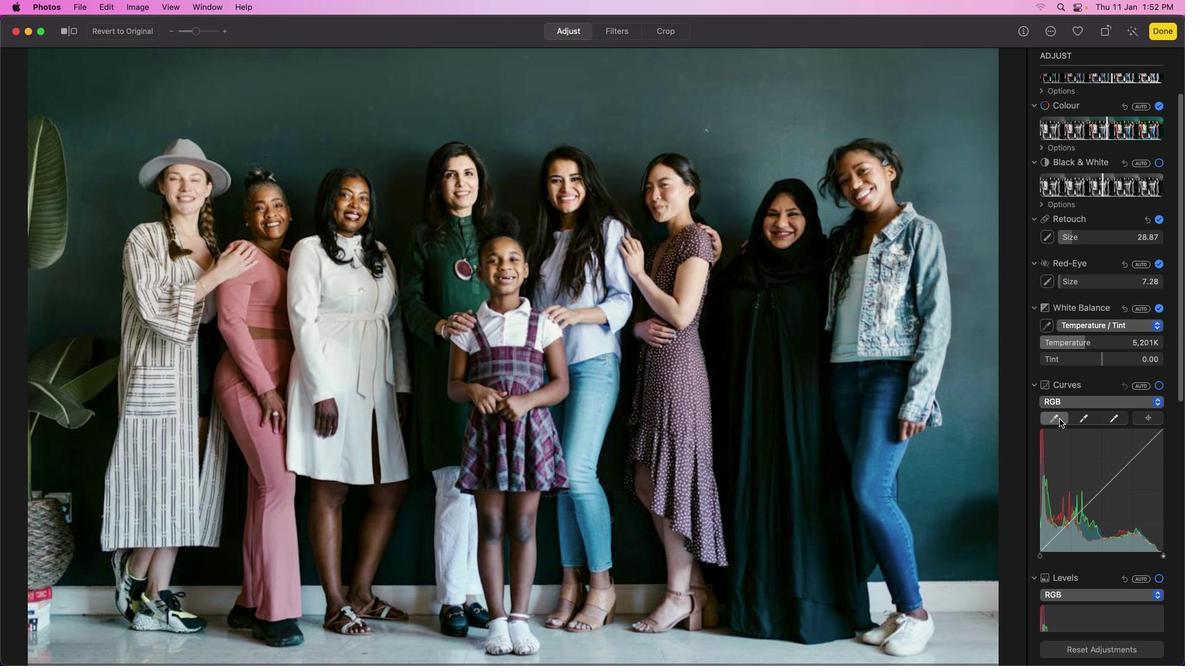 
Action: Mouse moved to (1110, 475)
Screenshot: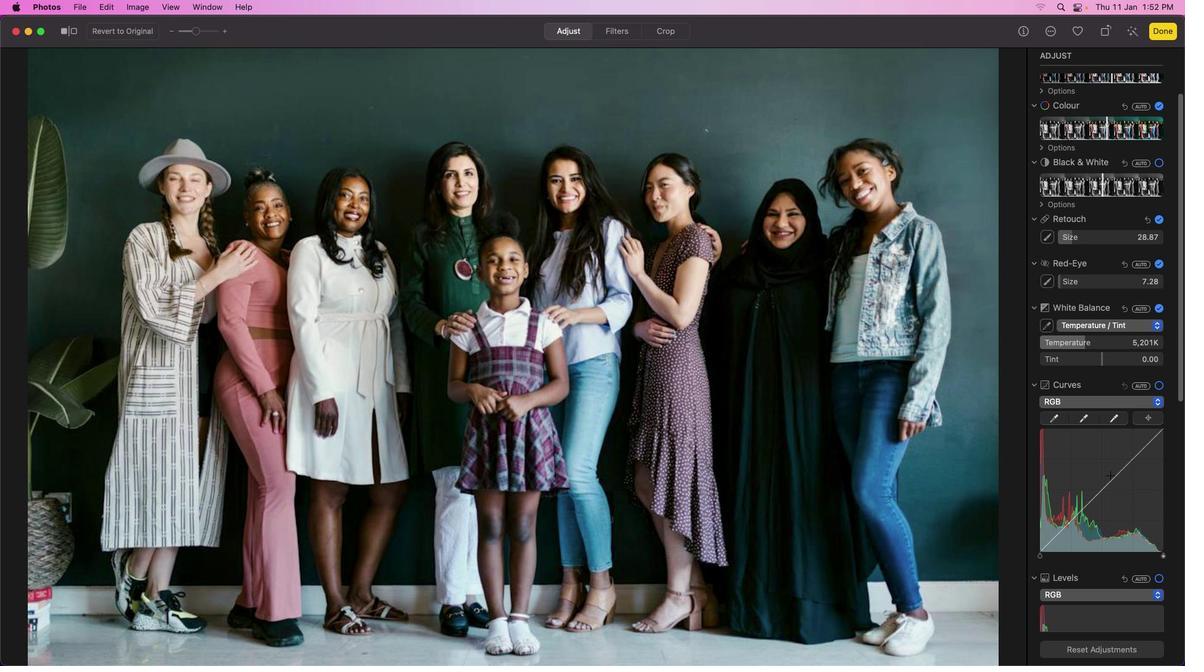 
Action: Mouse pressed left at (1110, 475)
Screenshot: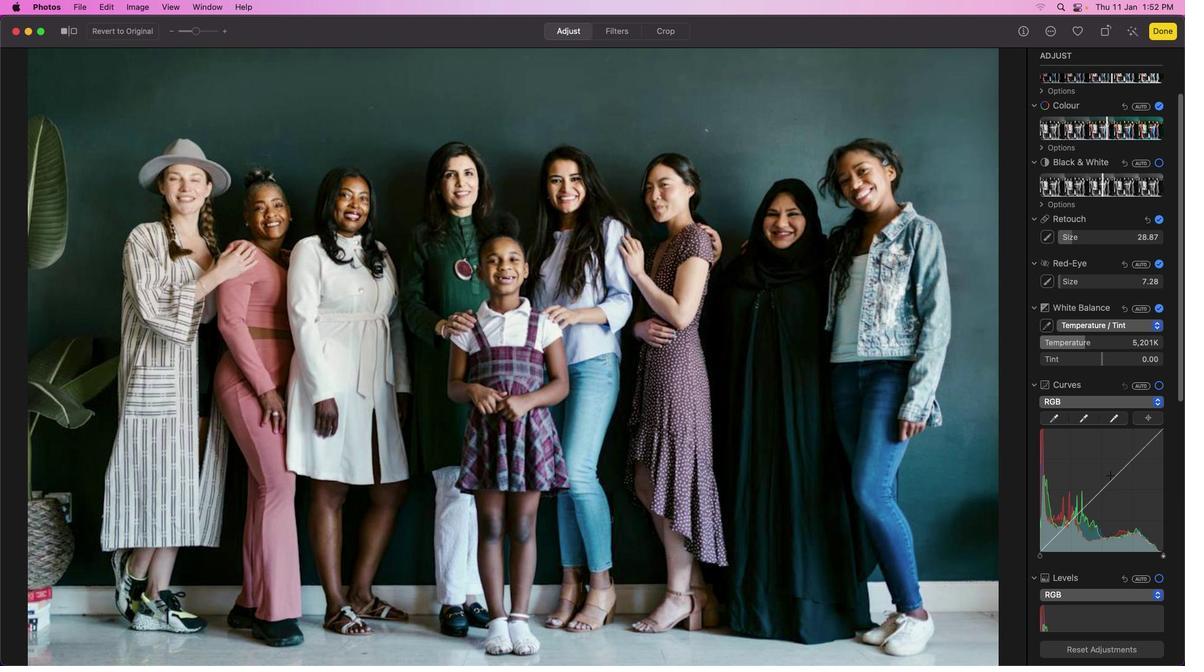 
Action: Mouse moved to (1112, 482)
Screenshot: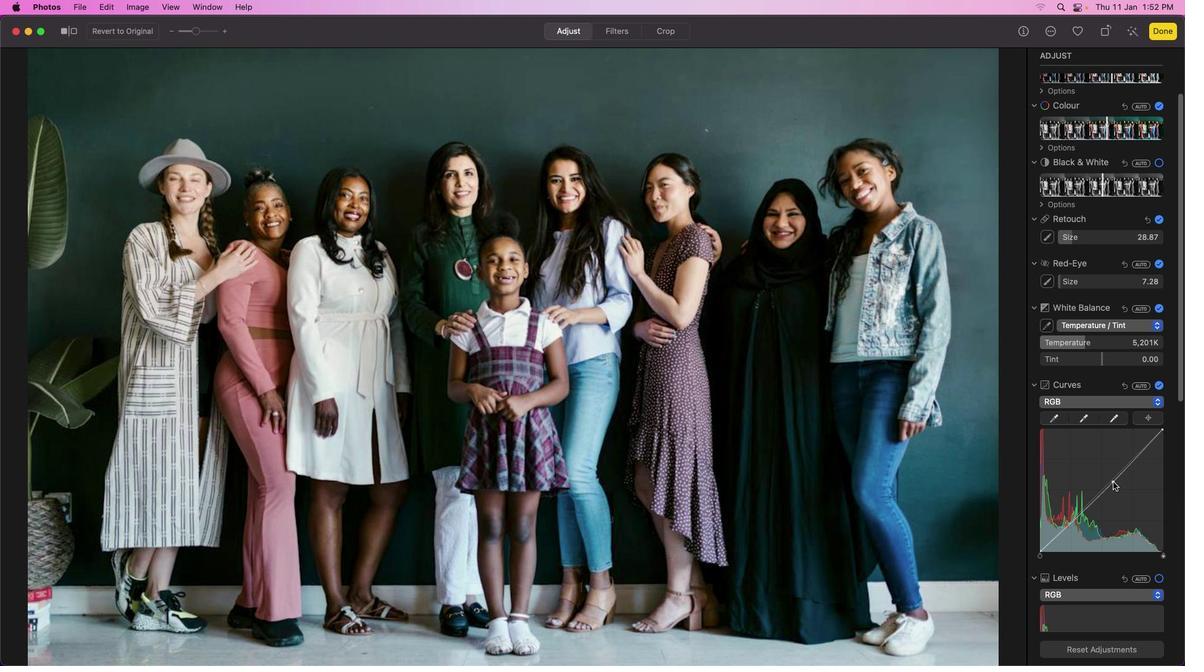
Action: Mouse pressed left at (1112, 482)
Screenshot: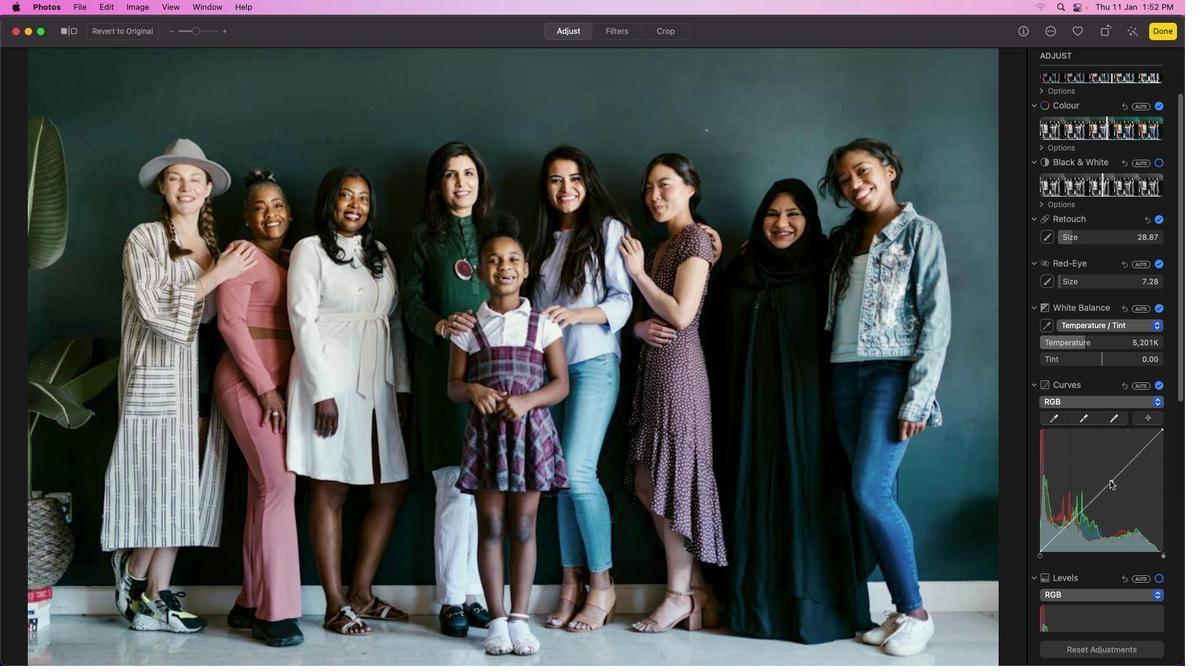 
Action: Mouse moved to (1085, 419)
Screenshot: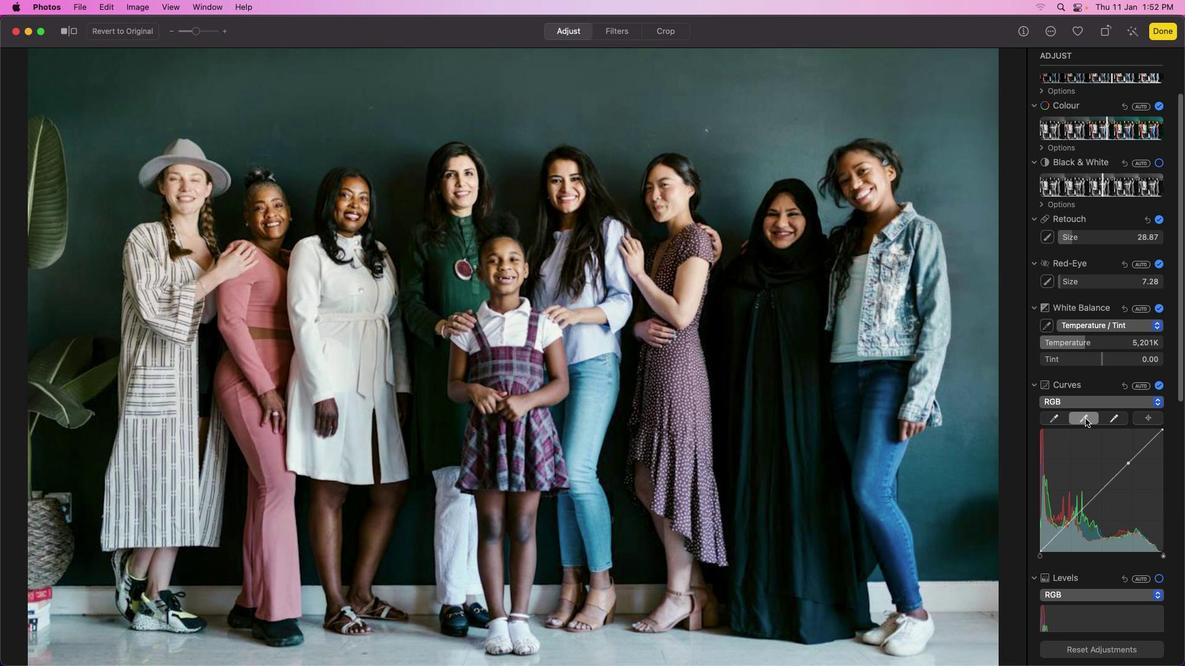 
Action: Mouse pressed left at (1085, 419)
Screenshot: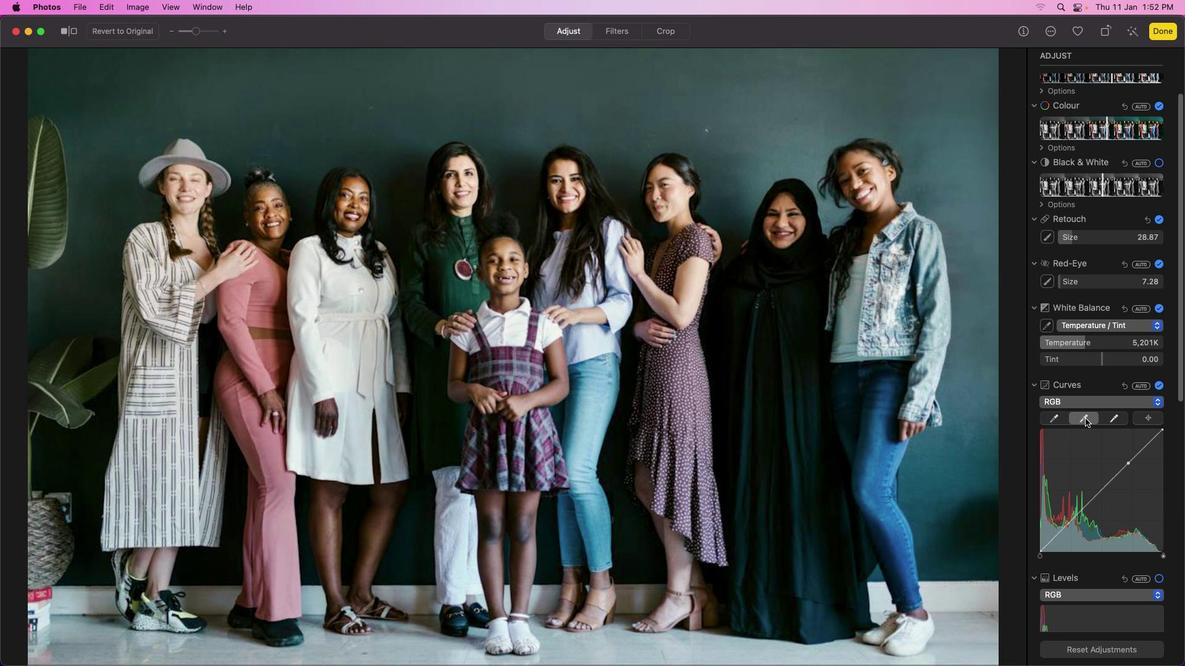 
Action: Mouse moved to (1125, 466)
Screenshot: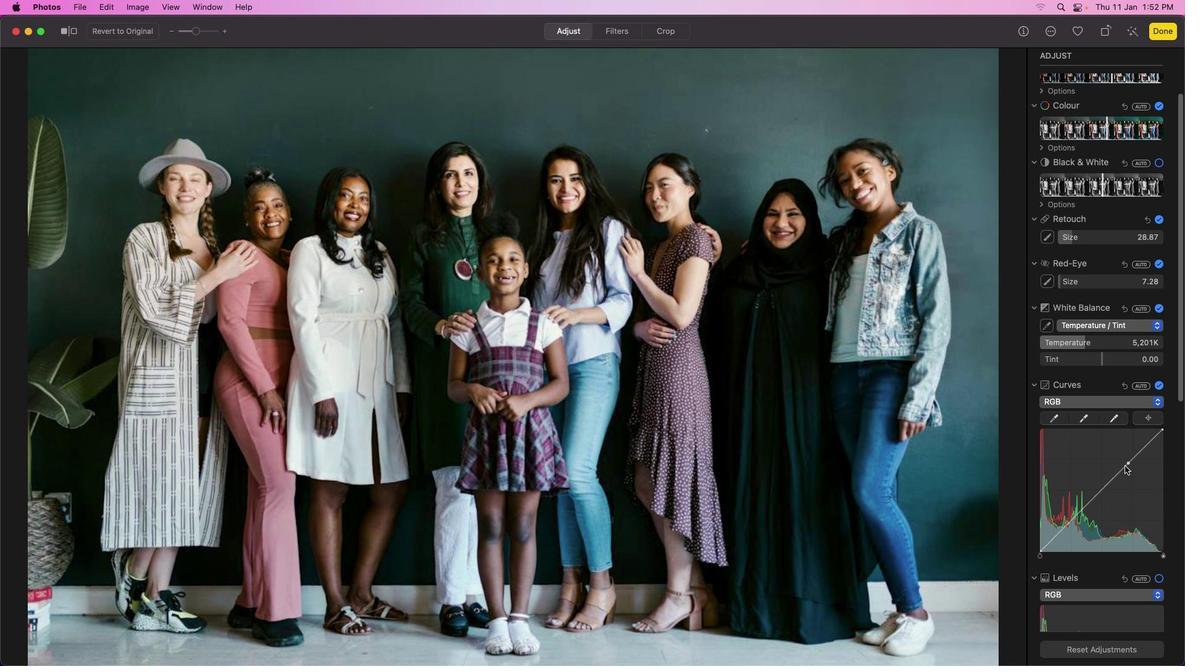 
Action: Mouse pressed left at (1125, 466)
Screenshot: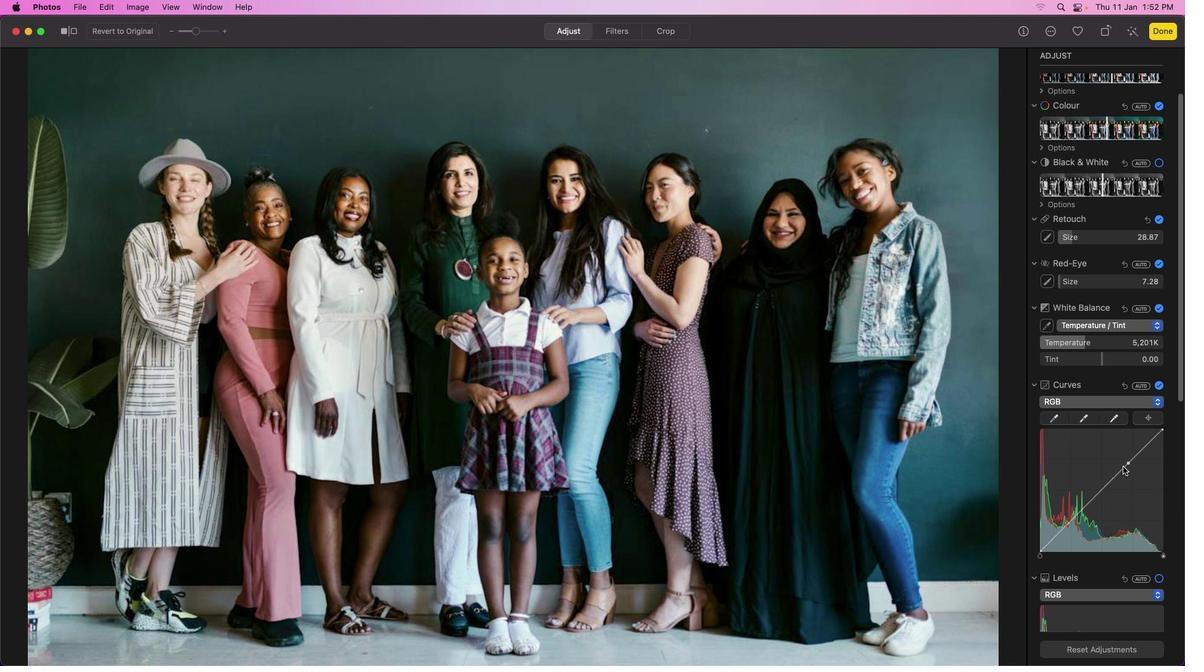 
Action: Mouse moved to (1119, 474)
Screenshot: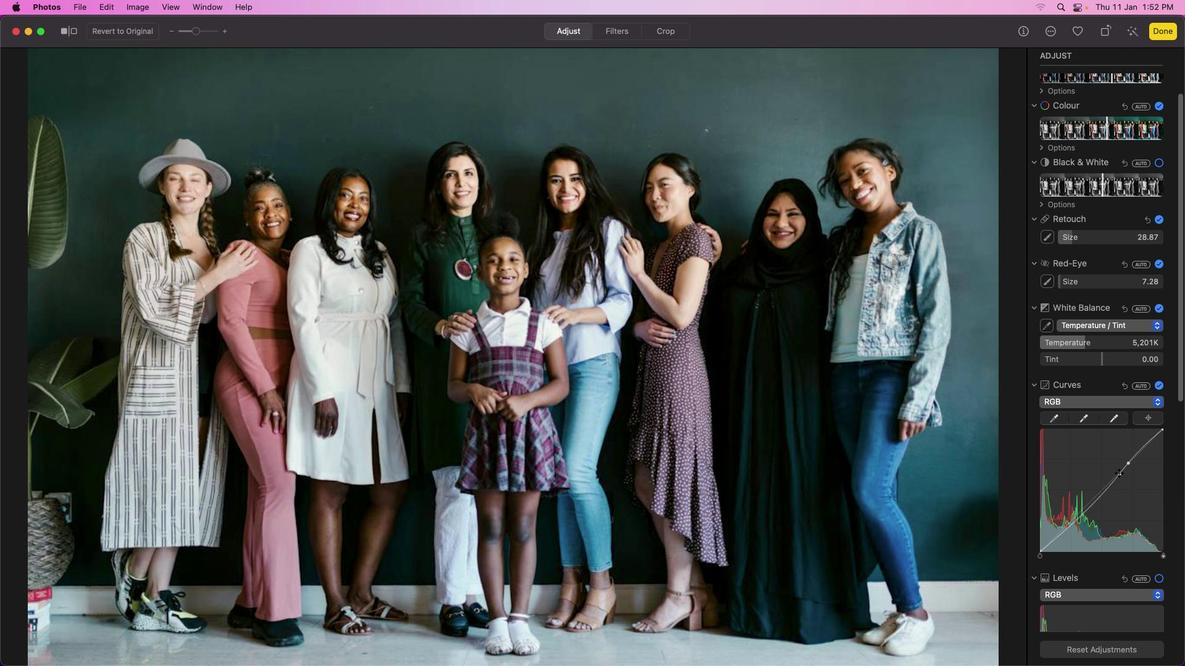 
Action: Mouse pressed left at (1119, 474)
Screenshot: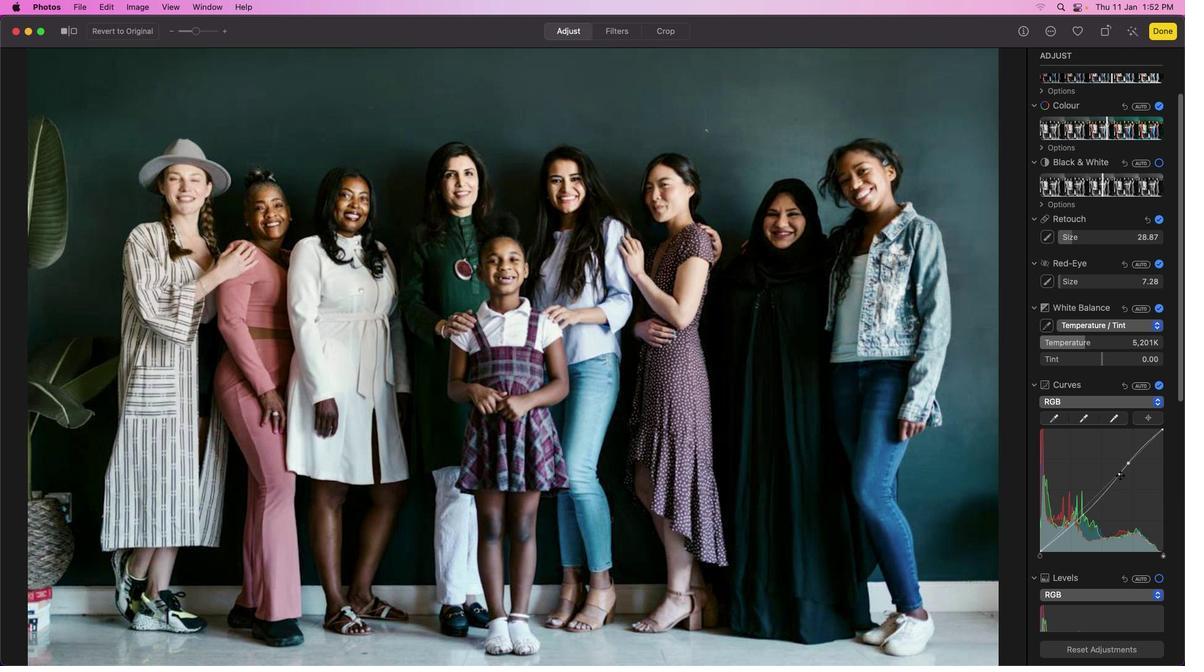 
Action: Mouse moved to (1100, 458)
Screenshot: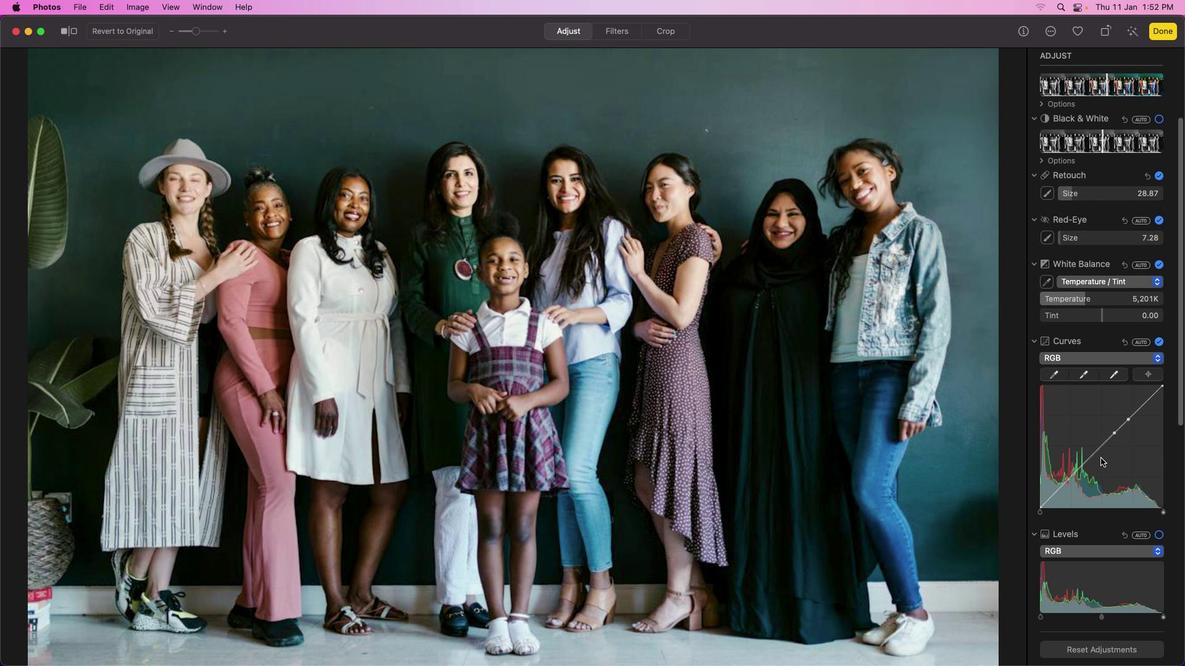 
Action: Mouse scrolled (1100, 458) with delta (0, 0)
Screenshot: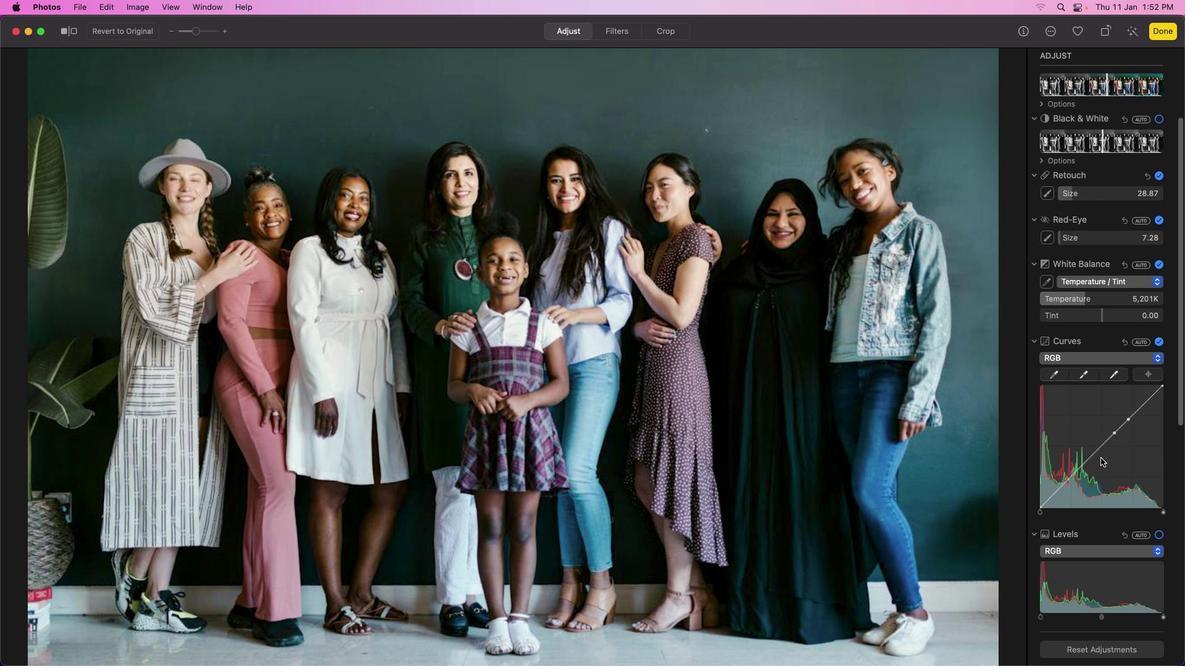 
Action: Mouse scrolled (1100, 458) with delta (0, 0)
Screenshot: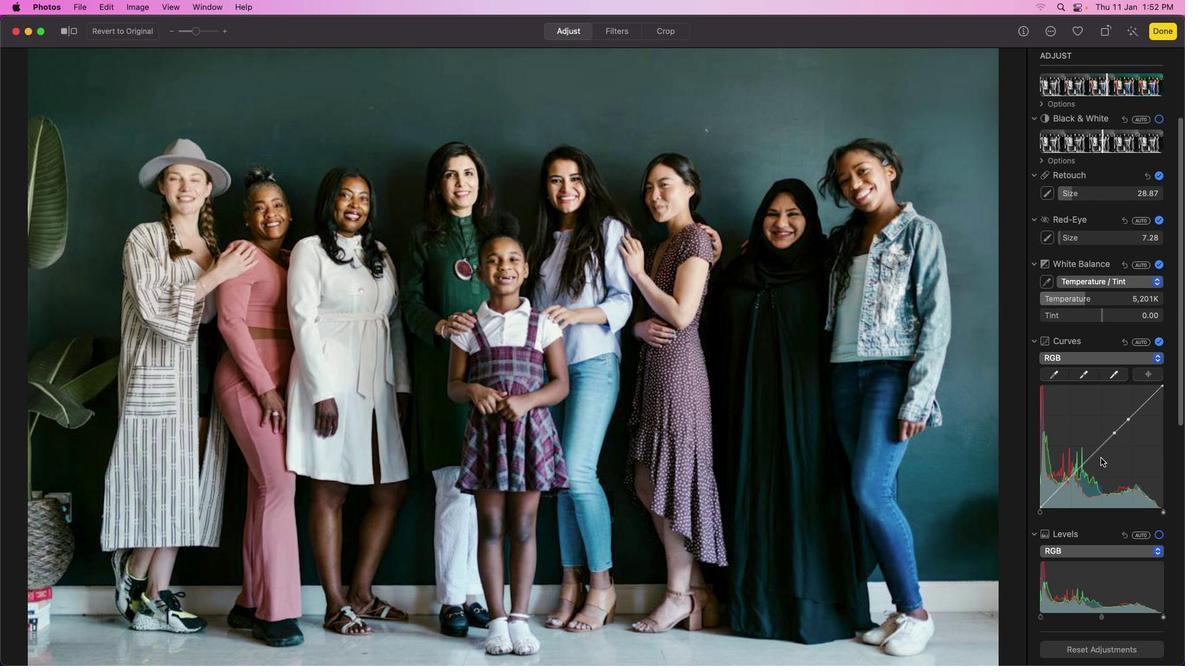 
Action: Mouse scrolled (1100, 458) with delta (0, -1)
Screenshot: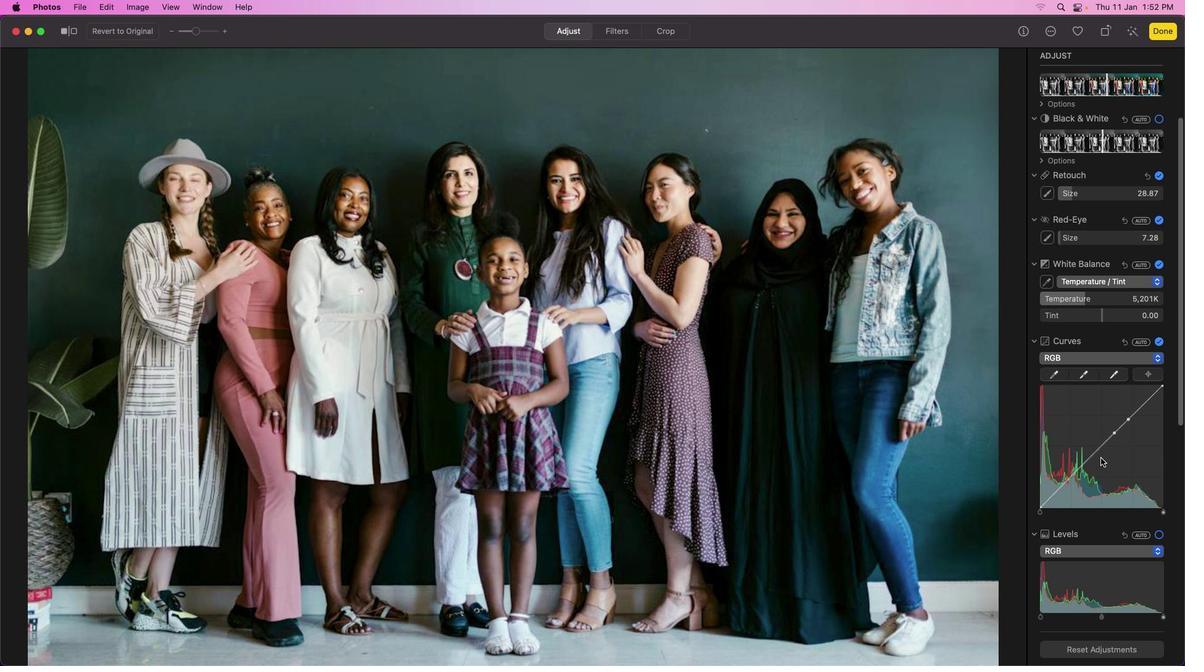 
Action: Mouse scrolled (1100, 458) with delta (0, -1)
Screenshot: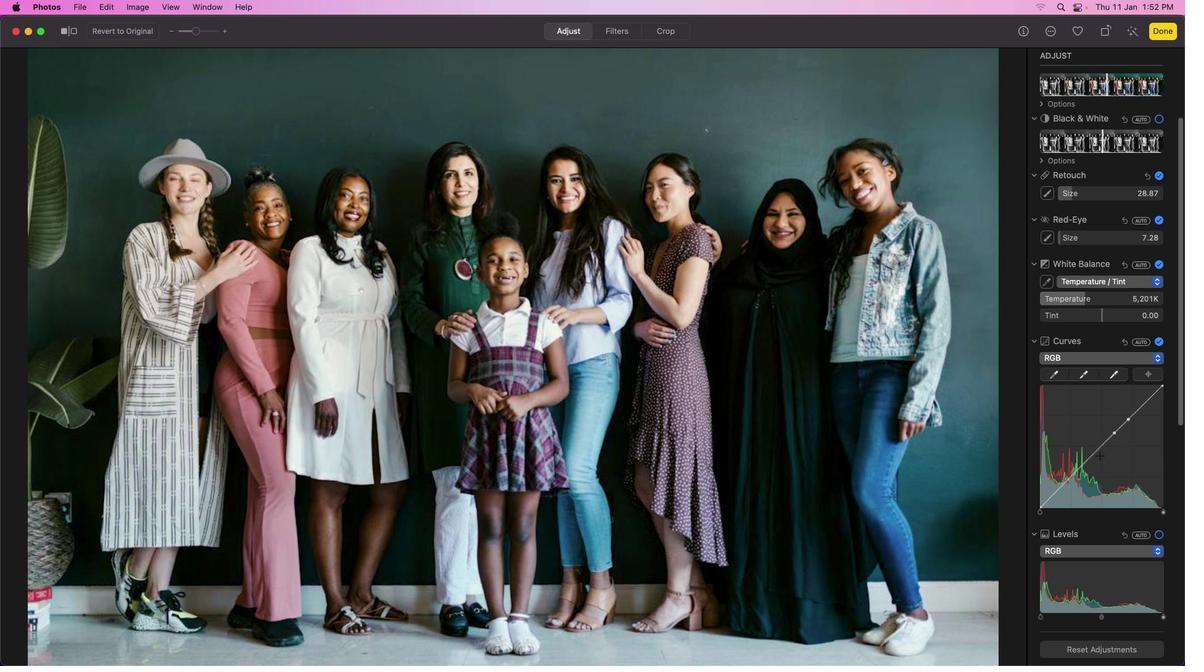 
Action: Mouse moved to (1118, 377)
Screenshot: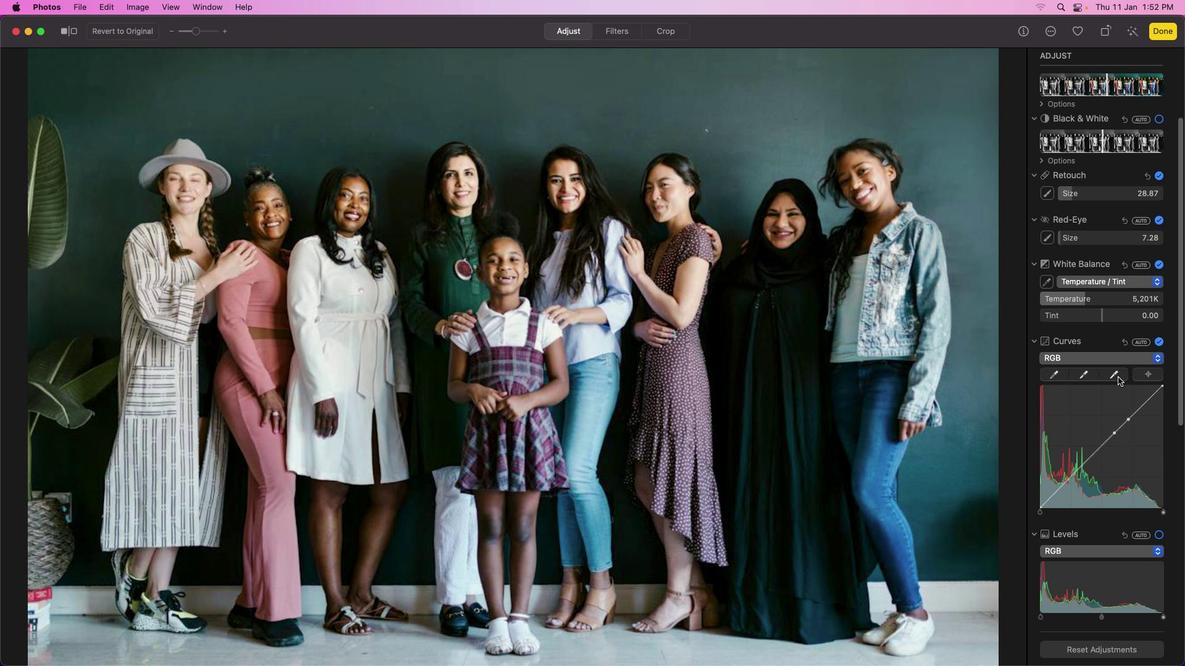 
Action: Mouse pressed left at (1118, 377)
Screenshot: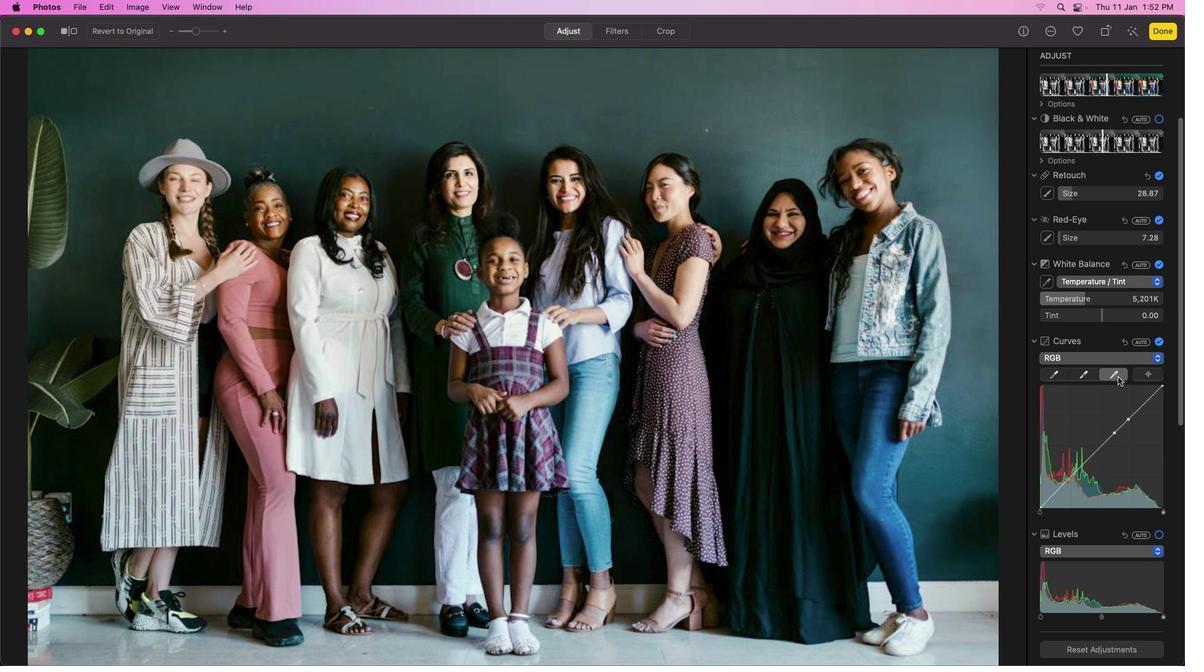
Action: Mouse moved to (1112, 435)
Screenshot: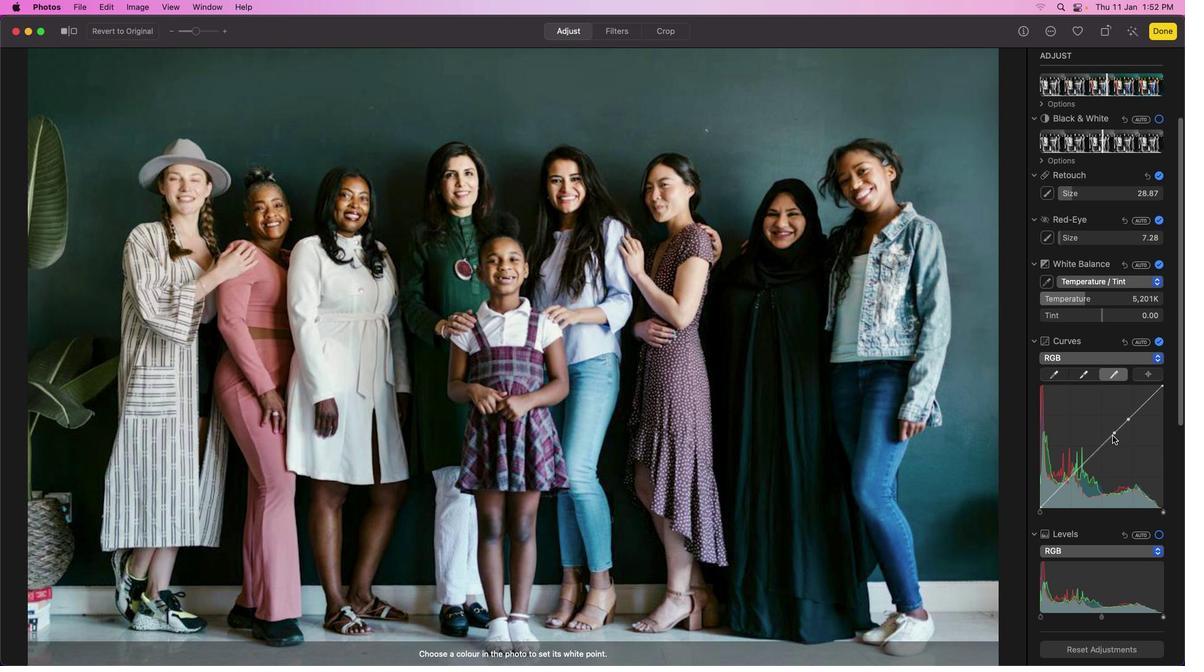 
Action: Mouse pressed left at (1112, 435)
Screenshot: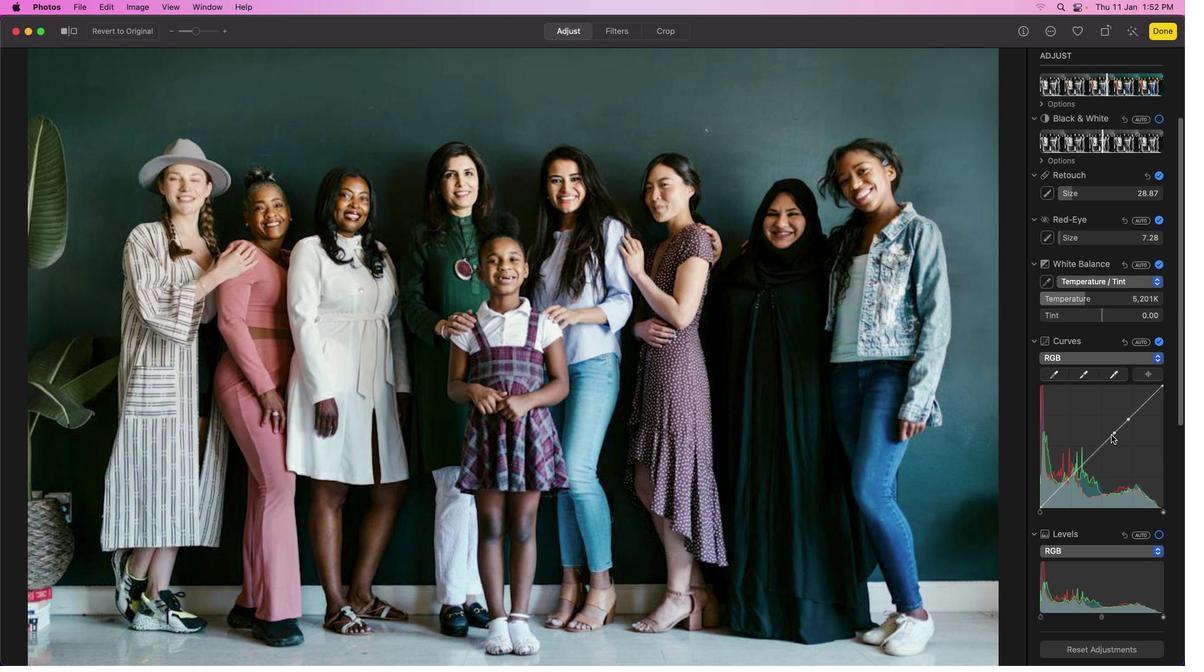 
Action: Mouse moved to (1111, 433)
Screenshot: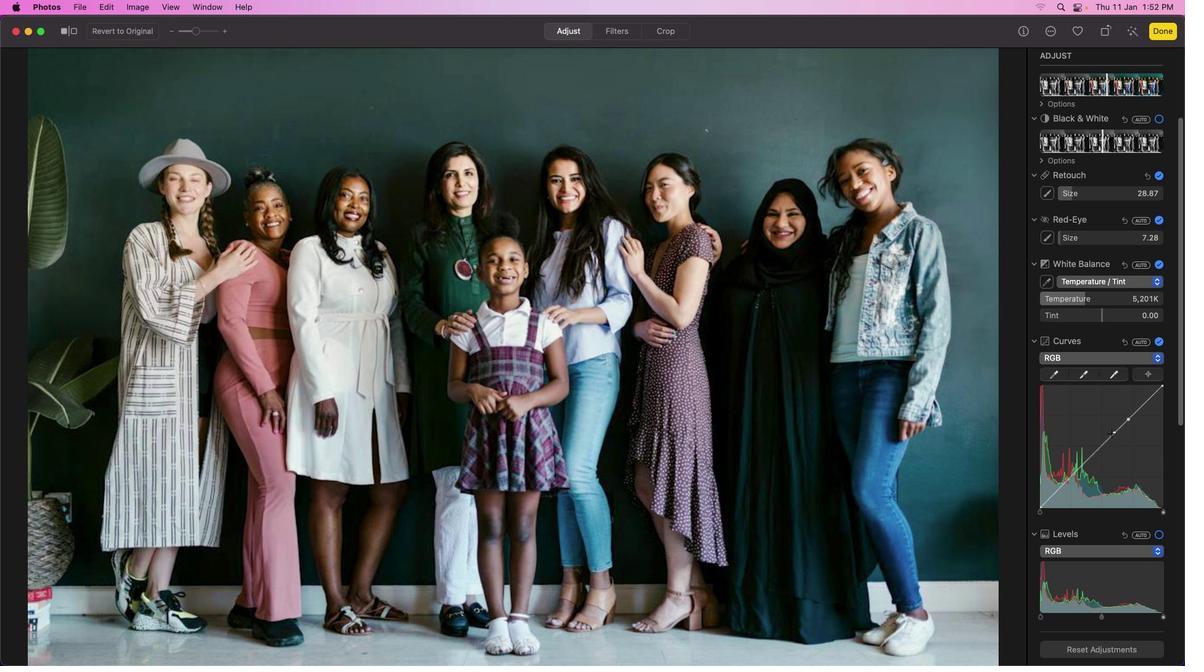 
Action: Mouse pressed left at (1111, 433)
Screenshot: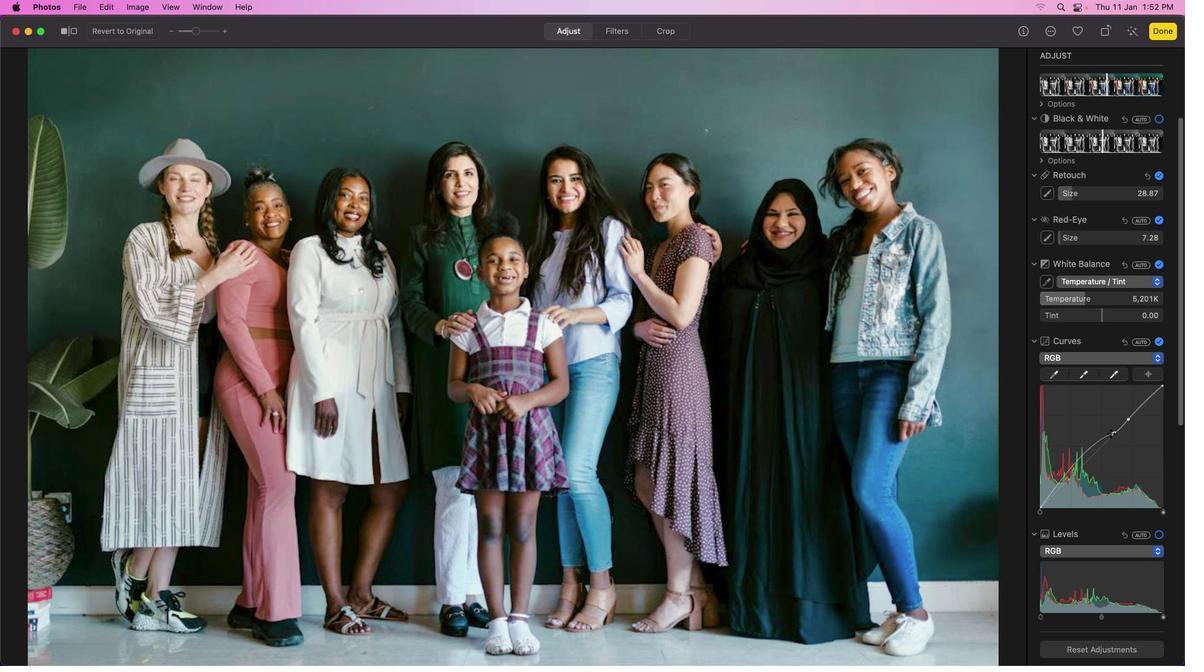 
Action: Mouse moved to (1158, 357)
Screenshot: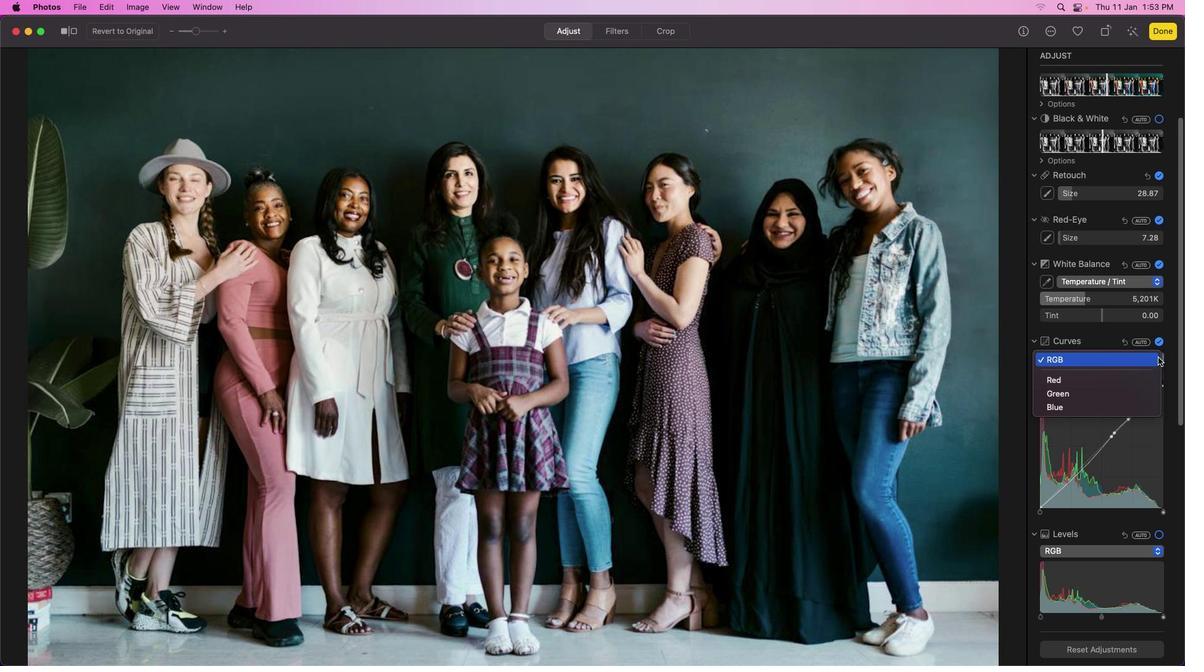 
Action: Mouse pressed left at (1158, 357)
Screenshot: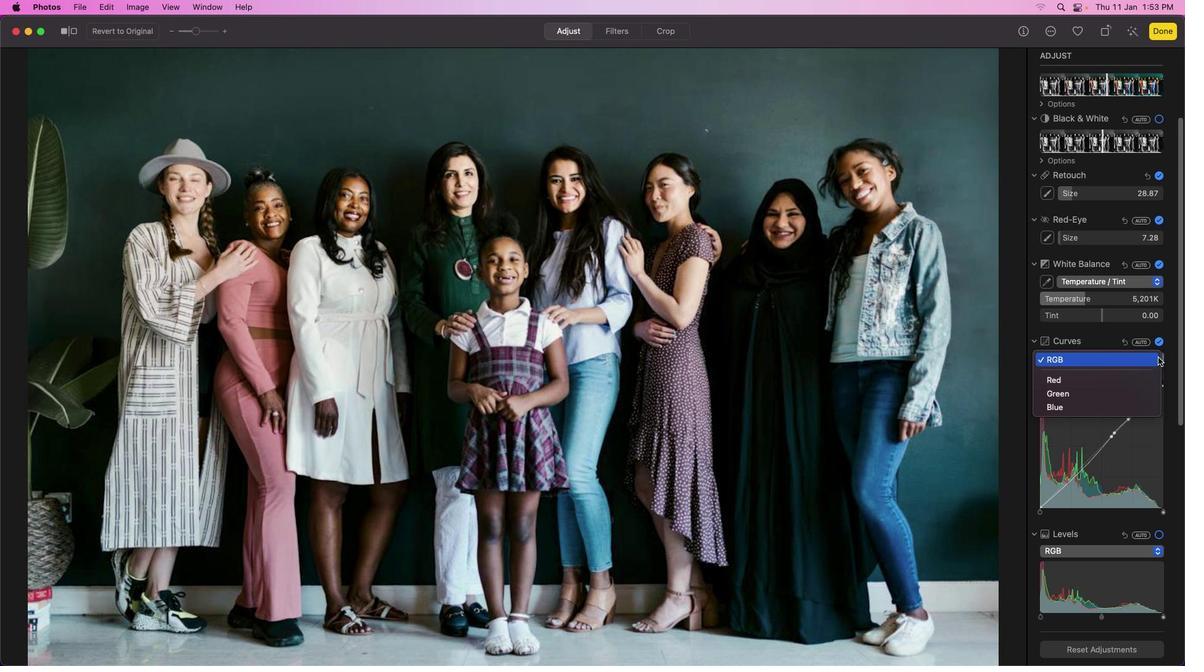 
Action: Mouse moved to (1102, 380)
Screenshot: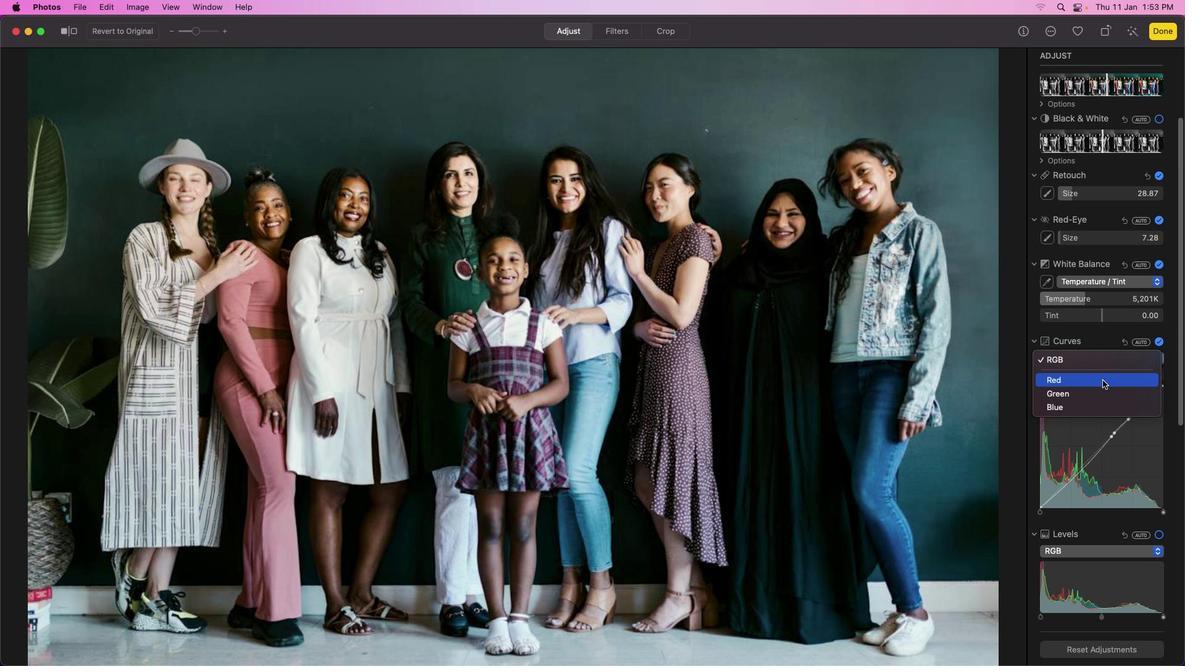 
Action: Mouse pressed left at (1102, 380)
Screenshot: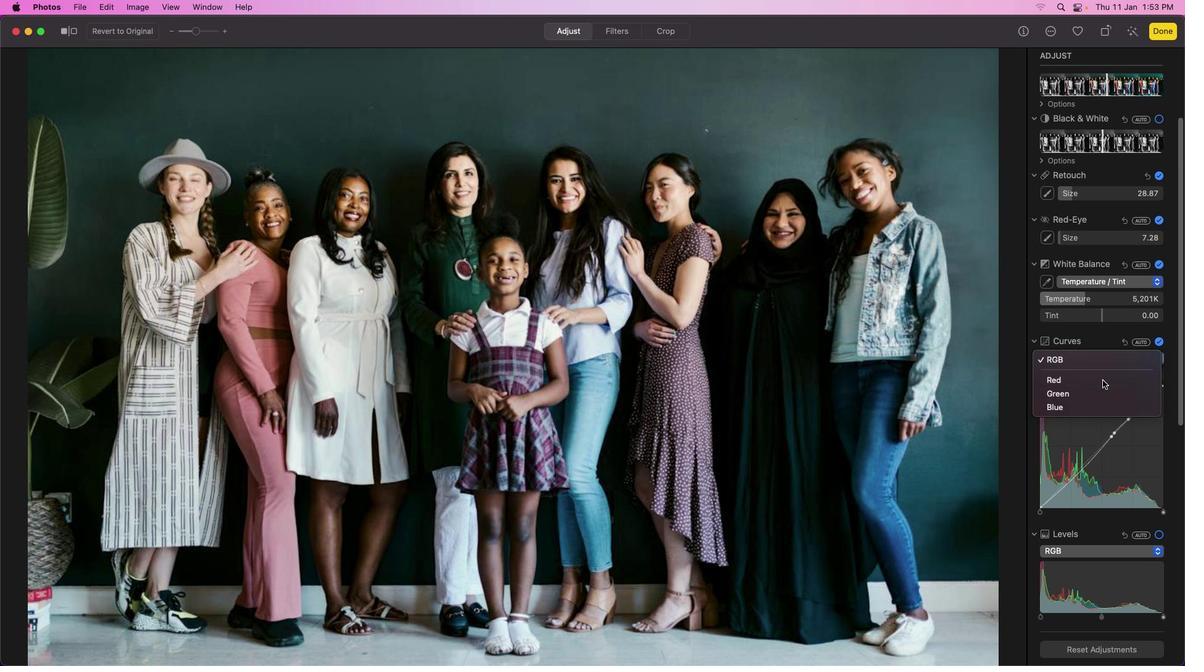 
Action: Mouse moved to (1161, 340)
Screenshot: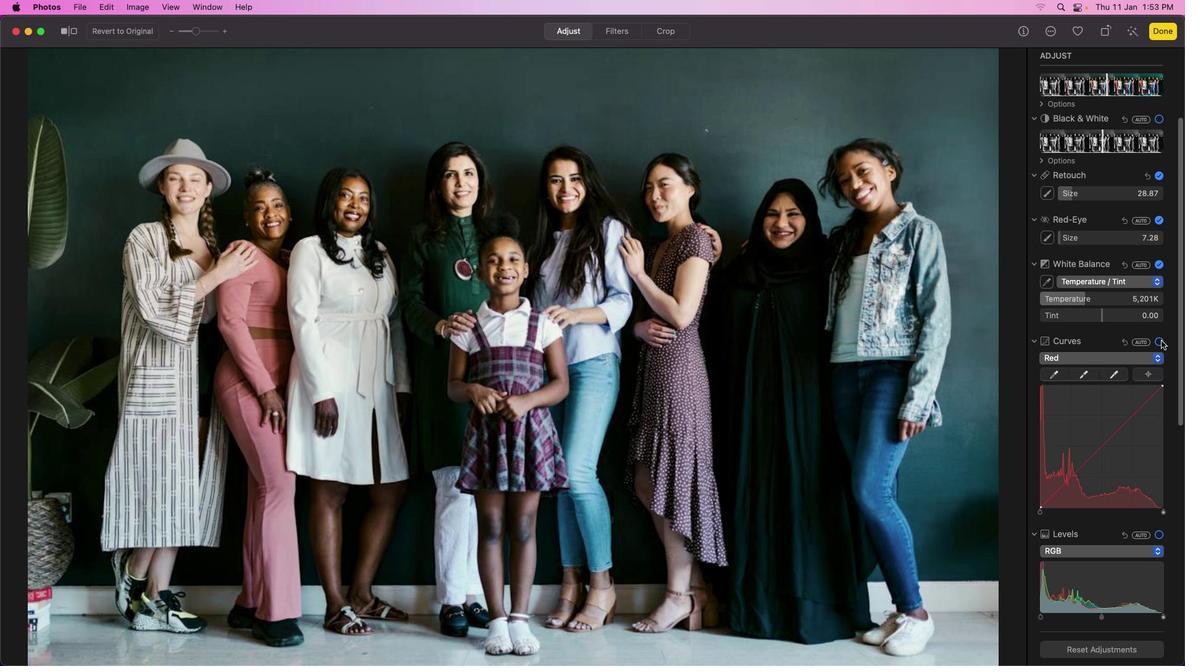 
Action: Mouse pressed left at (1161, 340)
Screenshot: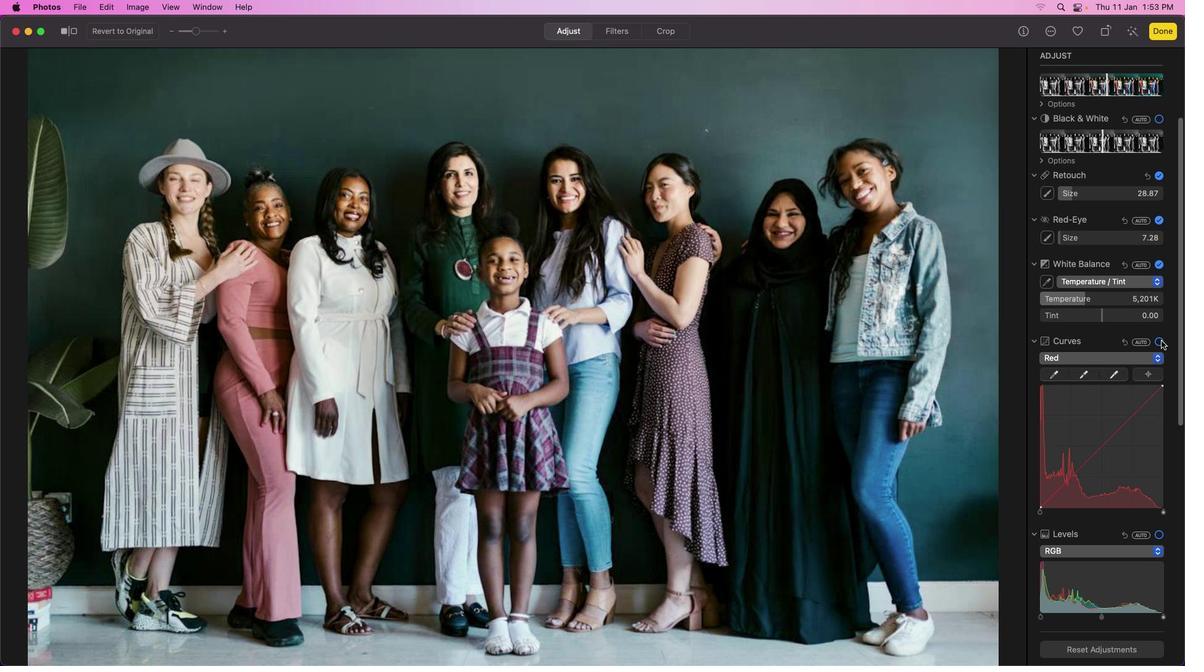 
Action: Mouse moved to (1085, 415)
Screenshot: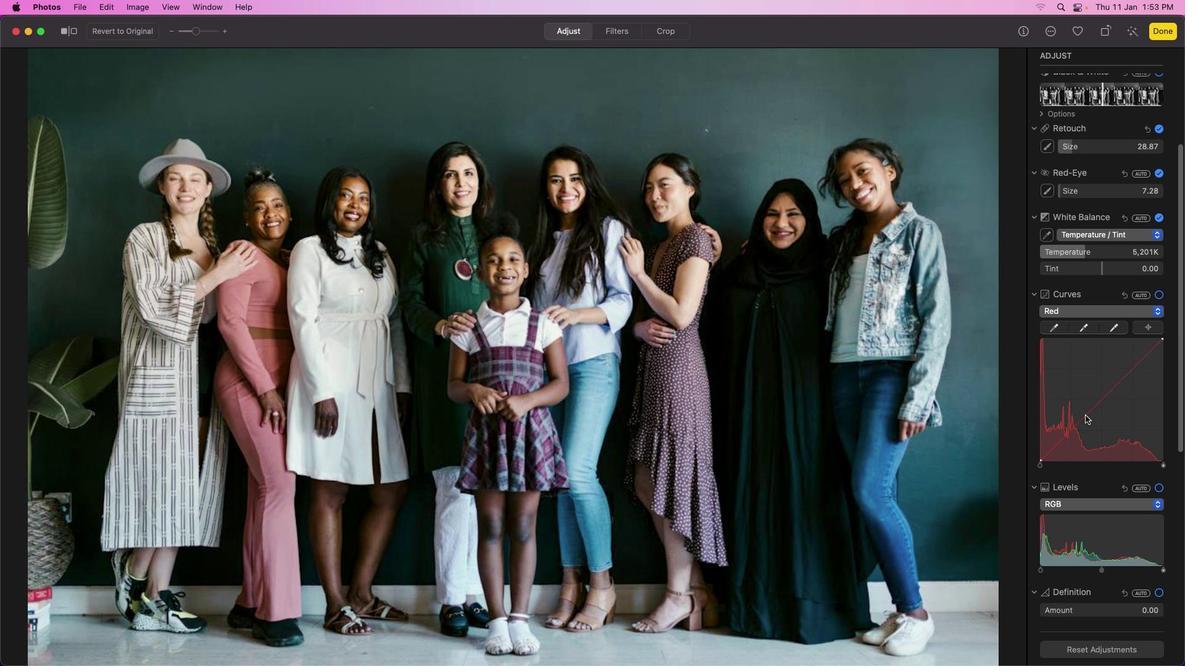 
Action: Mouse scrolled (1085, 415) with delta (0, 0)
Screenshot: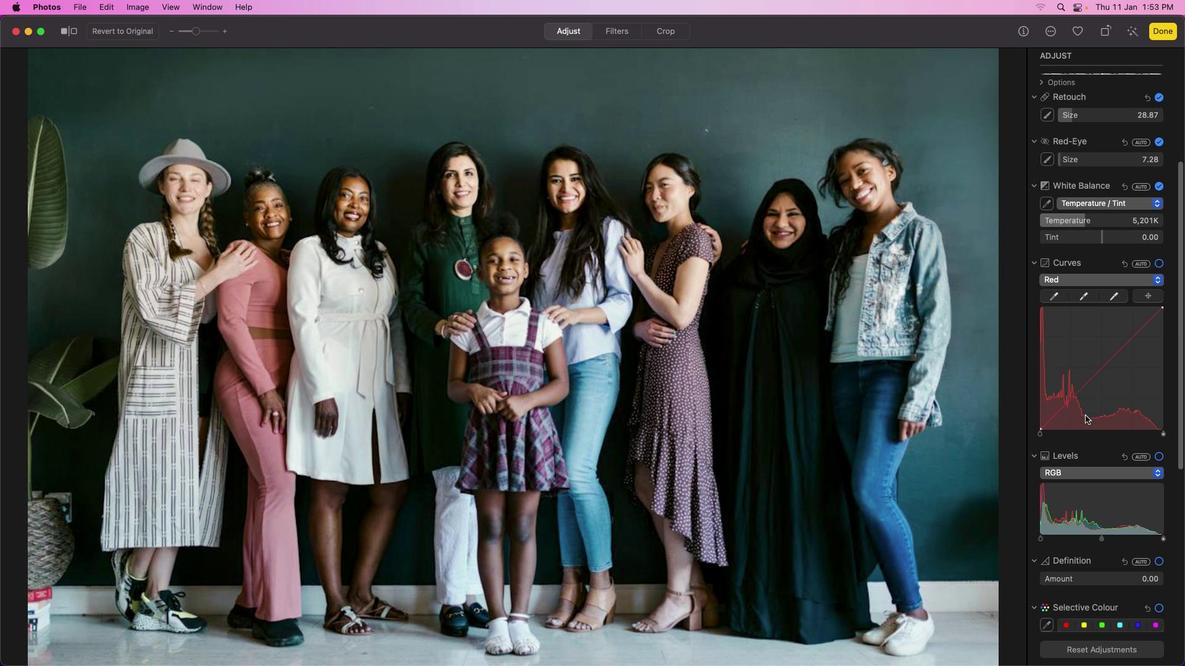 
Action: Mouse moved to (1085, 415)
Screenshot: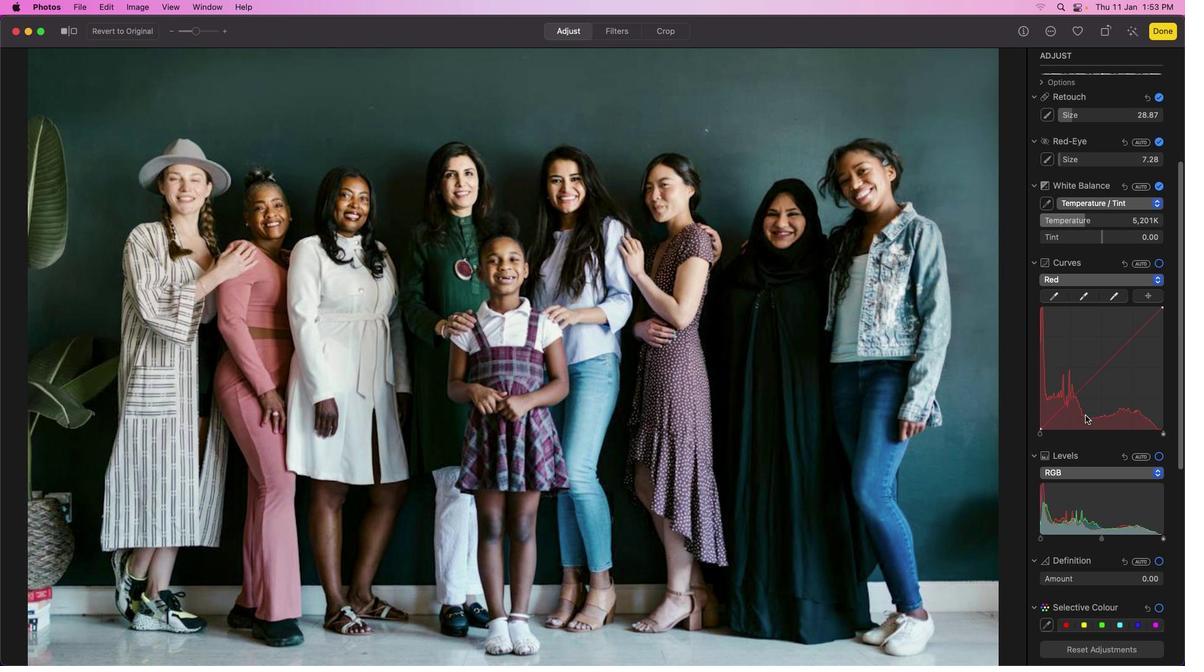 
Action: Mouse scrolled (1085, 415) with delta (0, 0)
Screenshot: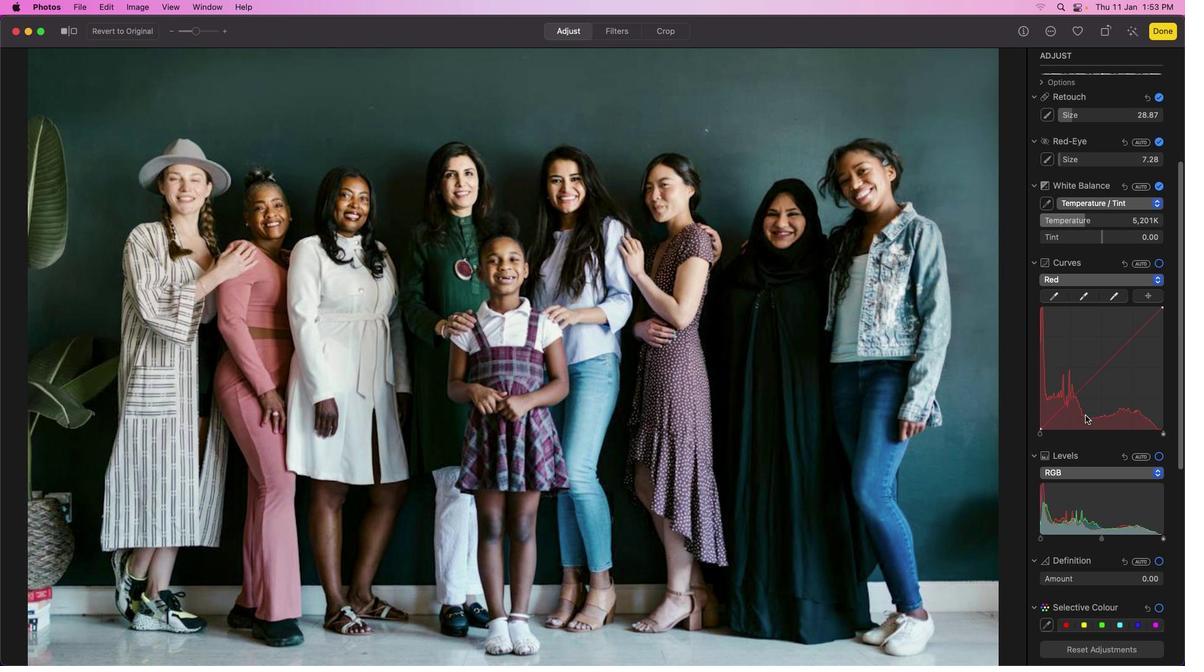 
Action: Mouse moved to (1085, 415)
Screenshot: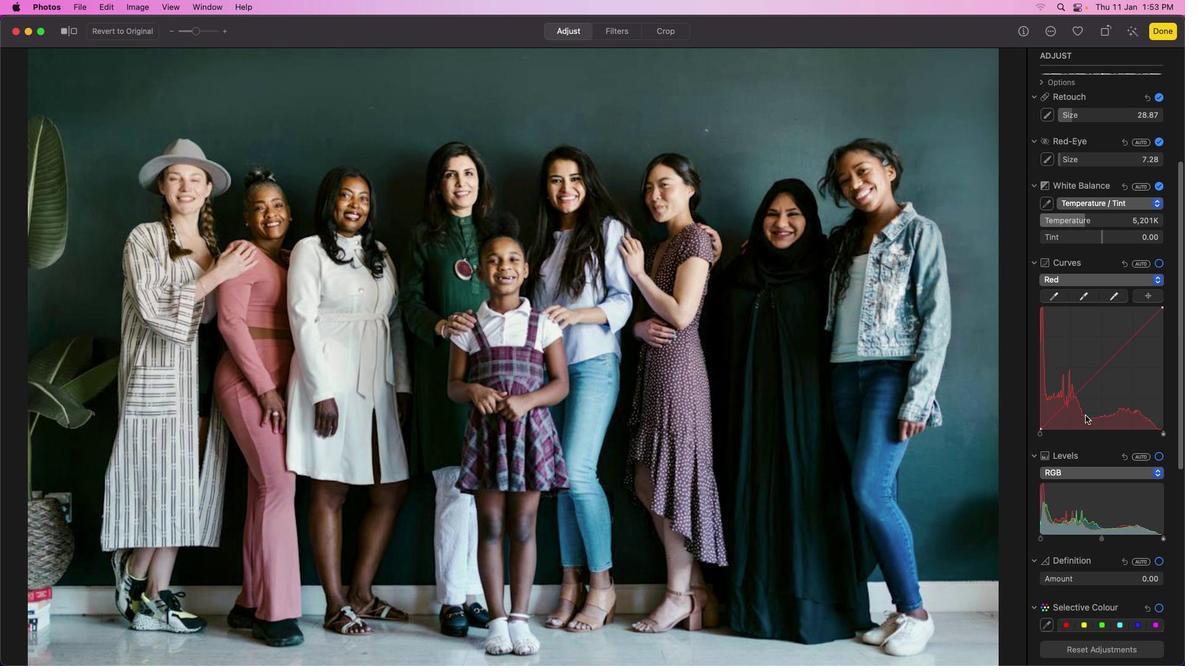 
Action: Mouse scrolled (1085, 415) with delta (0, -1)
Screenshot: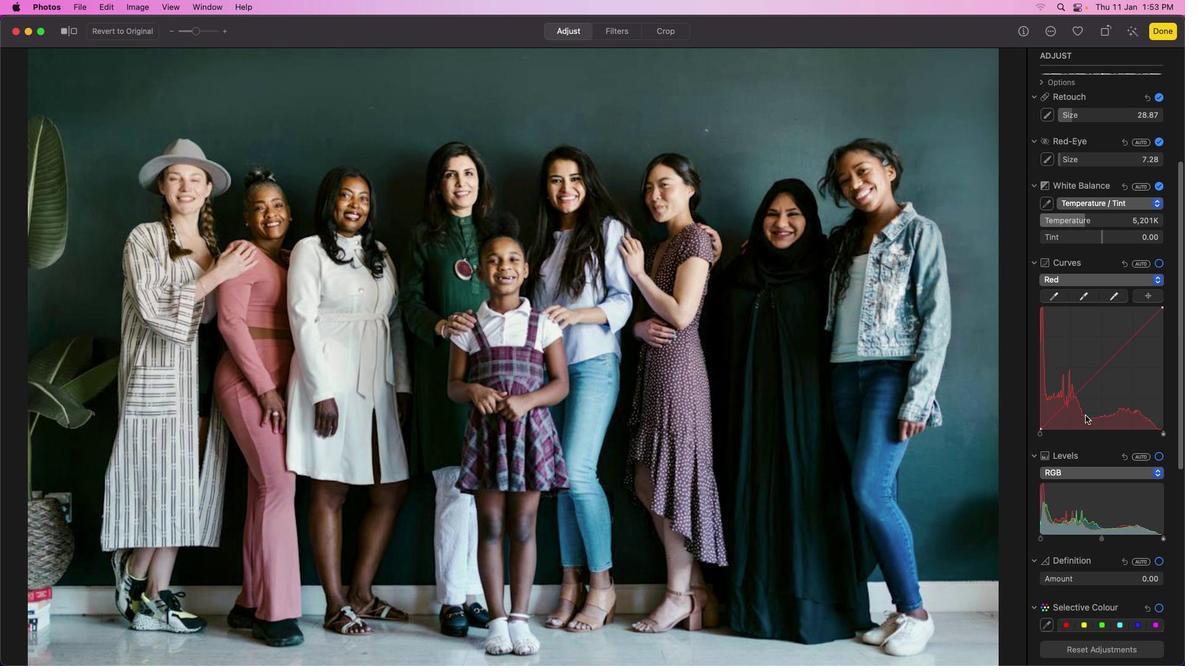 
Action: Mouse scrolled (1085, 415) with delta (0, -2)
Screenshot: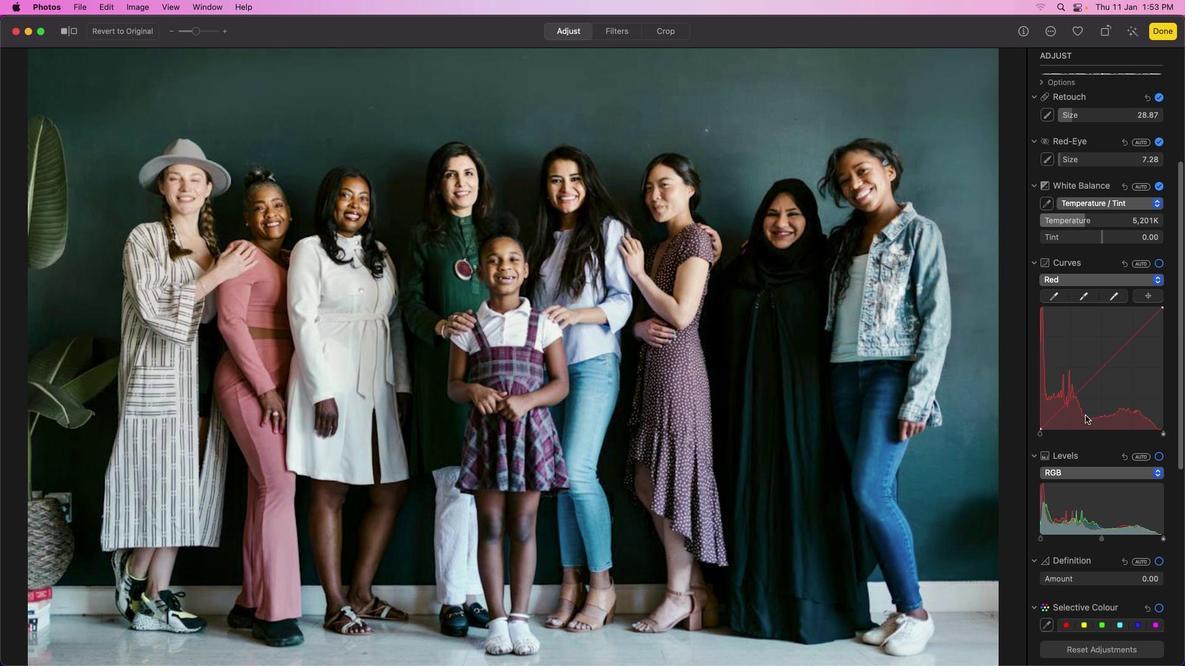 
Action: Mouse scrolled (1085, 415) with delta (0, -3)
Screenshot: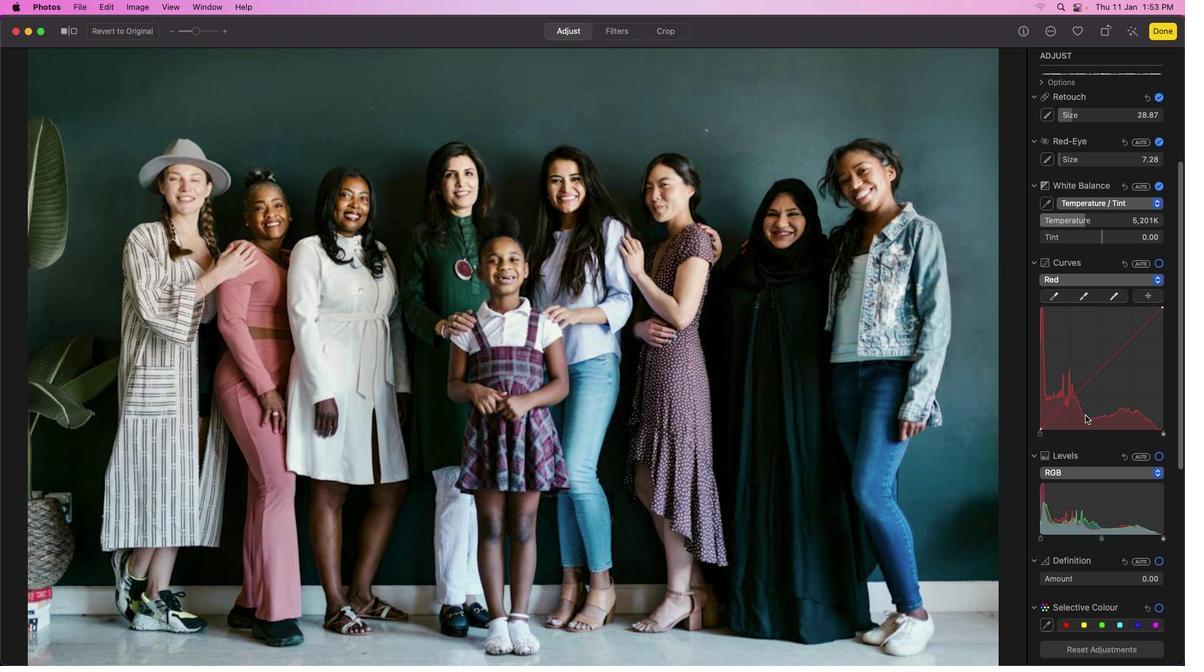 
Action: Mouse scrolled (1085, 415) with delta (0, 0)
Screenshot: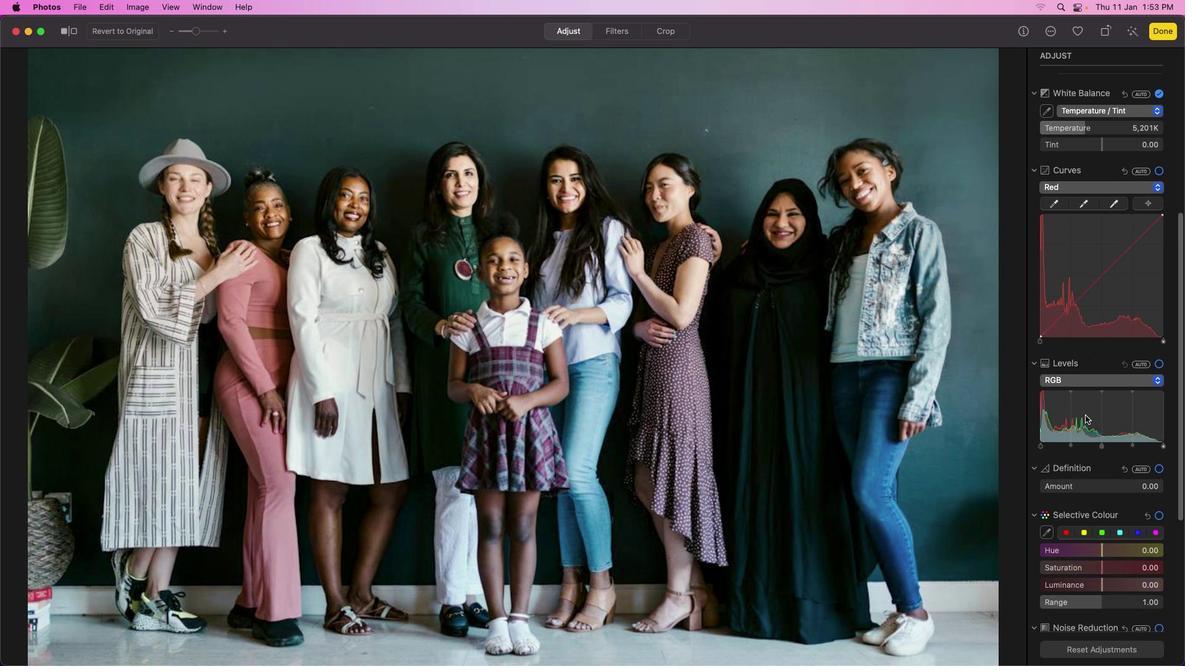
Action: Mouse scrolled (1085, 415) with delta (0, 0)
Screenshot: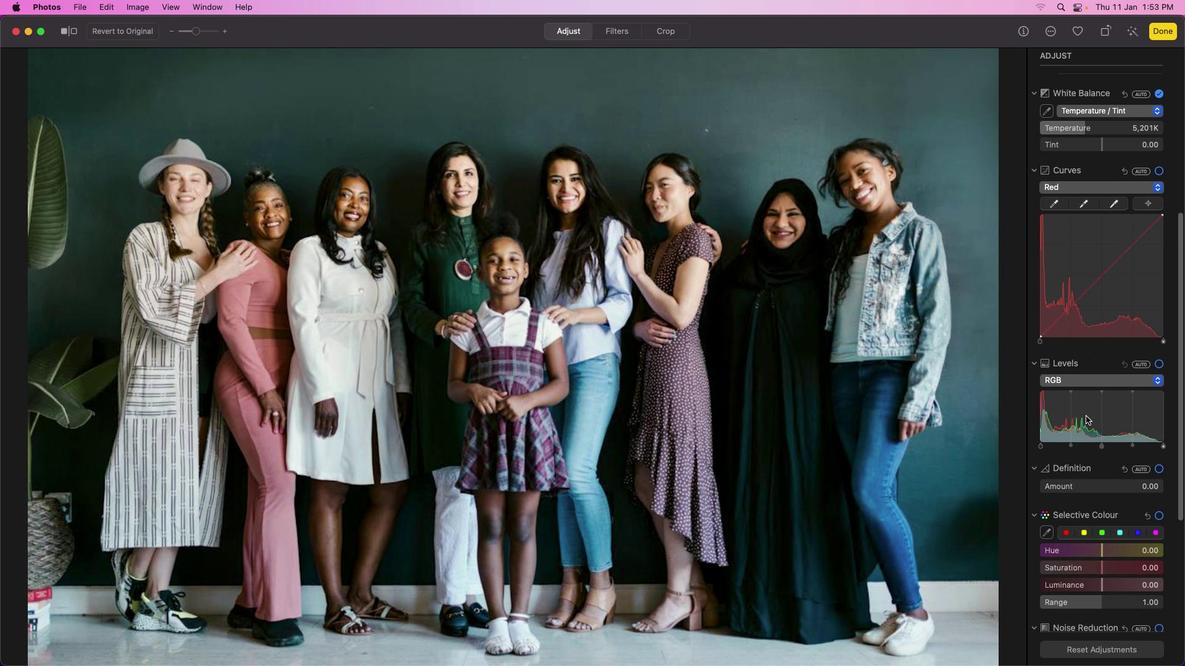 
Action: Mouse scrolled (1085, 415) with delta (0, -1)
Screenshot: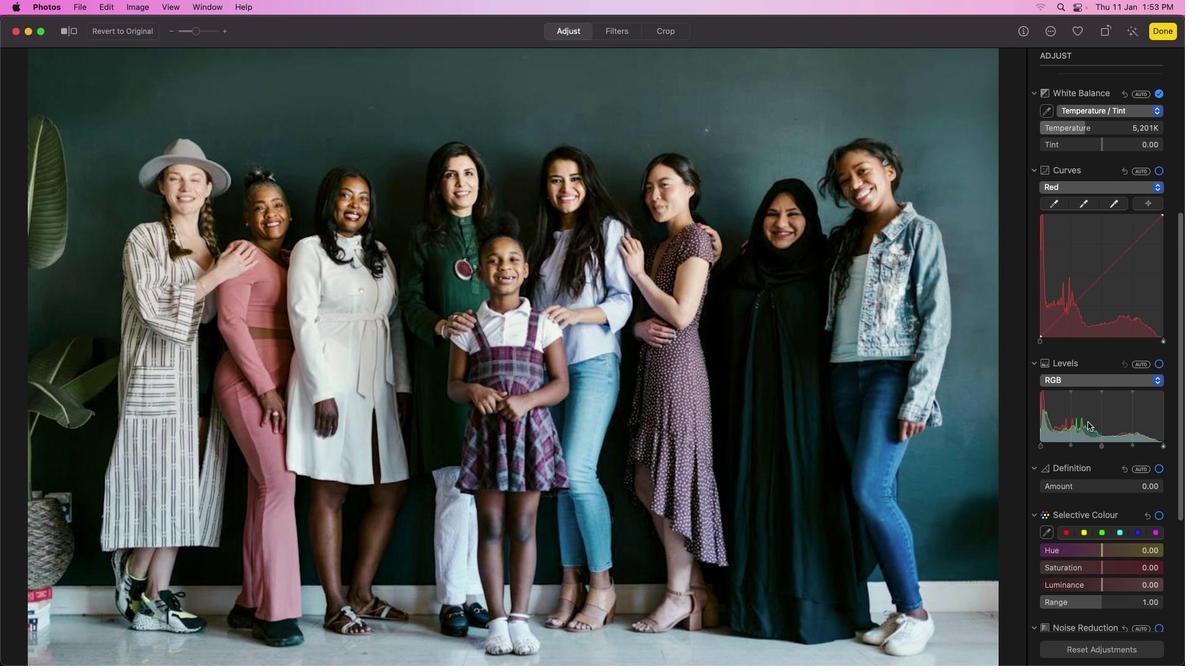
Action: Mouse scrolled (1085, 415) with delta (0, -2)
Screenshot: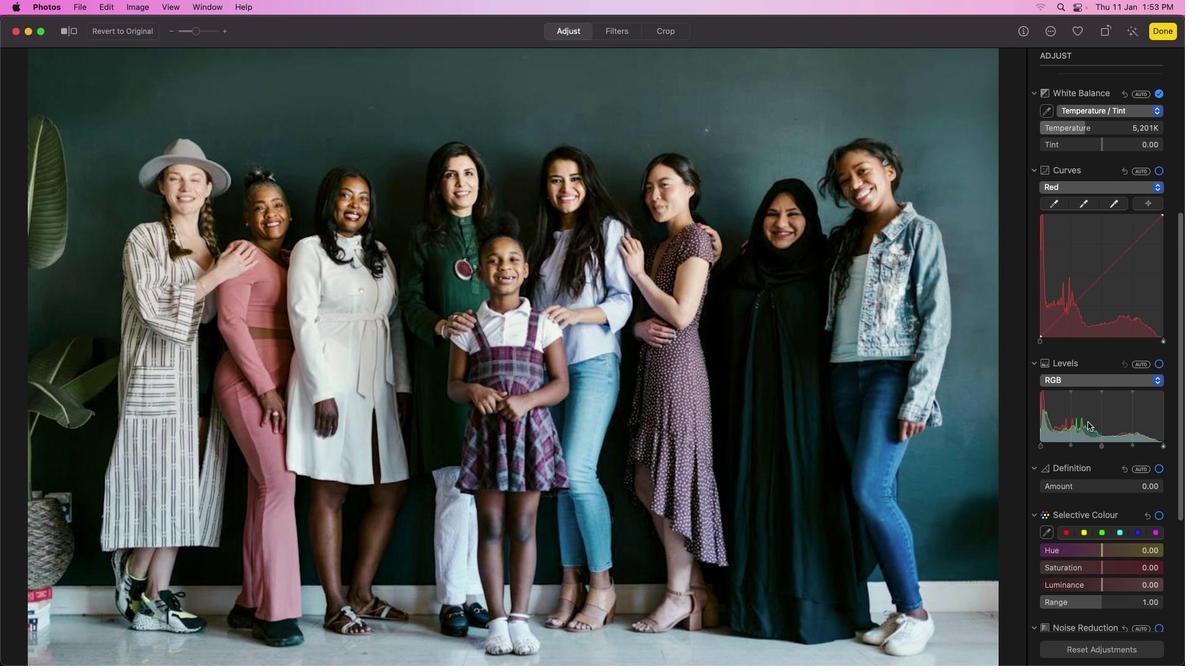 
Action: Mouse scrolled (1085, 415) with delta (0, -3)
Screenshot: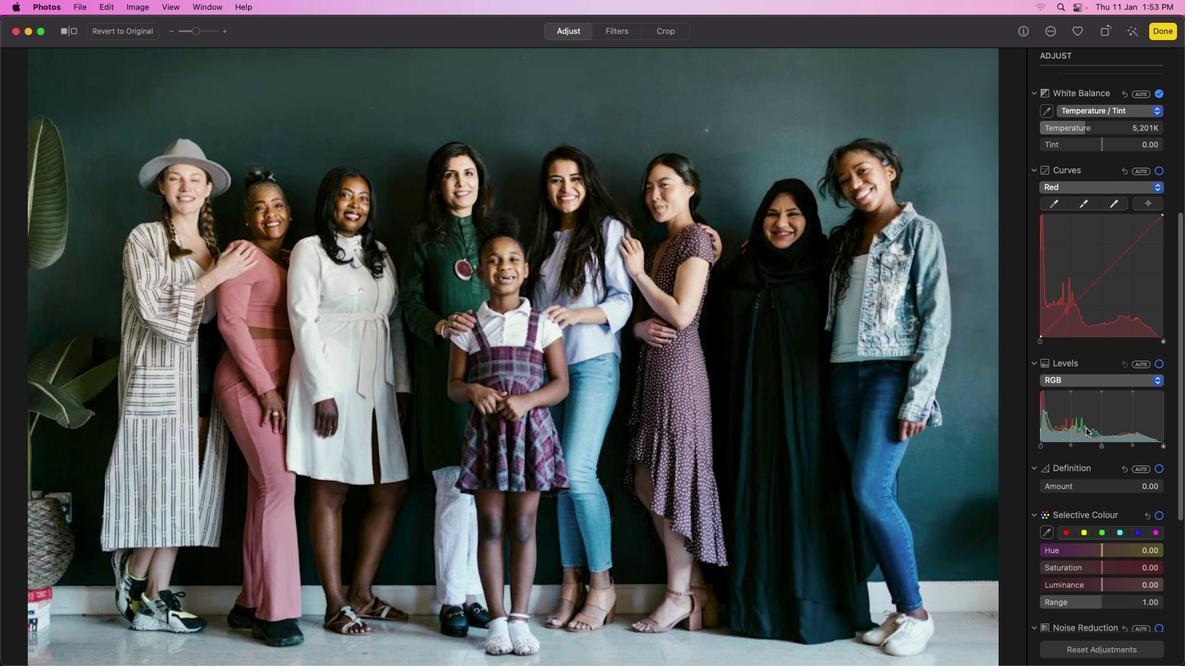 
Action: Mouse moved to (1059, 406)
Screenshot: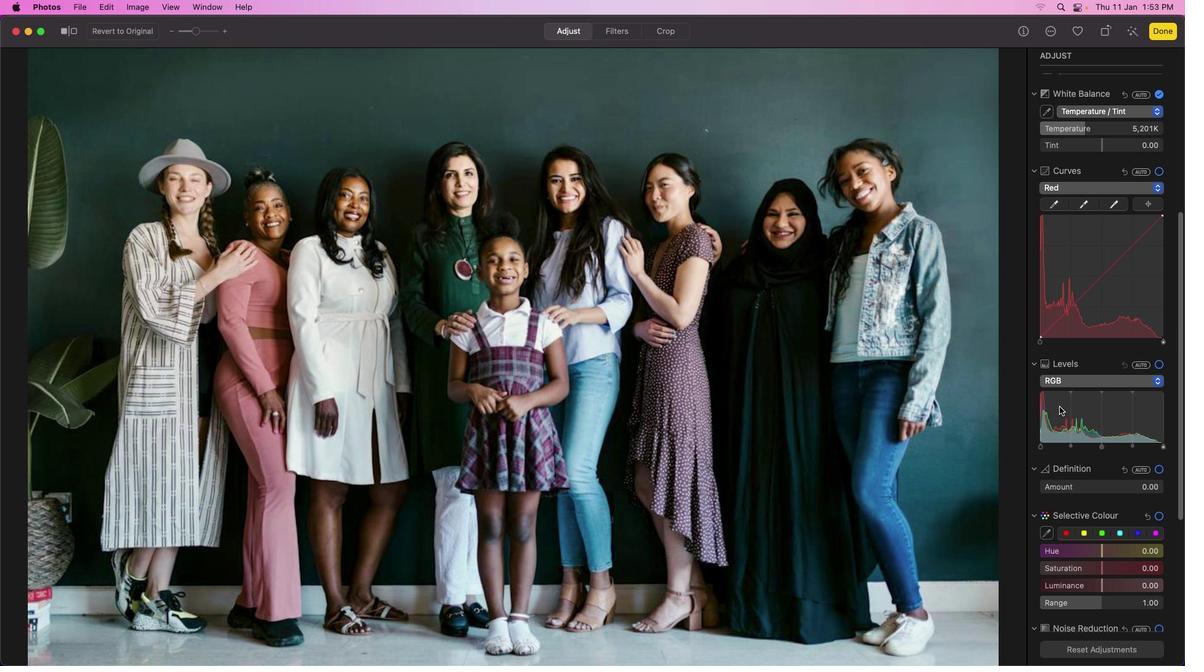 
Action: Mouse scrolled (1059, 406) with delta (0, 0)
Screenshot: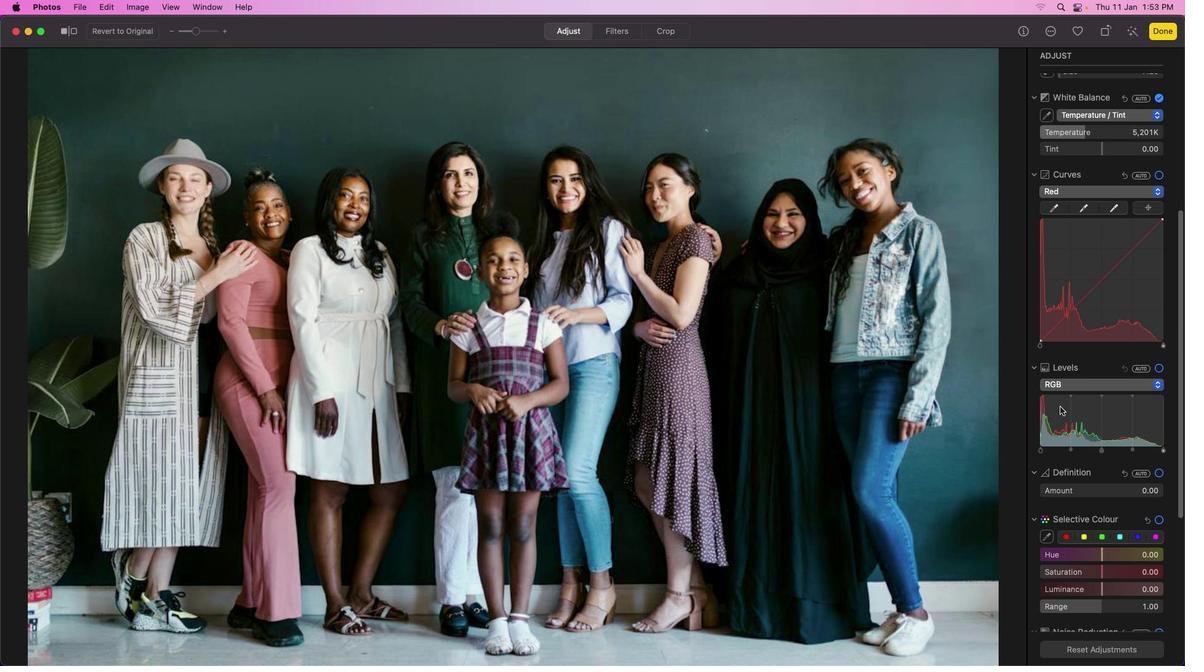 
Action: Mouse scrolled (1059, 406) with delta (0, 0)
Screenshot: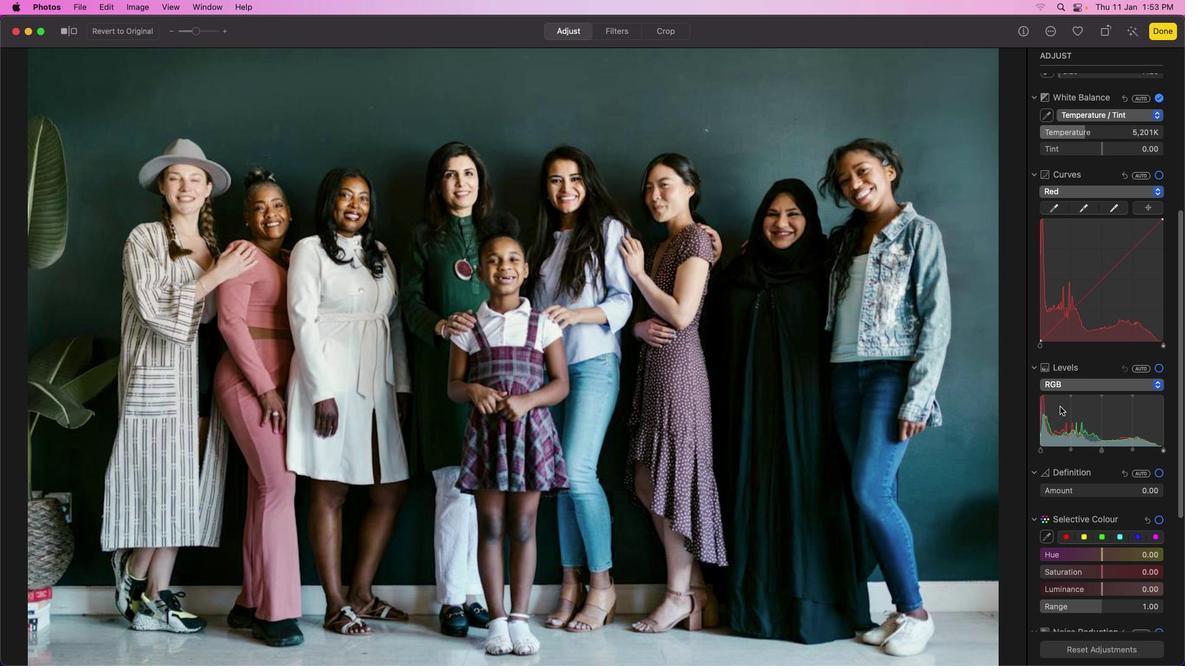 
Action: Mouse moved to (1060, 406)
Screenshot: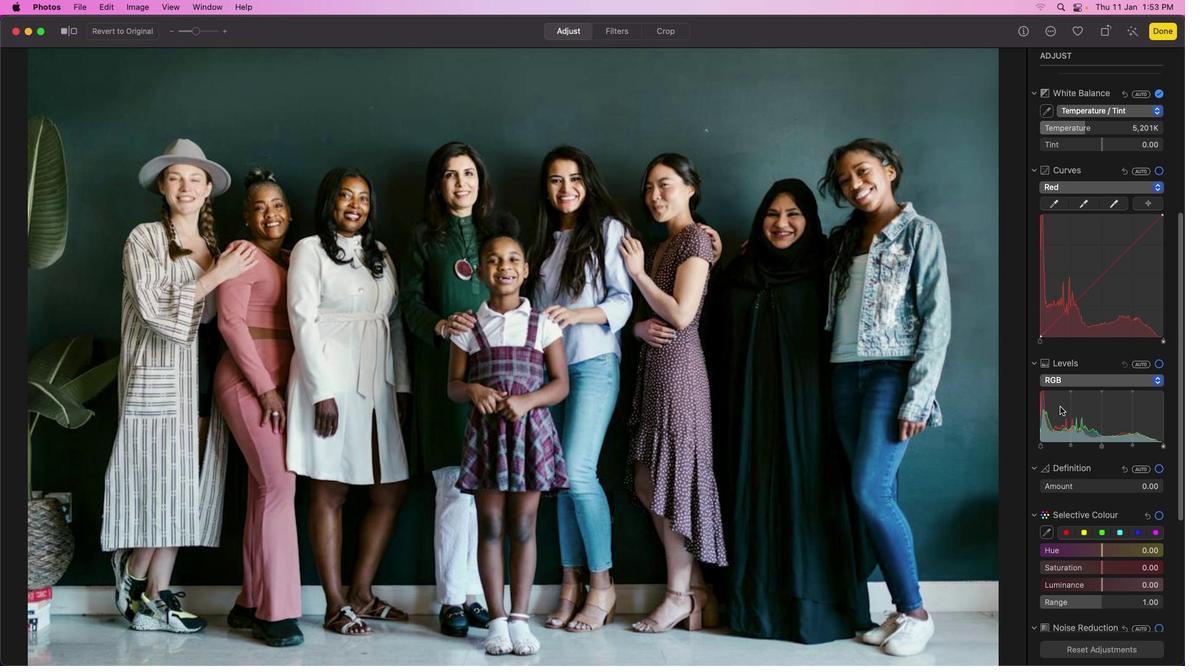 
Action: Mouse scrolled (1060, 406) with delta (0, 0)
Screenshot: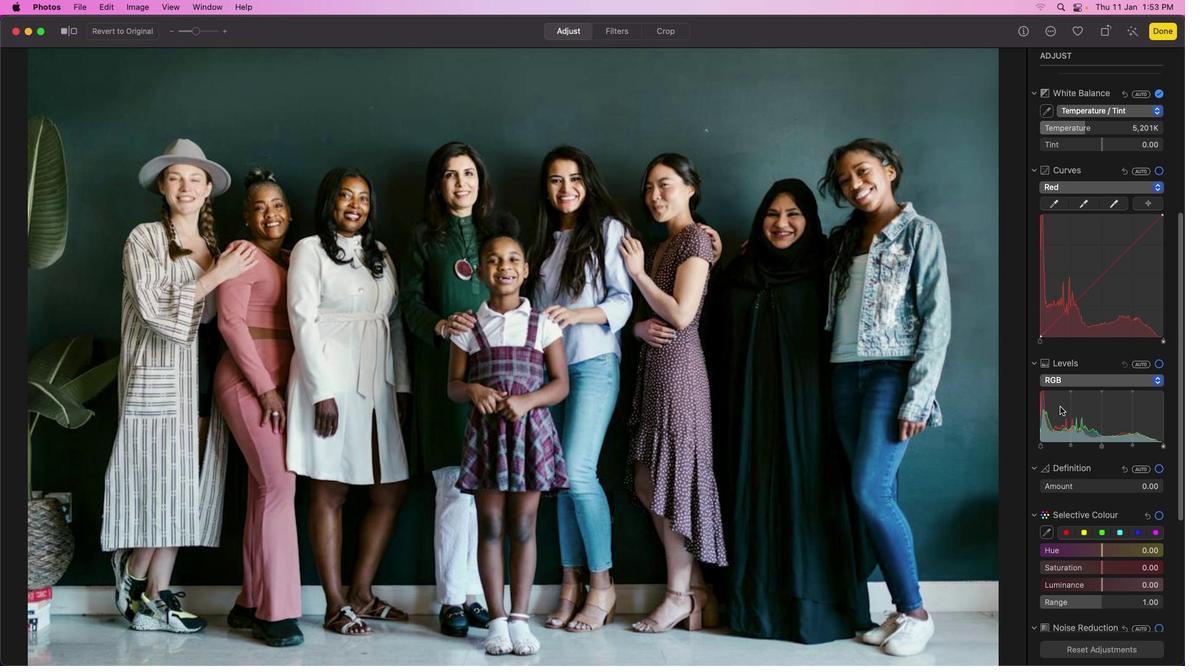
Action: Mouse scrolled (1060, 406) with delta (0, 0)
Screenshot: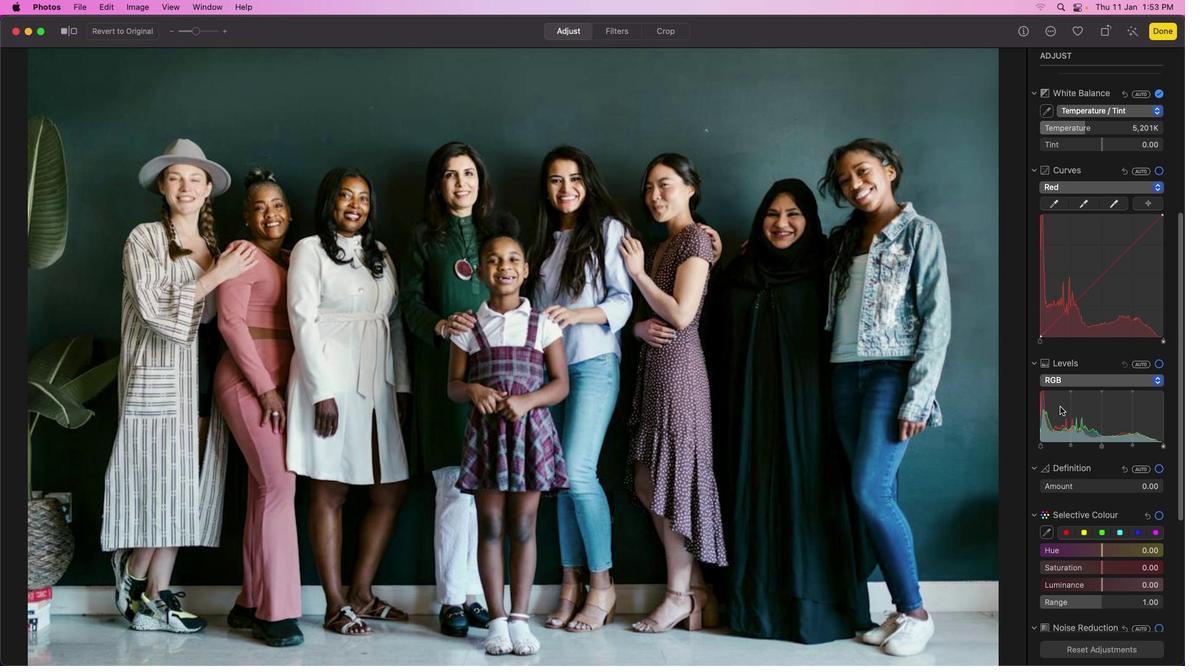 
Action: Mouse moved to (1089, 376)
Screenshot: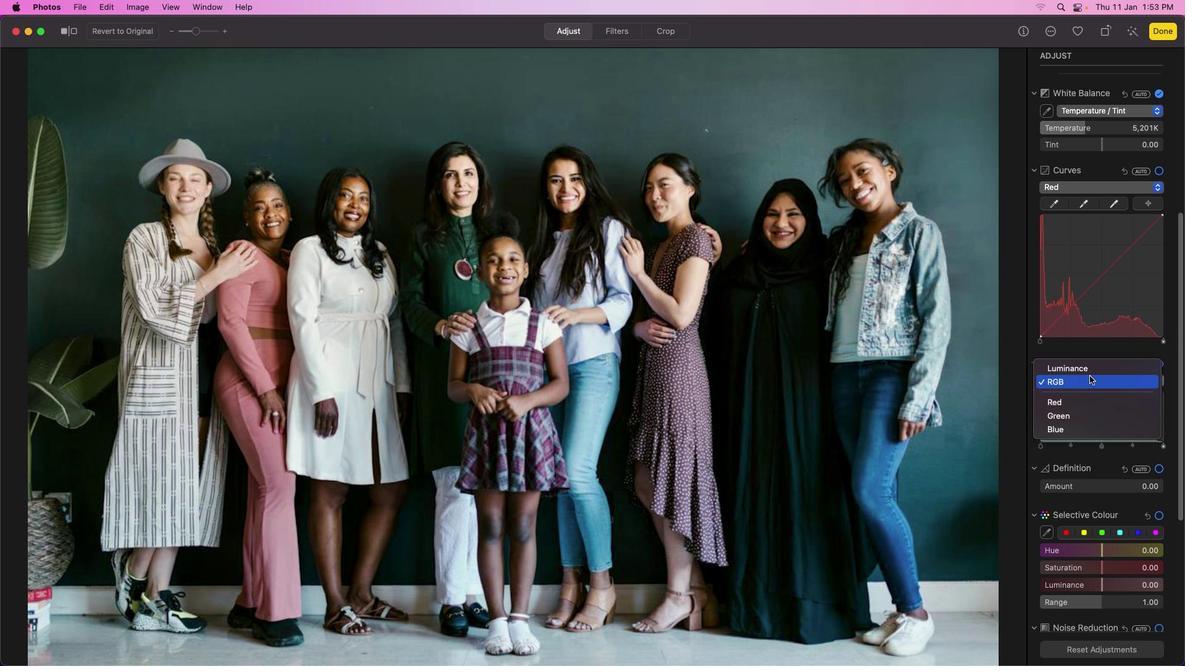 
Action: Mouse pressed left at (1089, 376)
Screenshot: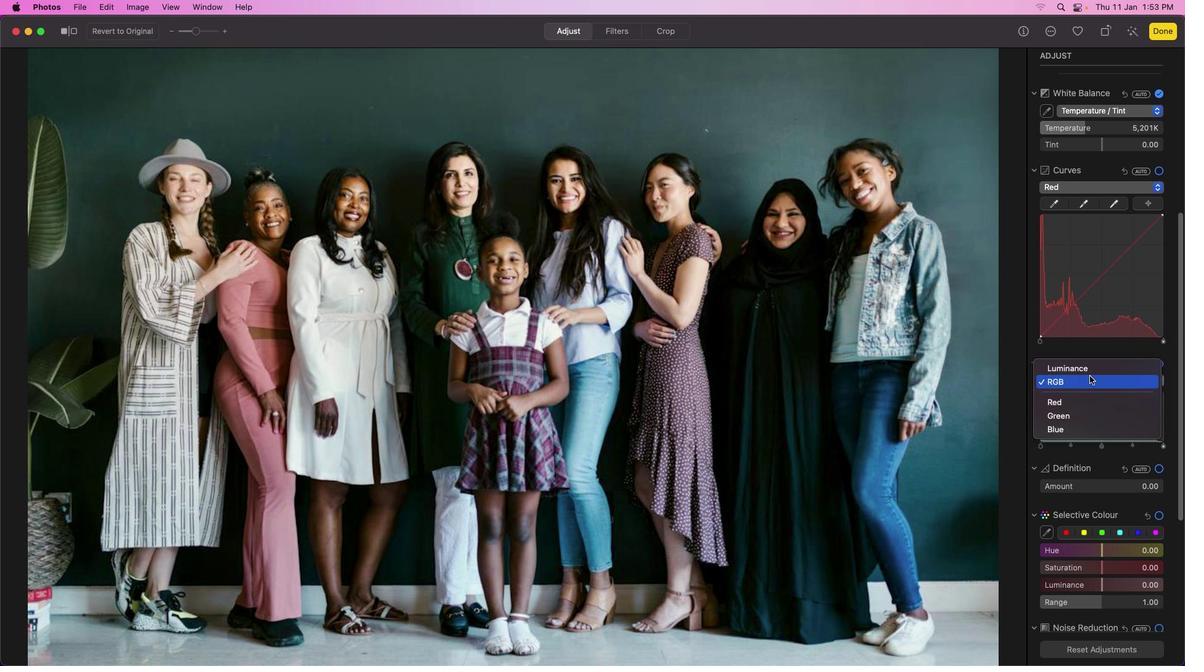 
Action: Mouse moved to (1083, 403)
Screenshot: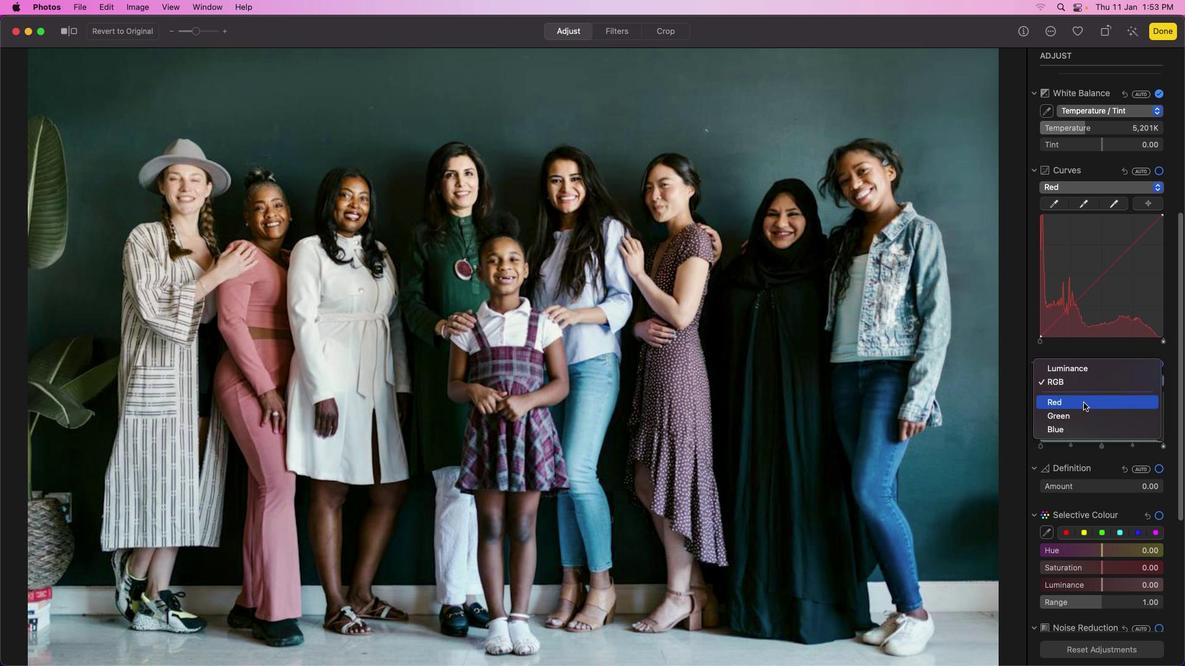 
Action: Mouse pressed left at (1083, 403)
Screenshot: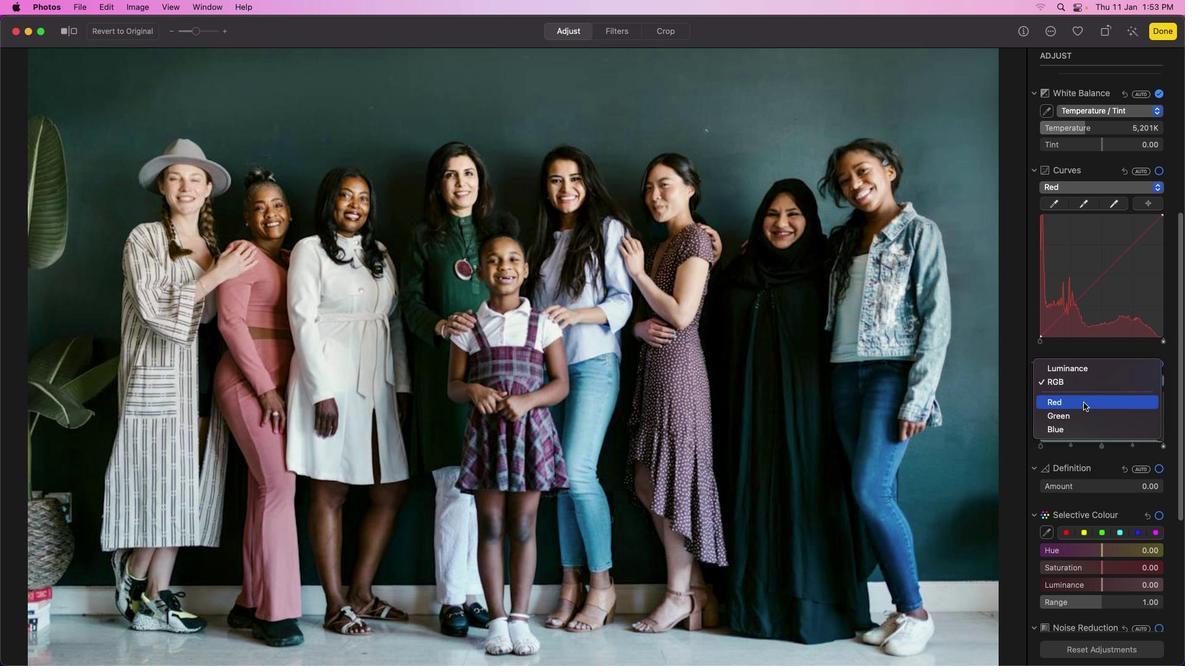 
Action: Mouse moved to (1072, 385)
Screenshot: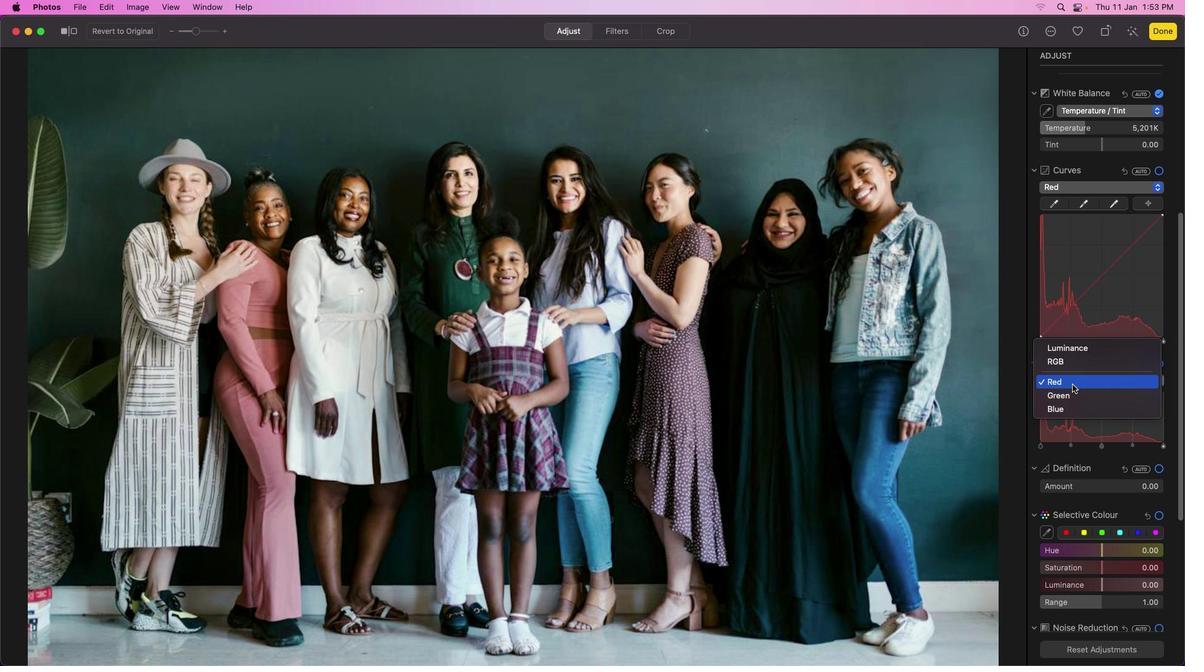 
Action: Mouse pressed left at (1072, 385)
Screenshot: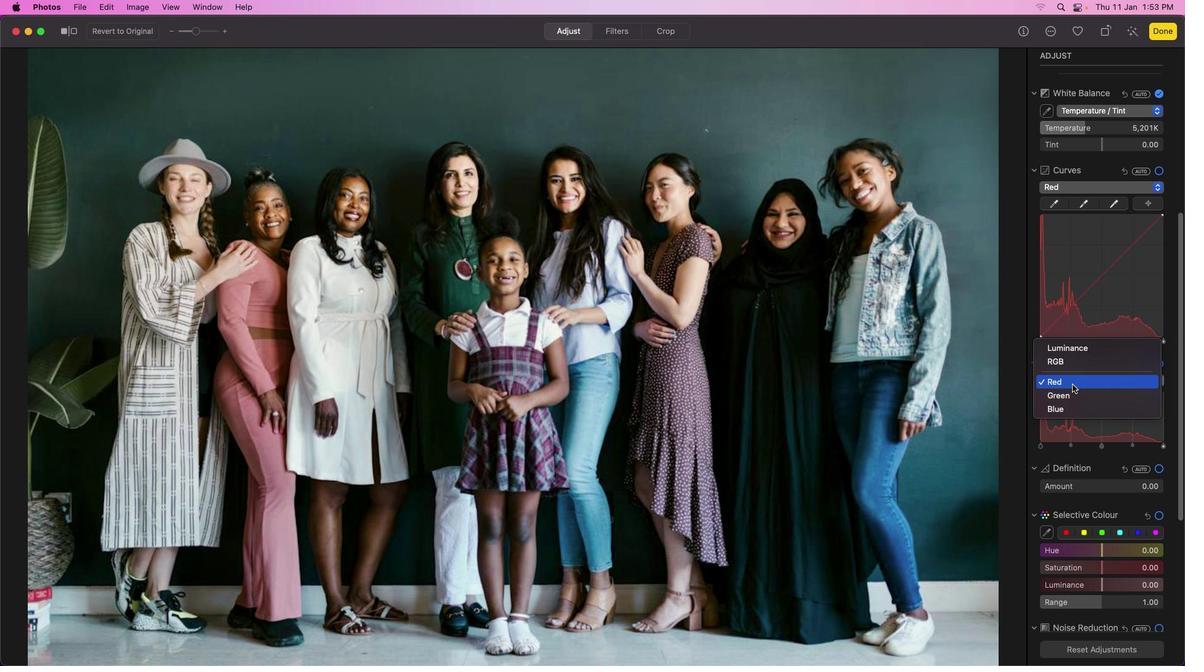 
Action: Mouse moved to (1079, 363)
Screenshot: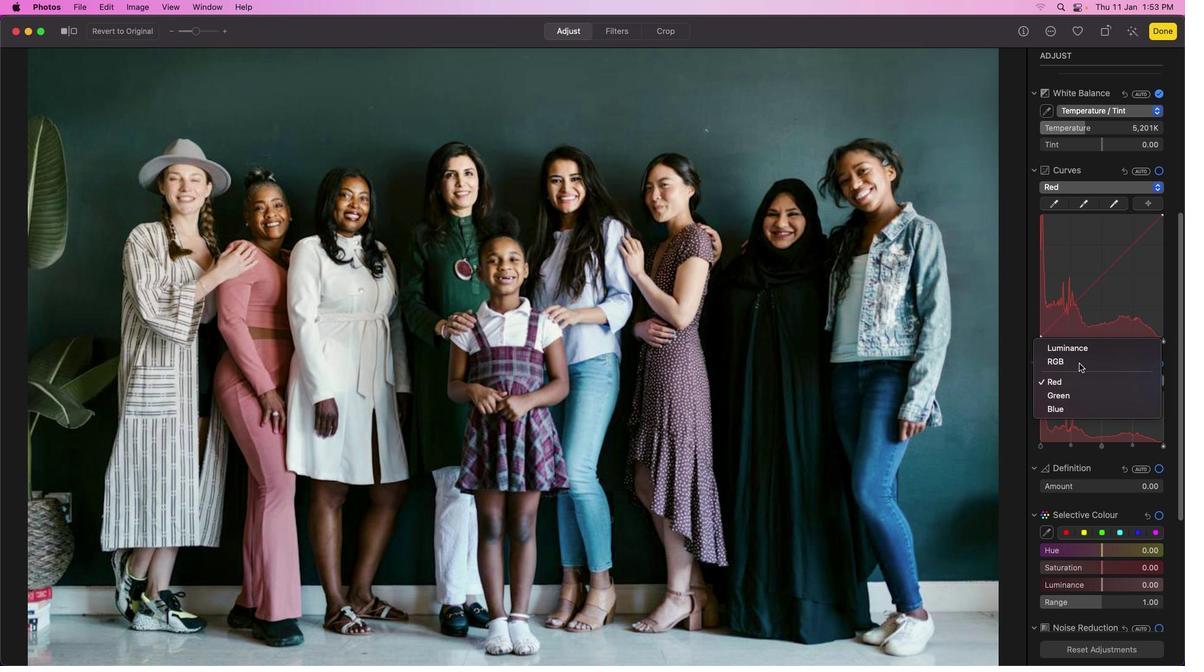 
Action: Mouse pressed left at (1079, 363)
Screenshot: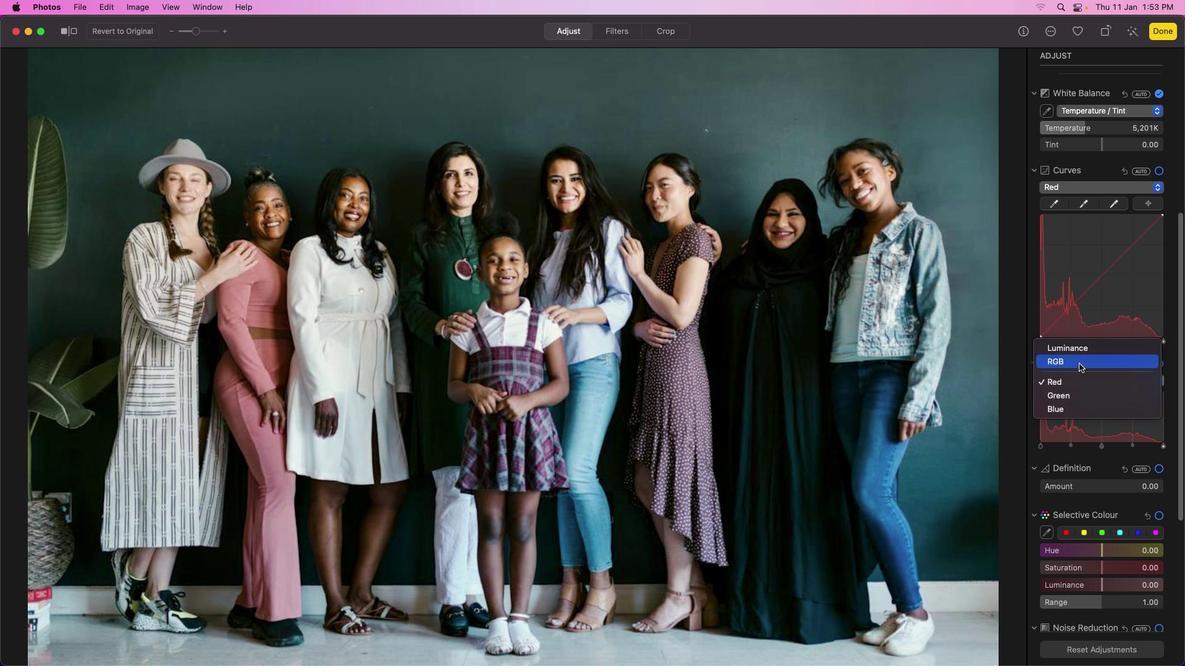 
Action: Mouse moved to (1082, 380)
Screenshot: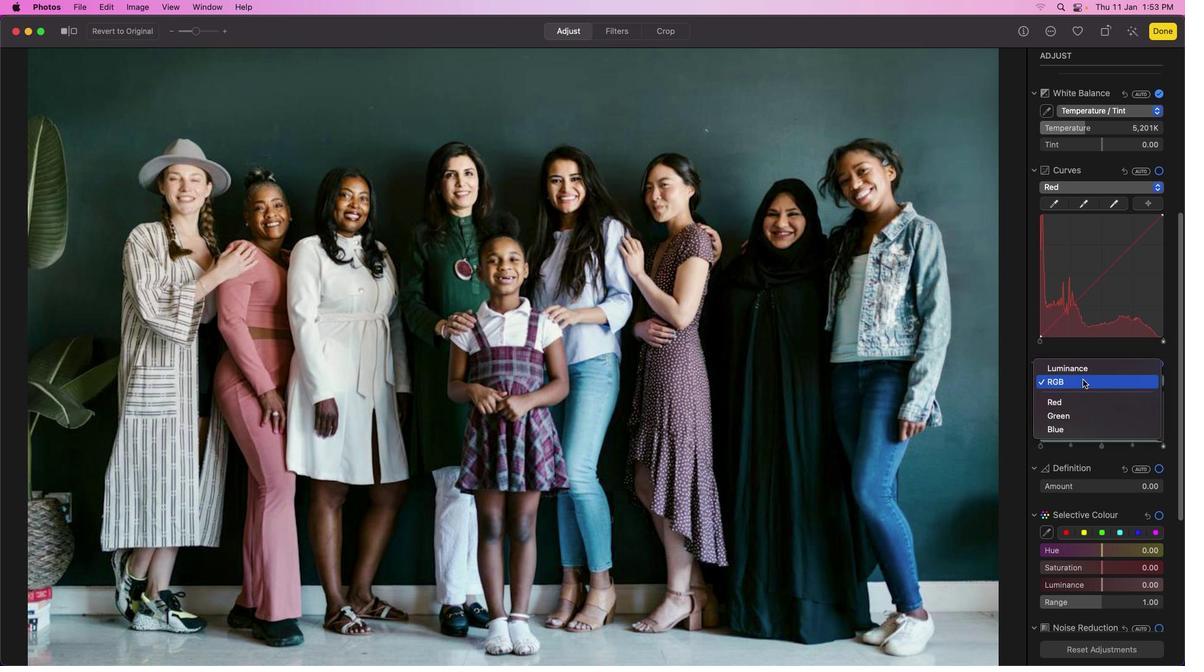 
Action: Mouse pressed left at (1082, 380)
Screenshot: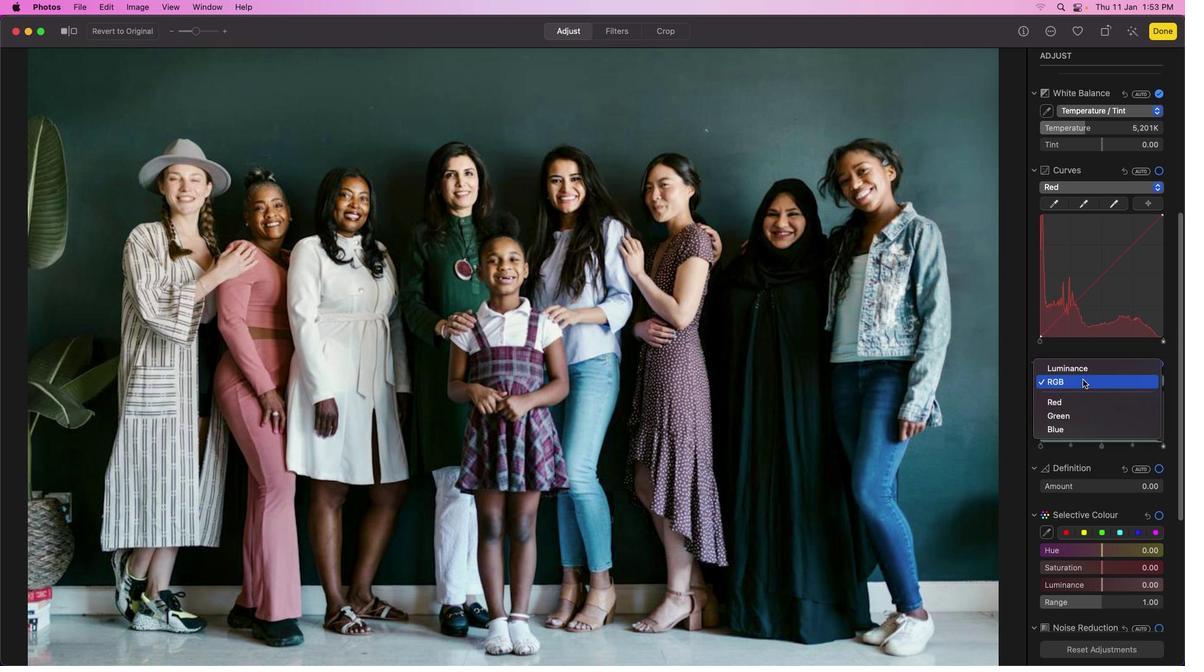 
Action: Mouse moved to (1077, 369)
Screenshot: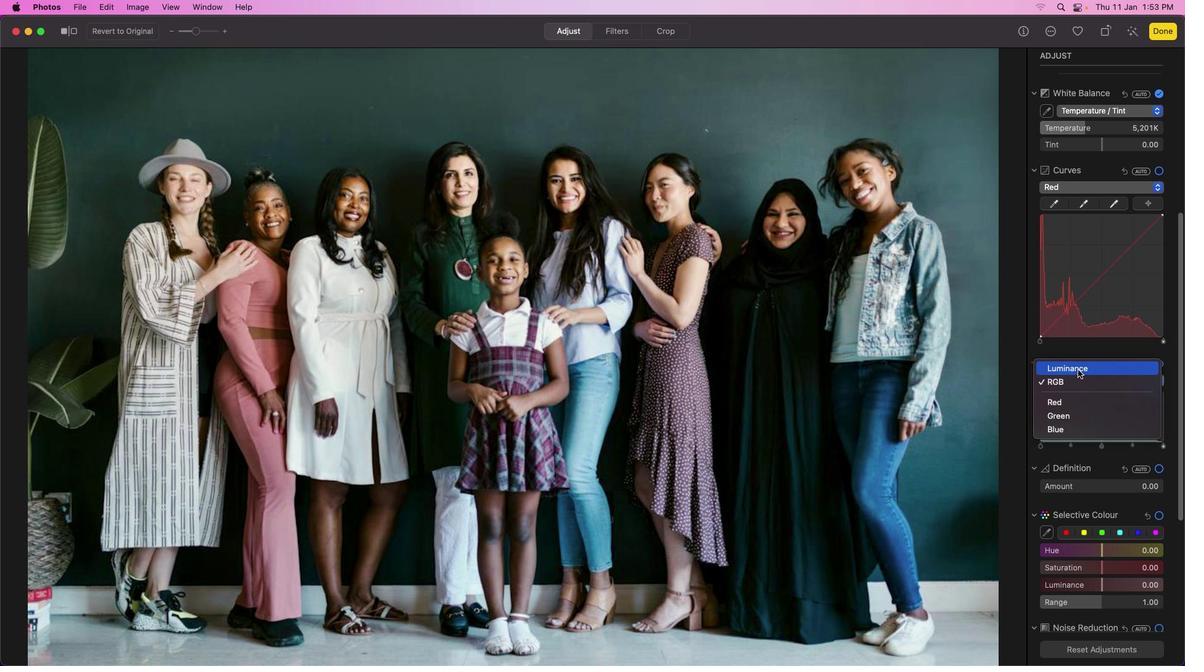 
Action: Mouse pressed left at (1077, 369)
Screenshot: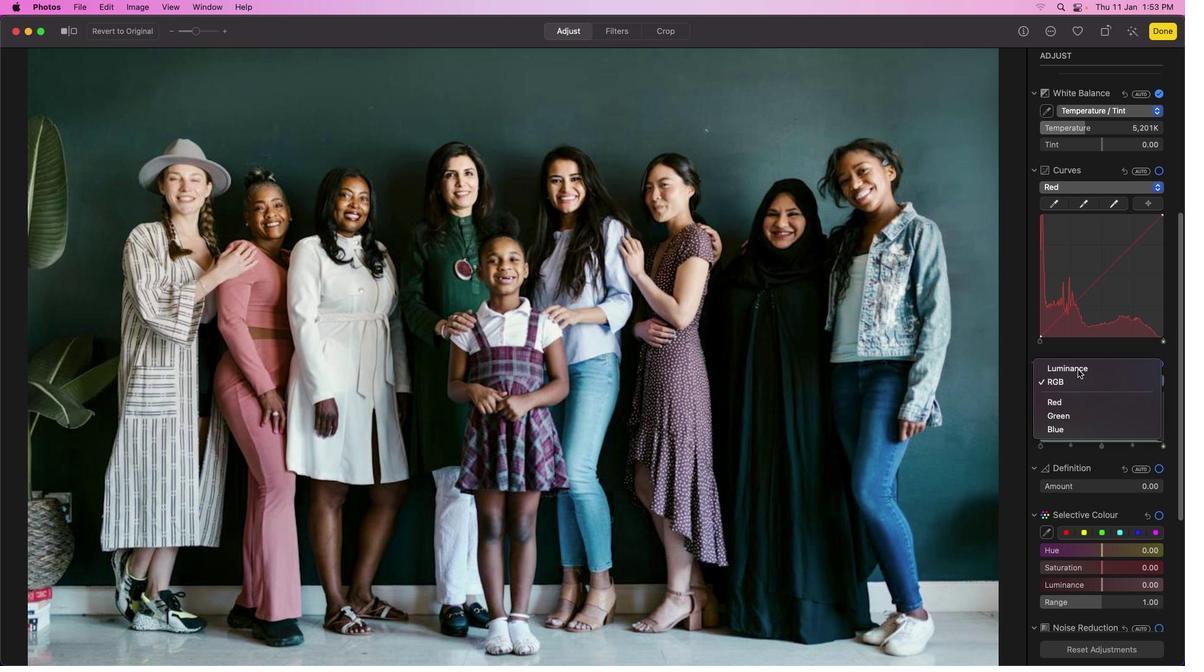 
Action: Mouse moved to (1069, 446)
Screenshot: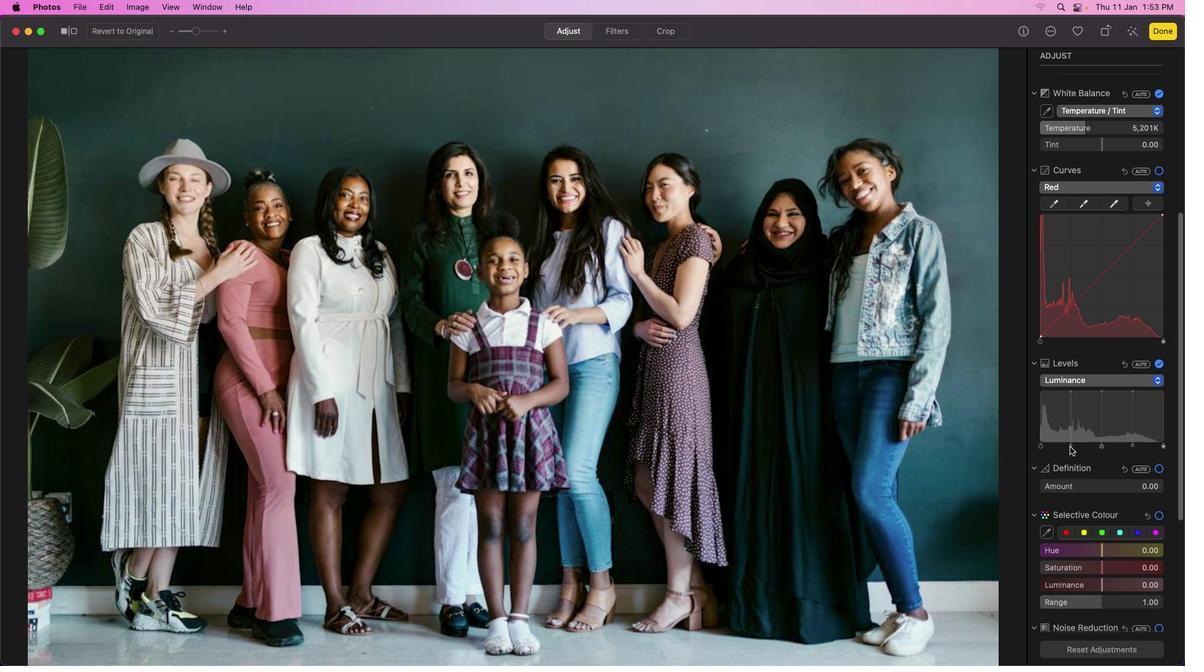 
Action: Mouse pressed left at (1069, 446)
Screenshot: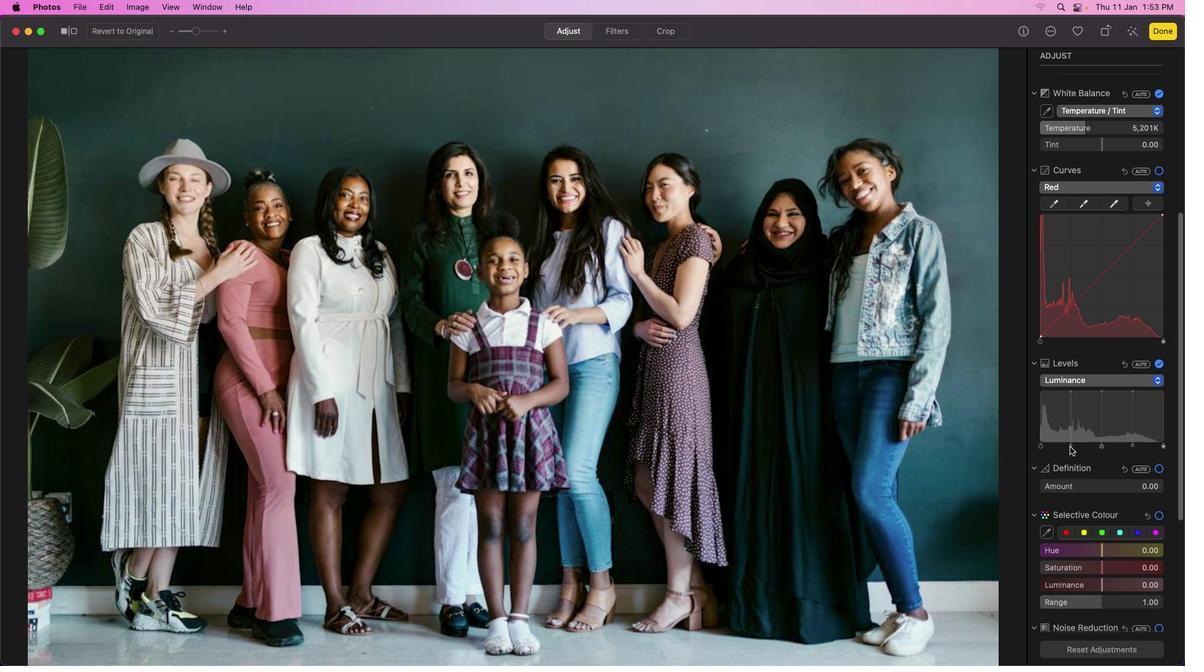 
Action: Mouse moved to (1101, 445)
Screenshot: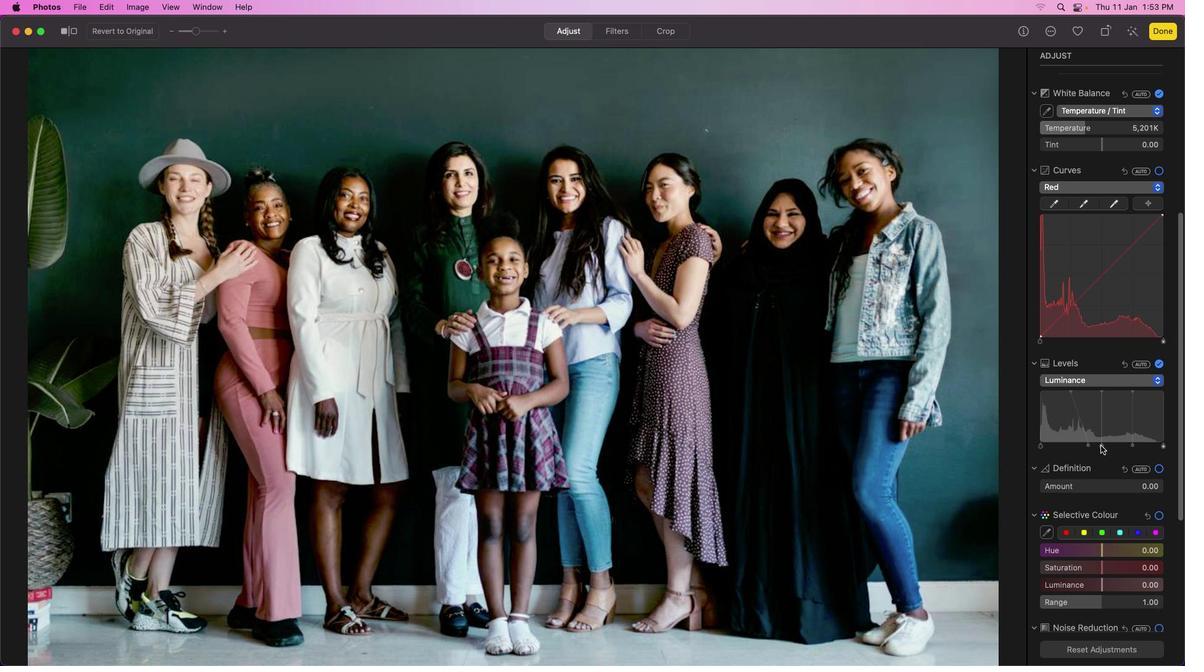 
Action: Mouse pressed left at (1101, 445)
Screenshot: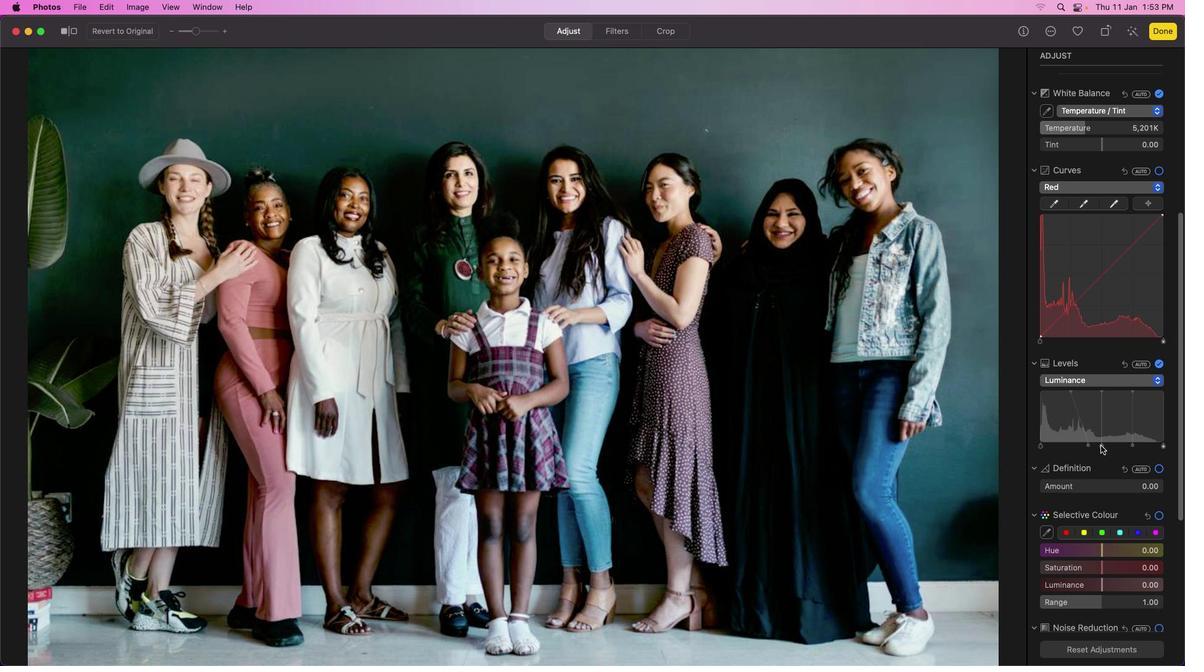 
Action: Mouse moved to (1077, 446)
Screenshot: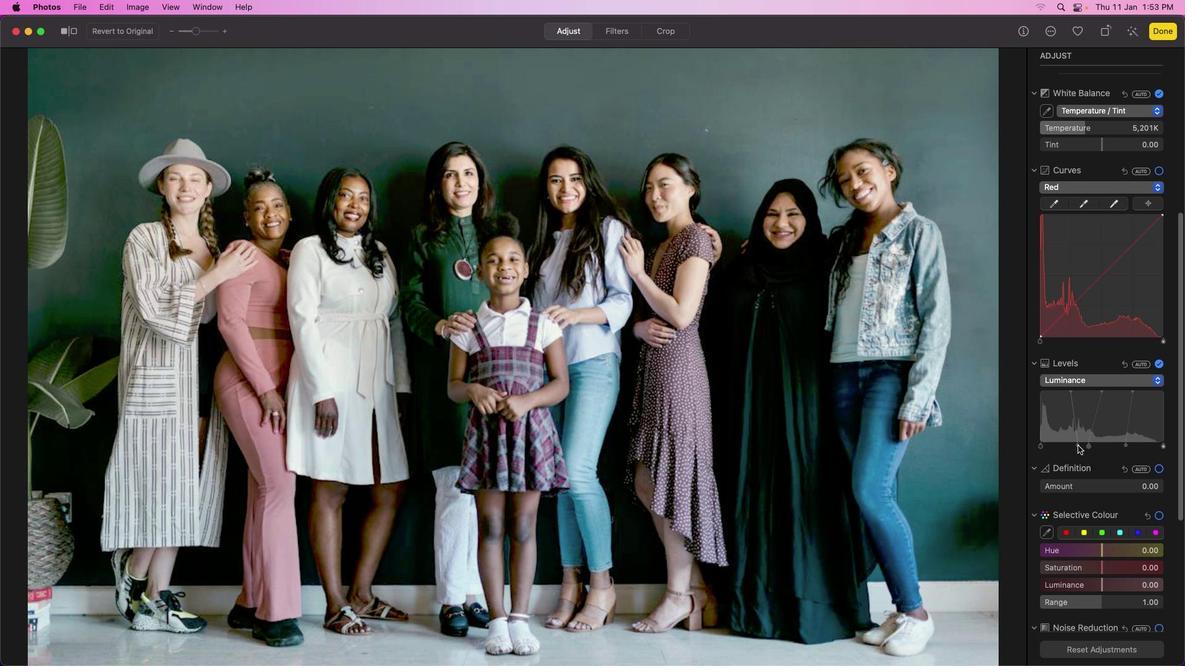 
Action: Mouse pressed left at (1077, 446)
Screenshot: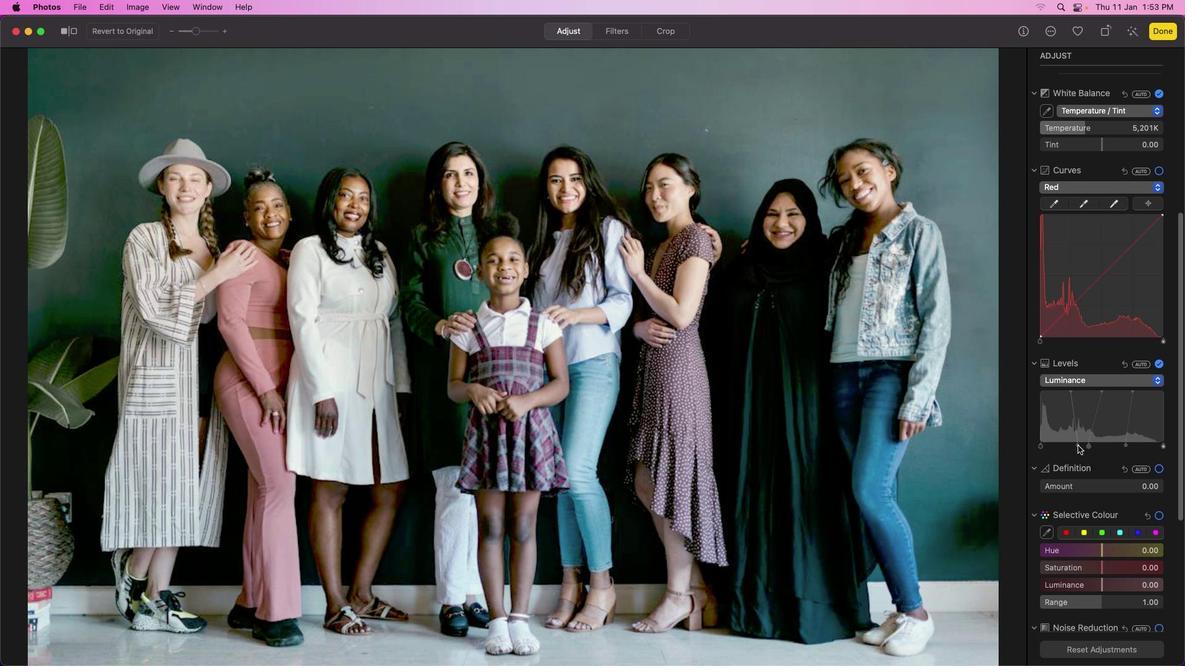 
Action: Mouse moved to (1088, 451)
Screenshot: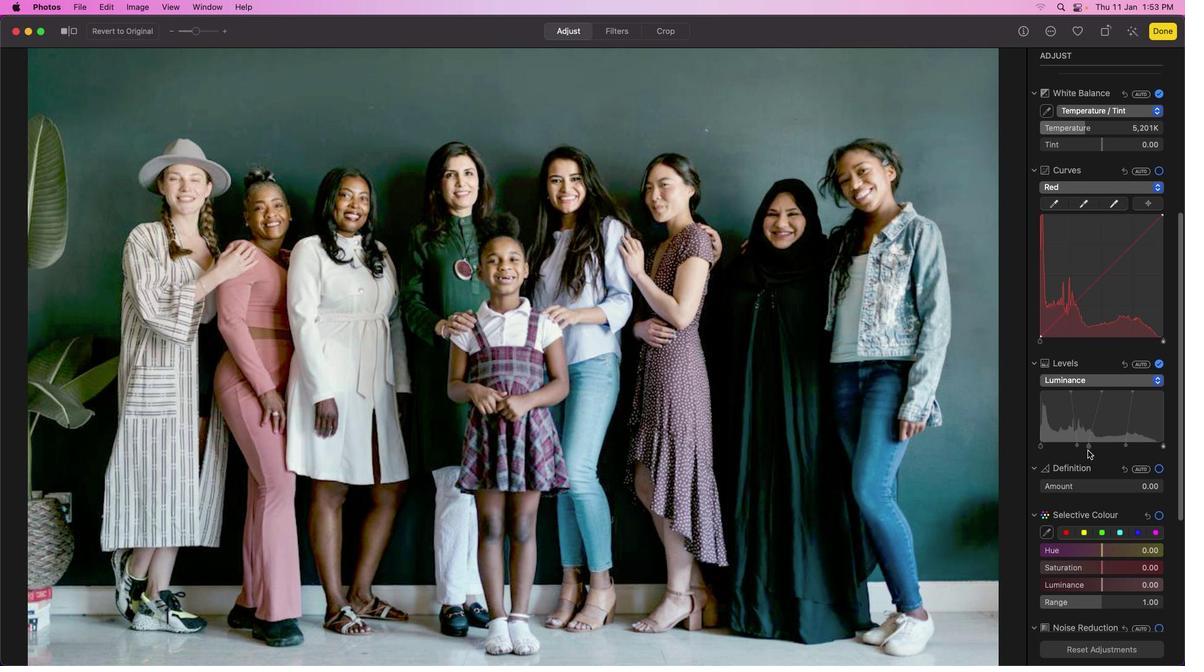 
Action: Mouse pressed left at (1088, 451)
Screenshot: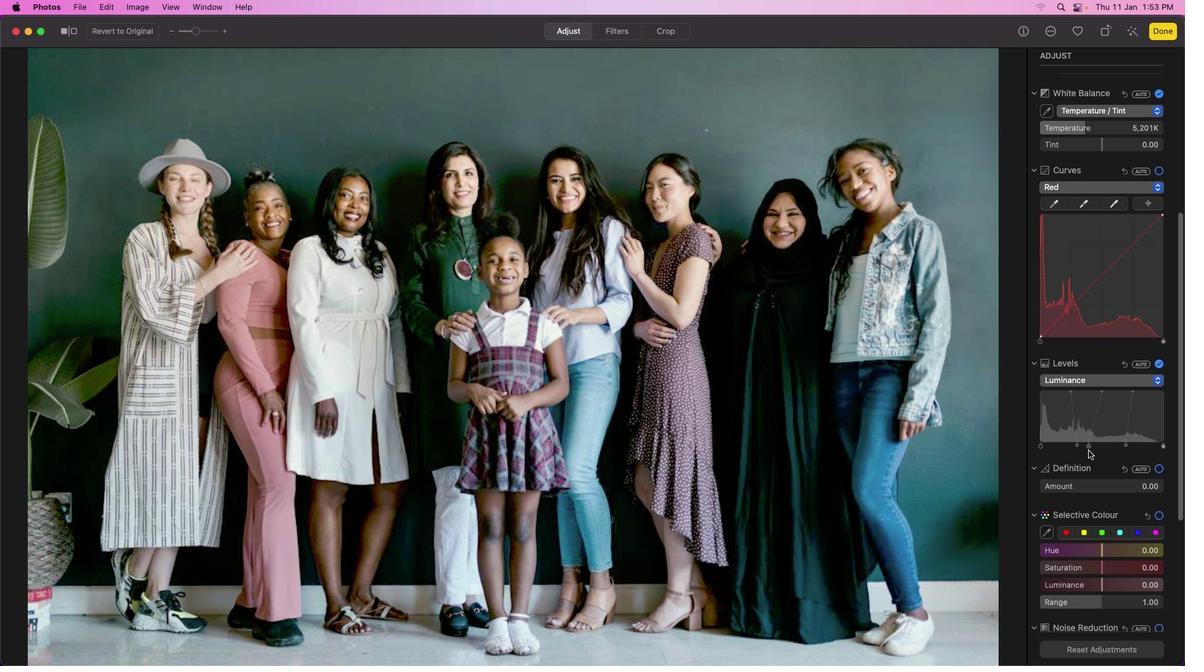 
Action: Mouse moved to (1088, 448)
Screenshot: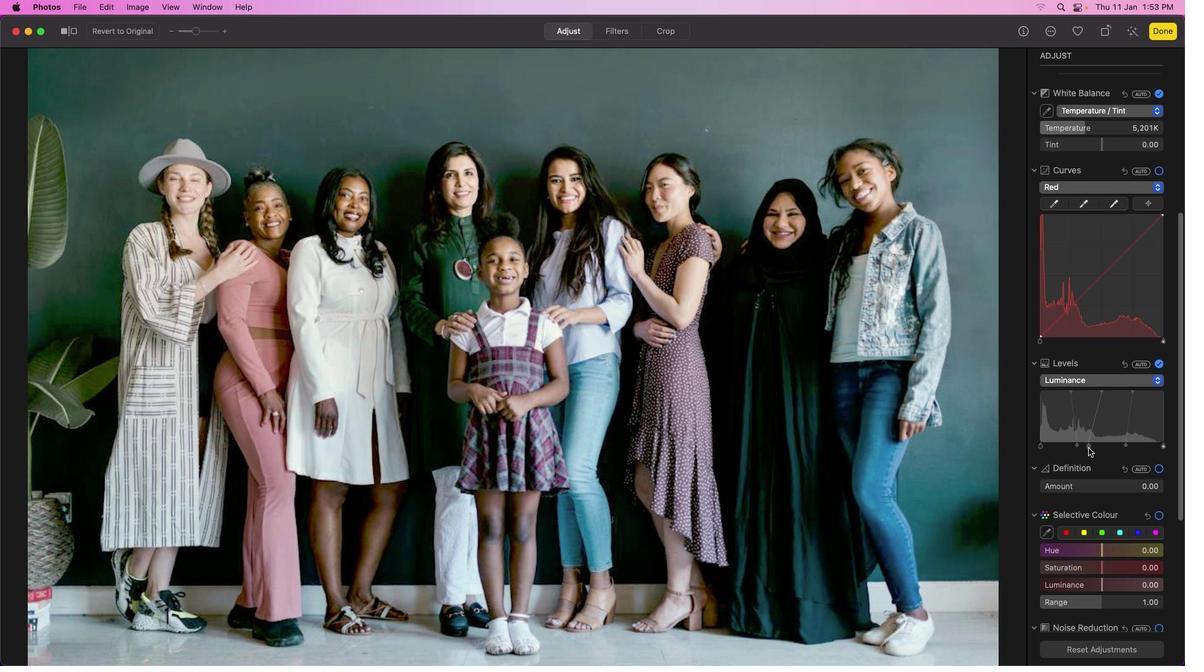 
Action: Mouse pressed left at (1088, 448)
Screenshot: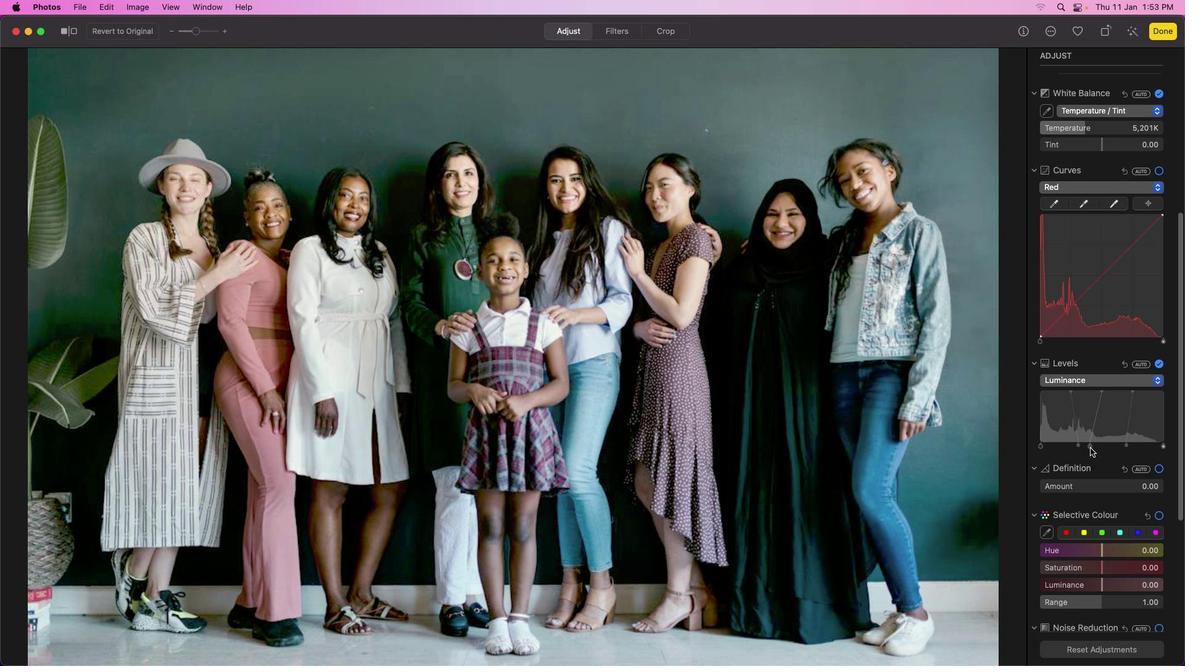 
Action: Mouse moved to (1085, 446)
Screenshot: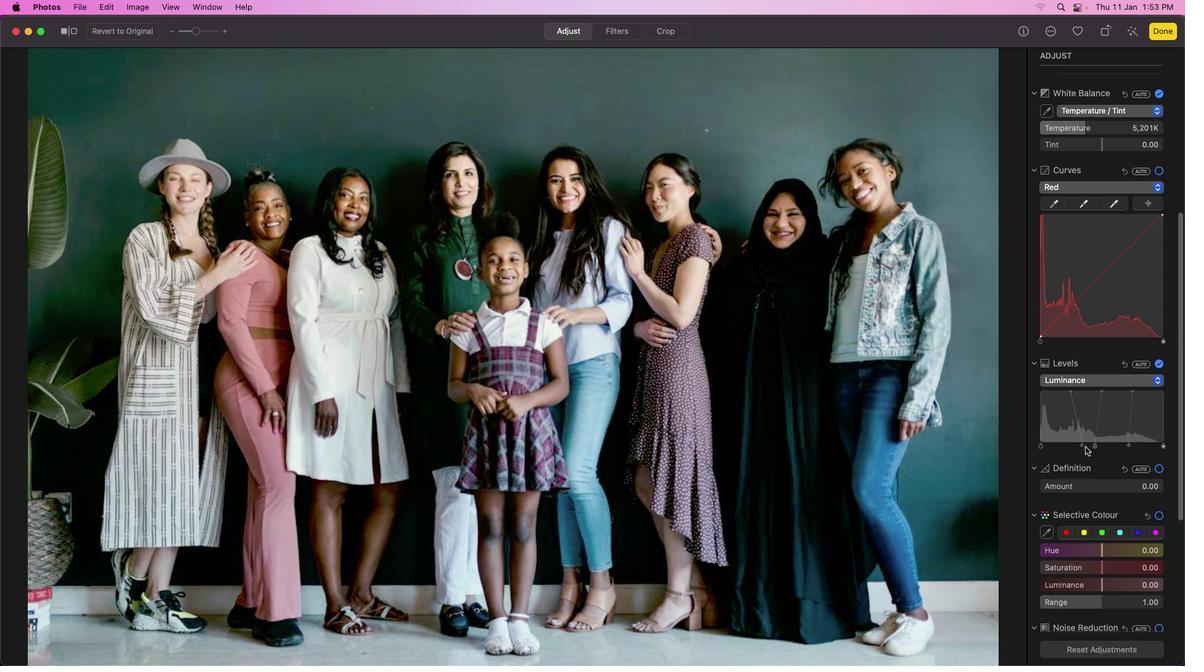 
Action: Mouse pressed left at (1085, 446)
Screenshot: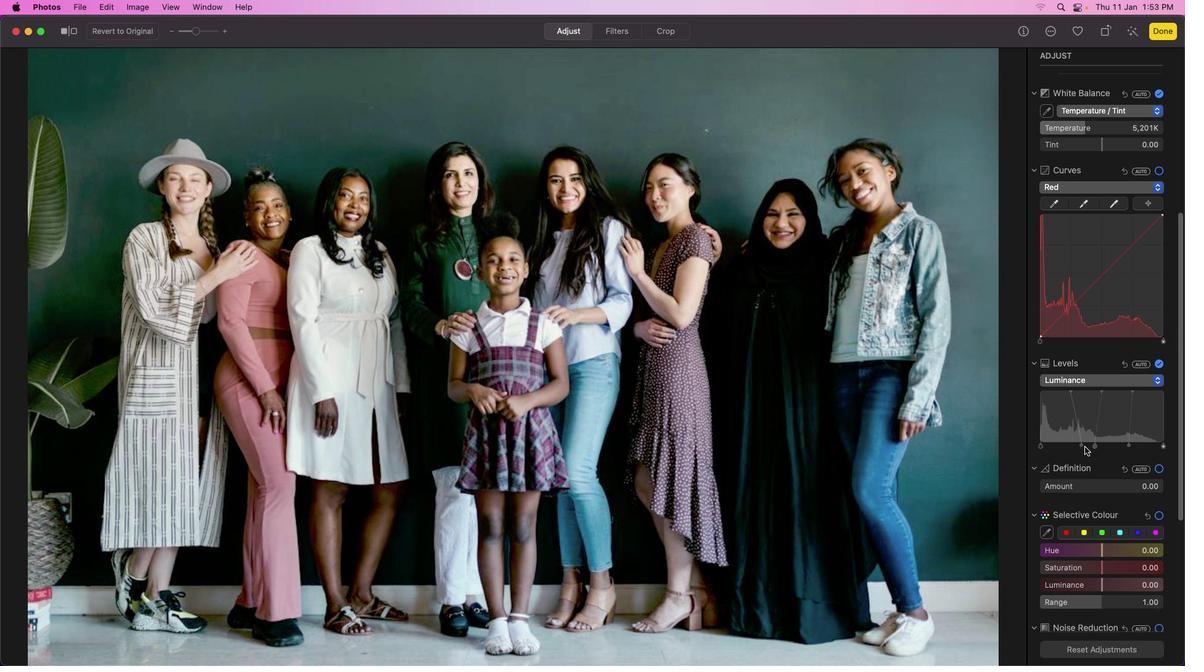 
Action: Mouse moved to (1077, 445)
Screenshot: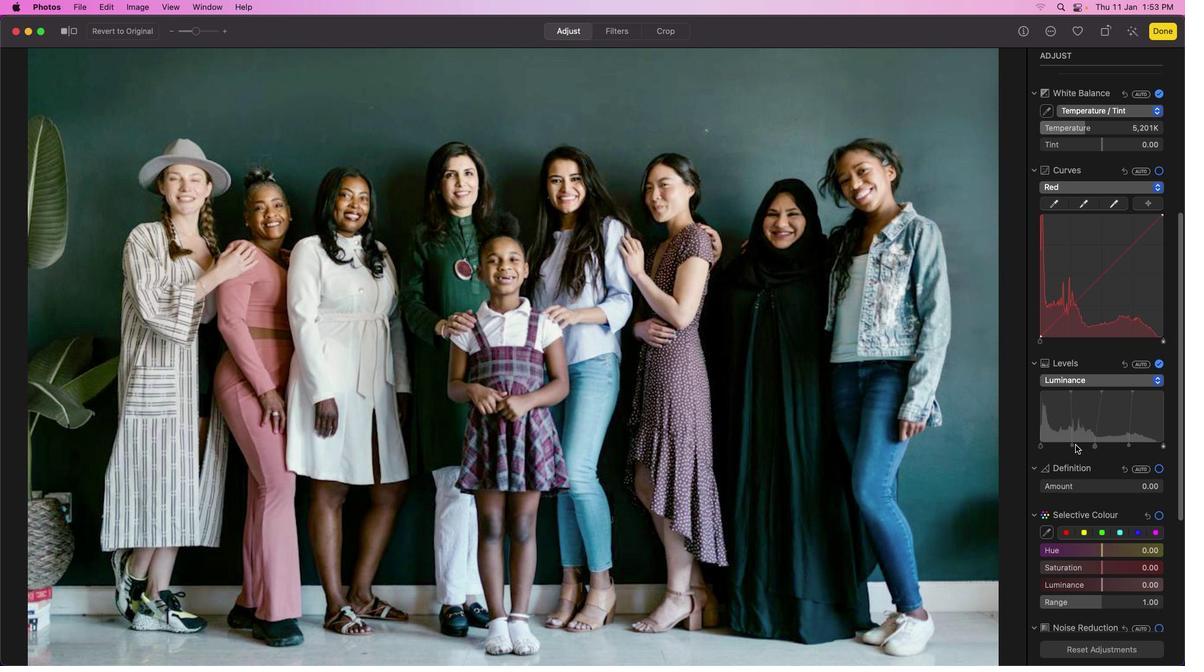 
Action: Mouse pressed left at (1077, 445)
Screenshot: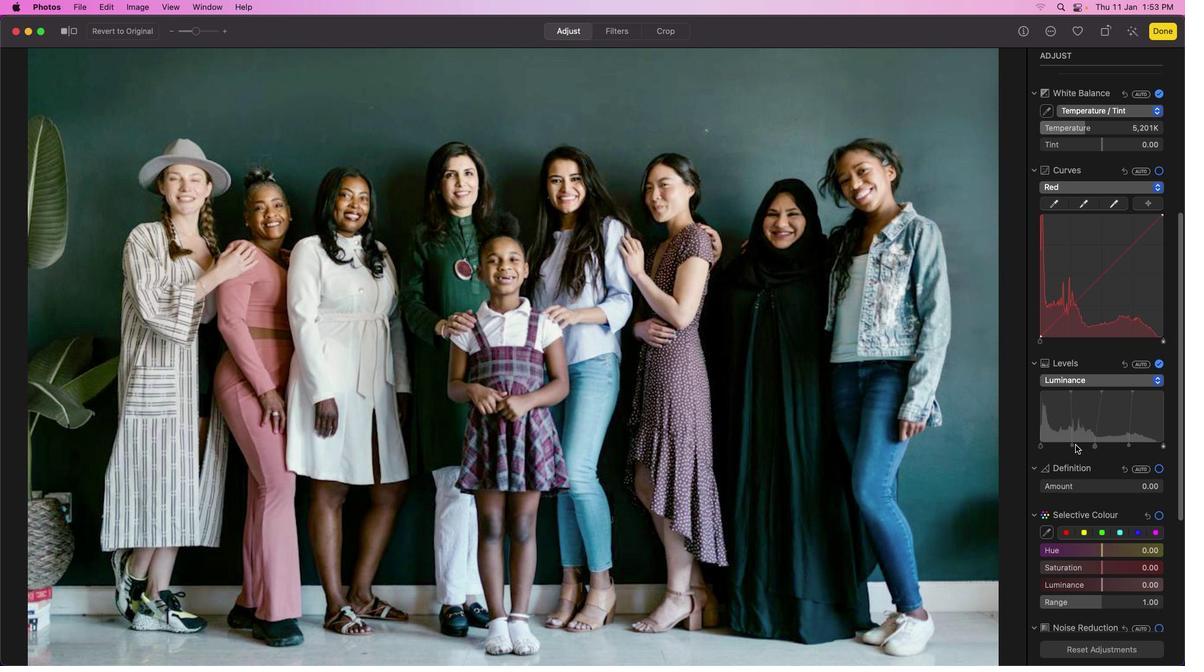 
Action: Mouse moved to (1095, 446)
Screenshot: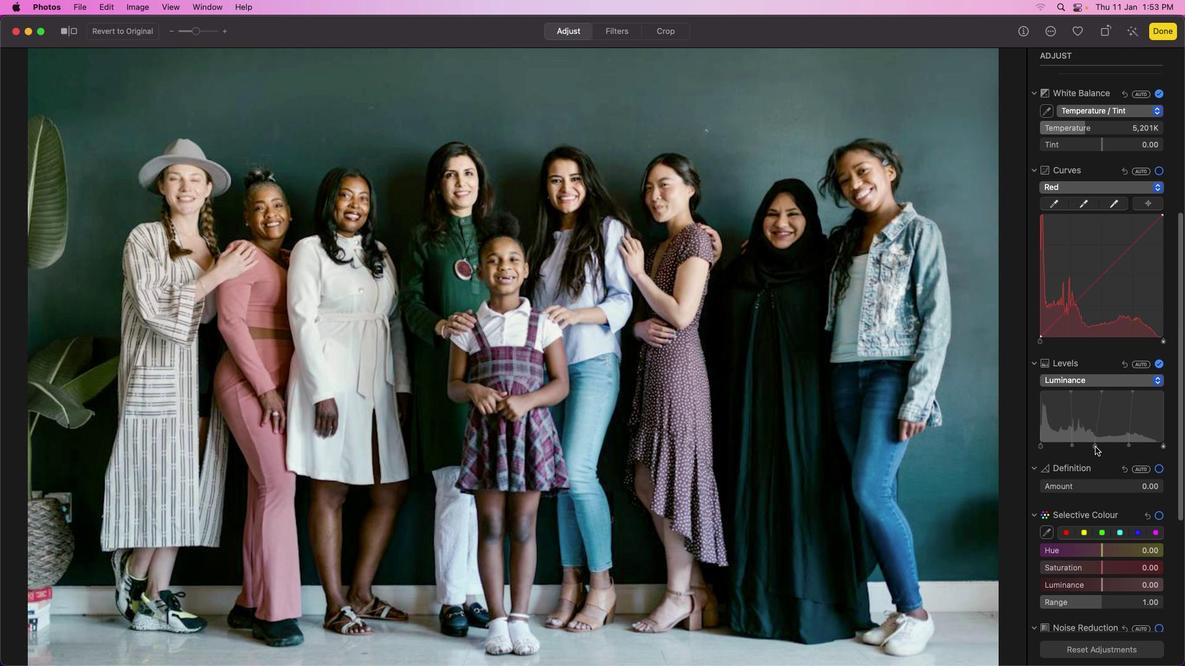 
Action: Mouse pressed left at (1095, 446)
